 Task: Open Card Accounting Review Meeting in Board Influencer Collaboration to Workspace Database Management and add a team member Softage.4@softage.net, a label Blue, a checklist Animal Rescue, an attachment from Trello, a color Blue and finally, add a card description 'Plan and execute company team-building retreat with a focus on personal growth' and a comment 'Given the potential impact of this task on our company culture and values, let us ensure that we approach it with a sense of inclusivity and diversity.'. Add a start date 'Jan 07, 1900' with a due date 'Jan 14, 1900'. Open Card Employee Onboarding Review in Board Data Privacy Management to Workspace Database Management and add a team member Softage.4@softage.net, a label Yellow, a checklist Scuba Diving, an attachment from your onedrive, a color Yellow and finally, add a card description 'Plan and execute company team-building activity at an escape room' and a comment 'Let us approach this task with a focus on continuous learning and improvement, seeking to iterate and refine our approach over time.'. Add a start date 'Jan 08, 1900' with a due date 'Jan 15, 1900'. Open Card Career Development Performance Review in Board Customer Churn Analysis to Workspace Database Management and add a team member Softage.1@softage.net, a label Green, a checklist Search Engine Advertising, an attachment from Trello, a color Green and finally, add a card description 'Plan and execute company team-building activity at an escape room' and a comment 'We should approach this task with enthusiasm as it has the potential to generate significant value for our company.'. Add a start date 'Jan 09, 1900' with a due date 'Jan 16, 1900'
Action: Mouse moved to (456, 196)
Screenshot: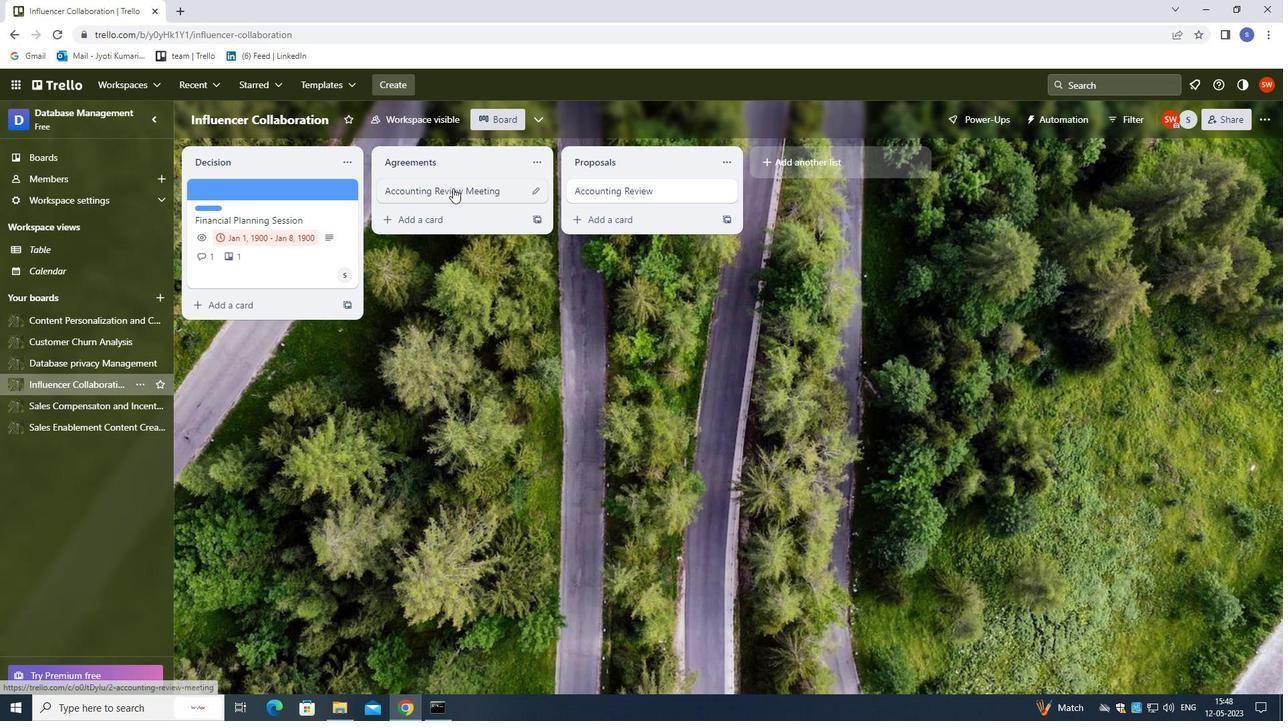 
Action: Mouse pressed left at (456, 196)
Screenshot: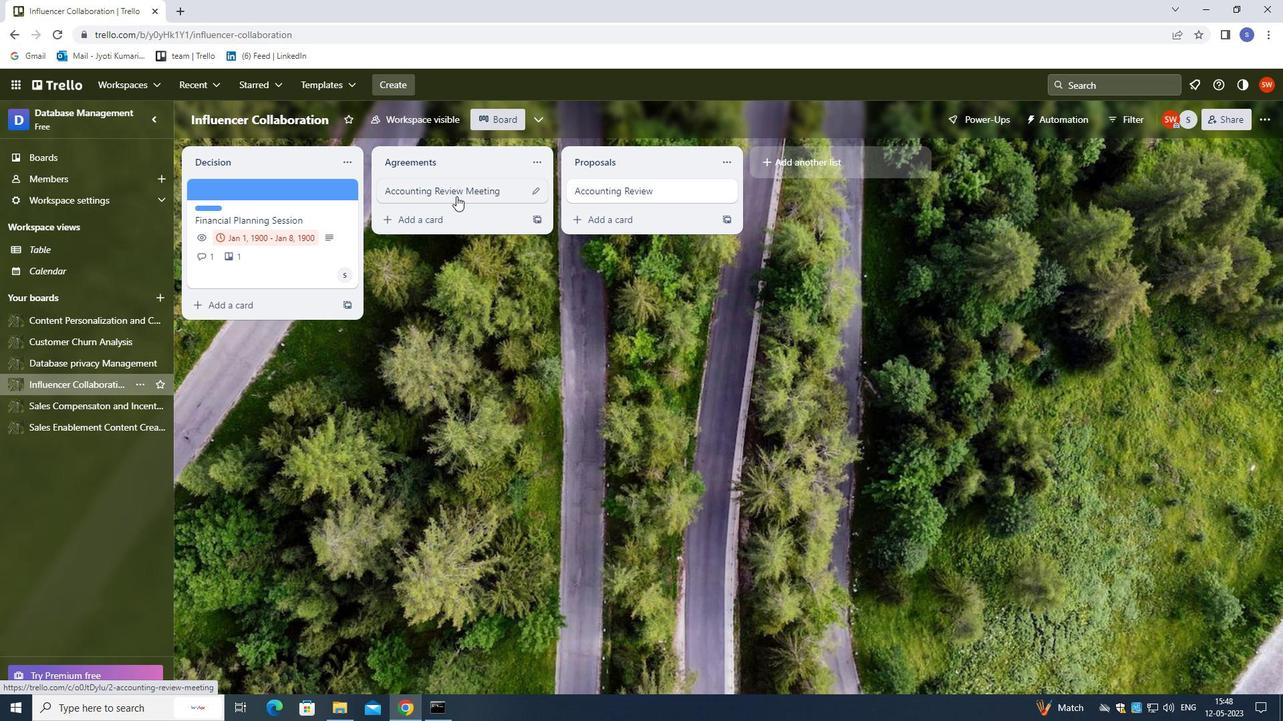 
Action: Mouse moved to (803, 241)
Screenshot: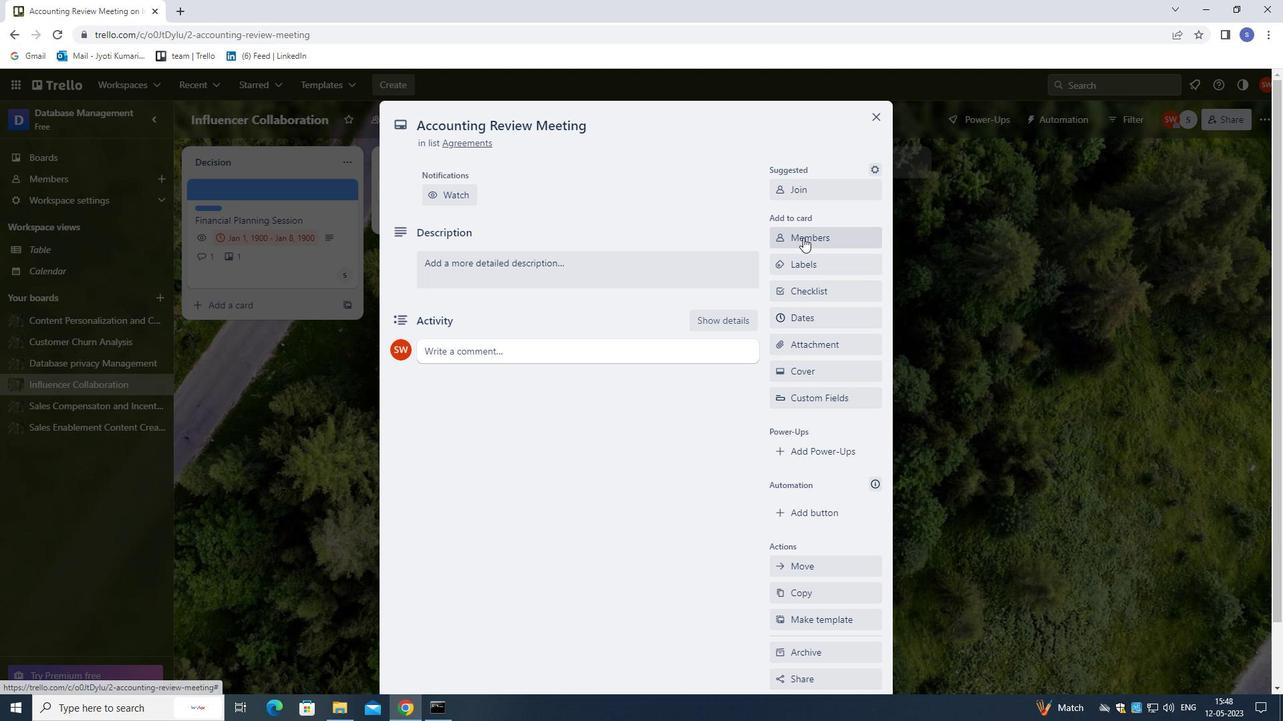
Action: Mouse pressed left at (803, 241)
Screenshot: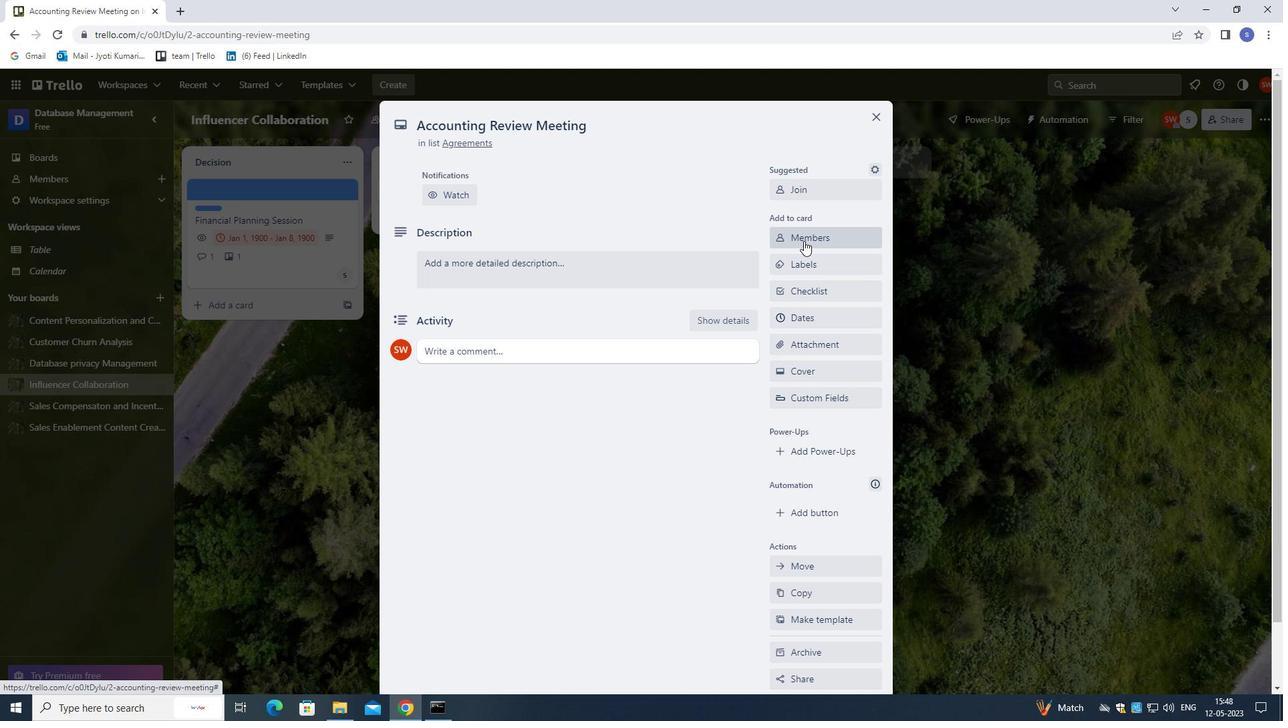 
Action: Key pressed softage.4<Key.shift>2<Key.shift><Key.backspace><Key.shift><Key.shift>@SOFTAGE.NET
Screenshot: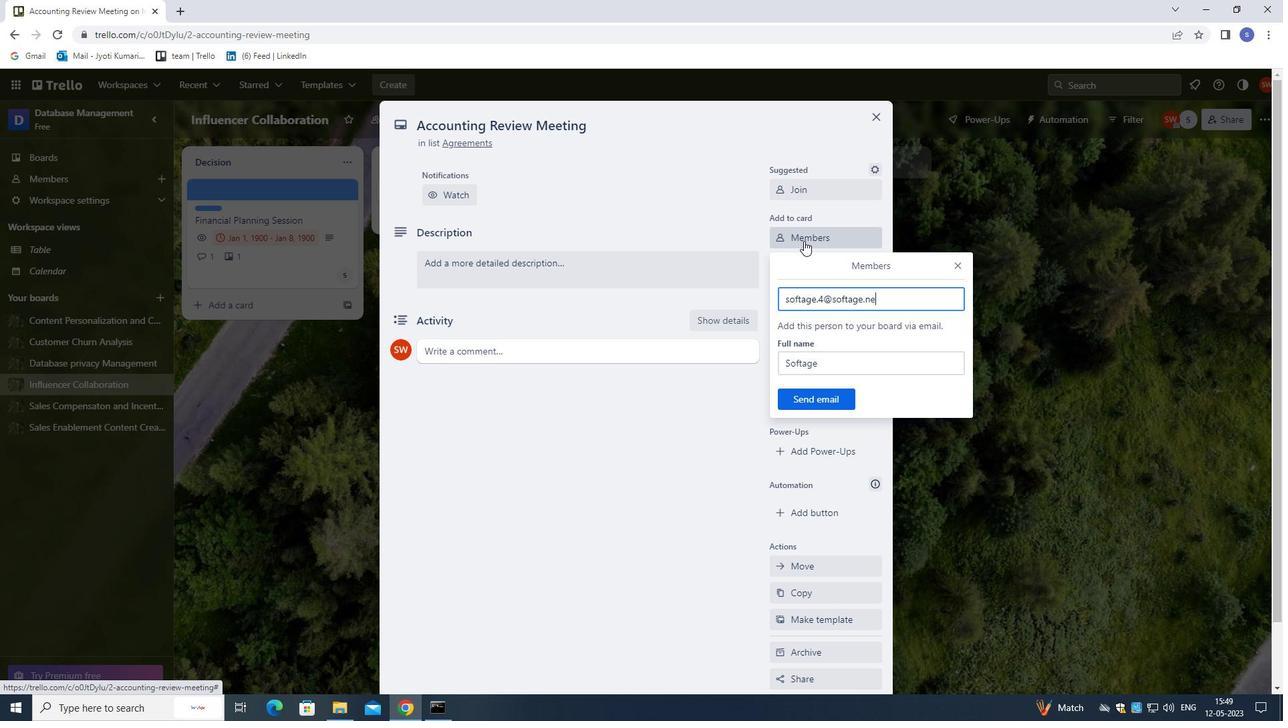 
Action: Mouse moved to (813, 400)
Screenshot: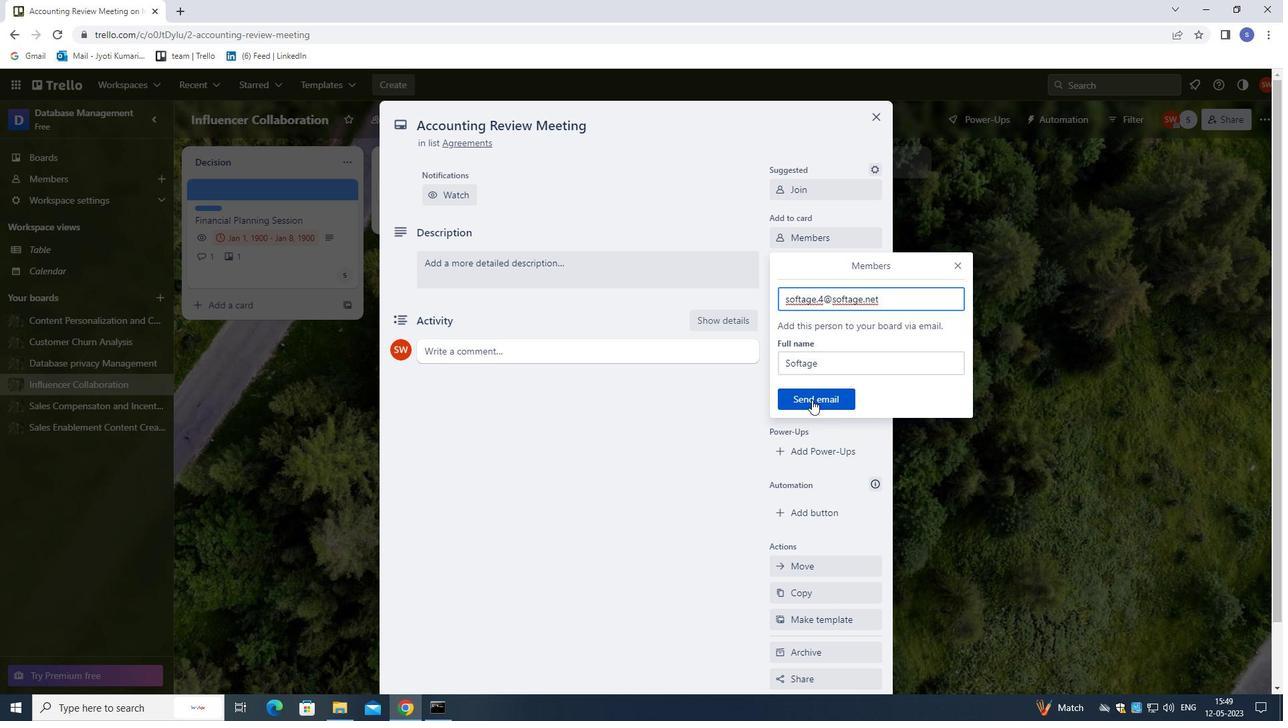 
Action: Mouse pressed left at (813, 400)
Screenshot: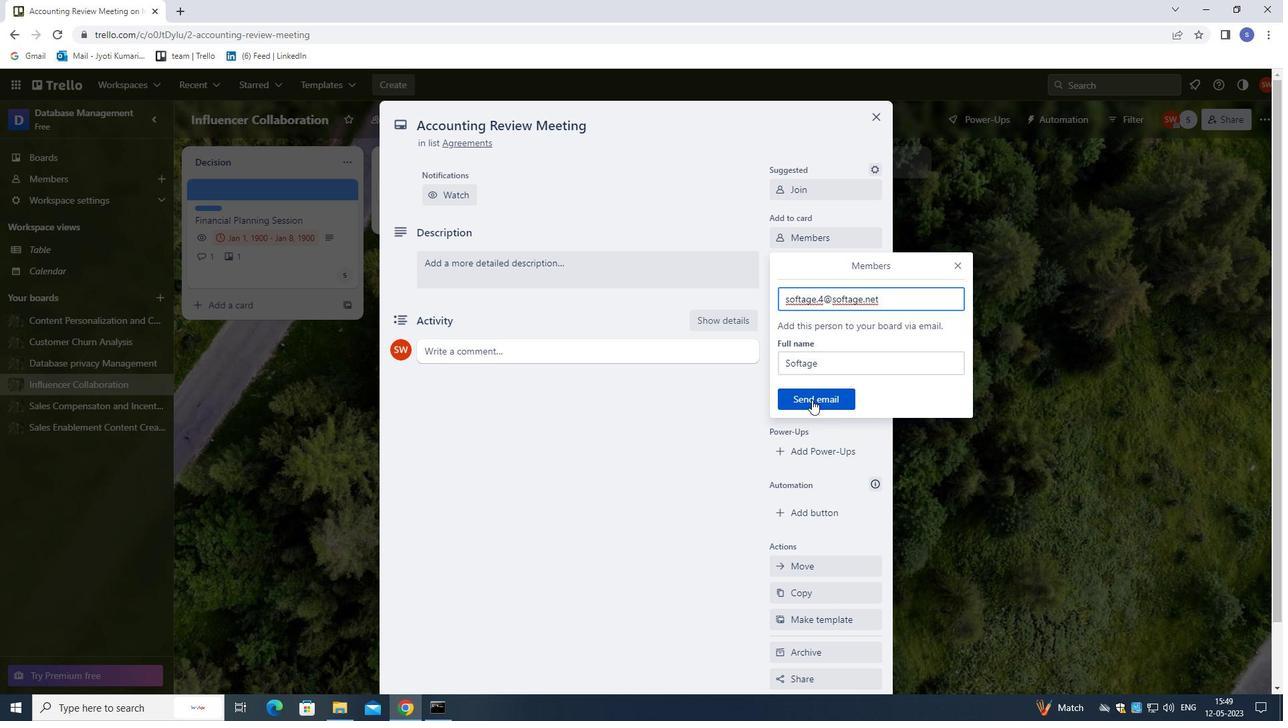 
Action: Mouse moved to (809, 269)
Screenshot: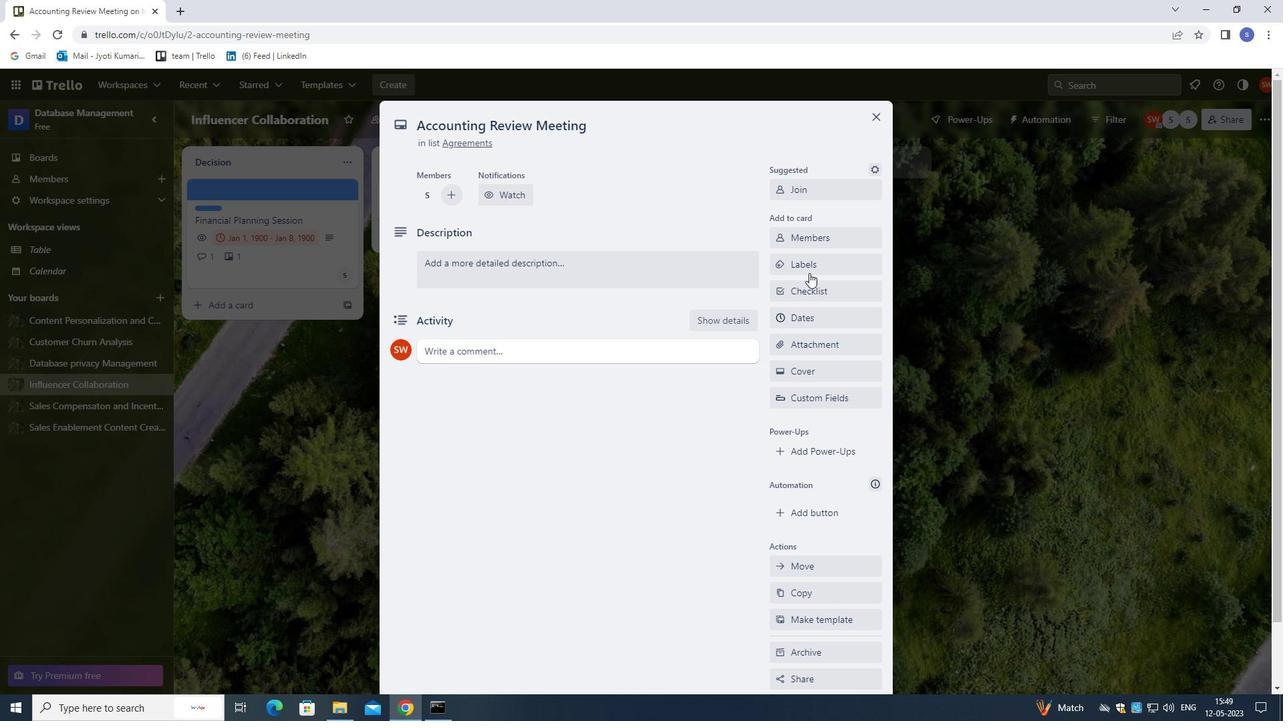 
Action: Mouse pressed left at (809, 269)
Screenshot: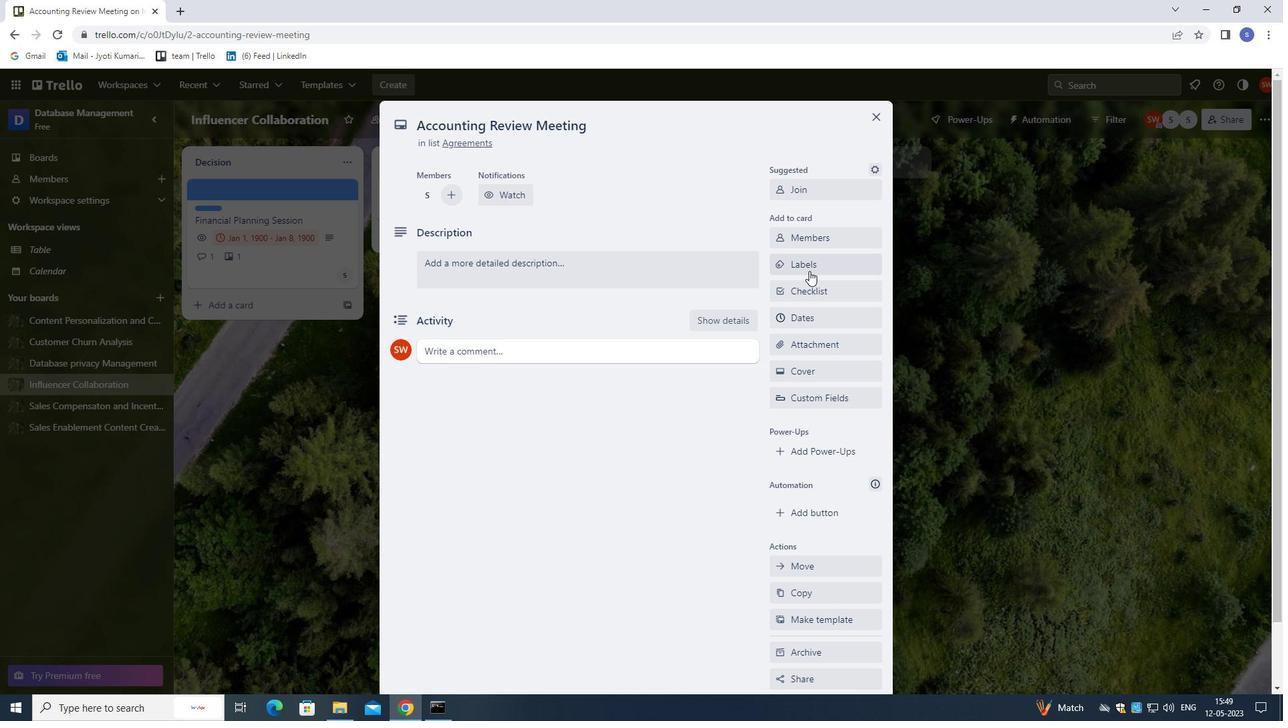 
Action: Mouse moved to (809, 277)
Screenshot: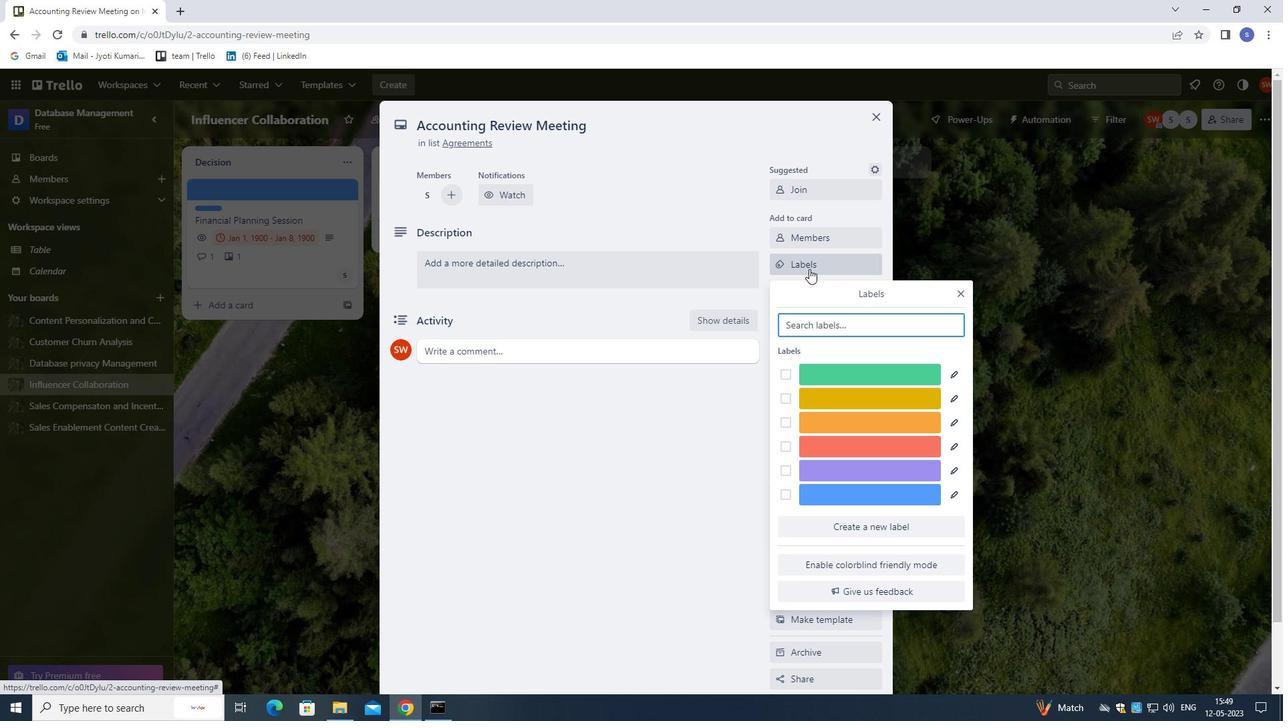 
Action: Key pressed B
Screenshot: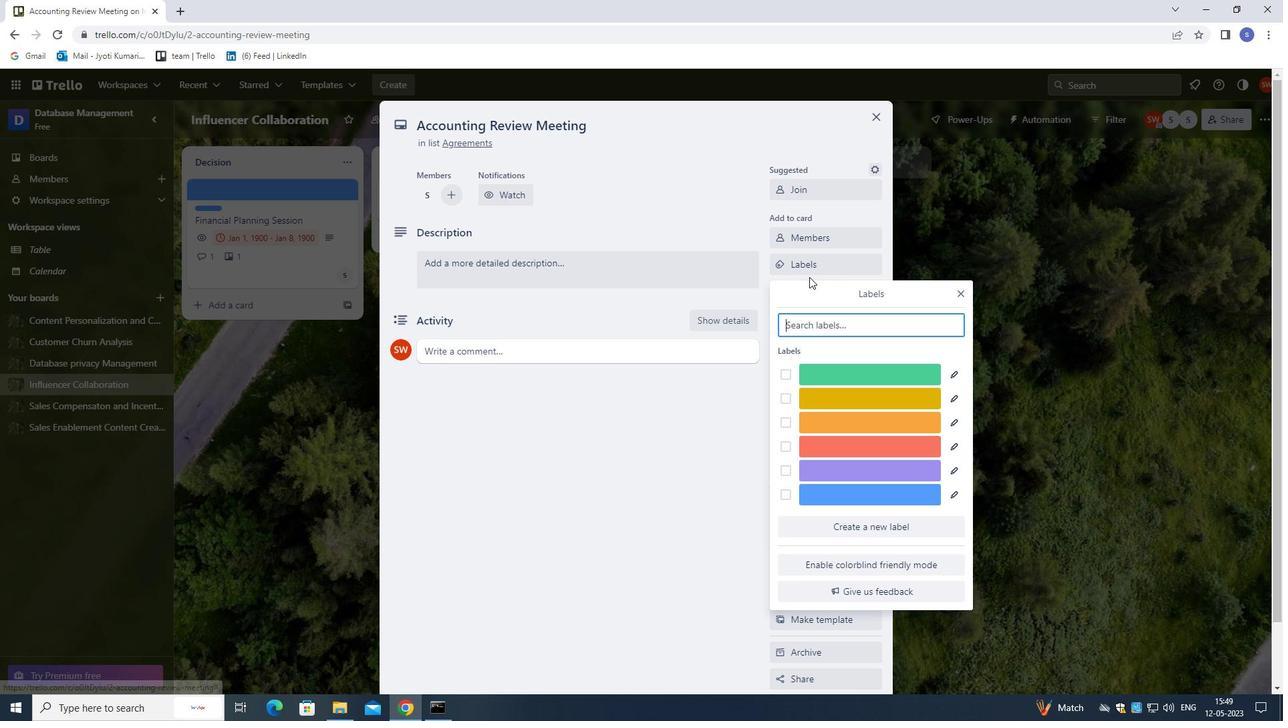 
Action: Mouse moved to (856, 371)
Screenshot: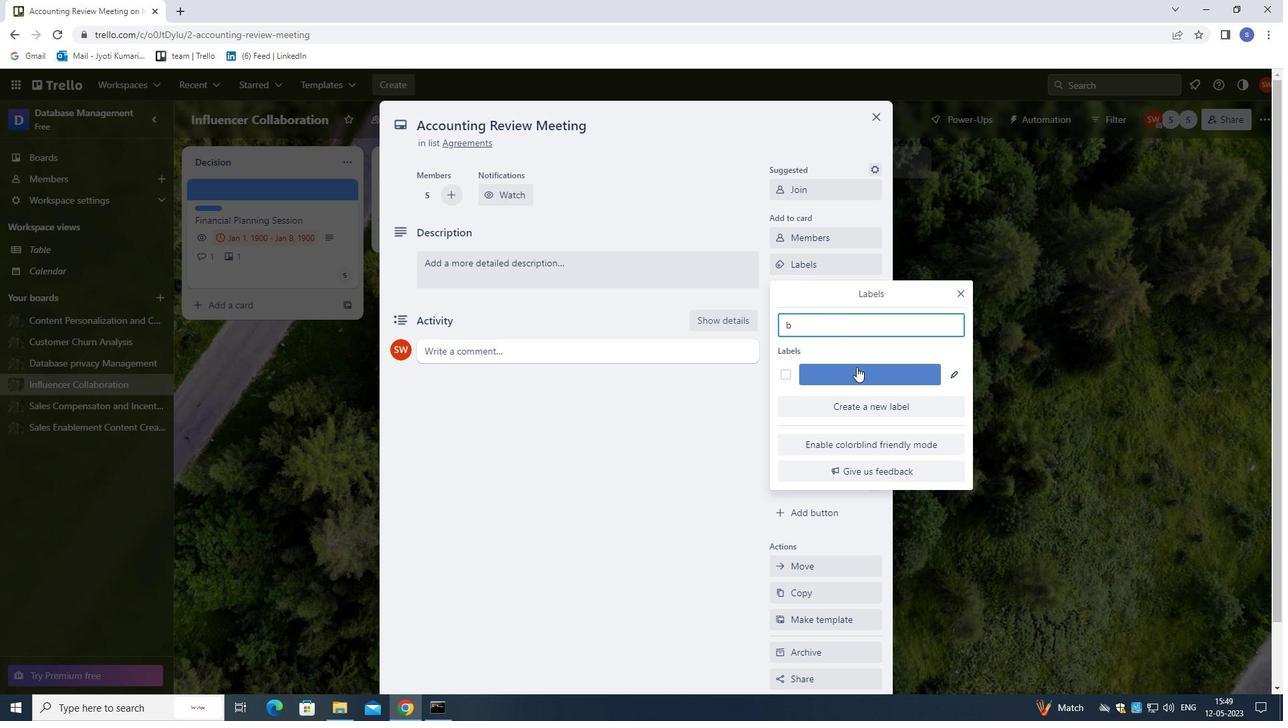 
Action: Mouse pressed left at (856, 371)
Screenshot: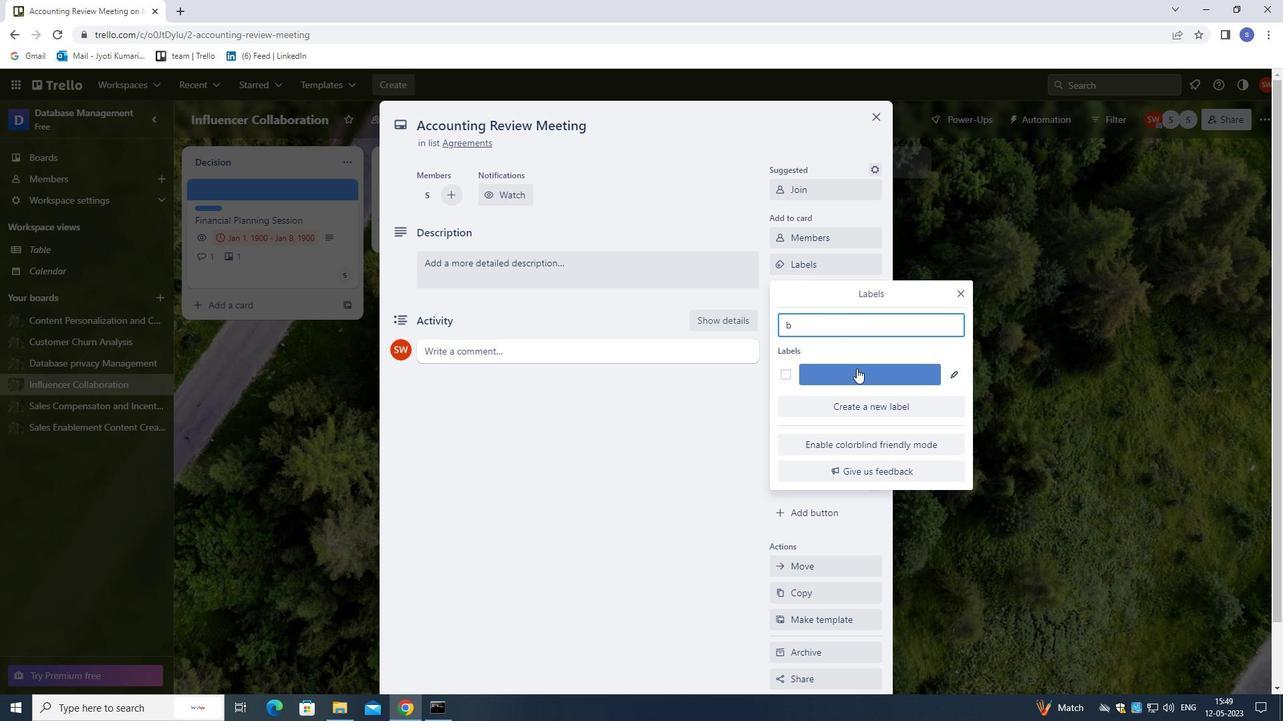 
Action: Mouse moved to (957, 290)
Screenshot: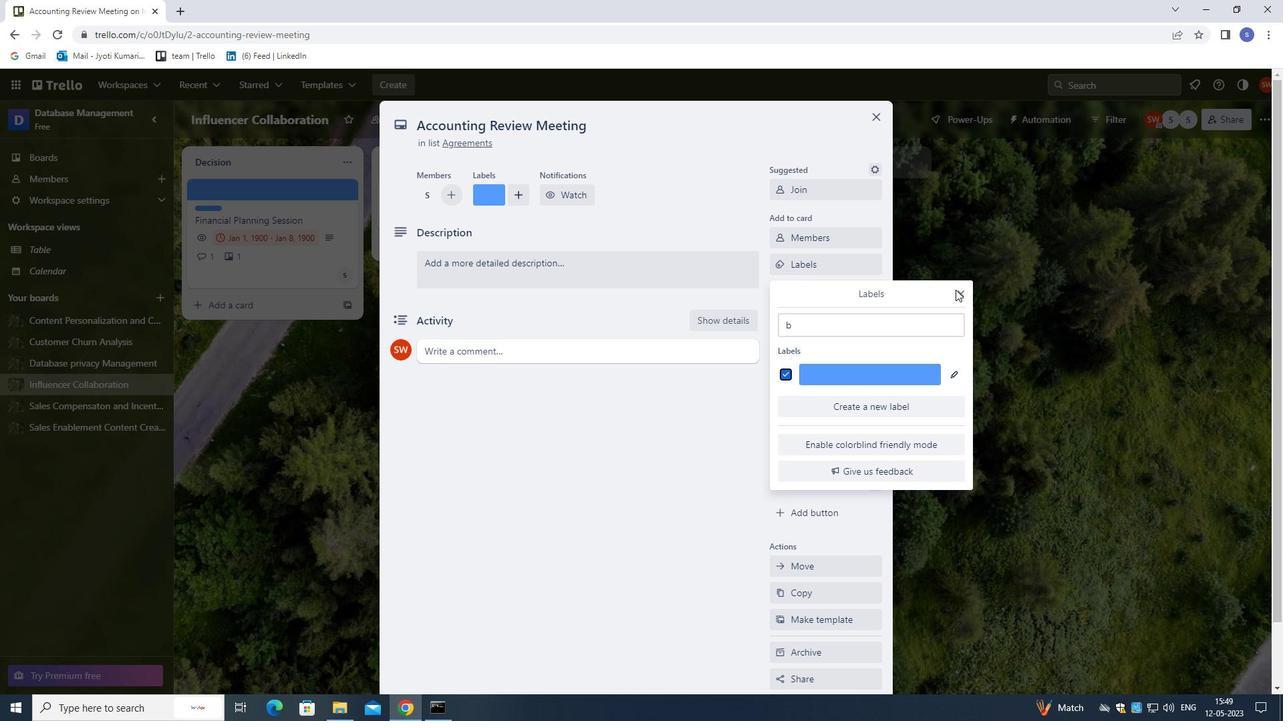 
Action: Mouse pressed left at (957, 290)
Screenshot: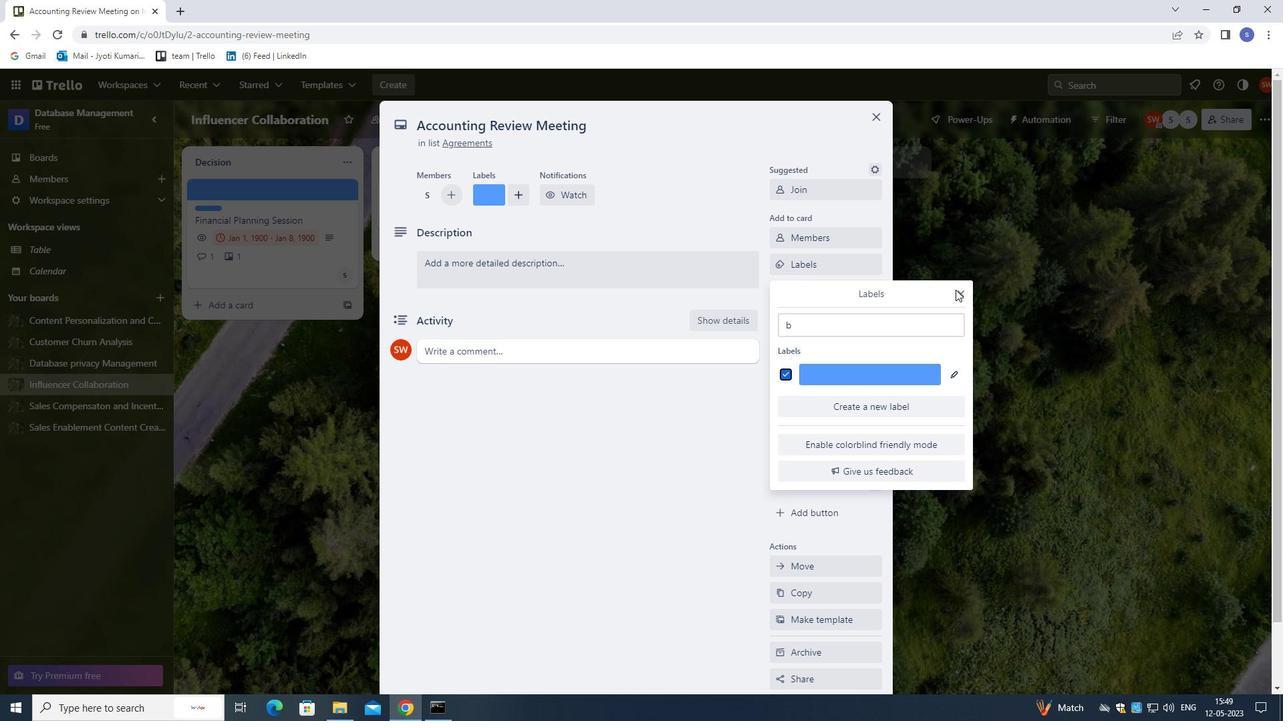 
Action: Mouse moved to (871, 288)
Screenshot: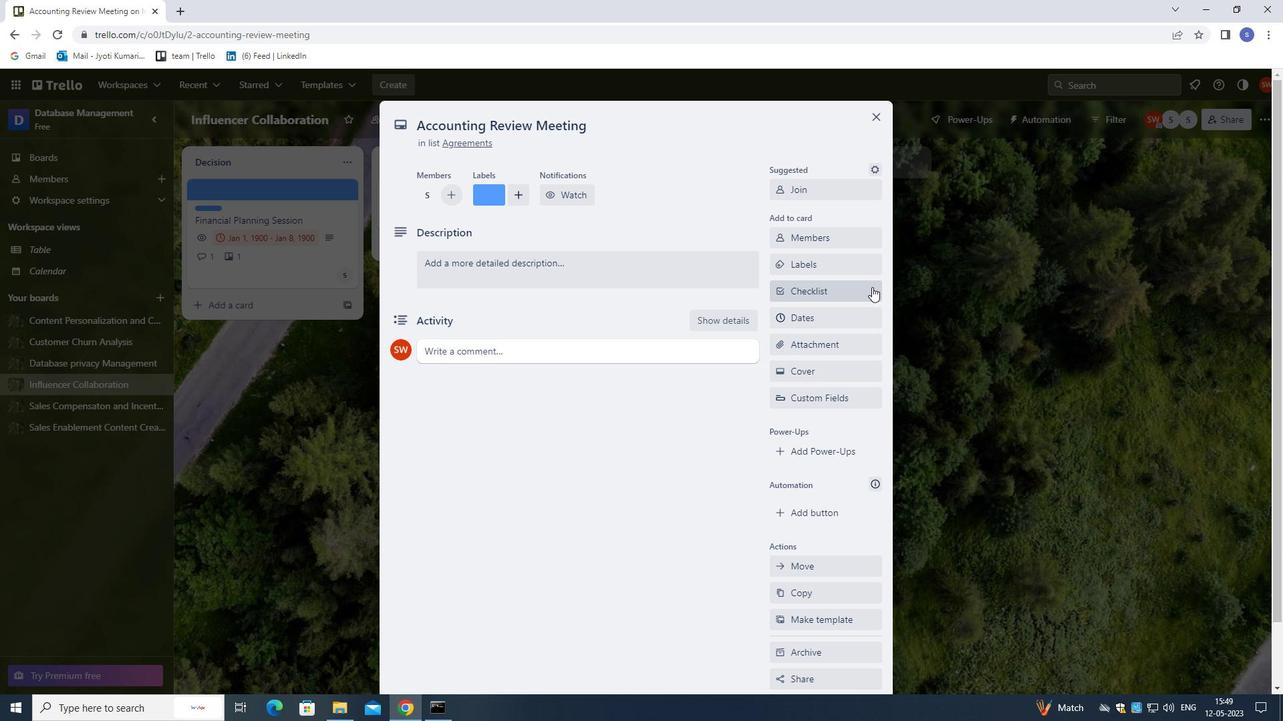 
Action: Mouse pressed left at (871, 288)
Screenshot: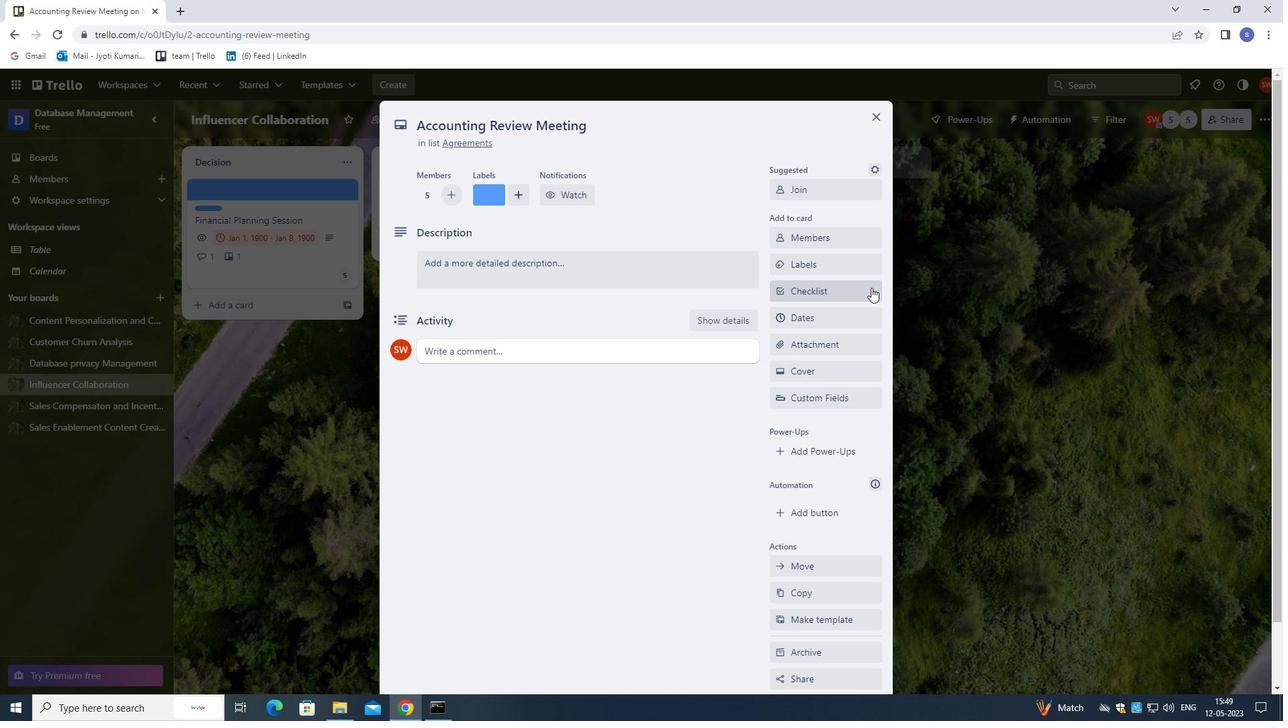
Action: Mouse moved to (874, 295)
Screenshot: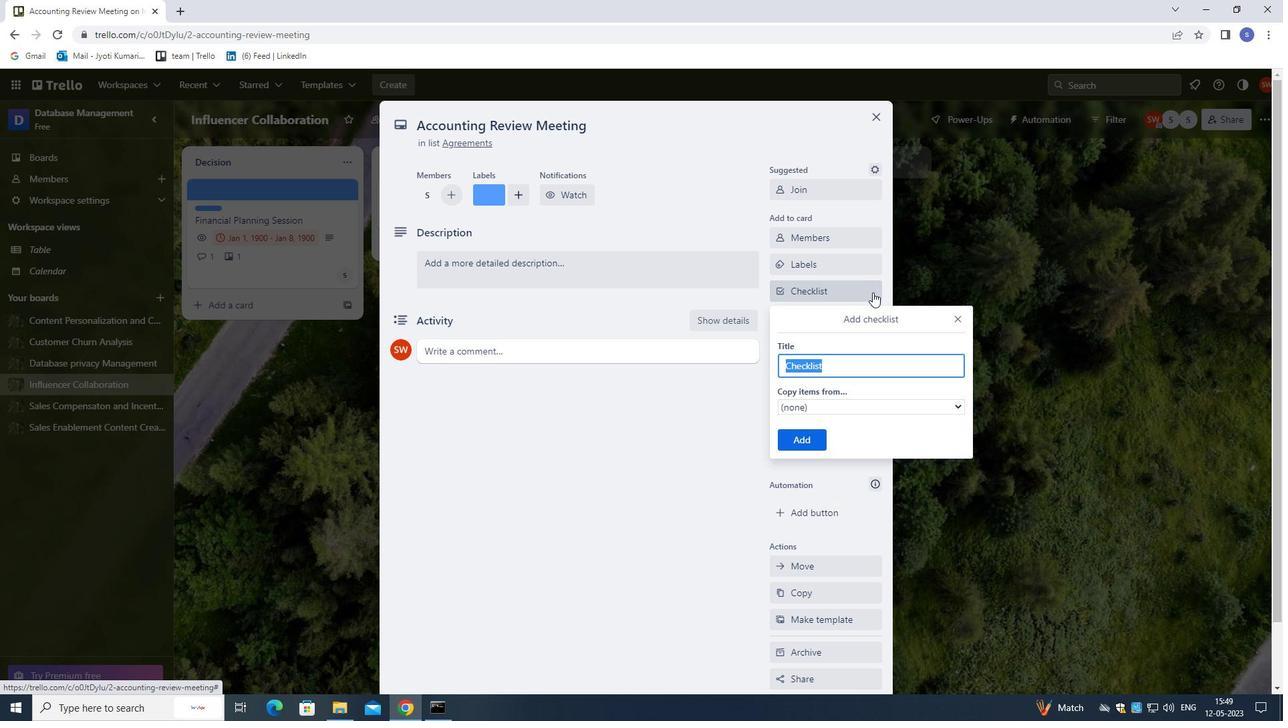 
Action: Key pressed <Key.shift>ANI
Screenshot: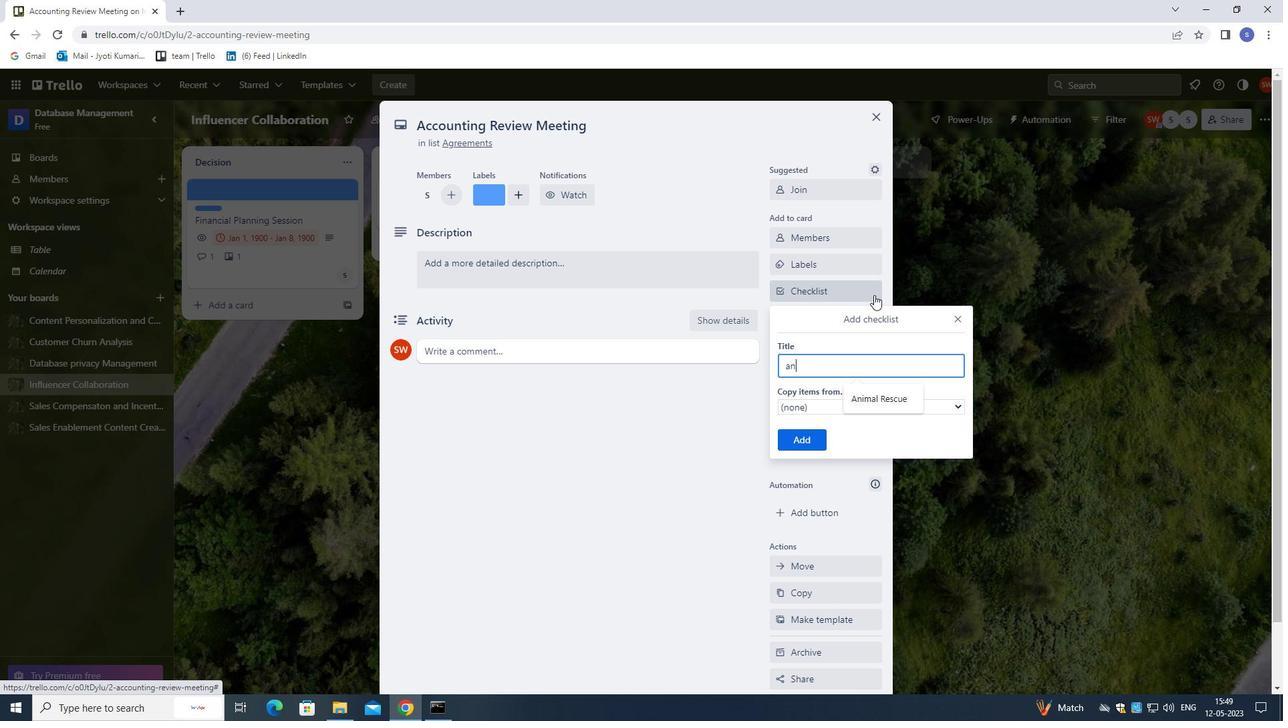 
Action: Mouse moved to (872, 413)
Screenshot: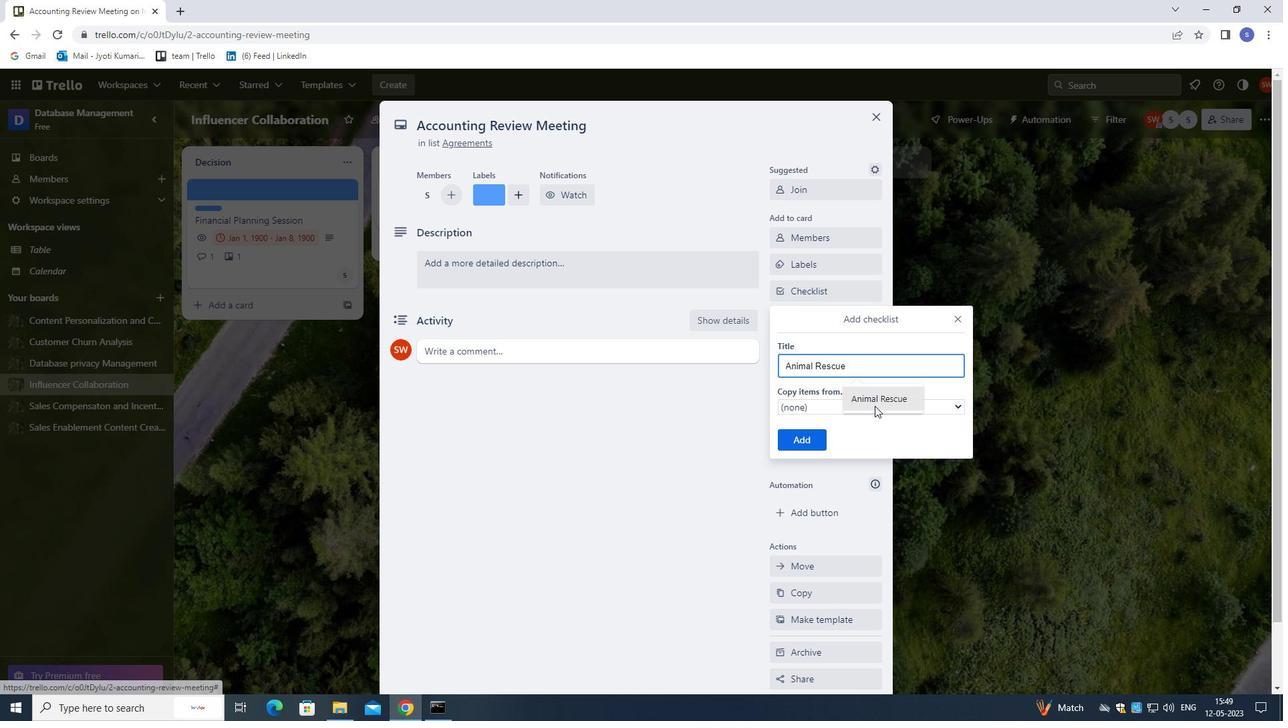
Action: Mouse pressed left at (872, 413)
Screenshot: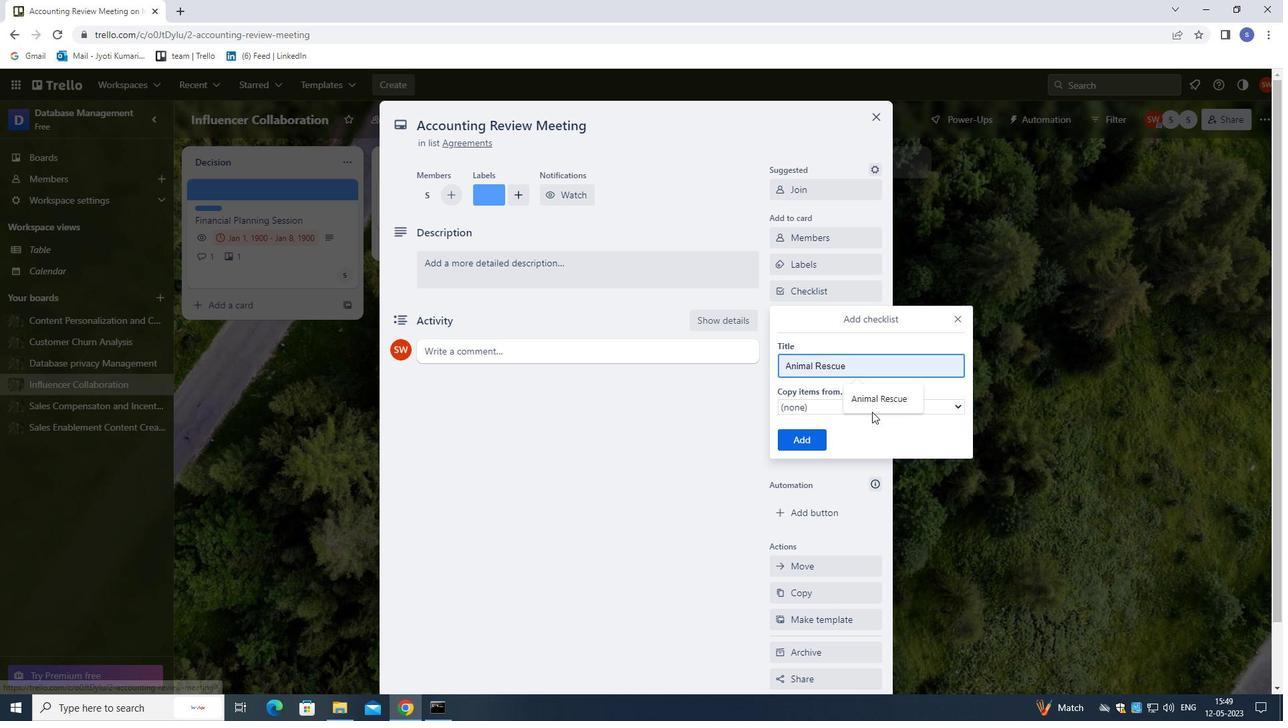 
Action: Mouse moved to (874, 402)
Screenshot: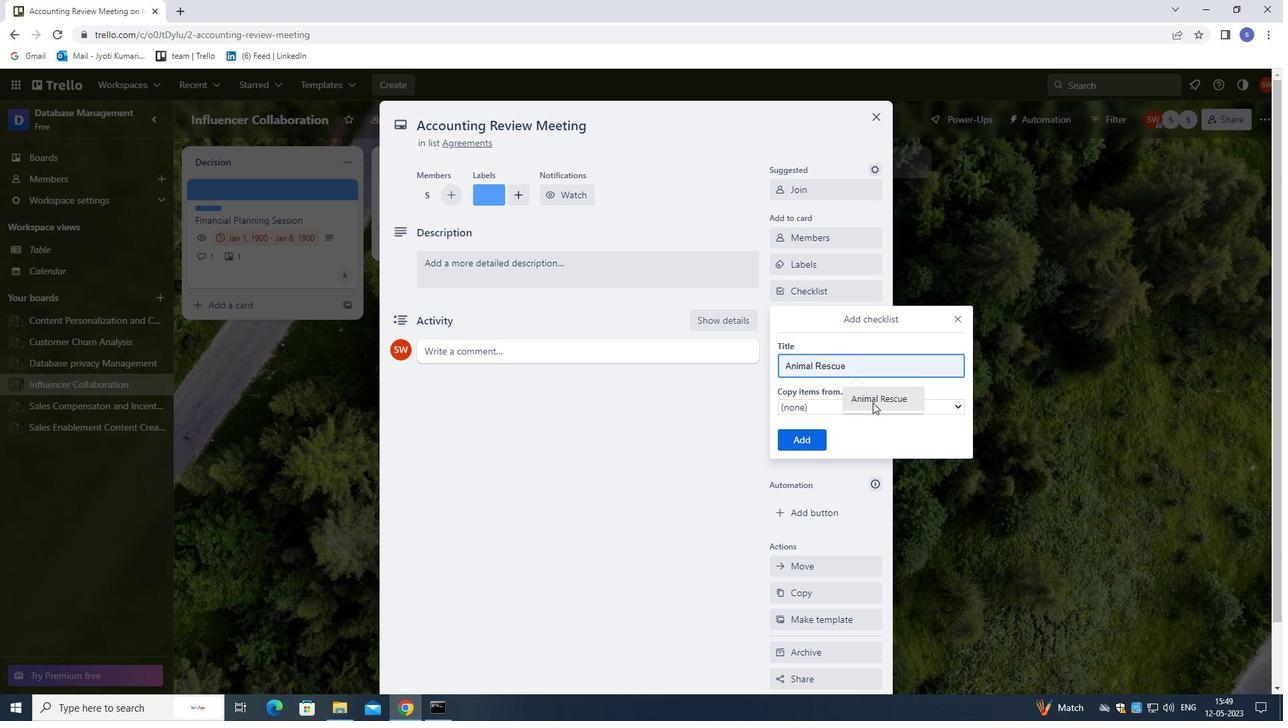 
Action: Mouse pressed left at (874, 402)
Screenshot: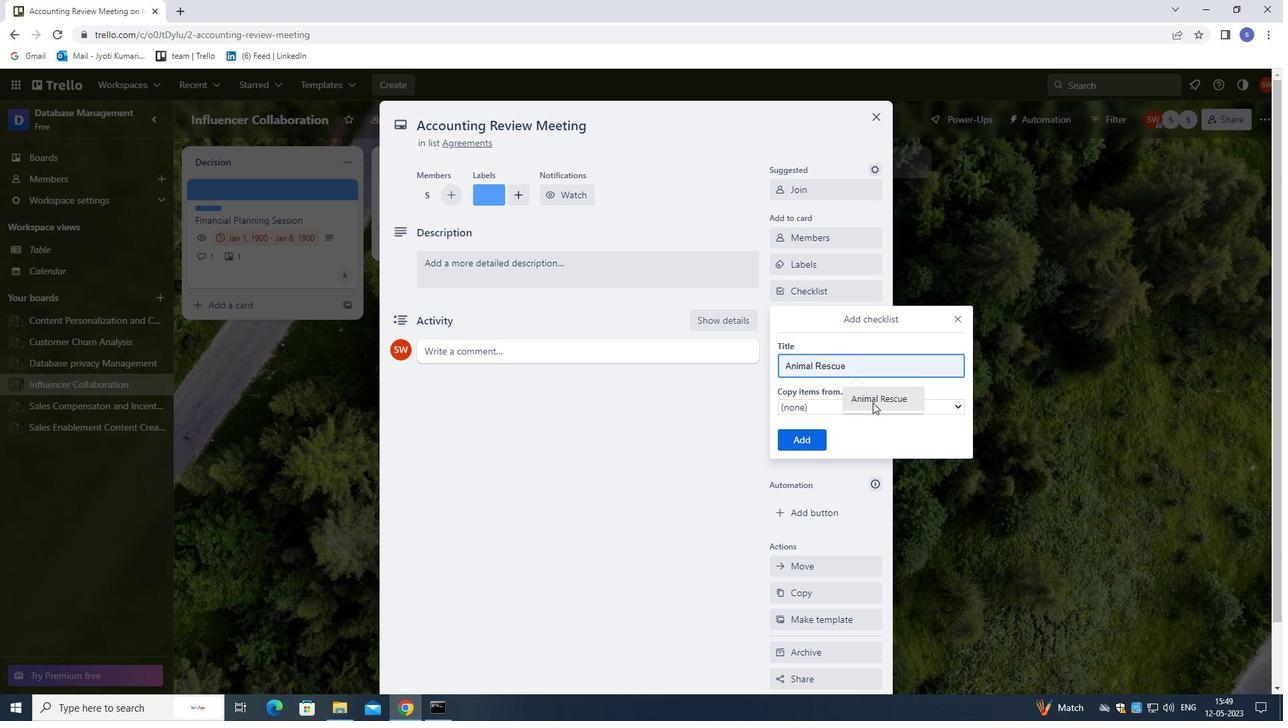 
Action: Mouse moved to (820, 439)
Screenshot: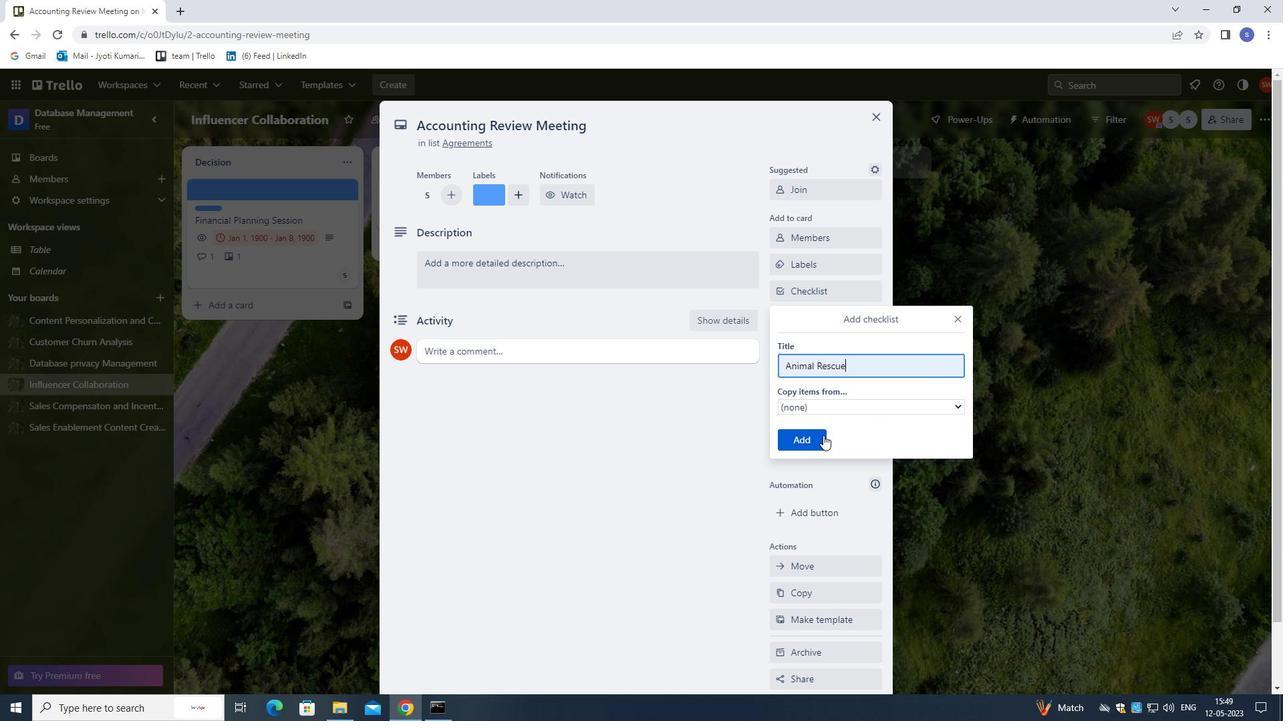 
Action: Mouse pressed left at (820, 439)
Screenshot: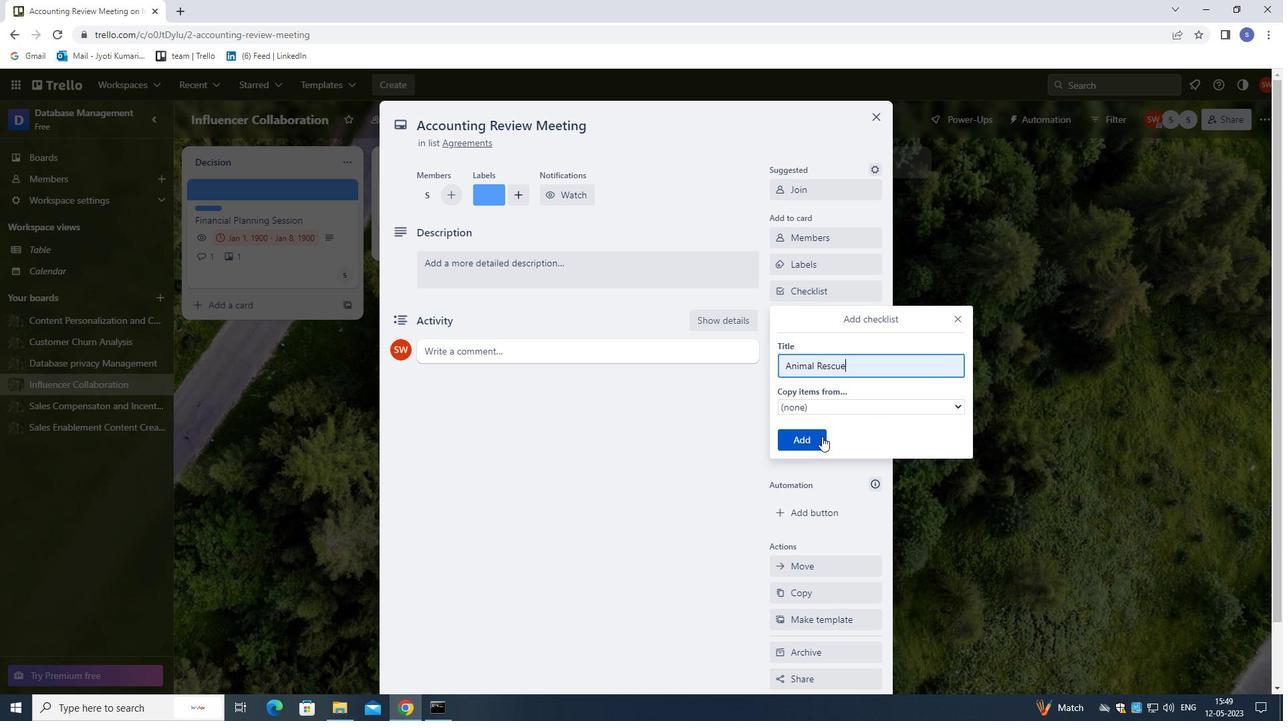 
Action: Mouse moved to (816, 319)
Screenshot: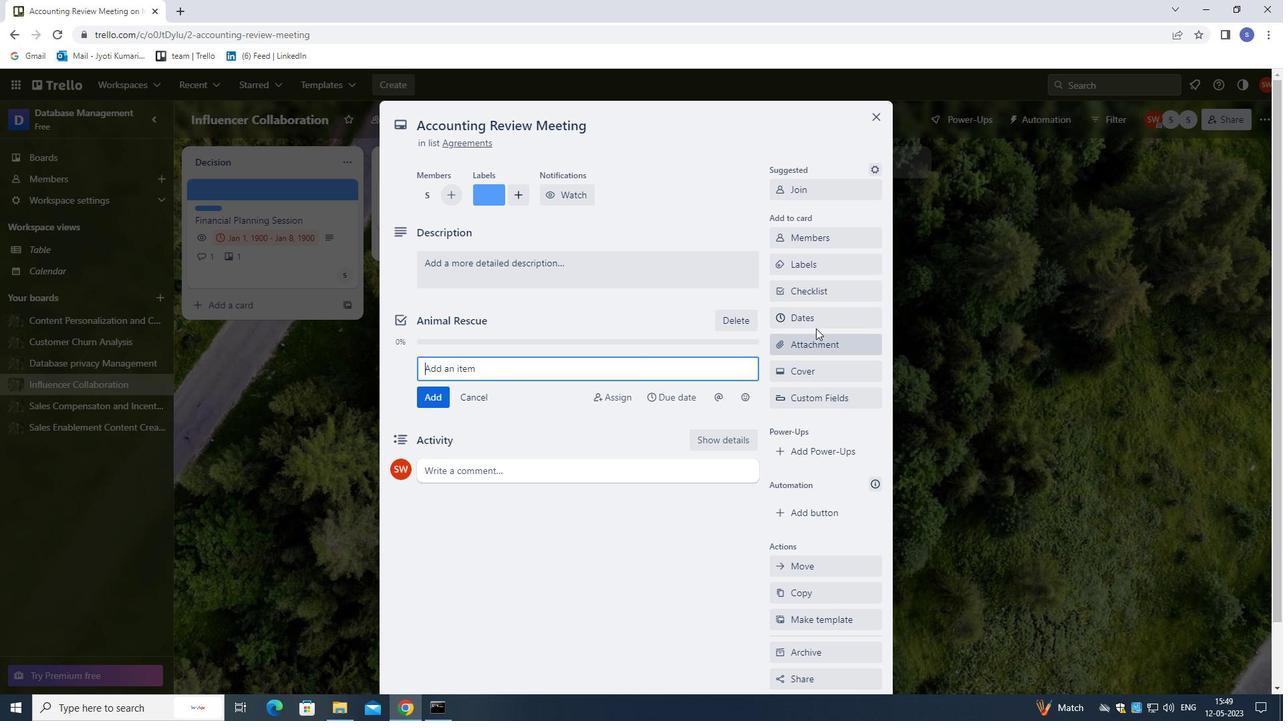 
Action: Mouse pressed left at (816, 319)
Screenshot: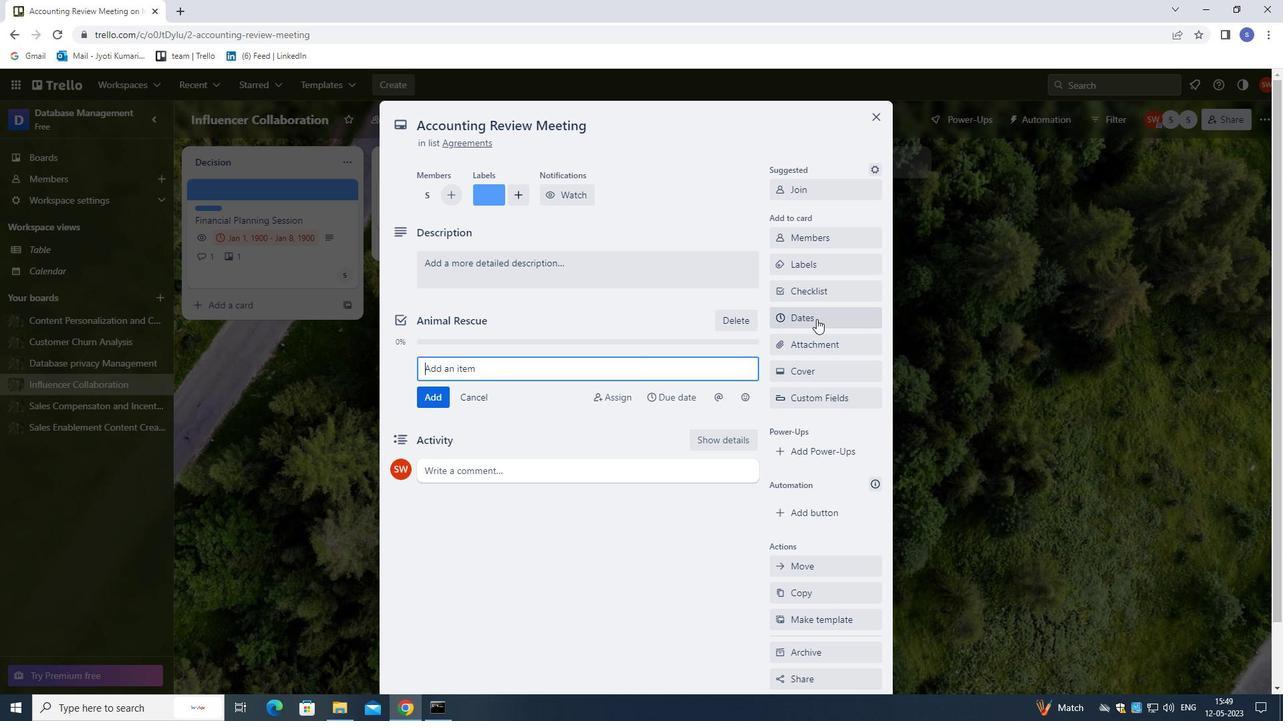 
Action: Mouse moved to (783, 362)
Screenshot: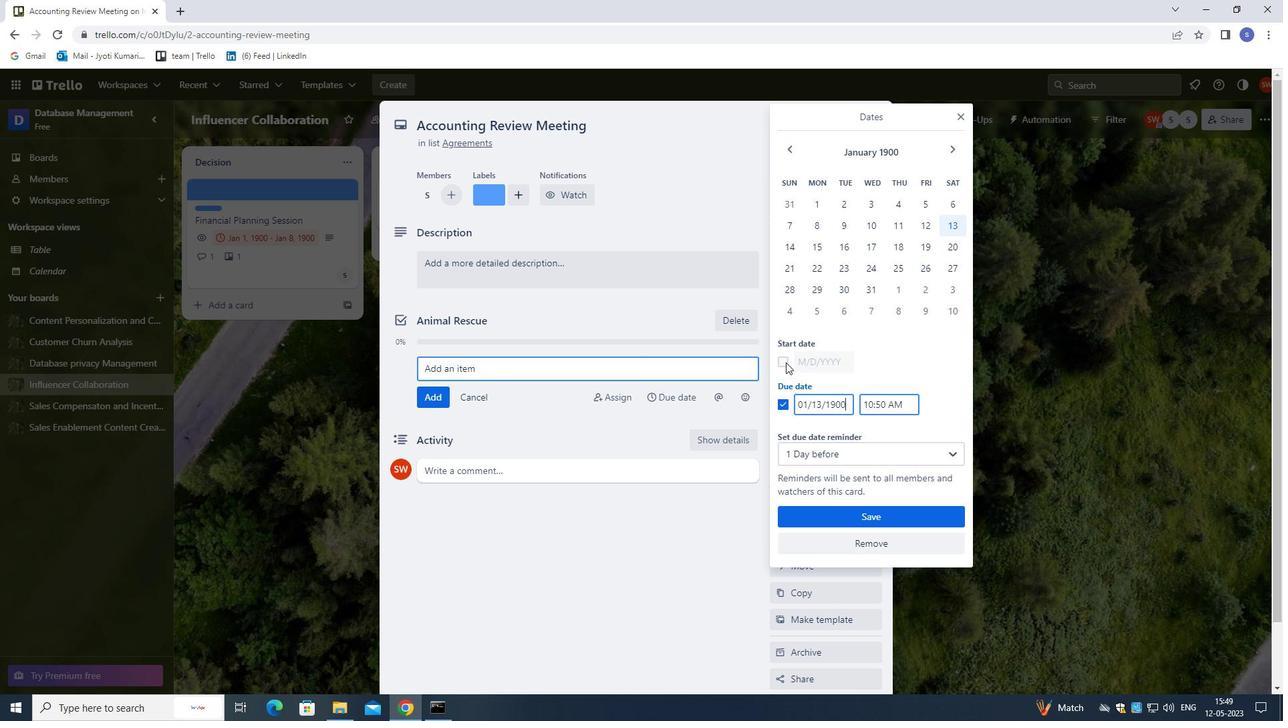 
Action: Mouse pressed left at (783, 362)
Screenshot: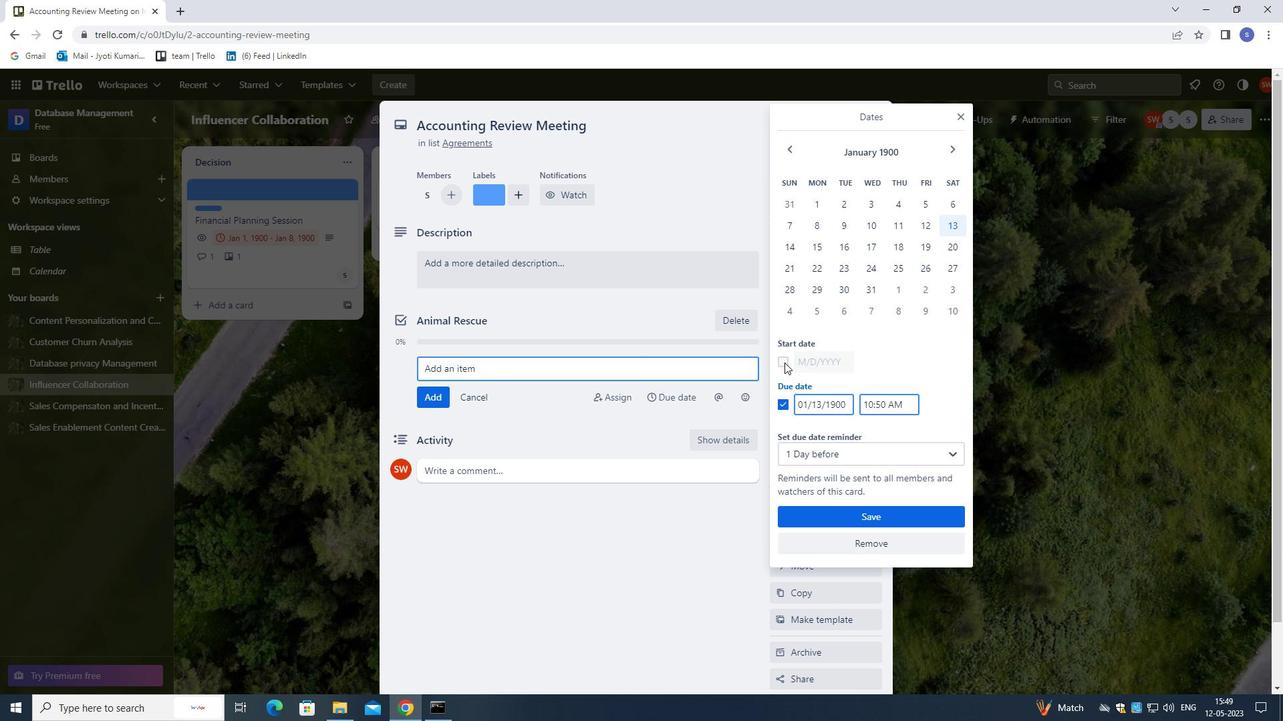 
Action: Mouse moved to (814, 357)
Screenshot: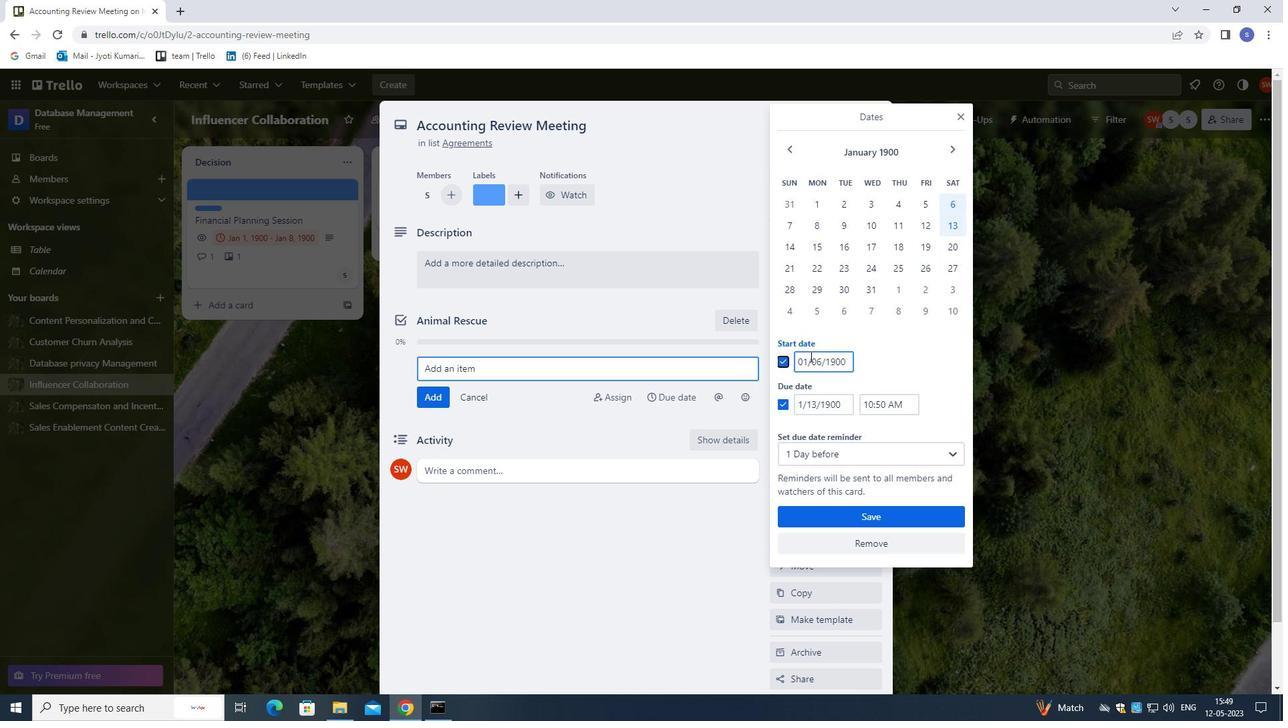 
Action: Mouse pressed left at (814, 357)
Screenshot: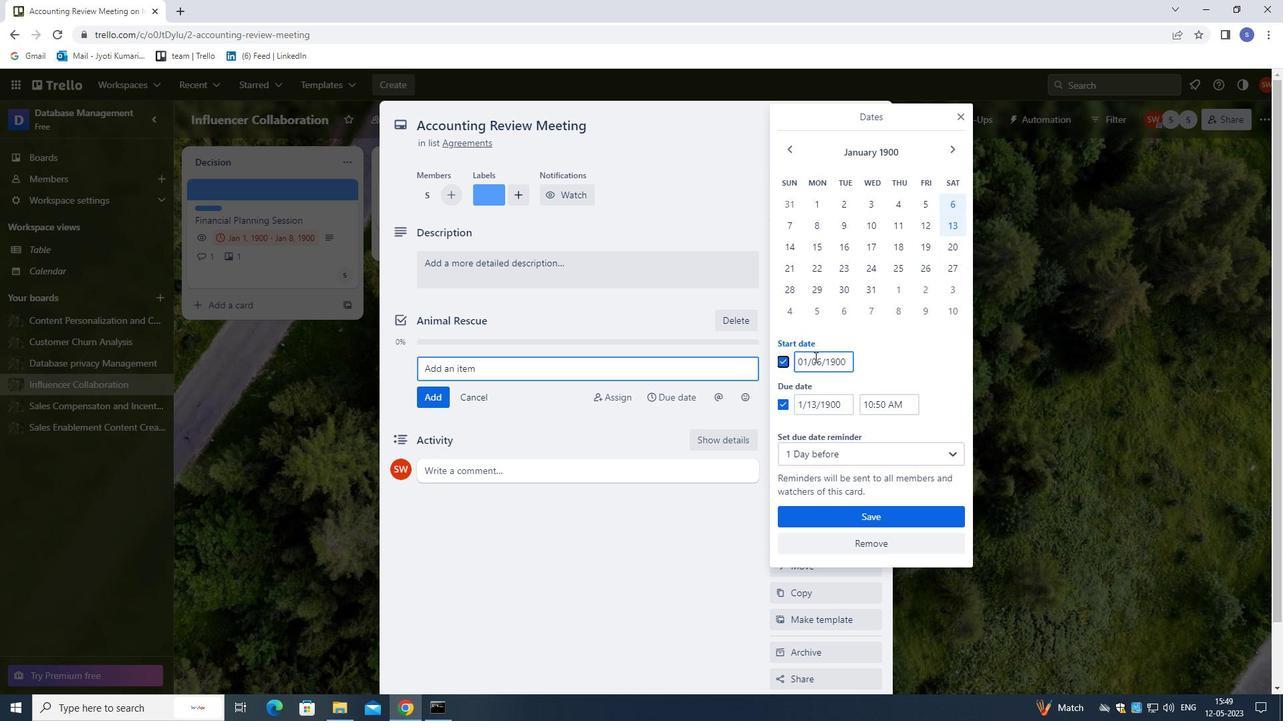 
Action: Mouse moved to (837, 396)
Screenshot: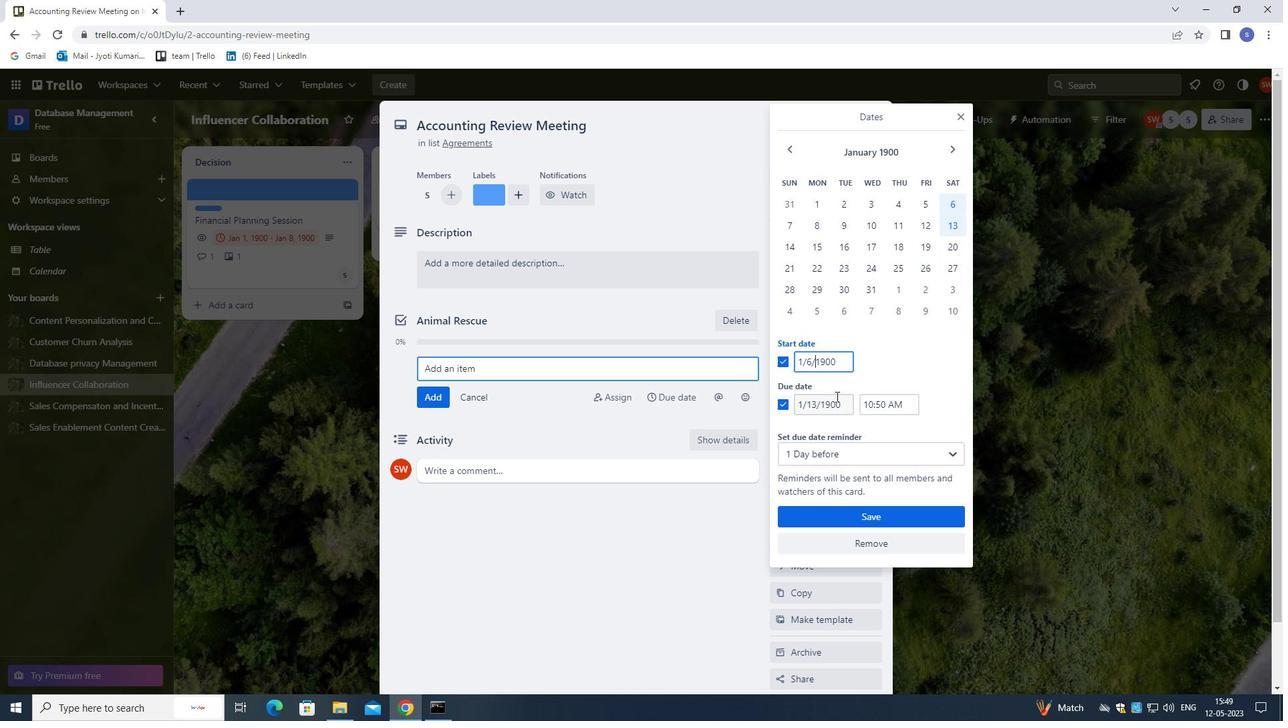 
Action: Key pressed <Key.left>
Screenshot: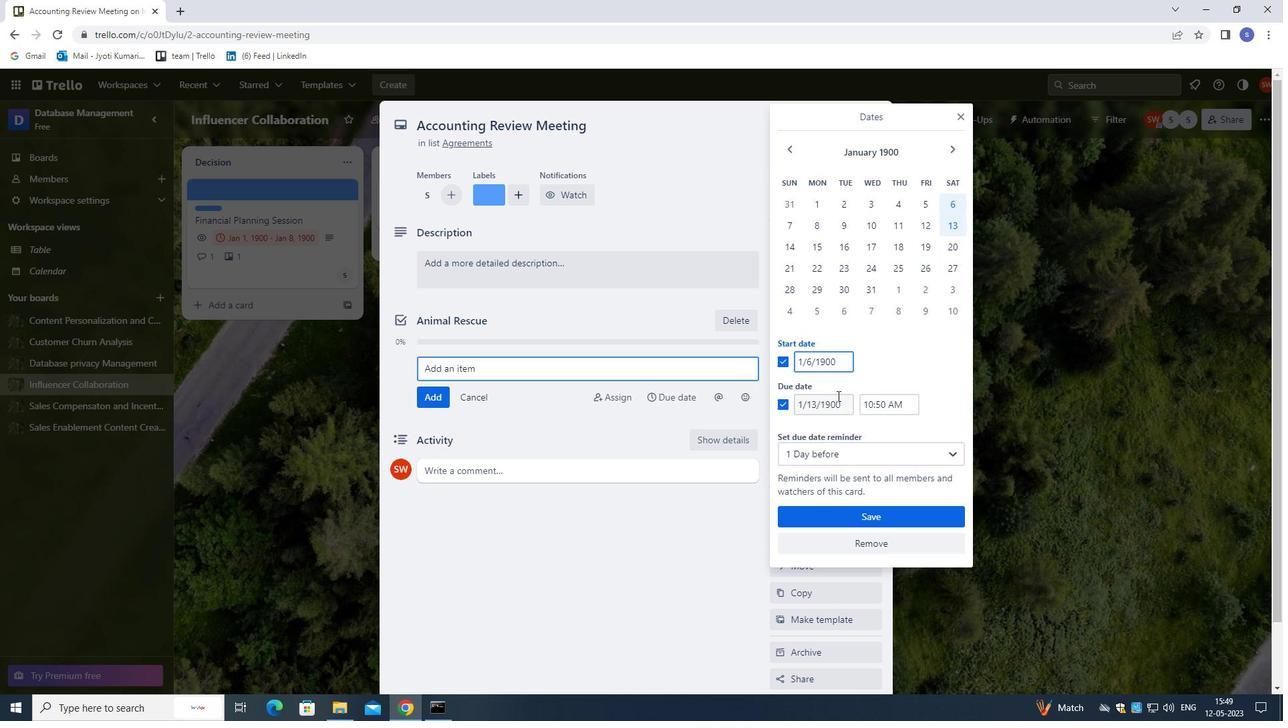
Action: Mouse moved to (837, 394)
Screenshot: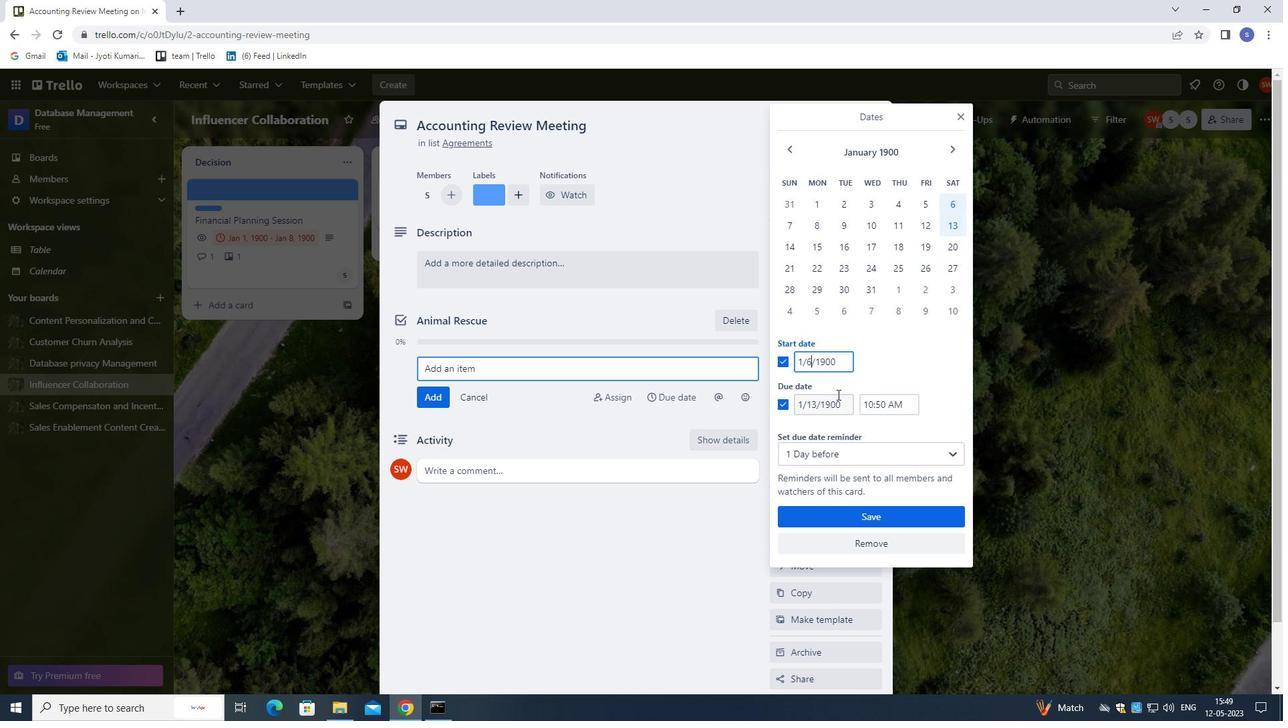 
Action: Key pressed <Key.backspace>
Screenshot: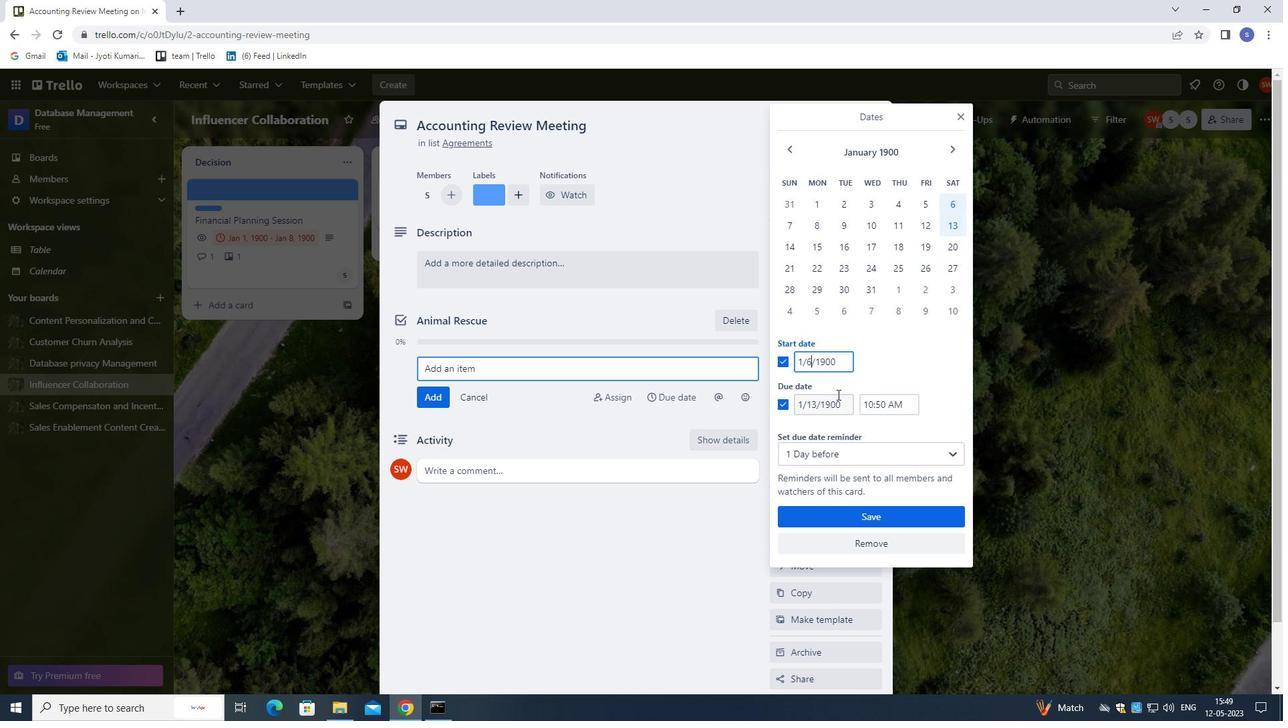 
Action: Mouse moved to (837, 392)
Screenshot: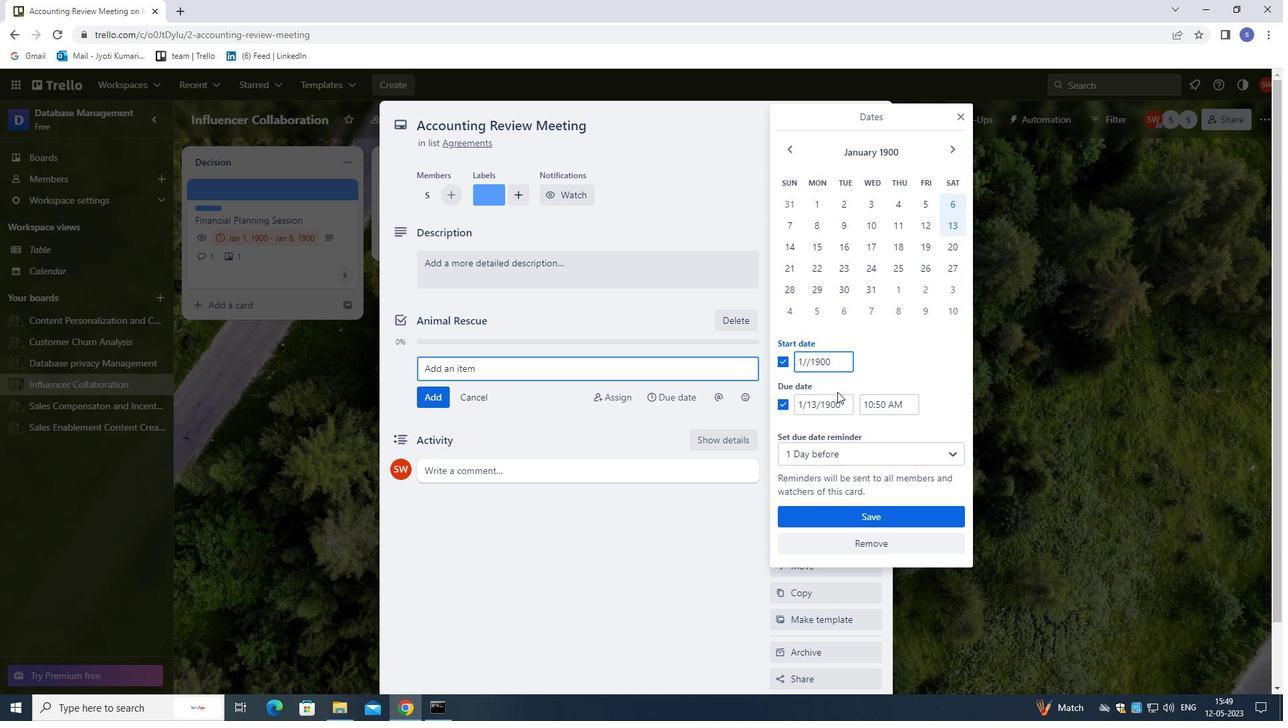 
Action: Key pressed 7
Screenshot: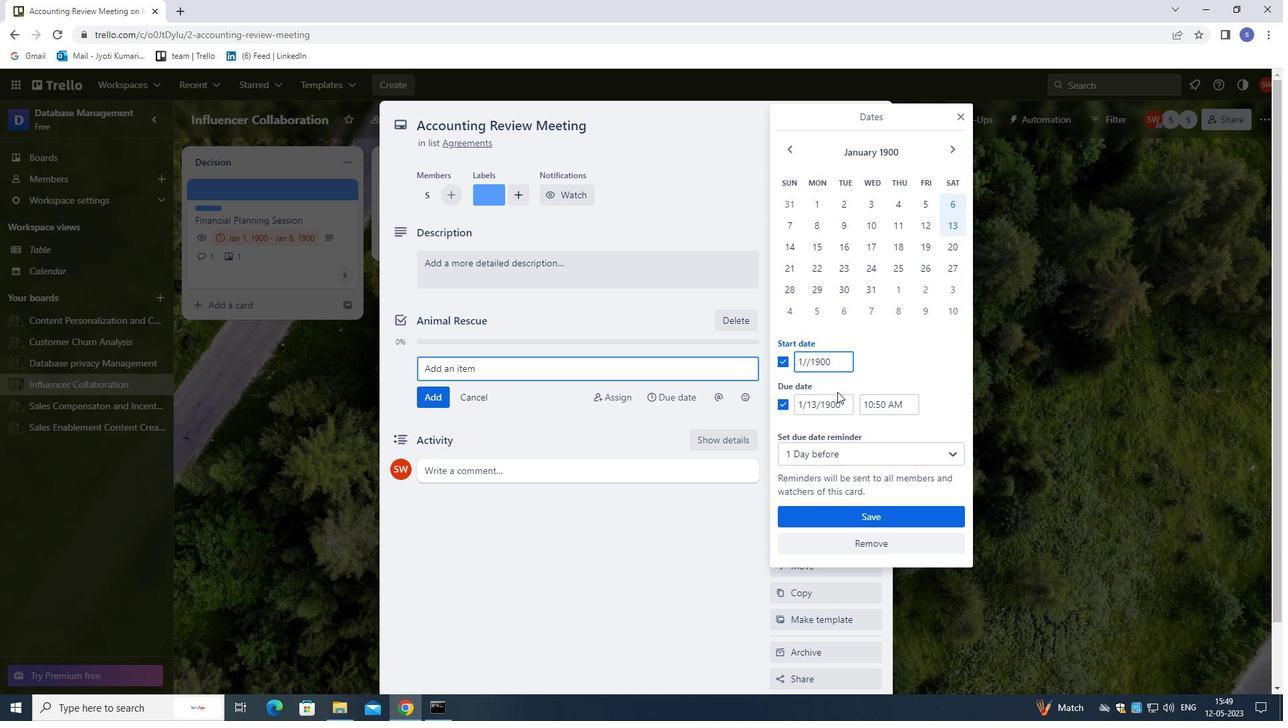 
Action: Mouse moved to (812, 406)
Screenshot: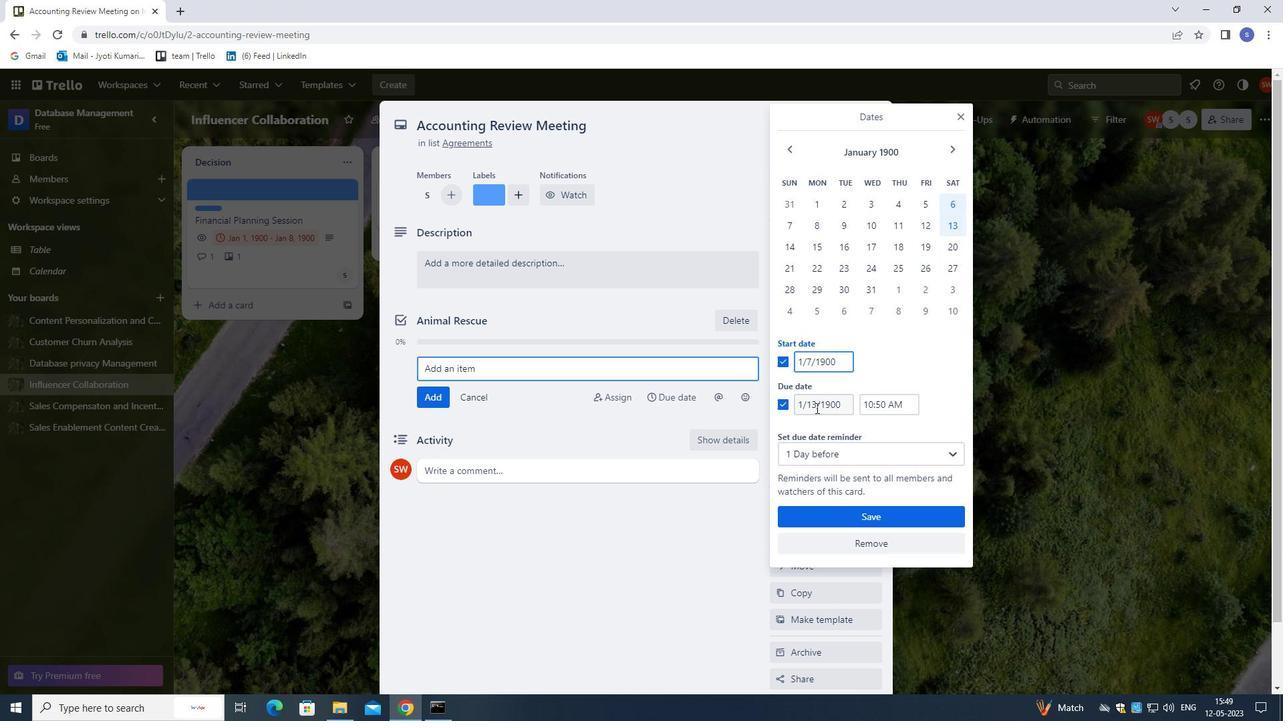 
Action: Mouse pressed left at (812, 406)
Screenshot: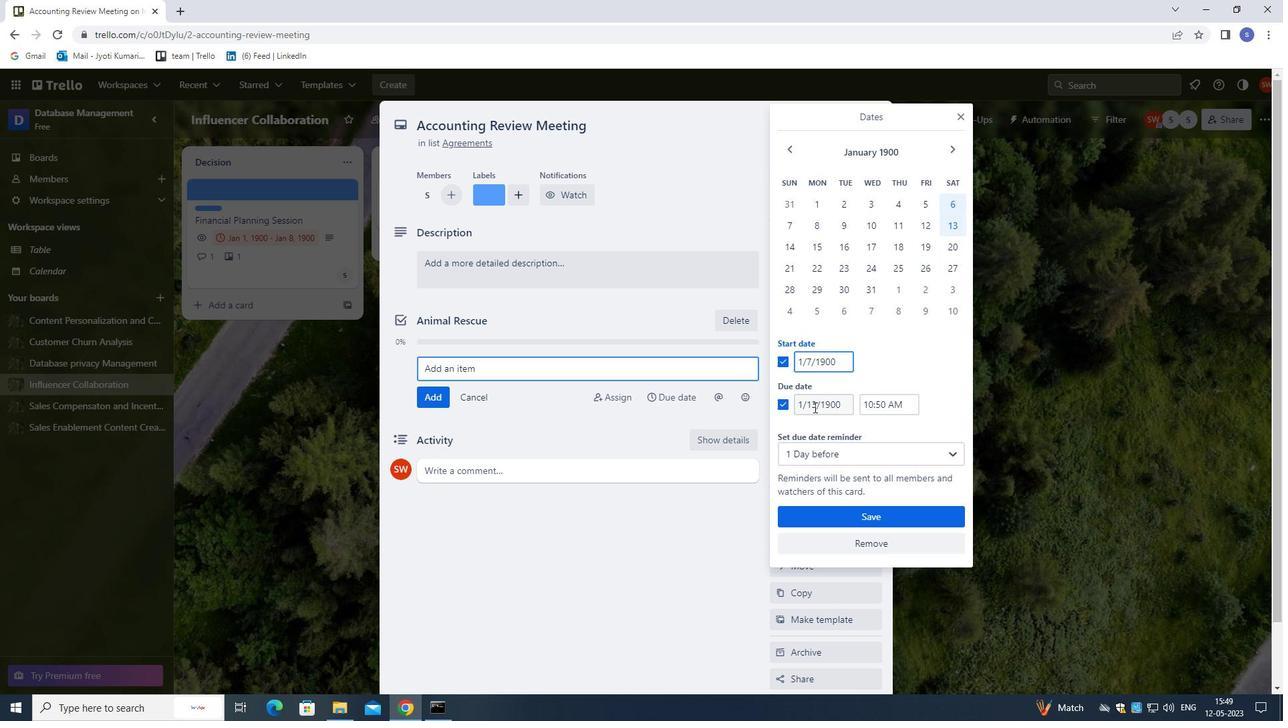 
Action: Mouse moved to (832, 431)
Screenshot: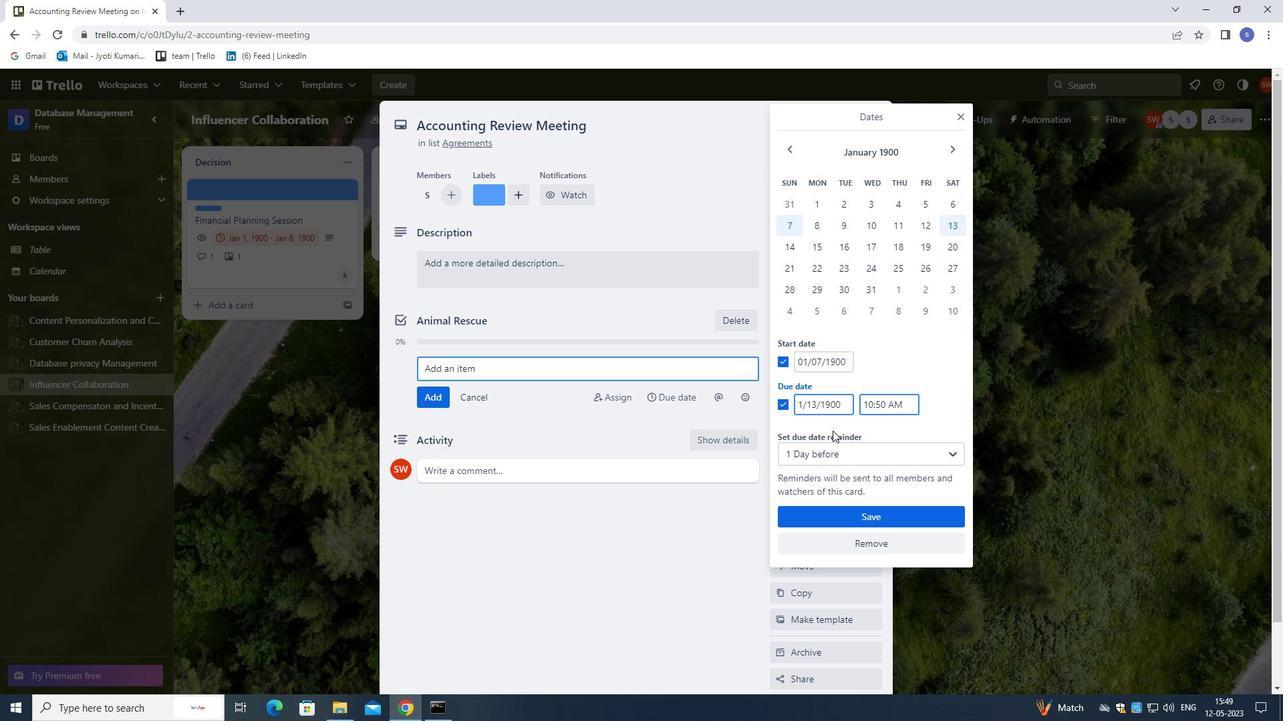 
Action: Key pressed <Key.right>
Screenshot: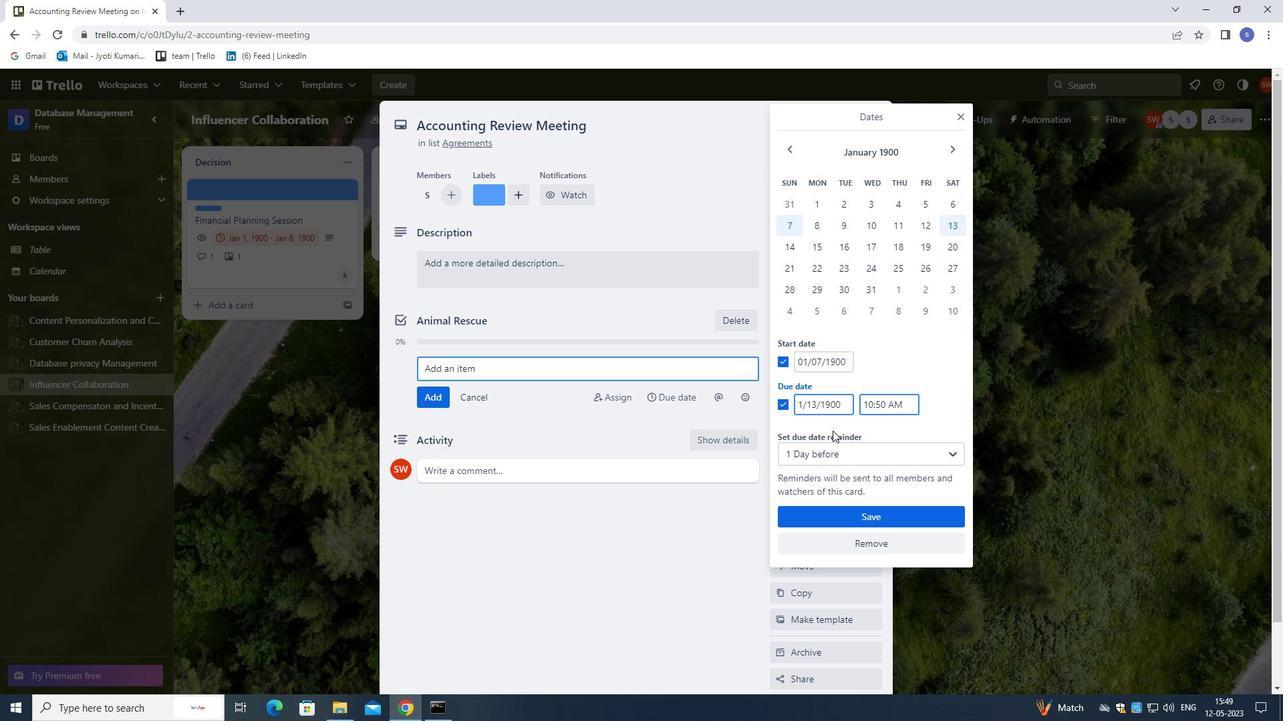 
Action: Mouse moved to (834, 429)
Screenshot: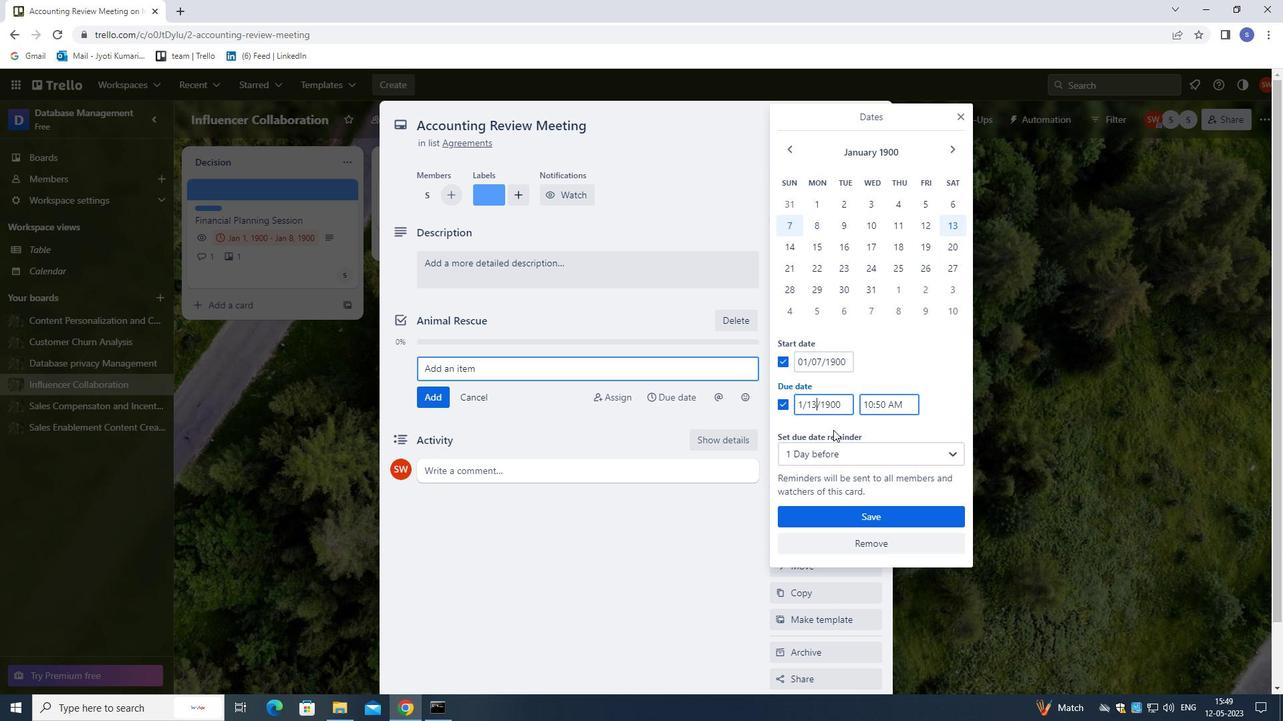 
Action: Key pressed <Key.backspace>
Screenshot: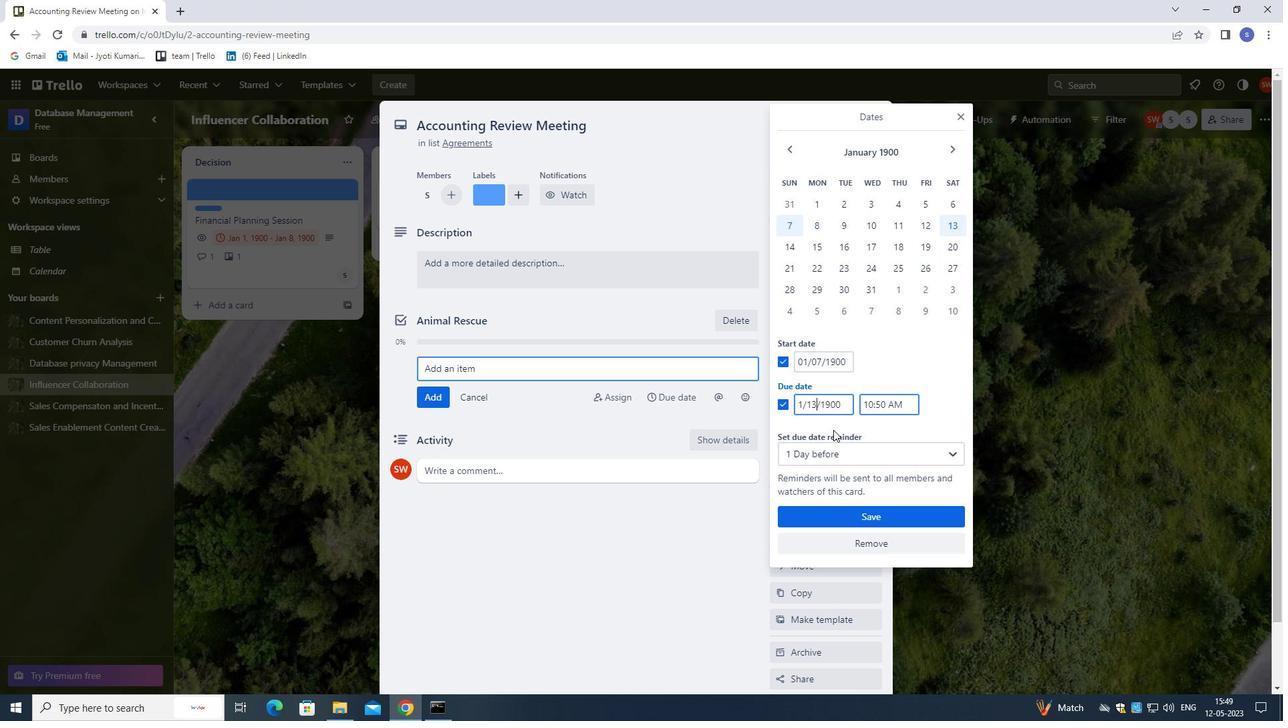 
Action: Mouse moved to (834, 429)
Screenshot: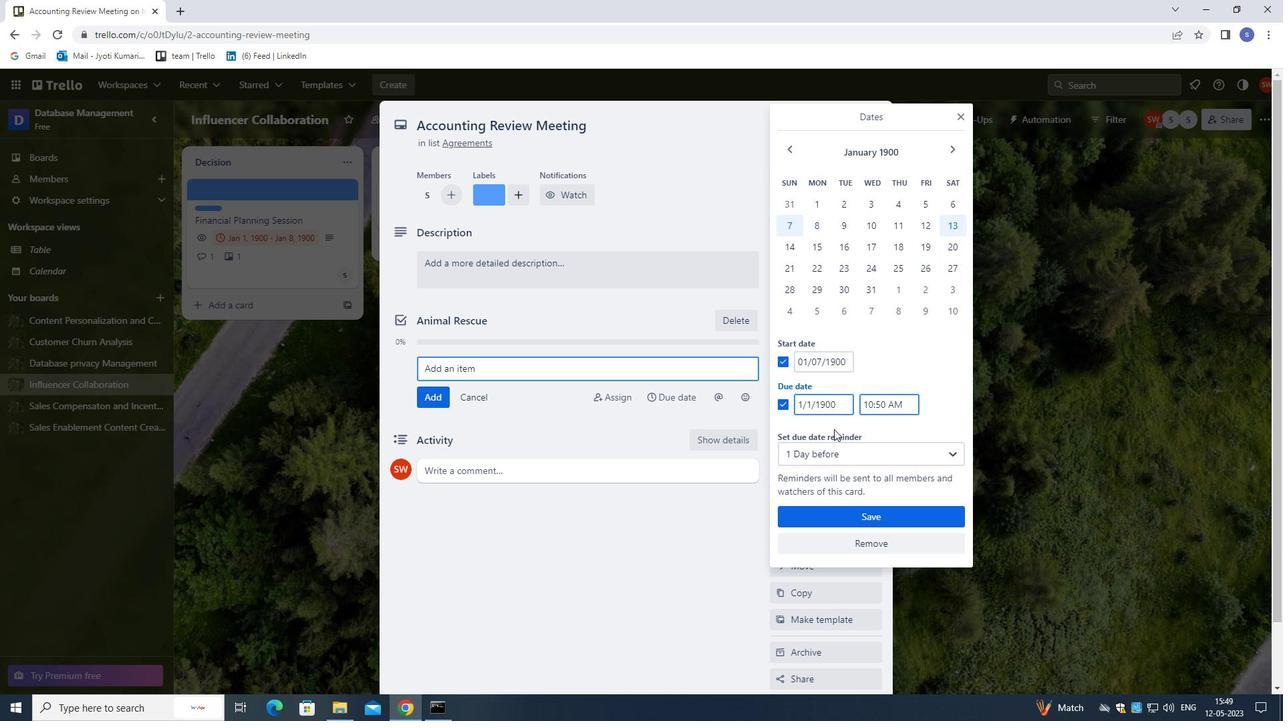 
Action: Key pressed 4
Screenshot: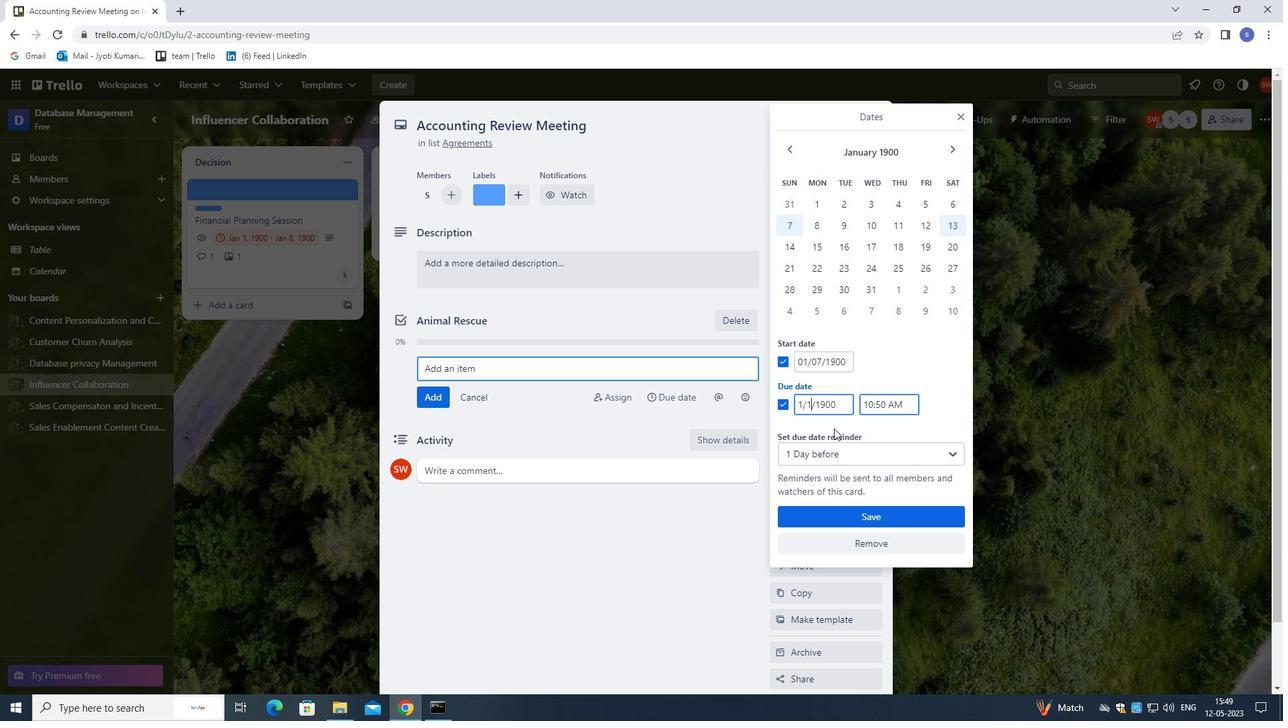 
Action: Mouse moved to (840, 523)
Screenshot: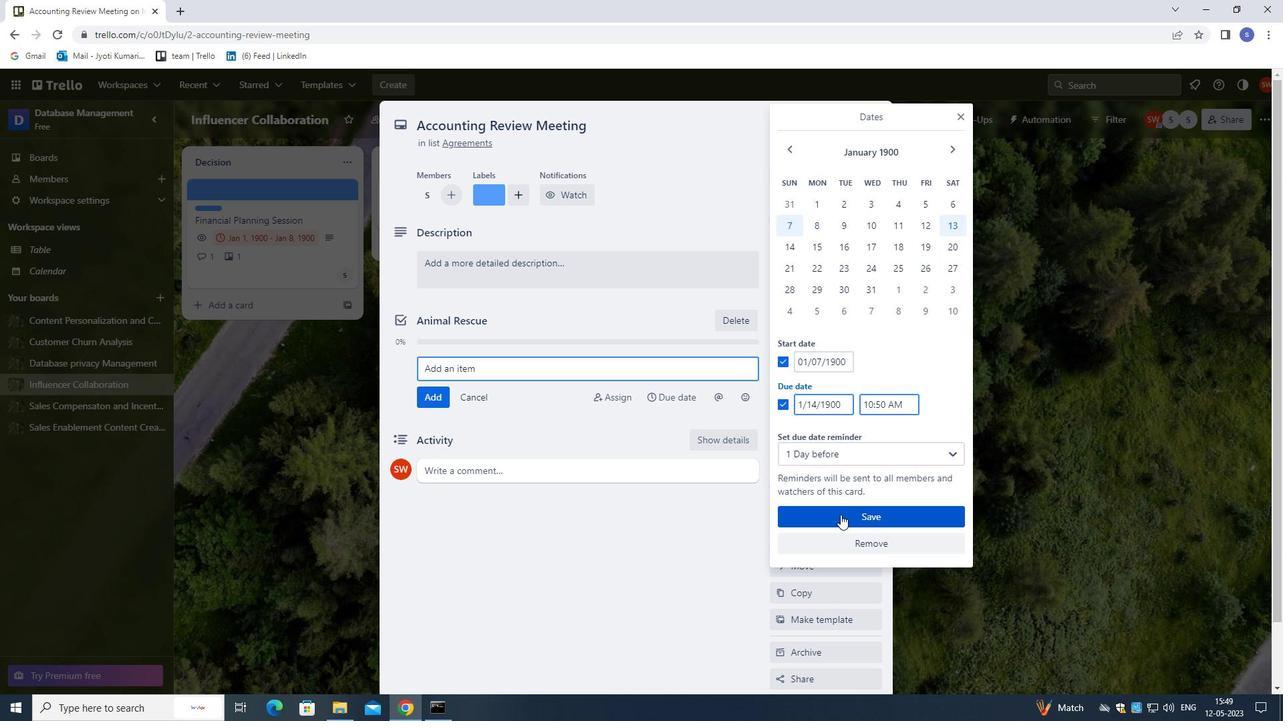 
Action: Mouse pressed left at (840, 523)
Screenshot: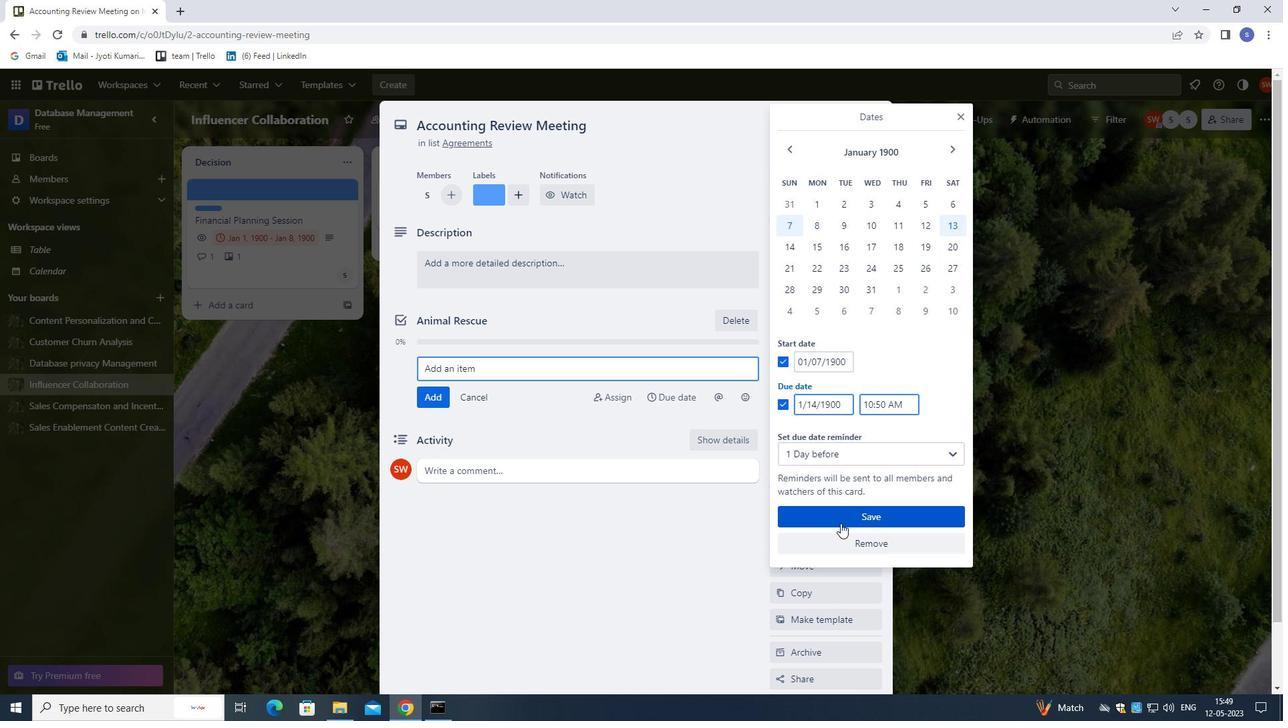 
Action: Mouse moved to (816, 349)
Screenshot: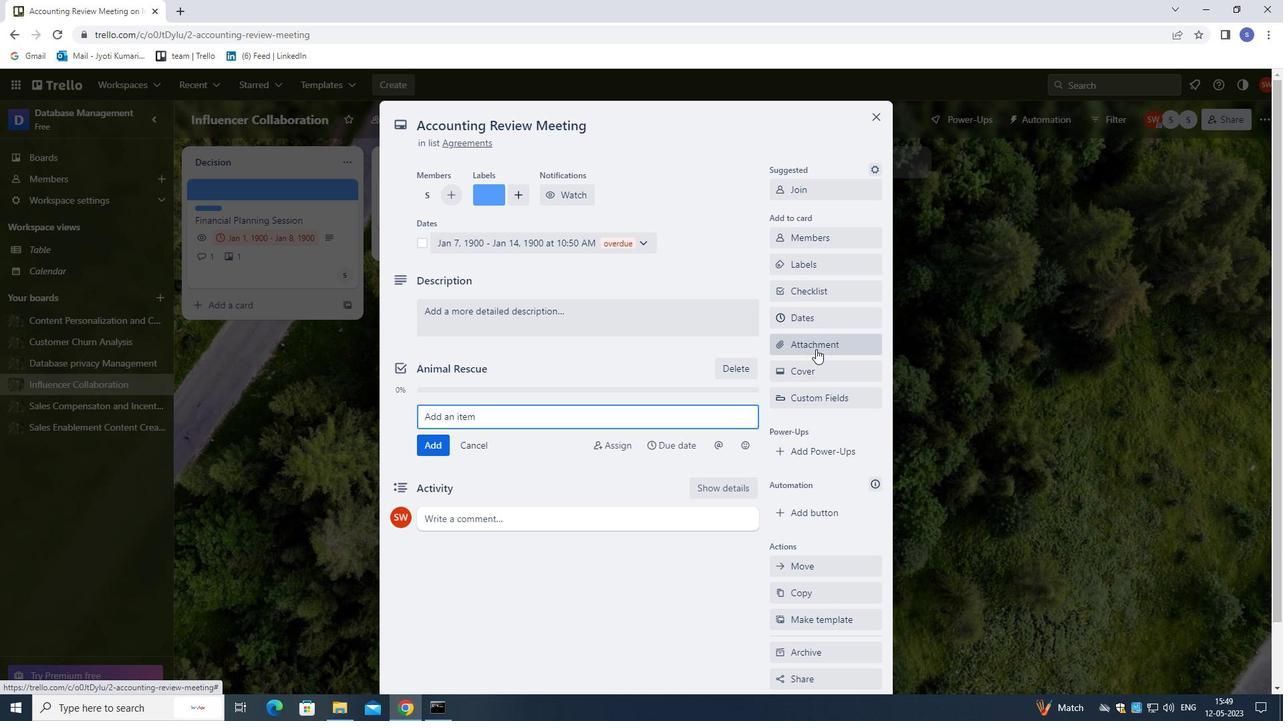 
Action: Mouse pressed left at (816, 349)
Screenshot: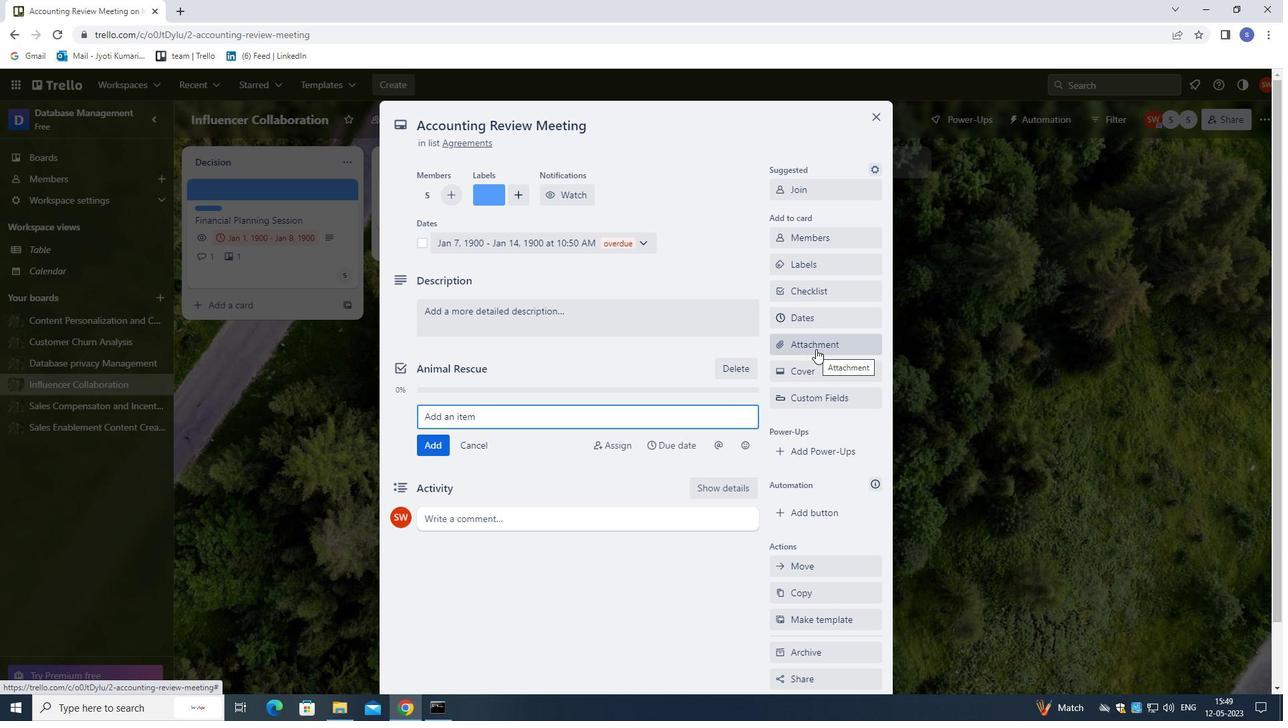 
Action: Mouse moved to (816, 429)
Screenshot: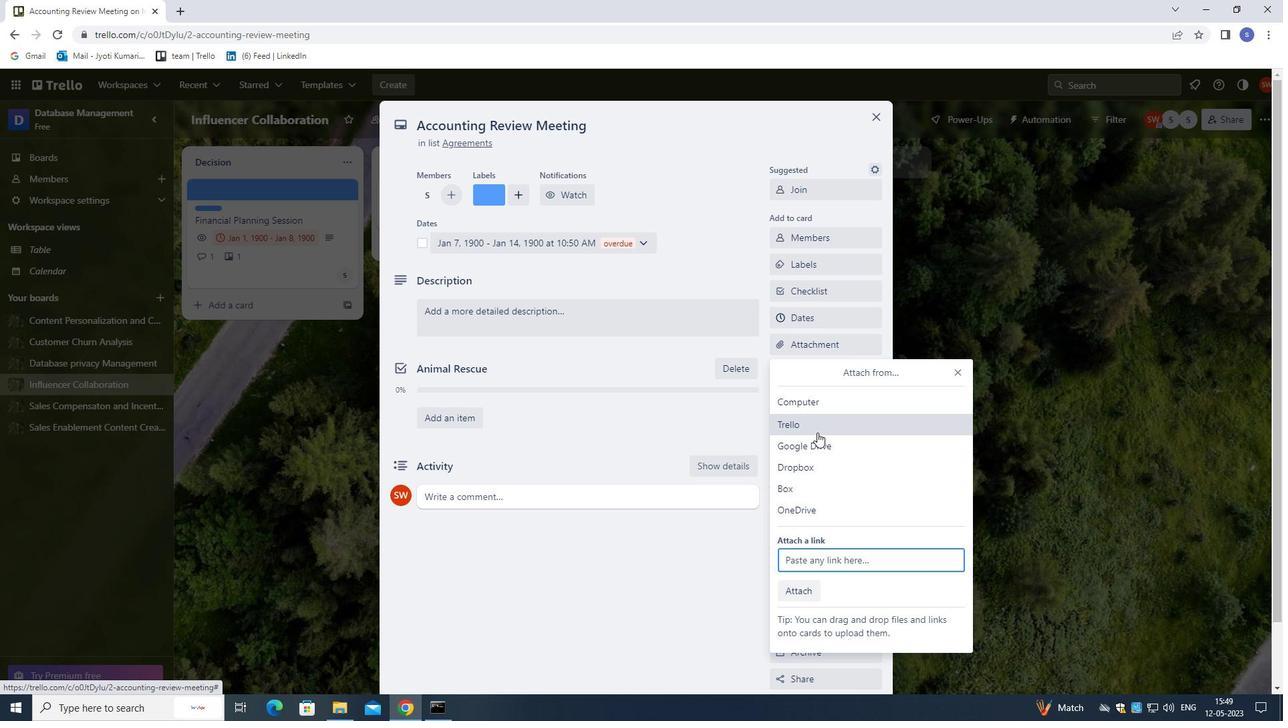 
Action: Mouse pressed left at (816, 429)
Screenshot: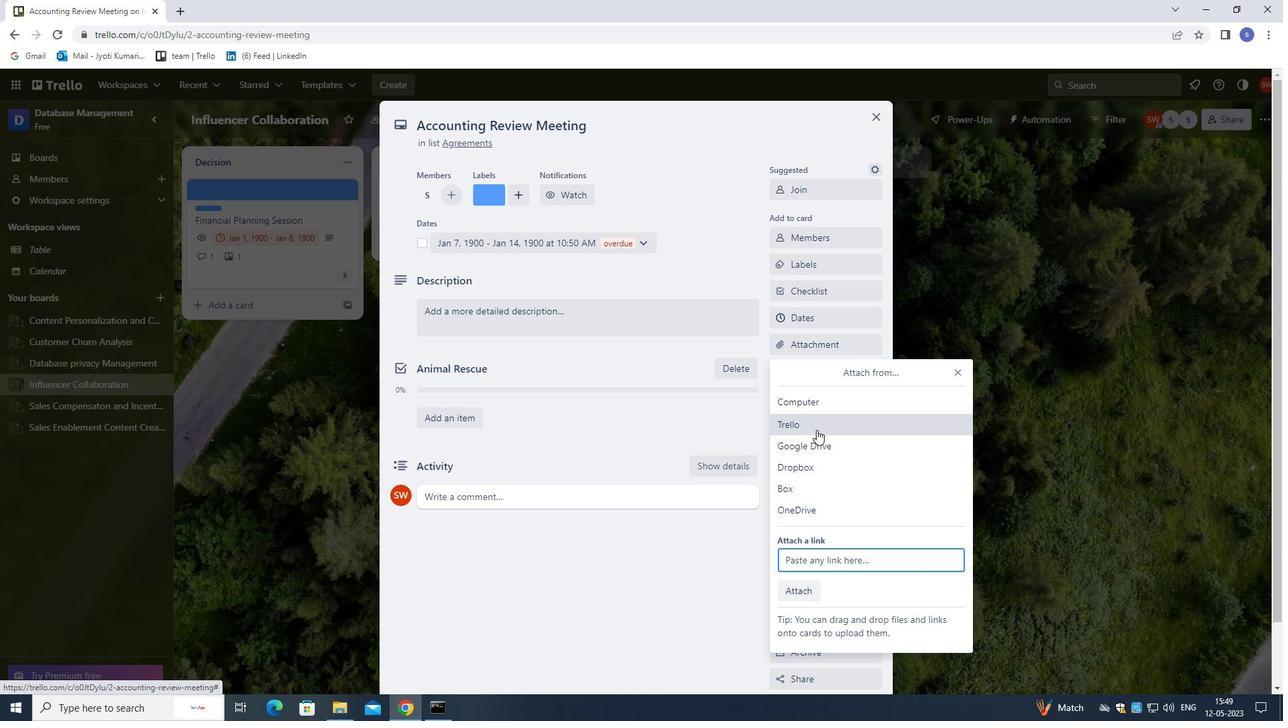 
Action: Mouse moved to (810, 347)
Screenshot: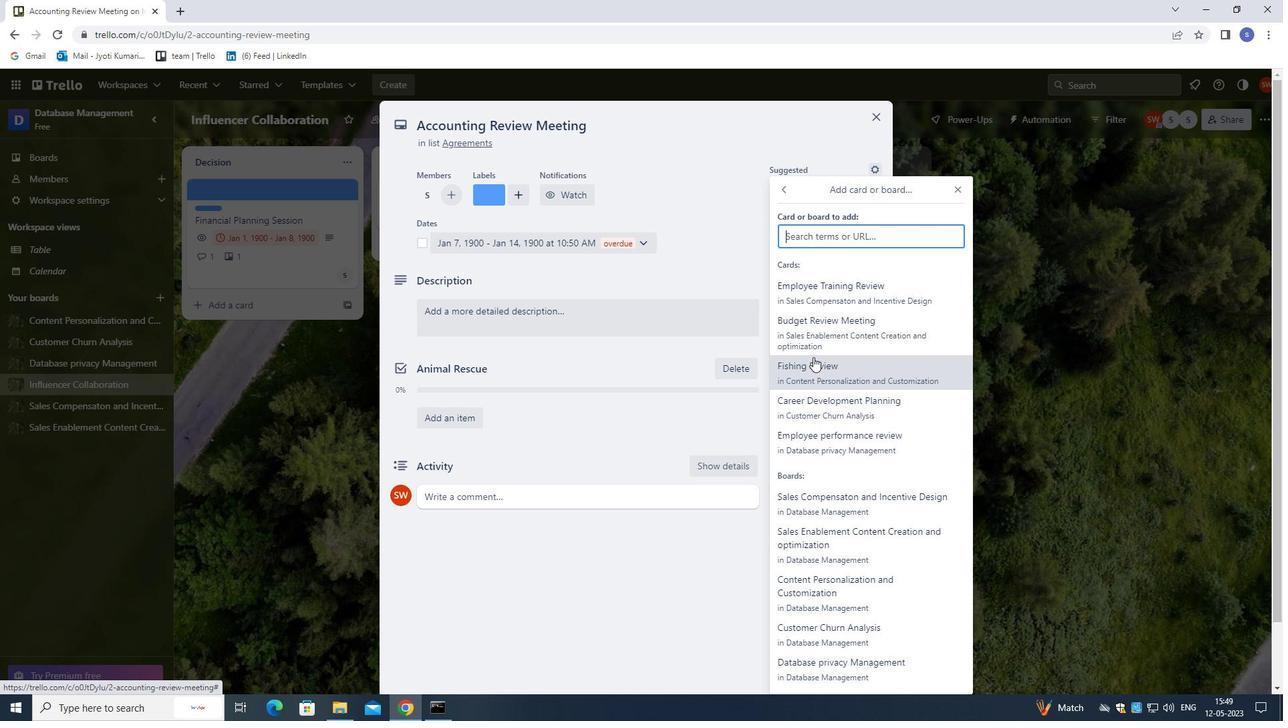 
Action: Mouse pressed left at (810, 347)
Screenshot: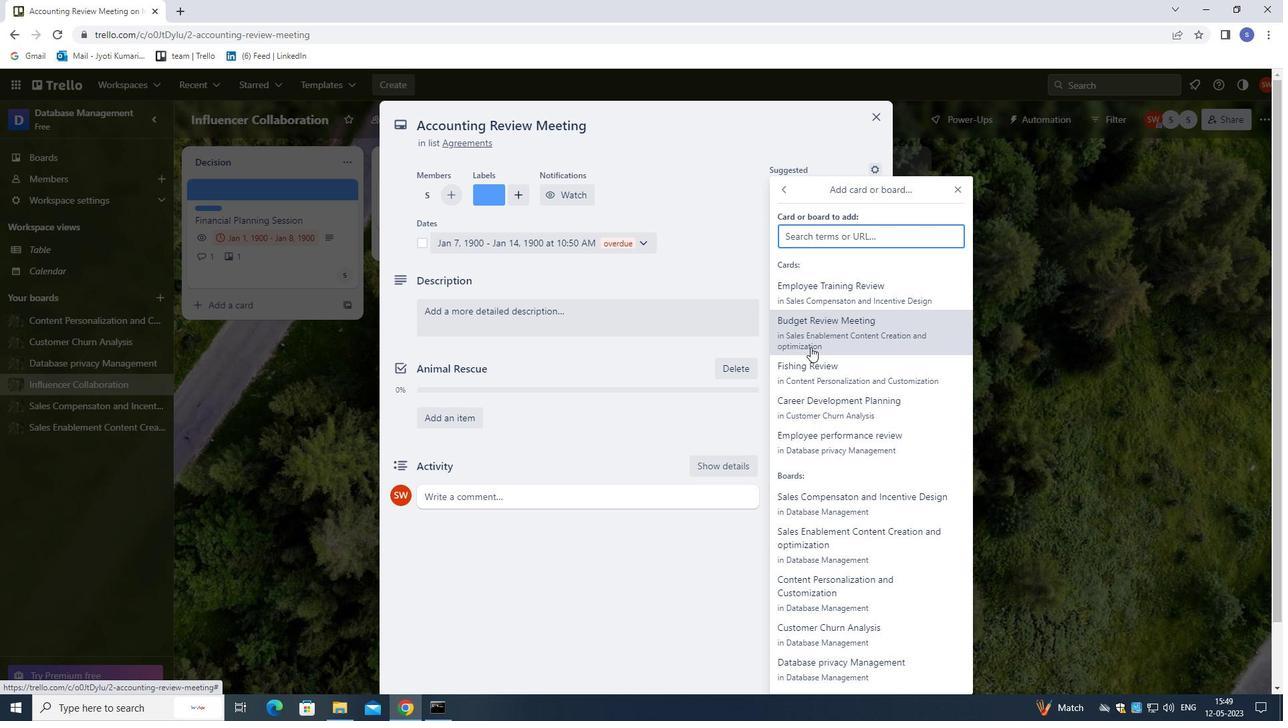 
Action: Mouse moved to (792, 374)
Screenshot: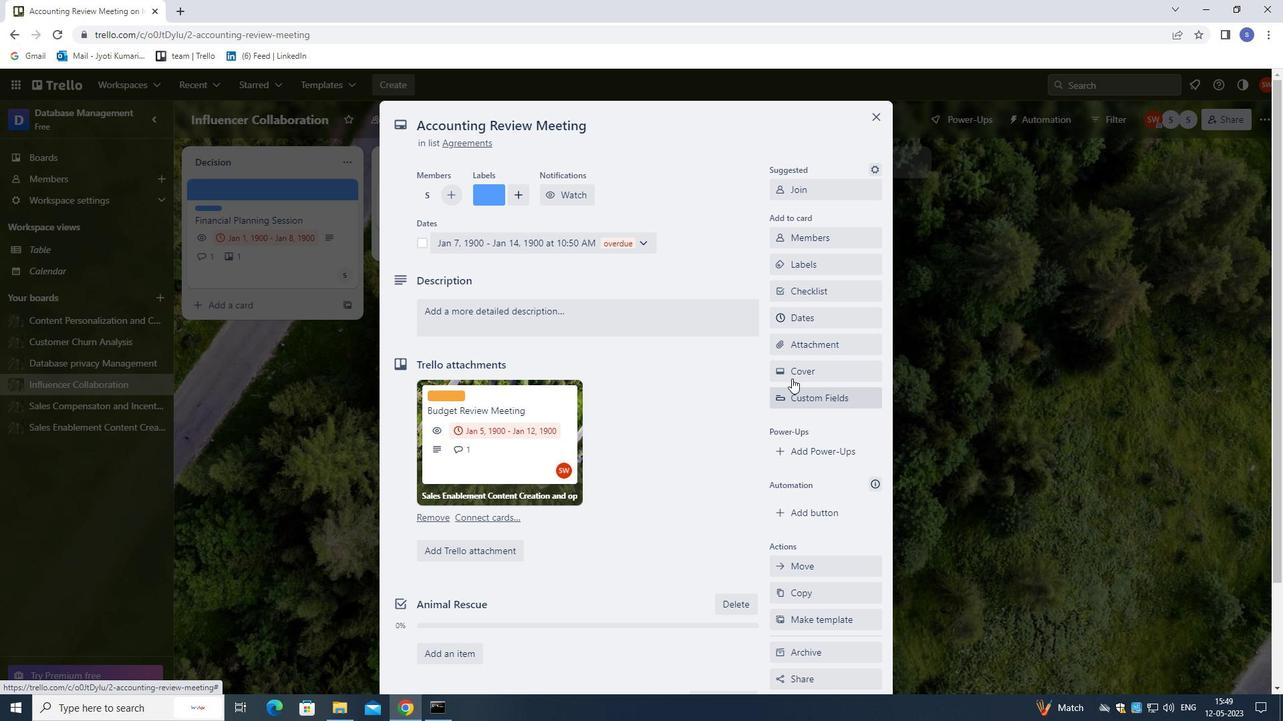 
Action: Mouse pressed left at (792, 374)
Screenshot: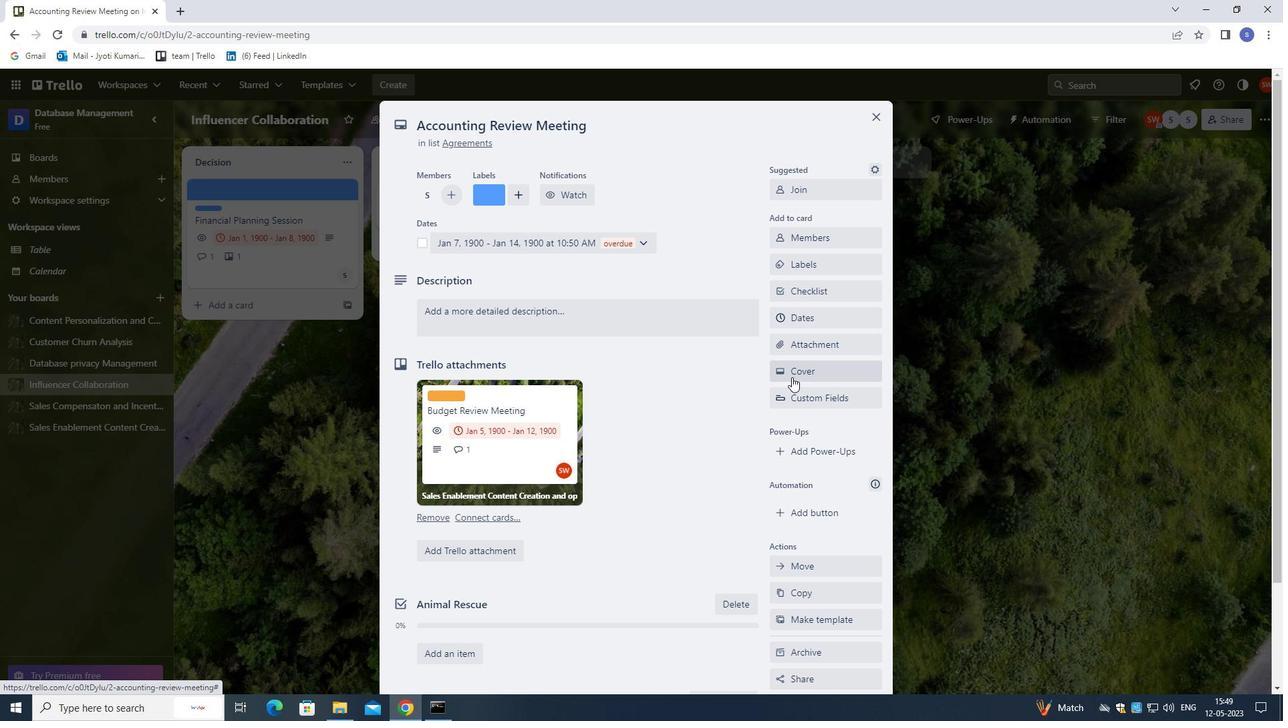 
Action: Mouse moved to (788, 257)
Screenshot: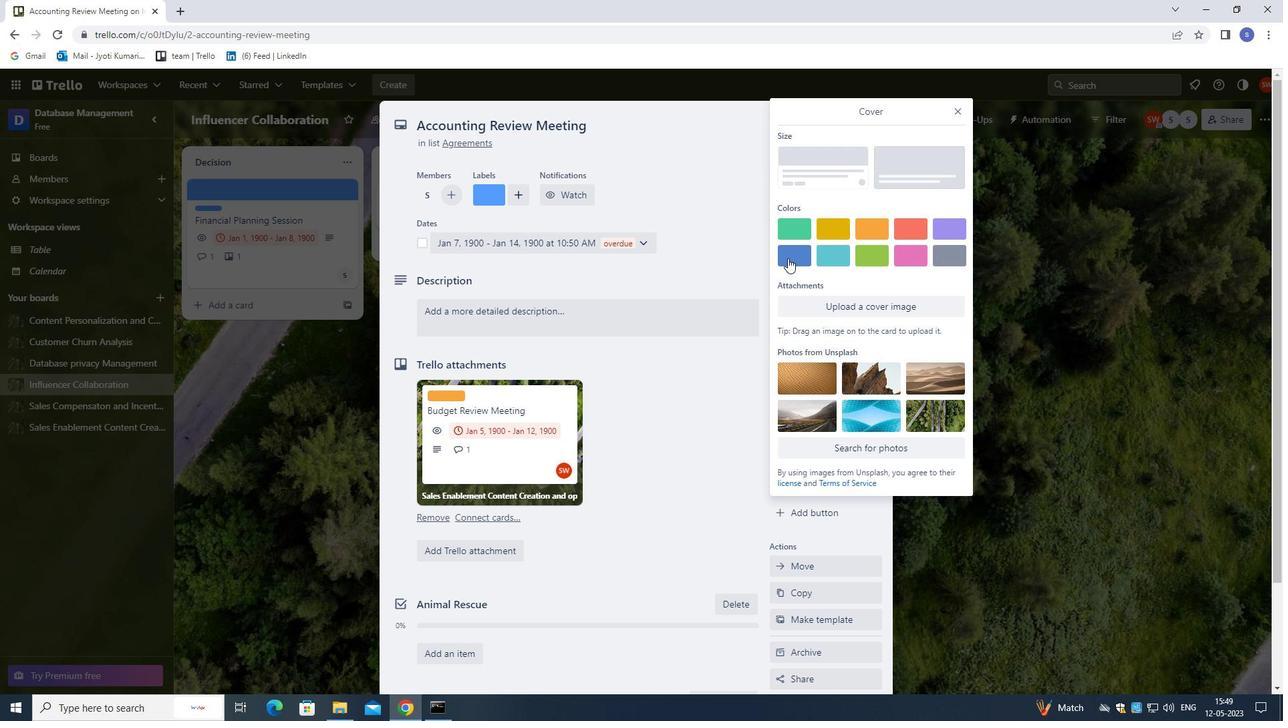 
Action: Mouse pressed left at (788, 257)
Screenshot: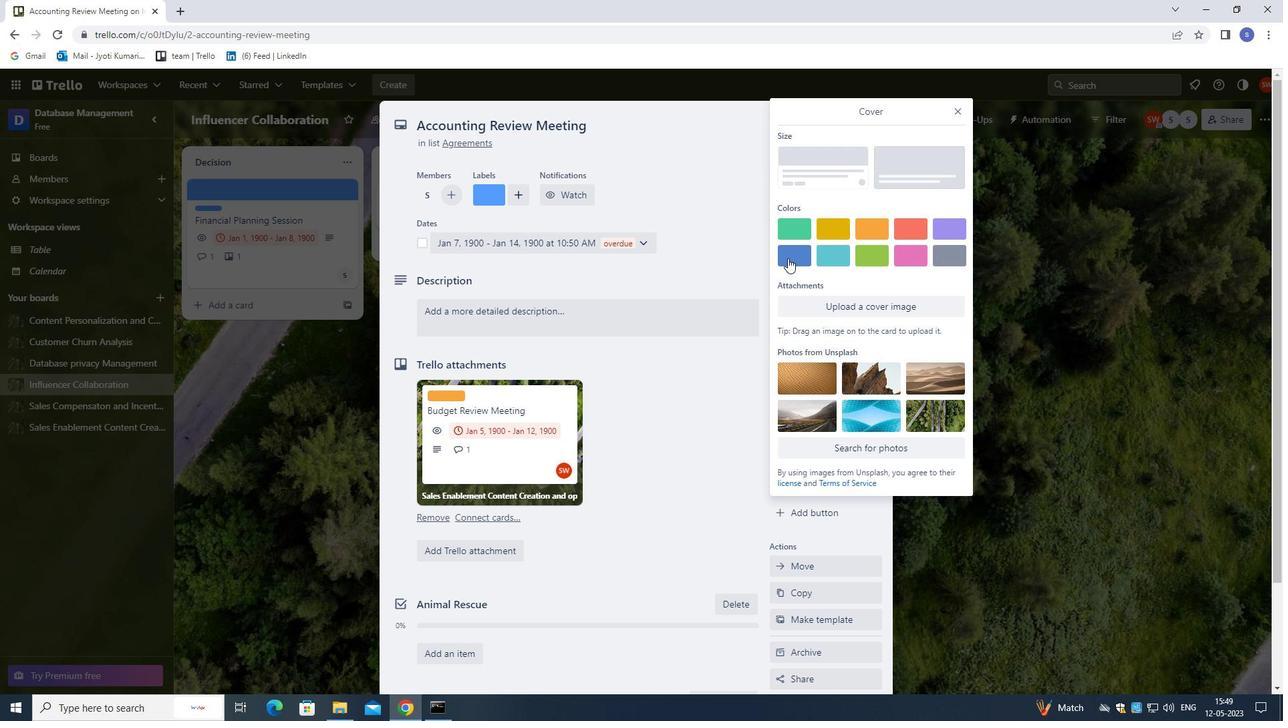 
Action: Mouse moved to (959, 114)
Screenshot: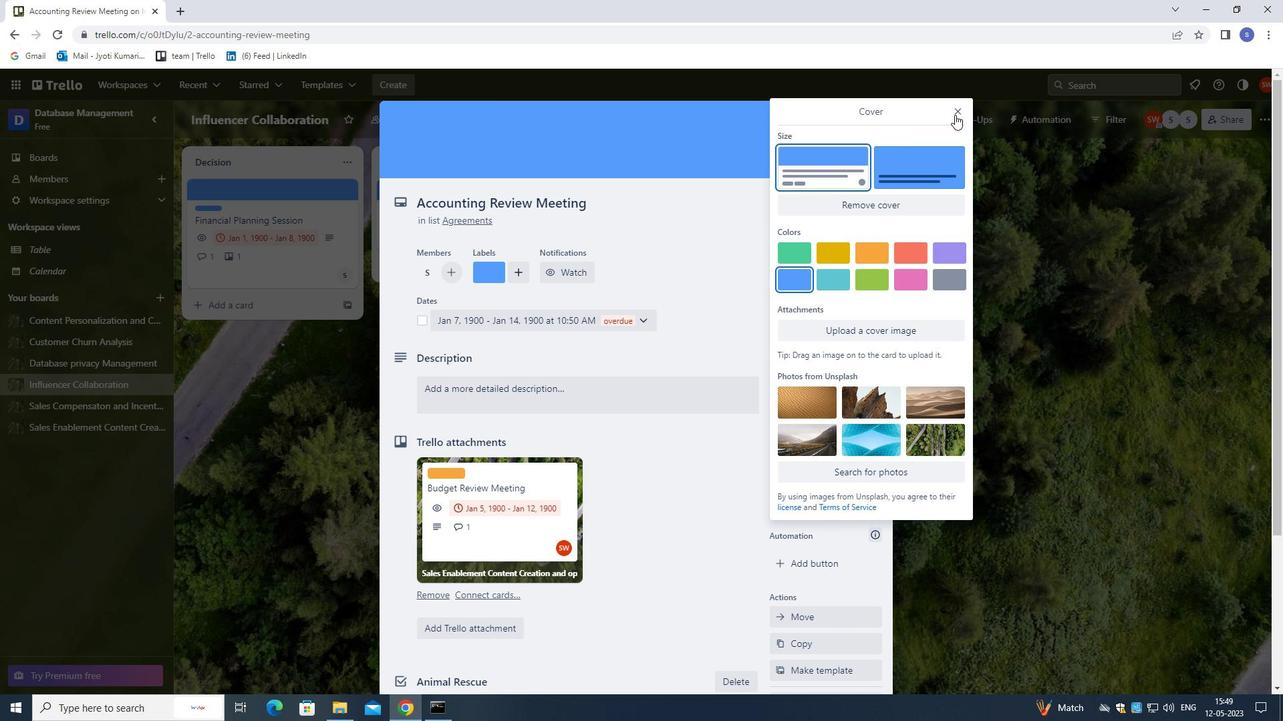 
Action: Mouse pressed left at (959, 114)
Screenshot: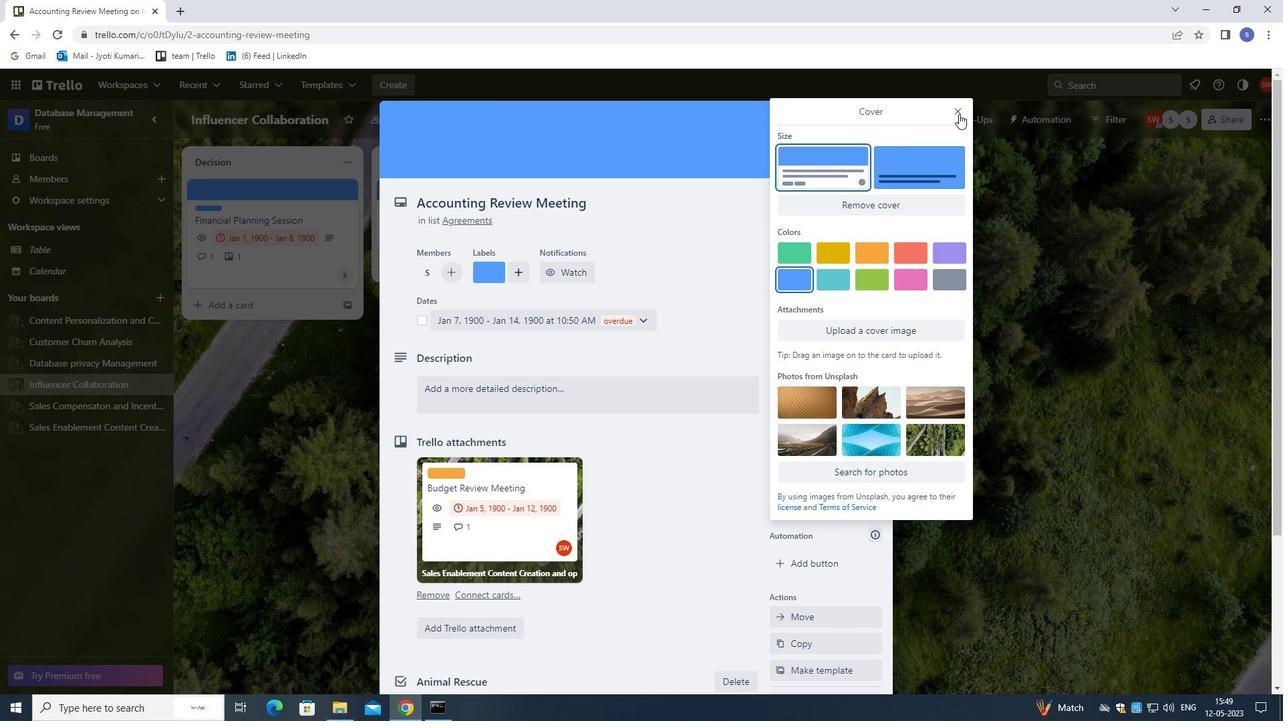 
Action: Mouse moved to (685, 390)
Screenshot: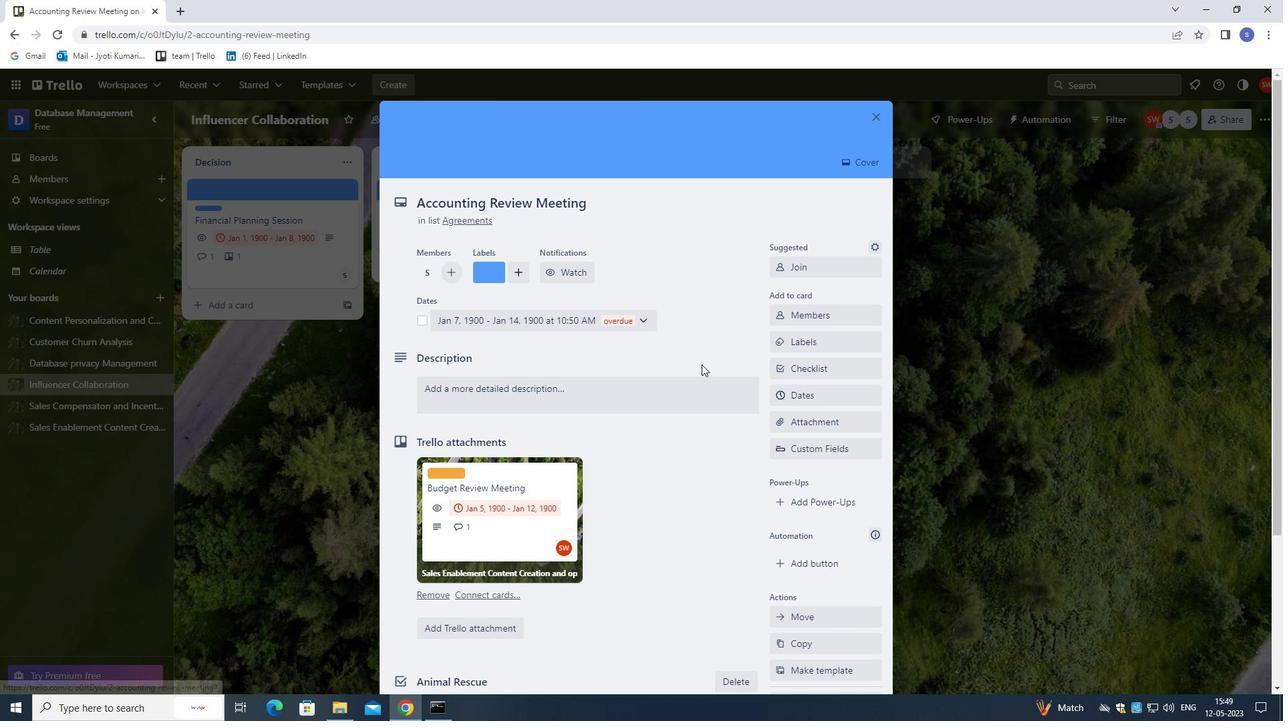 
Action: Mouse pressed left at (685, 390)
Screenshot: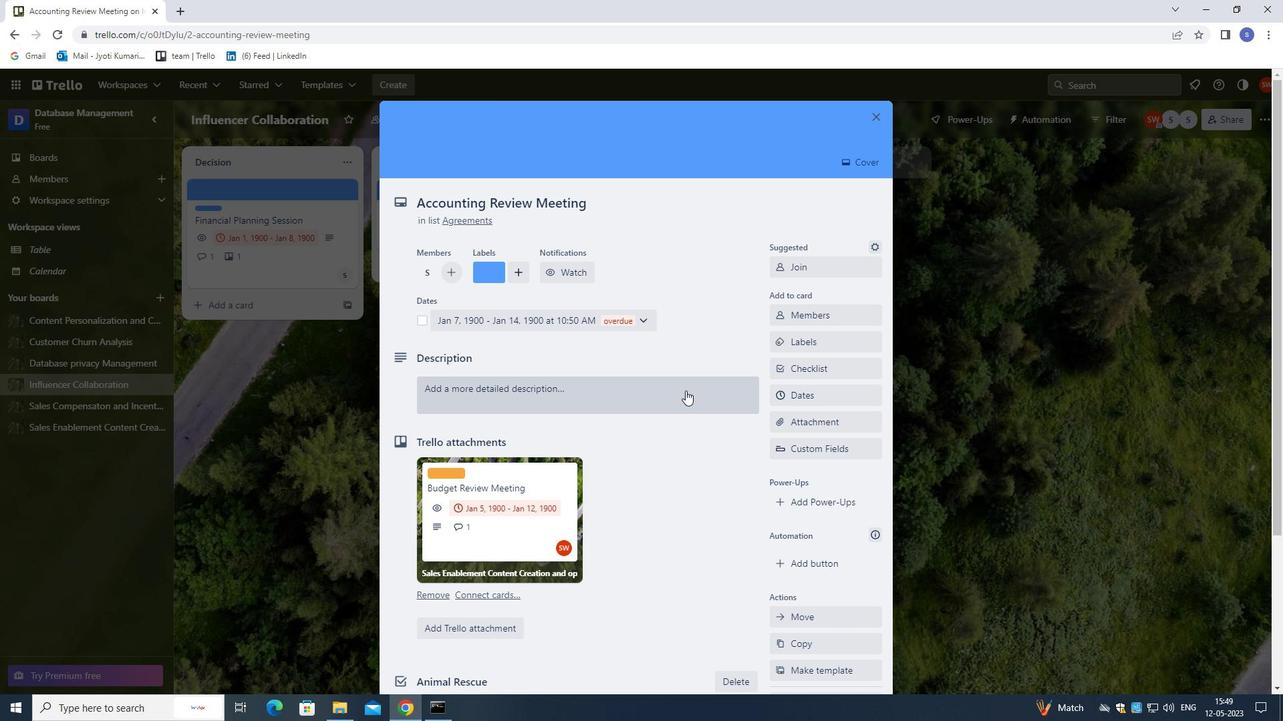 
Action: Mouse moved to (686, 395)
Screenshot: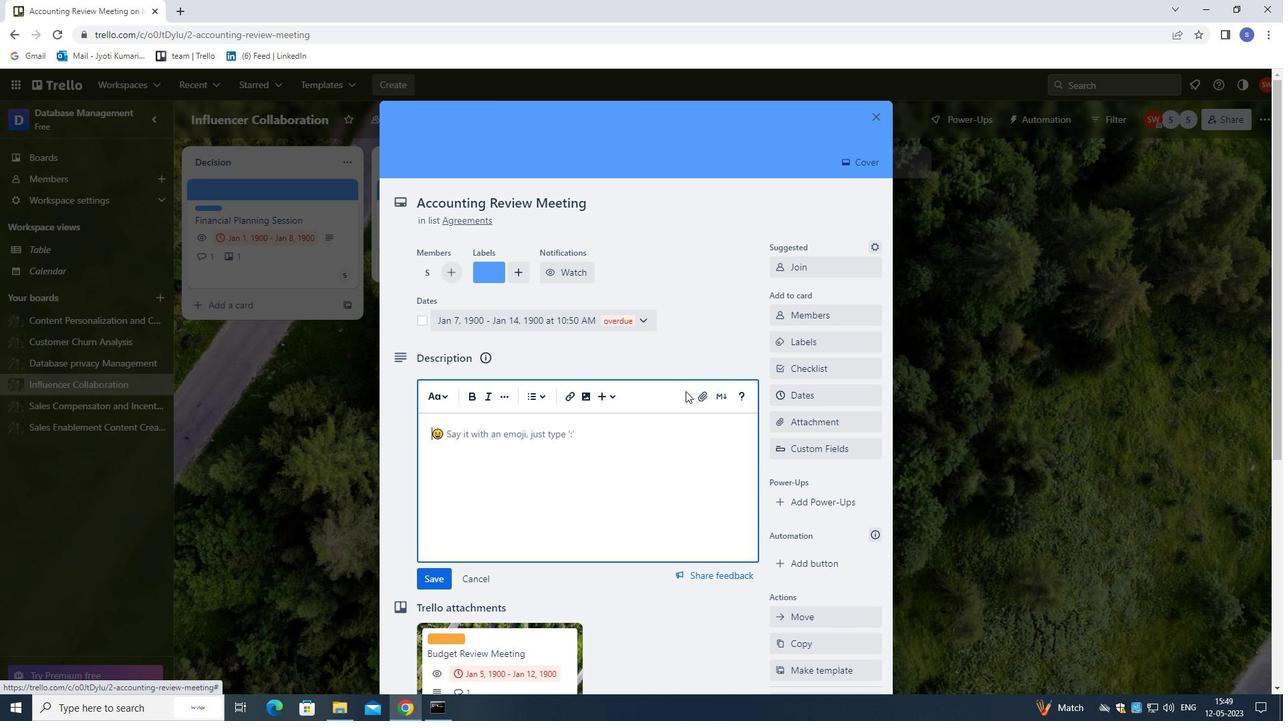 
Action: Key pressed <Key.shift>PLAN<Key.space>AND<Key.space>EXECUTE<Key.space>TEAM-BUILDING<Key.space>RETRA<Key.backspace>EAT<Key.space>WITH<Key.space>A<Key.space>C<Key.backspace>FOCUS<Key.space>ON<Key.space>PERSONAL<Key.space>GROWTH<Key.space>.
Screenshot: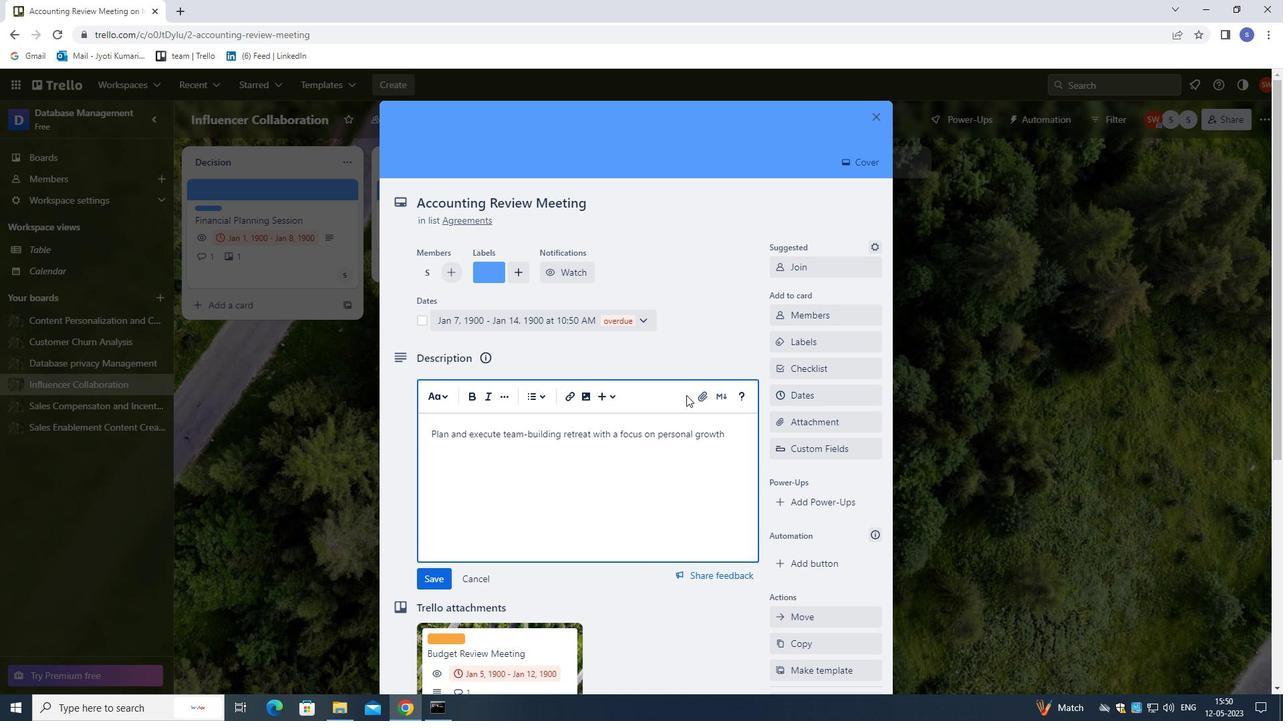 
Action: Mouse moved to (698, 485)
Screenshot: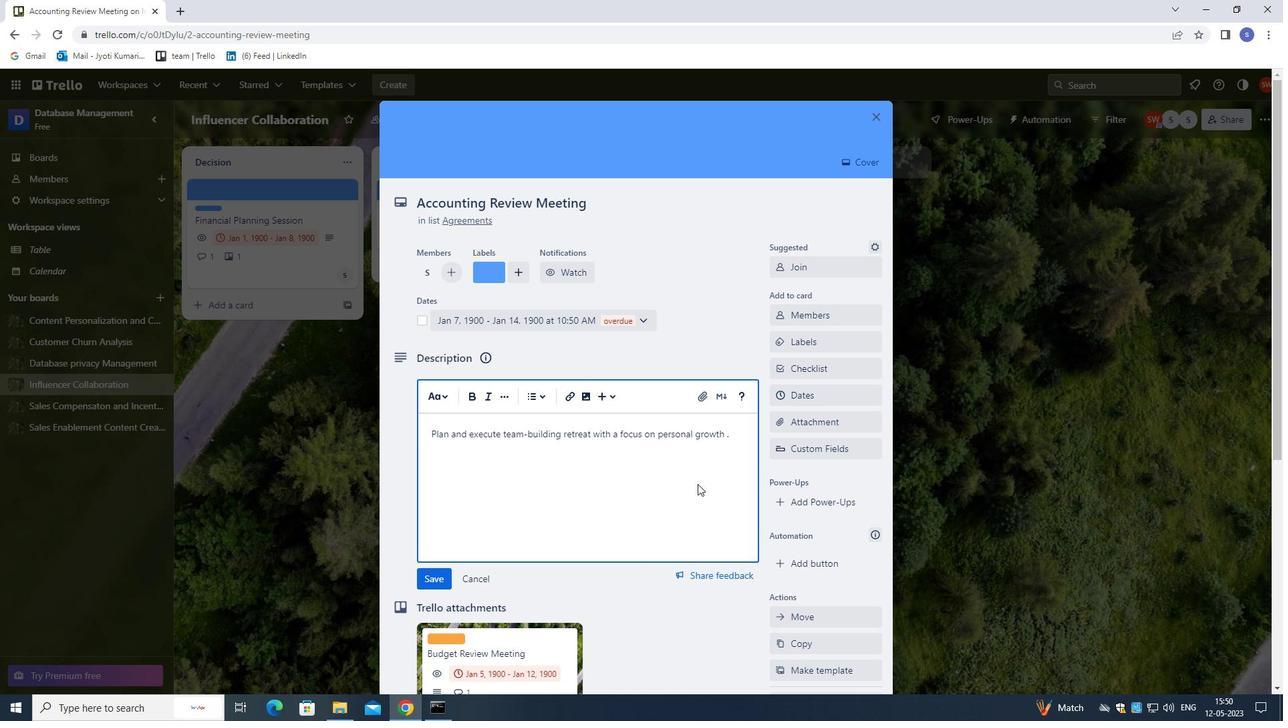 
Action: Mouse scrolled (698, 484) with delta (0, 0)
Screenshot: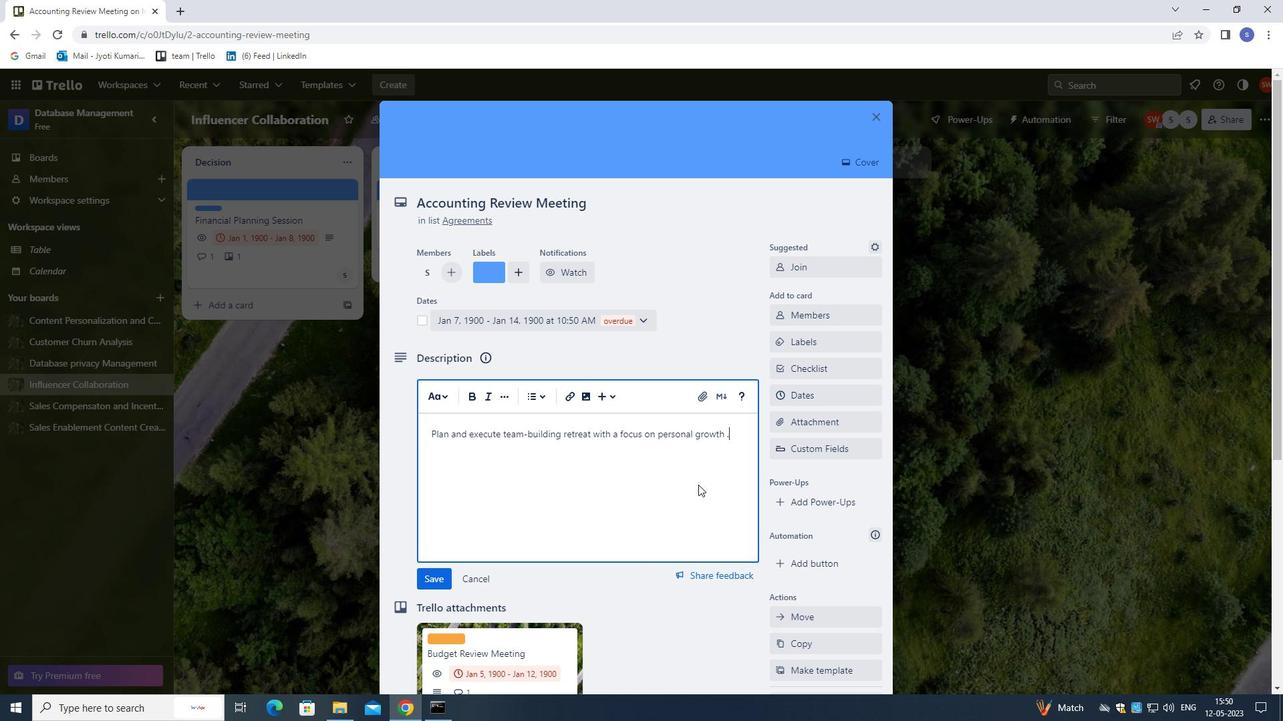 
Action: Mouse scrolled (698, 484) with delta (0, 0)
Screenshot: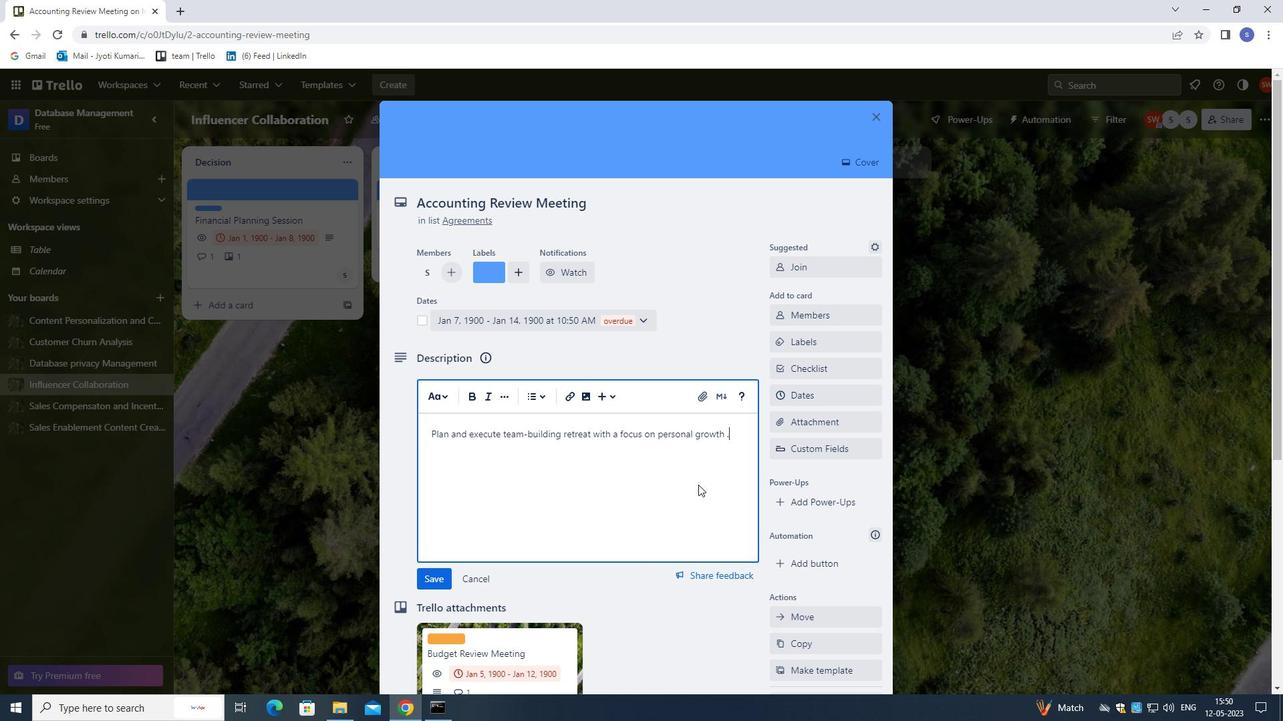 
Action: Mouse scrolled (698, 484) with delta (0, 0)
Screenshot: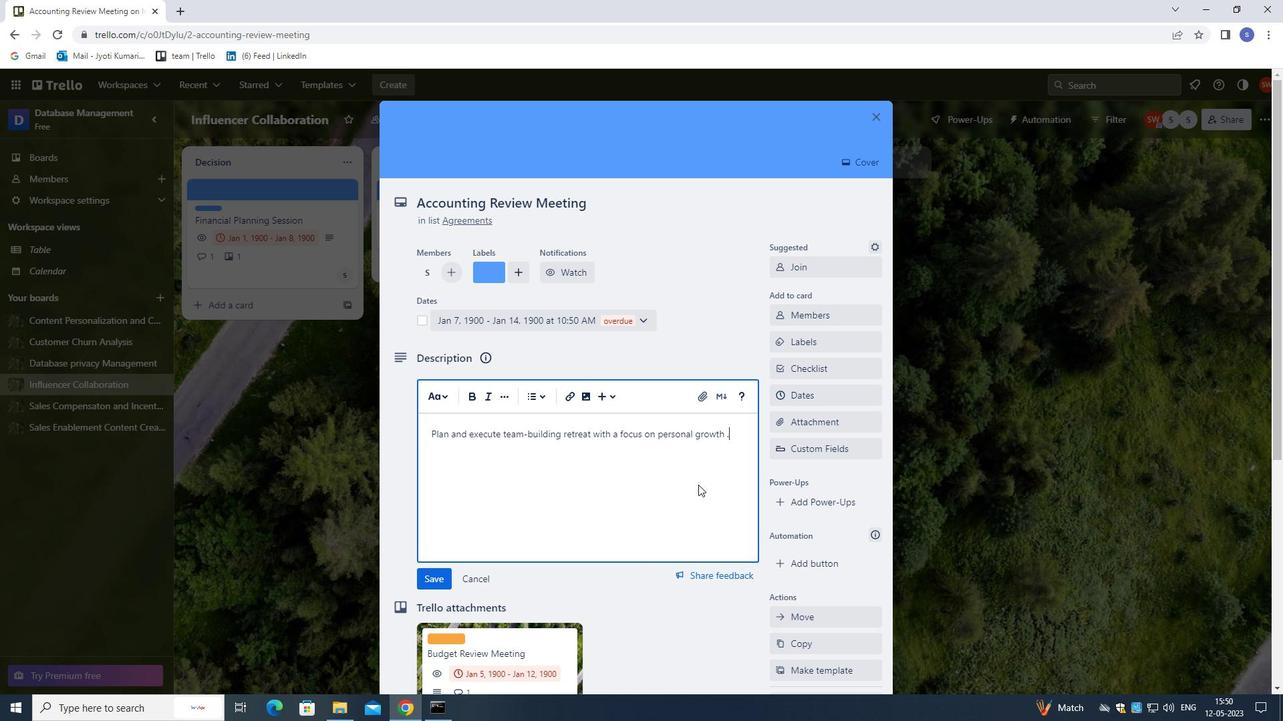
Action: Mouse scrolled (698, 484) with delta (0, 0)
Screenshot: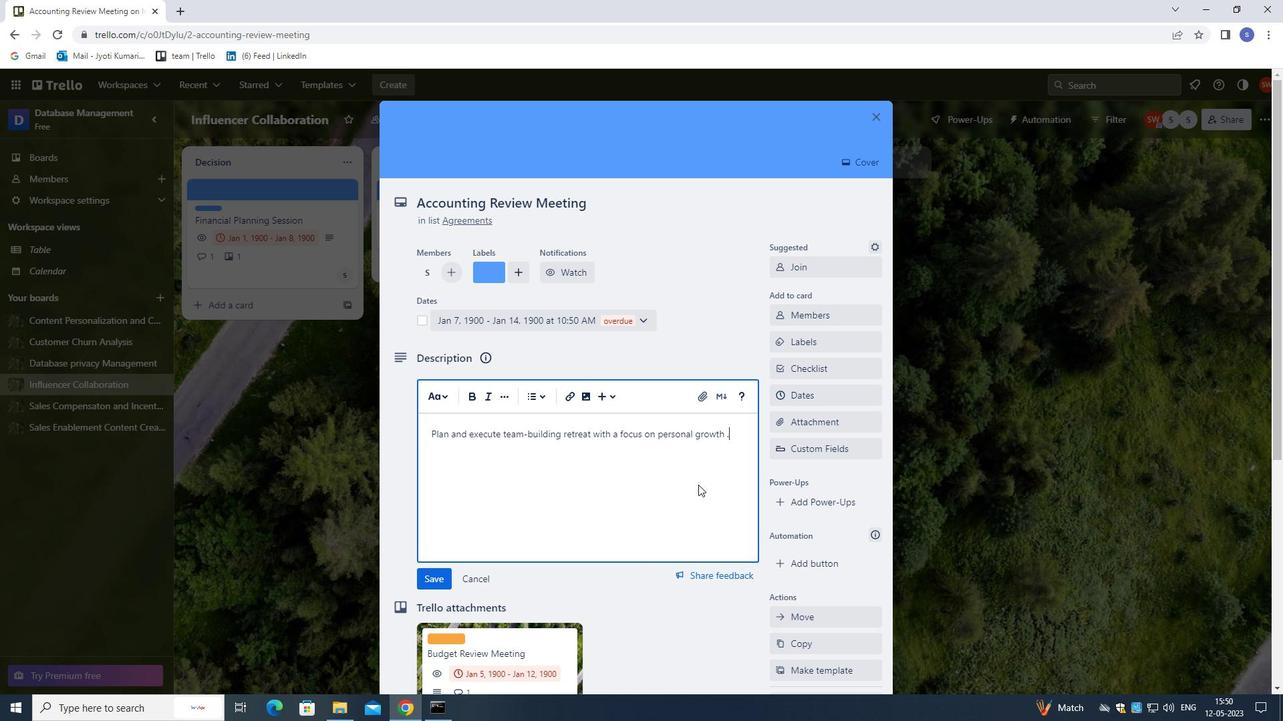 
Action: Mouse moved to (699, 477)
Screenshot: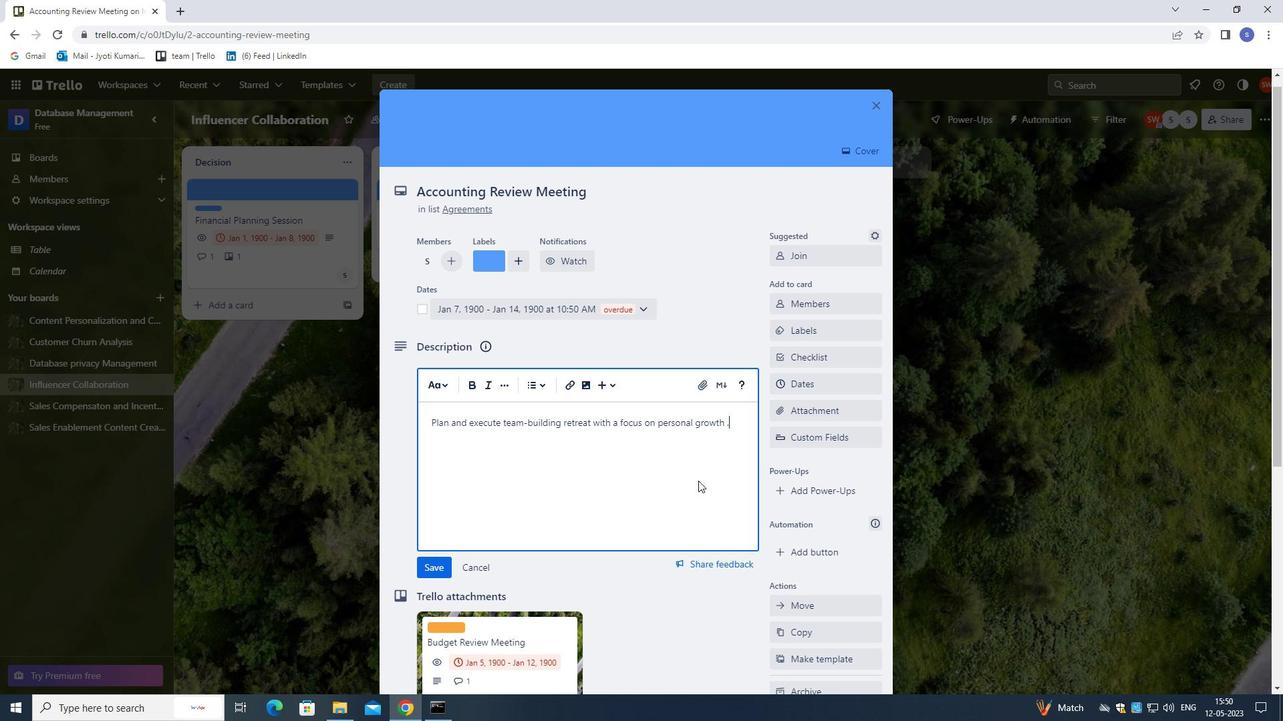 
Action: Mouse scrolled (699, 477) with delta (0, 0)
Screenshot: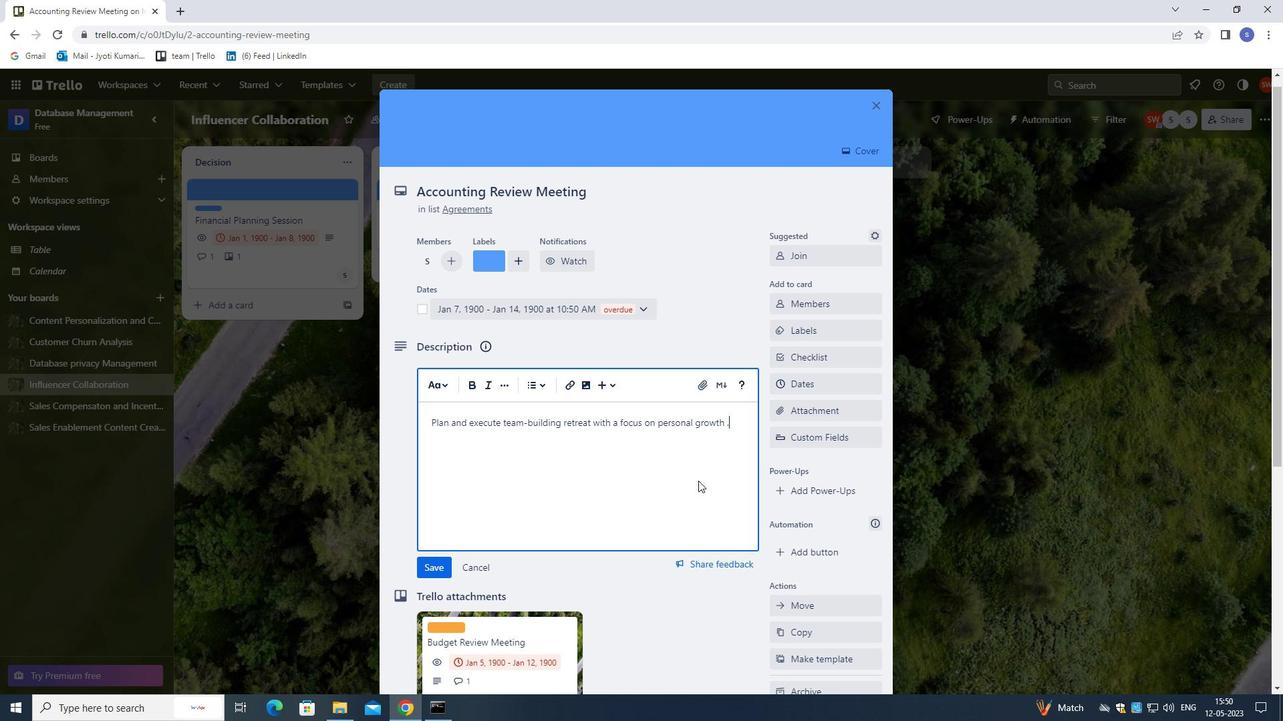 
Action: Mouse scrolled (699, 477) with delta (0, 0)
Screenshot: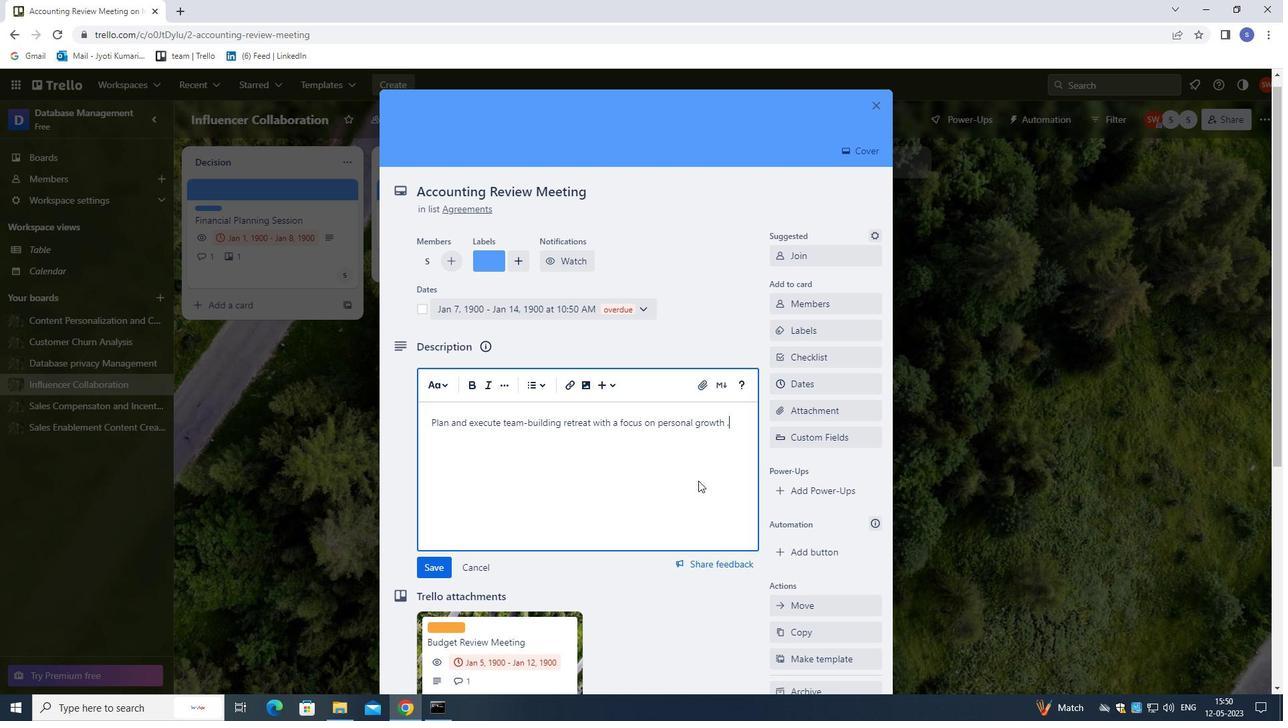 
Action: Mouse scrolled (699, 477) with delta (0, 0)
Screenshot: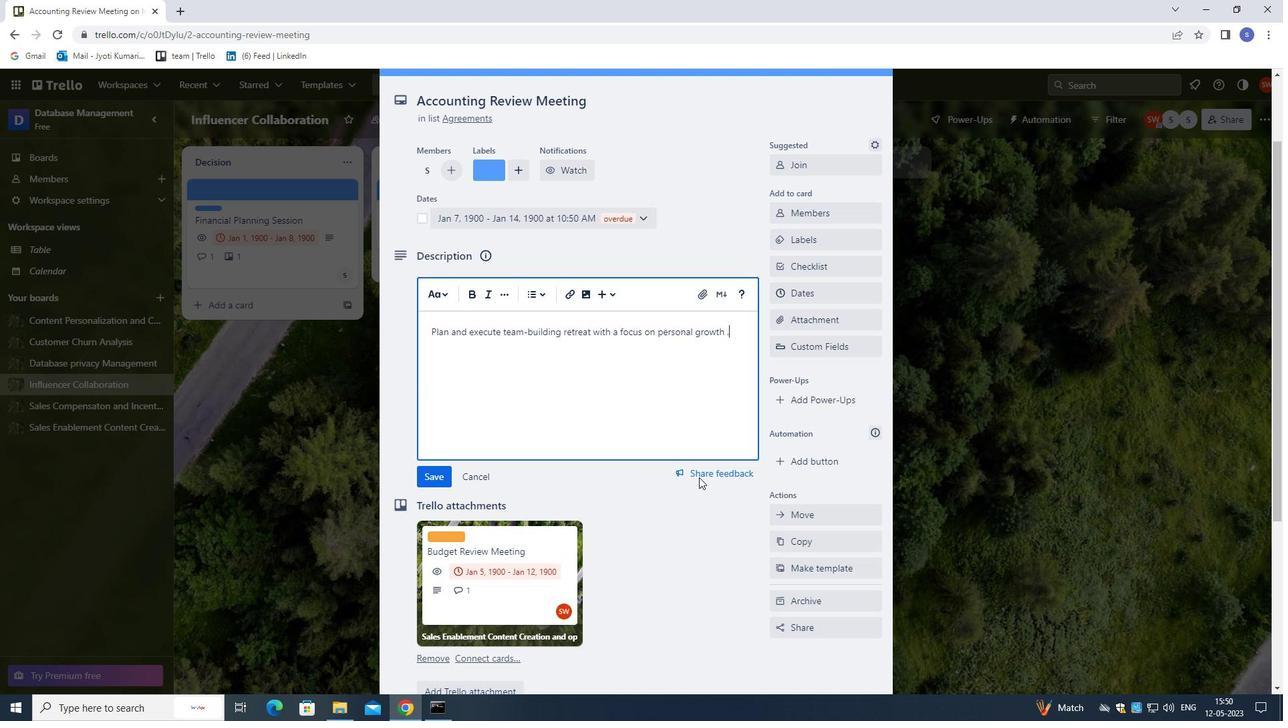 
Action: Mouse moved to (610, 601)
Screenshot: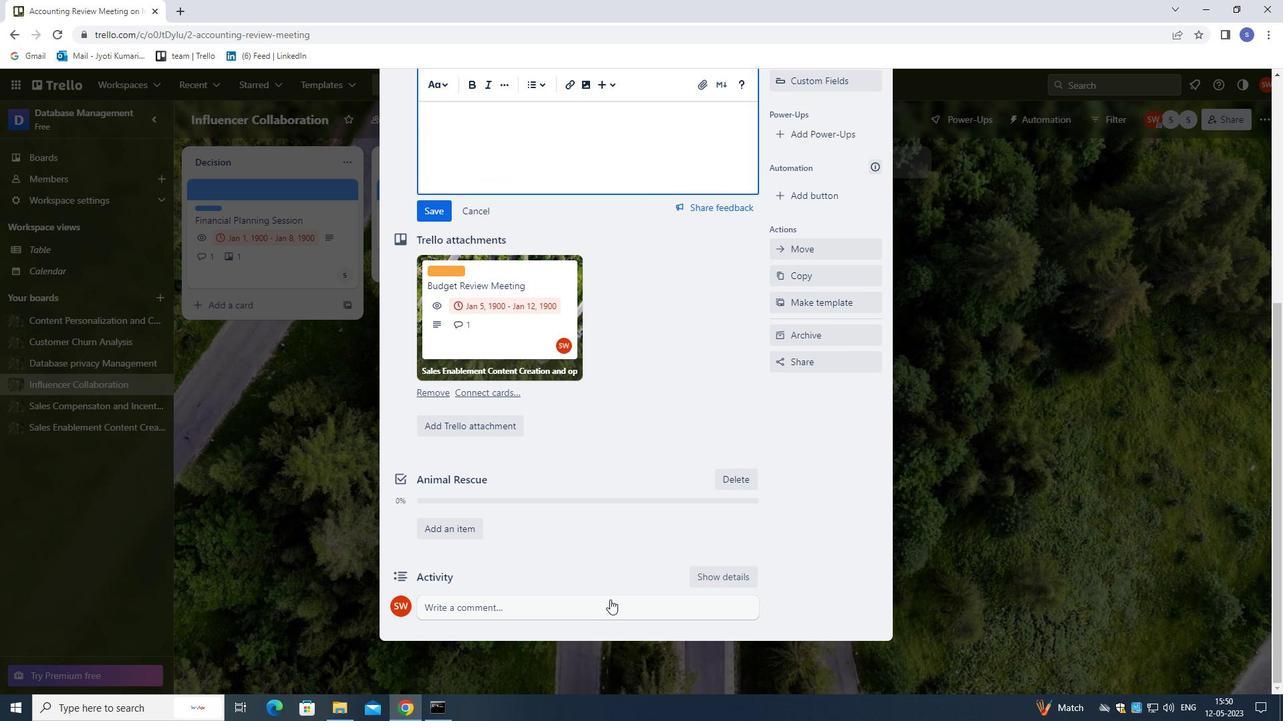 
Action: Mouse pressed left at (610, 601)
Screenshot: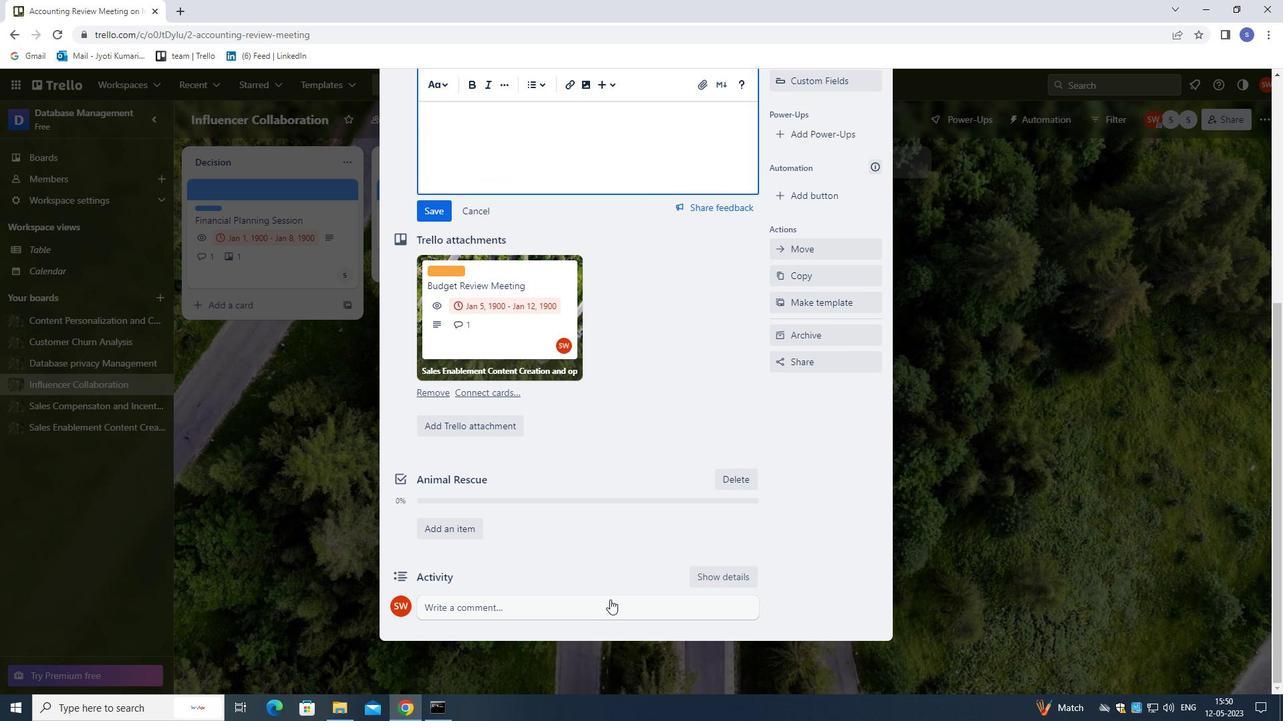 
Action: Mouse moved to (610, 601)
Screenshot: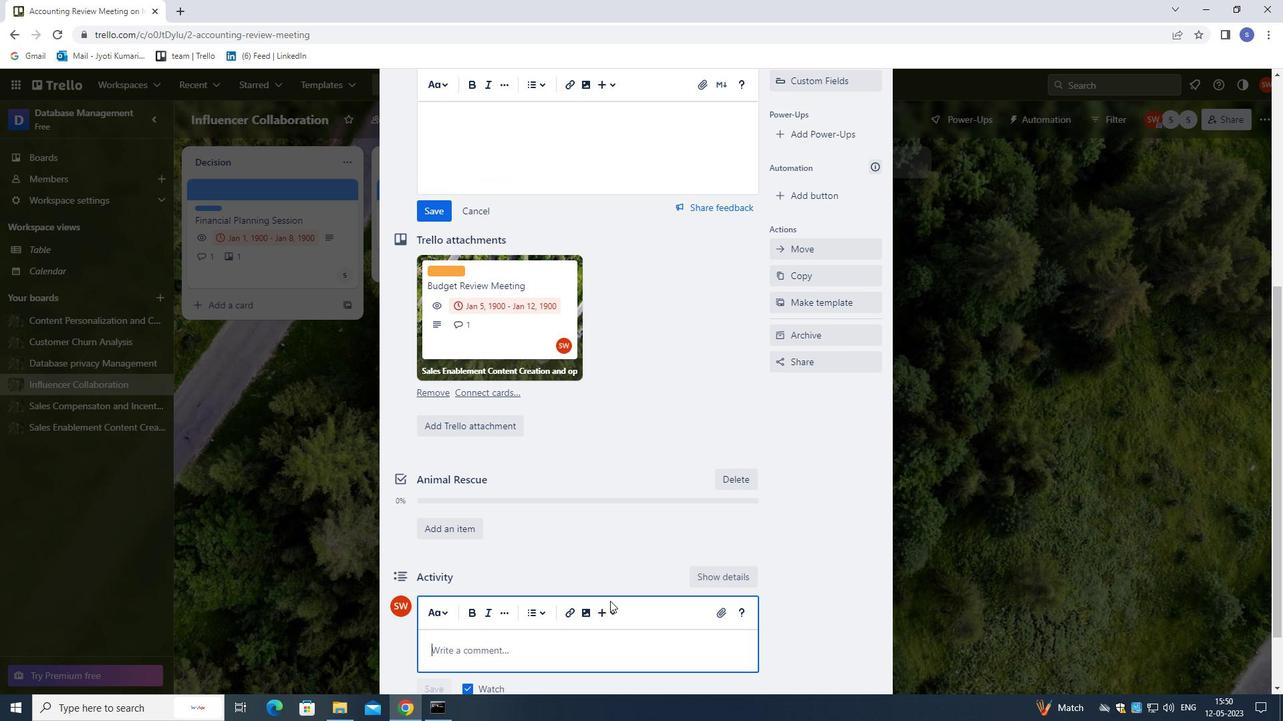 
Action: Key pressed <Key.shift>GIVEN<Key.space>TH<Key.space>E<Key.backspace><Key.backspace>E<Key.space>POTENTIAL<Key.space>IMPACT<Key.space>OF<Key.space>THIS<Key.space>TASK<Key.space>ON<Key.space>OUR<Key.space>COMPANY<Key.space>CULU<Key.backspace>TURE<Key.space>AND<Key.space>VALUES,LET<Key.space>S<Key.space><Key.backspace><Key.backspace>US<Key.space>ENSURE<Key.space>THAT<Key.space>WE<Key.space>APPROACH<Key.space>IT<Key.space>WITH<Key.space>A<Key.space>SENSE<Key.space>OF<Key.space>FOCUS<Key.space>ON<Key.space>PERSONAL<Key.space>GROWTH<Key.space>
Screenshot: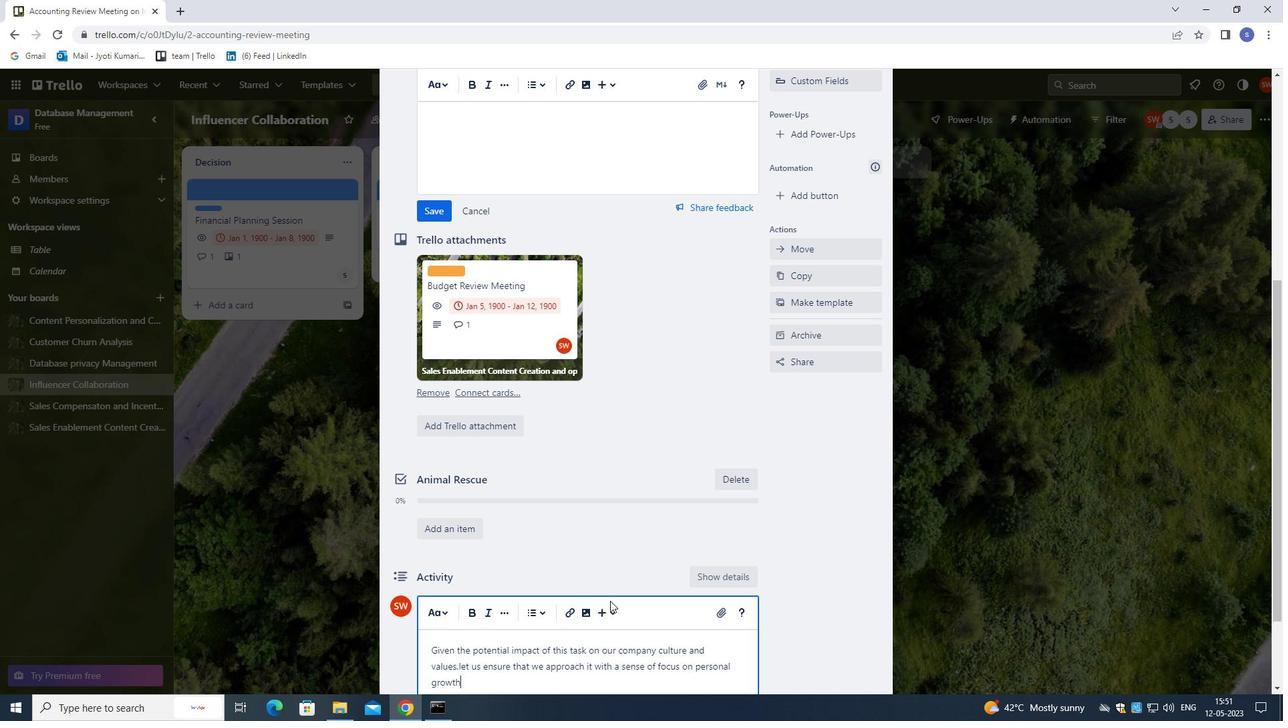 
Action: Mouse moved to (656, 664)
Screenshot: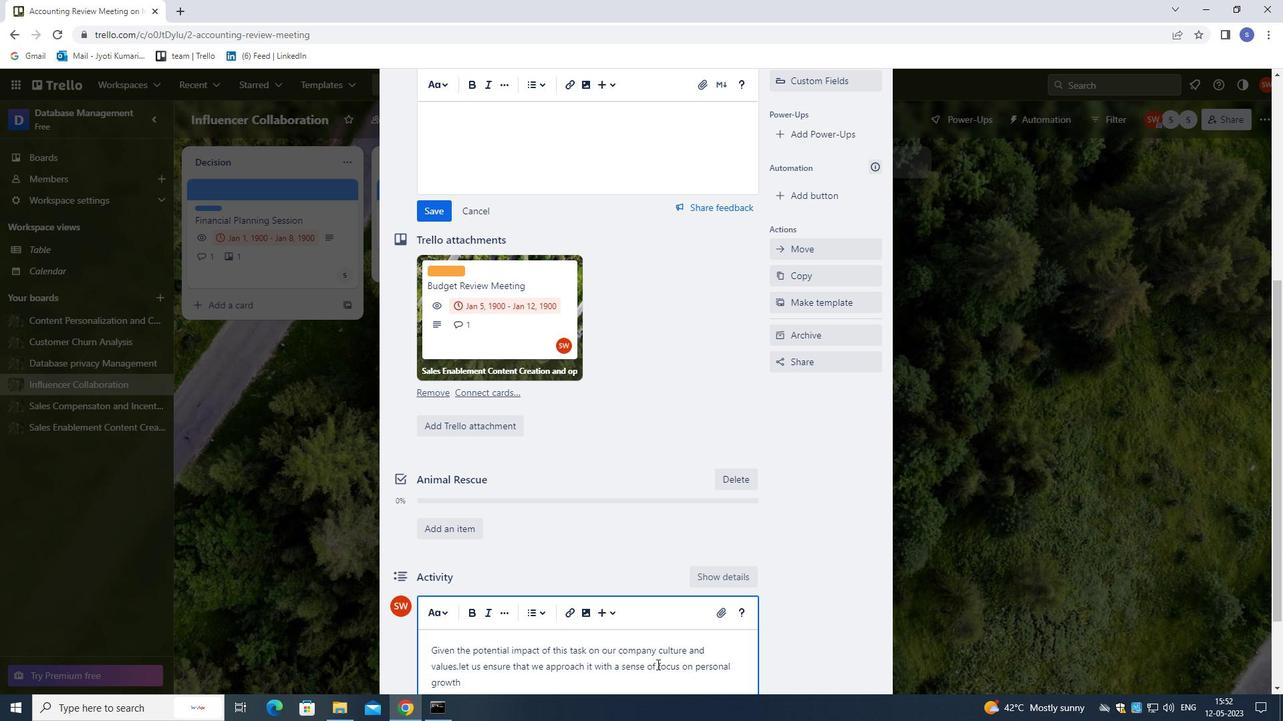 
Action: Mouse pressed left at (656, 664)
Screenshot: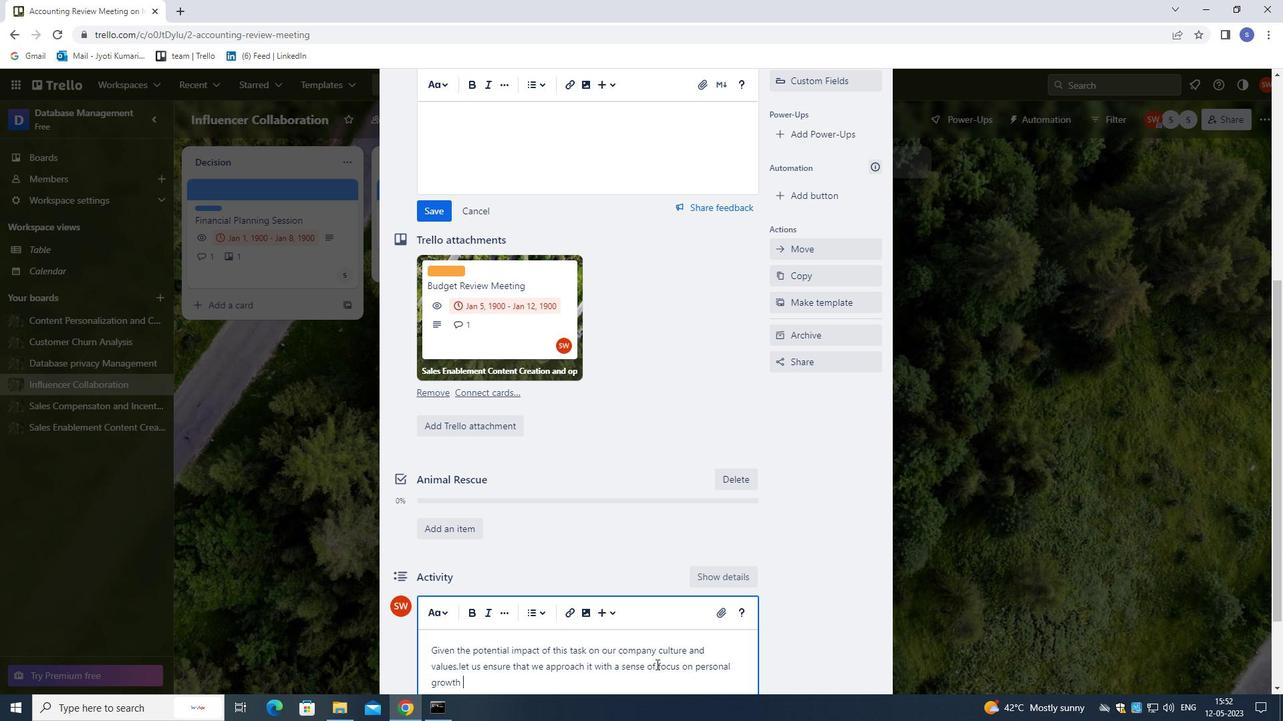 
Action: Mouse moved to (665, 693)
Screenshot: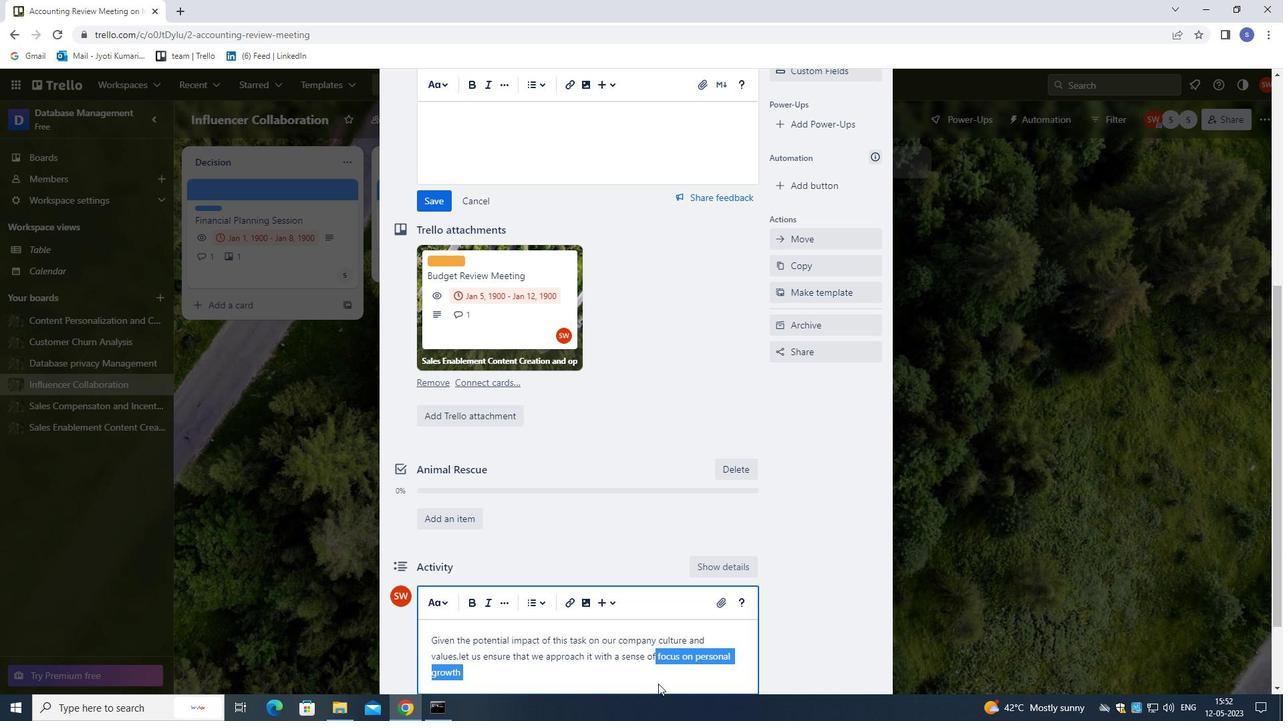 
Action: Key pressed <Key.backspace><Key.space>INCLUSIVITY<Key.space>AND<Key.space>DIVERSITY
Screenshot: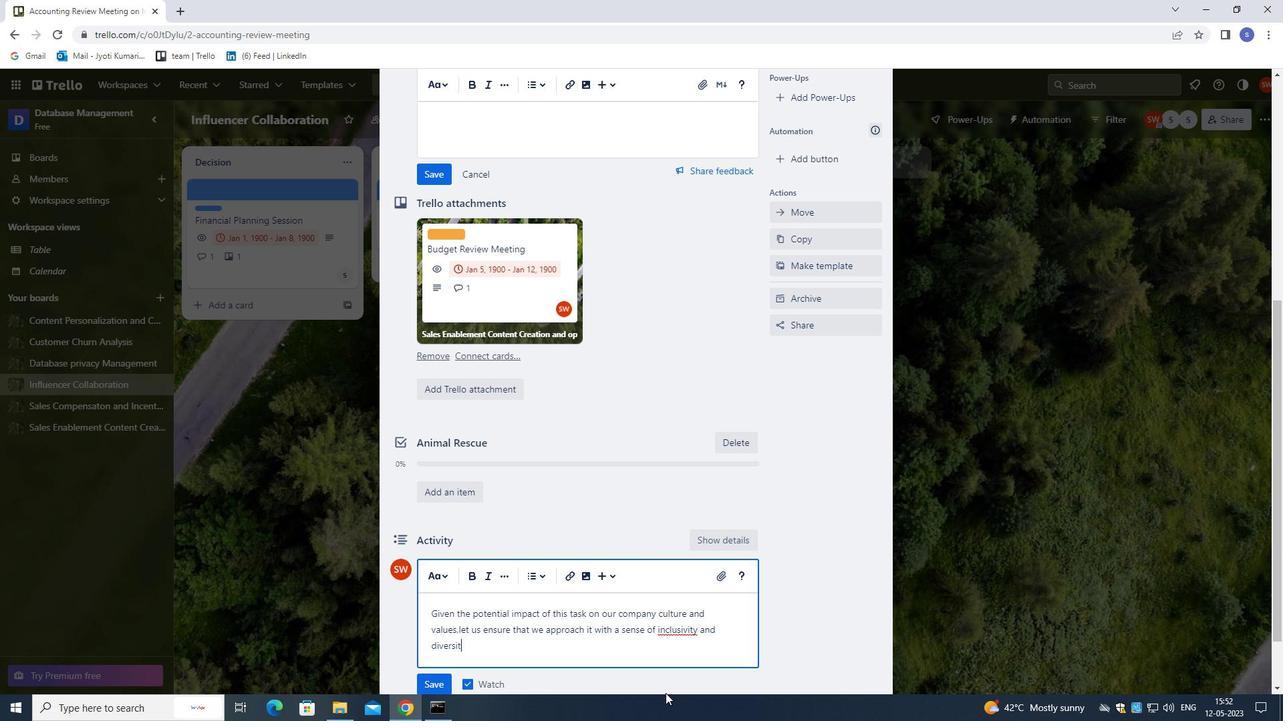 
Action: Mouse moved to (689, 631)
Screenshot: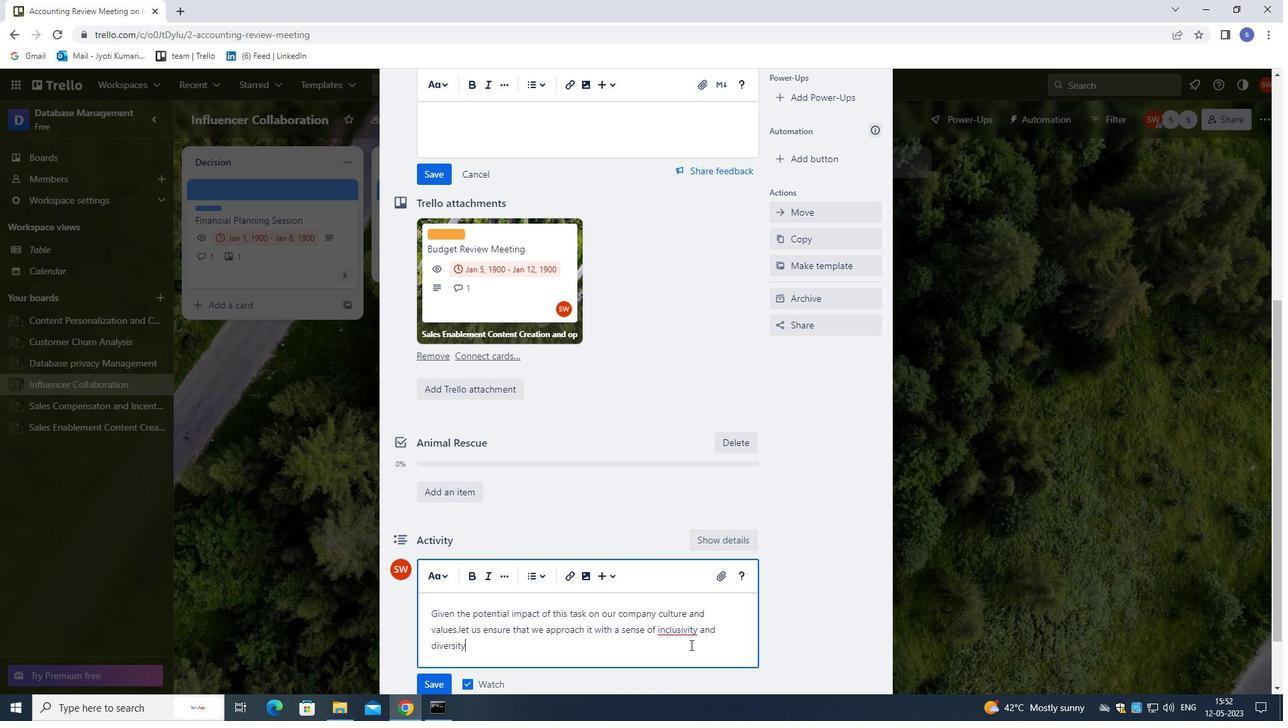 
Action: Mouse pressed left at (689, 631)
Screenshot: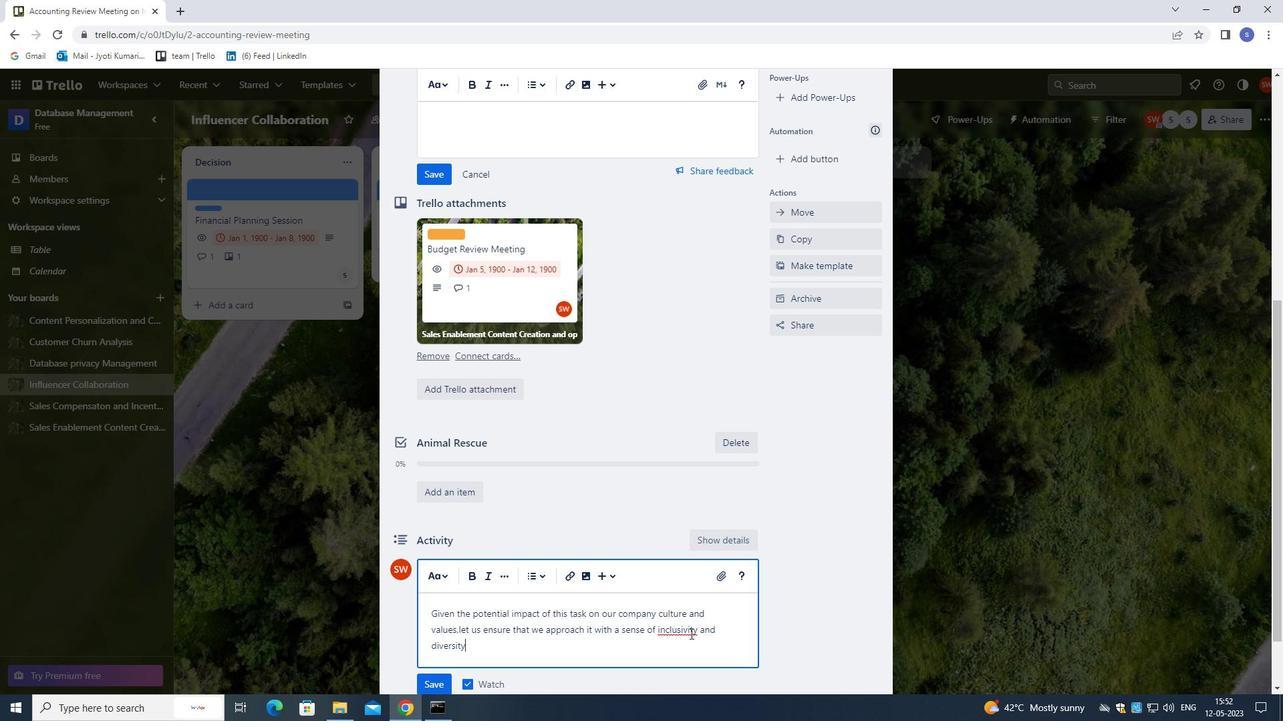 
Action: Mouse moved to (435, 179)
Screenshot: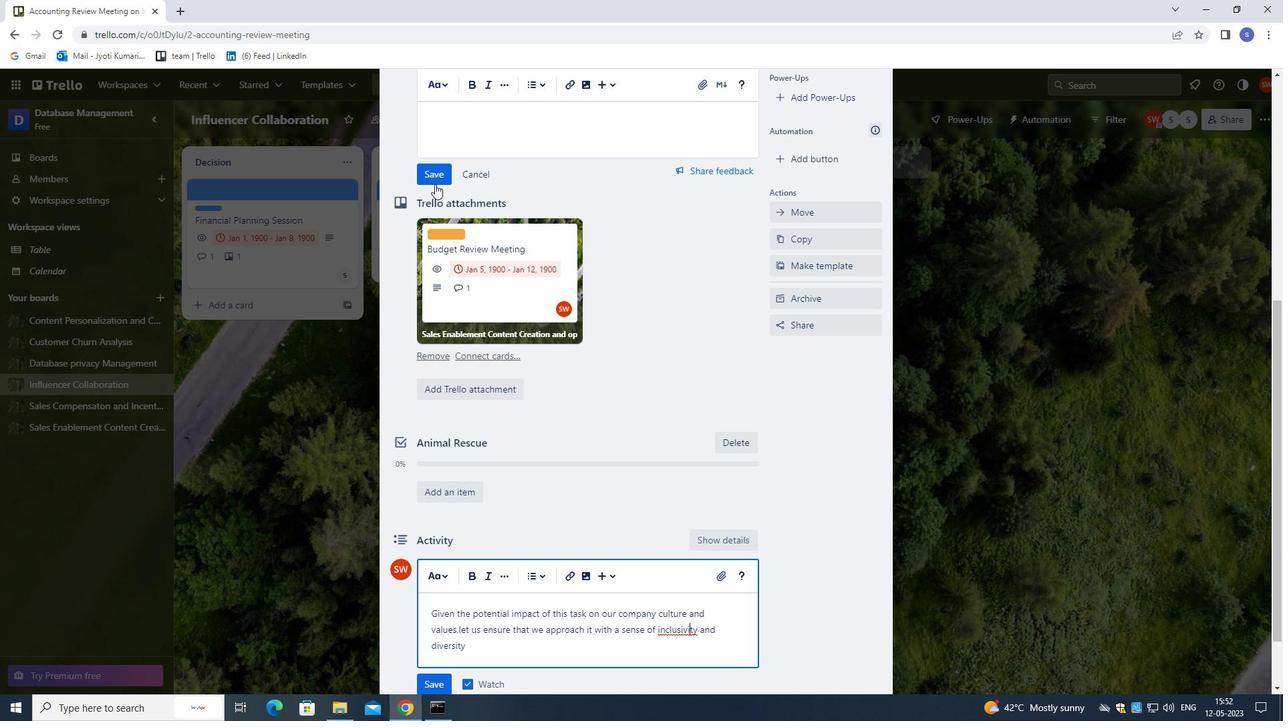 
Action: Mouse pressed left at (435, 179)
Screenshot: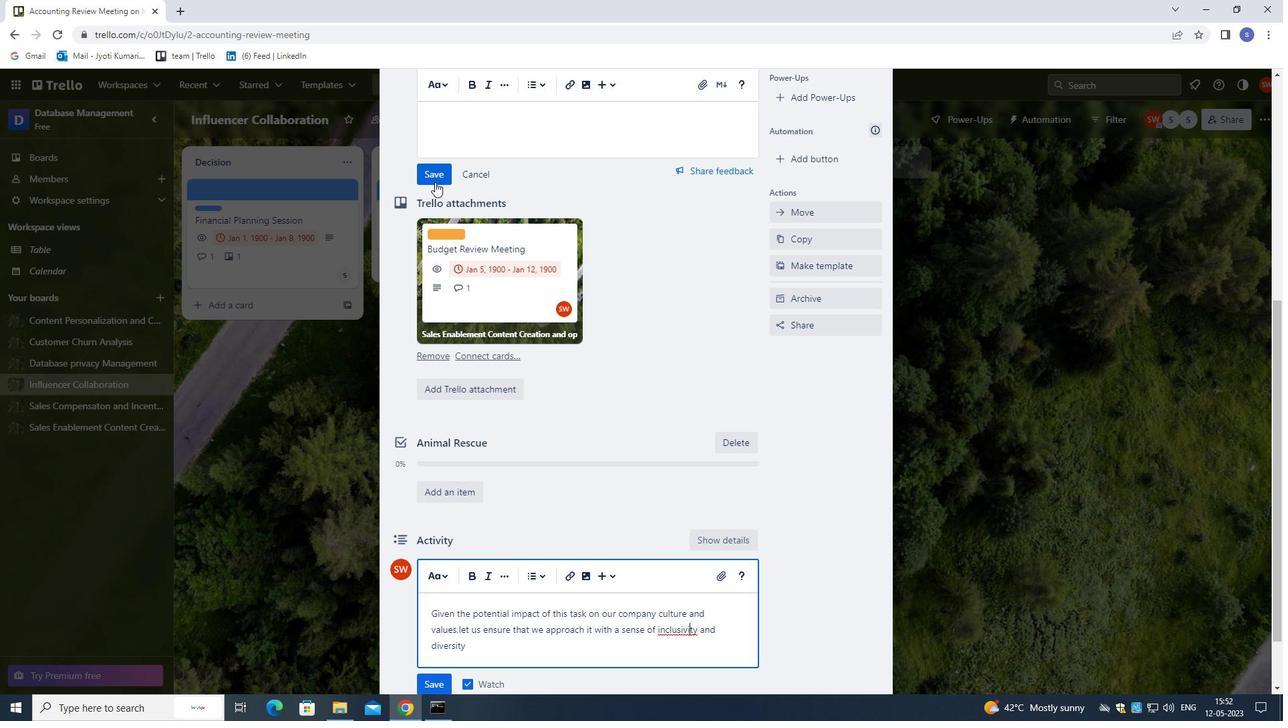 
Action: Mouse moved to (444, 611)
Screenshot: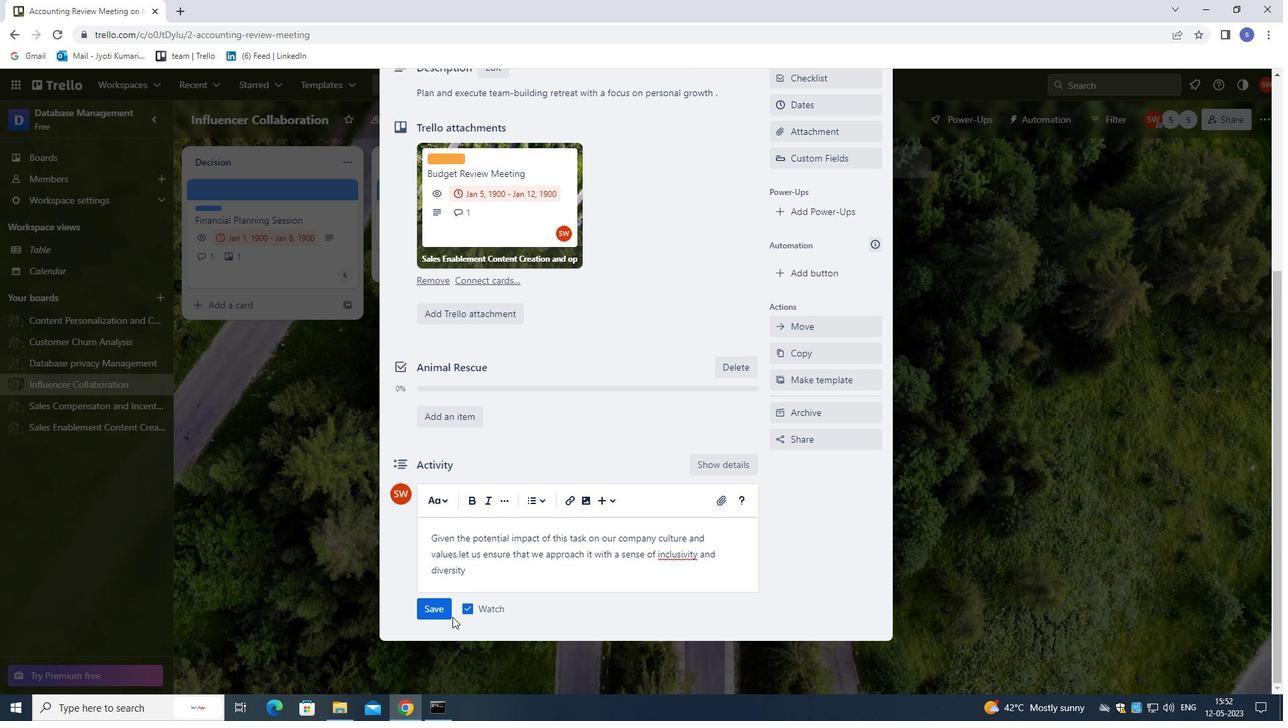 
Action: Mouse pressed left at (444, 611)
Screenshot: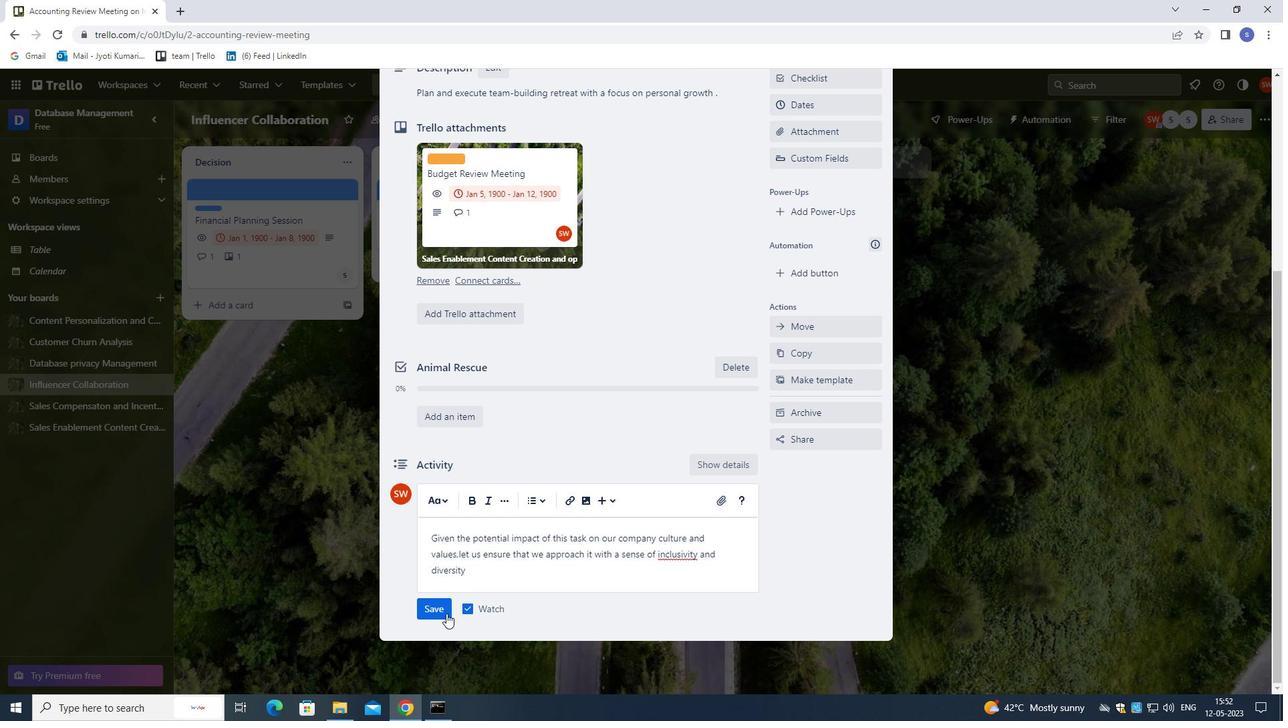 
Action: Mouse moved to (674, 562)
Screenshot: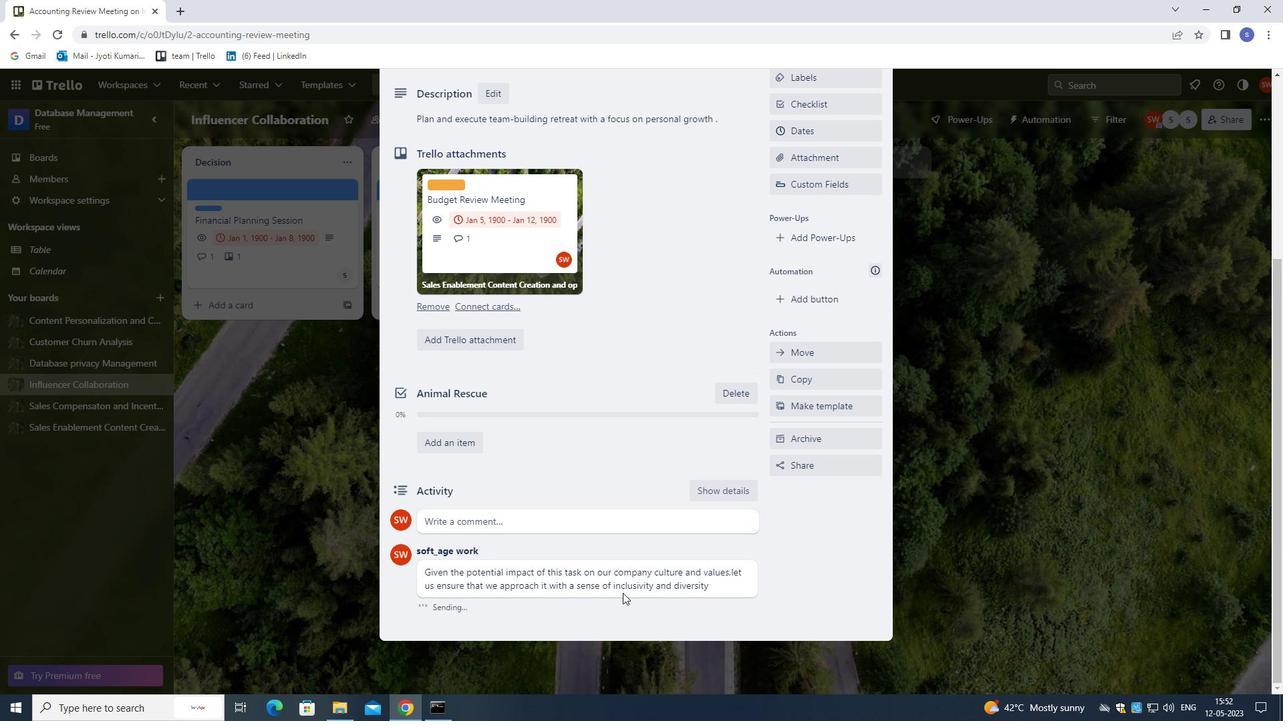 
Action: Mouse scrolled (674, 562) with delta (0, 0)
Screenshot: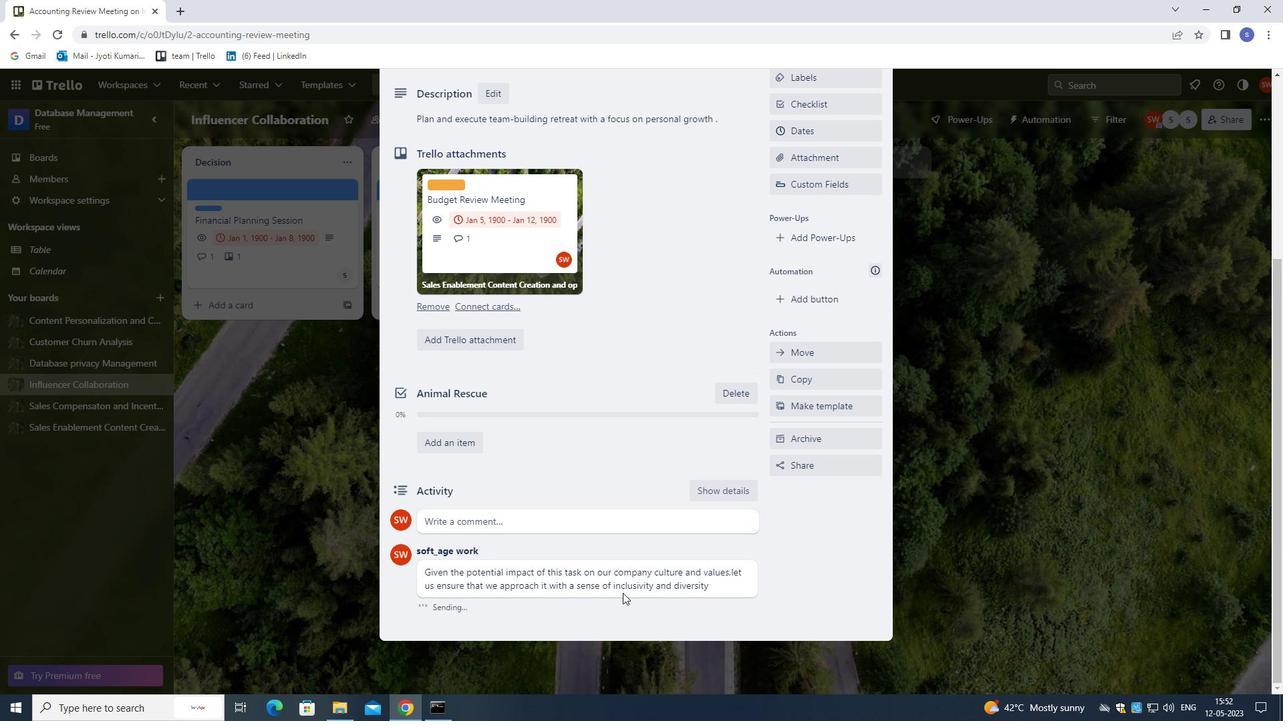 
Action: Mouse moved to (677, 558)
Screenshot: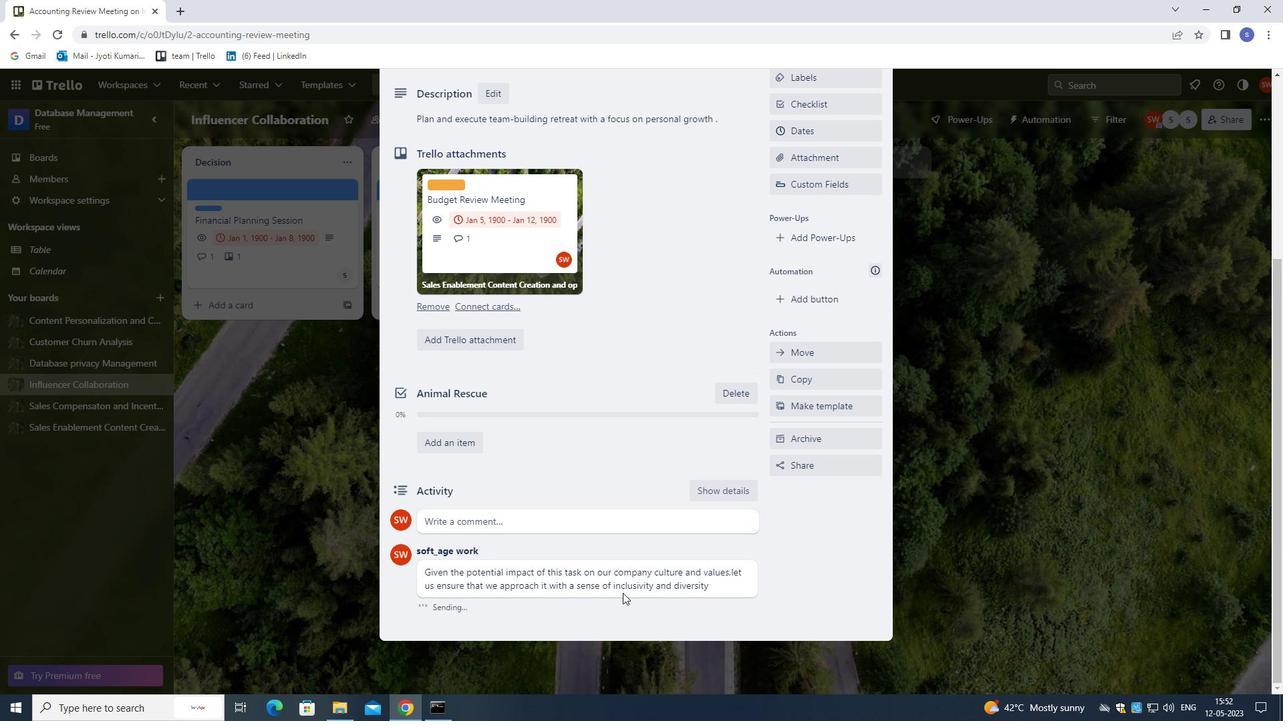 
Action: Mouse scrolled (677, 558) with delta (0, 0)
Screenshot: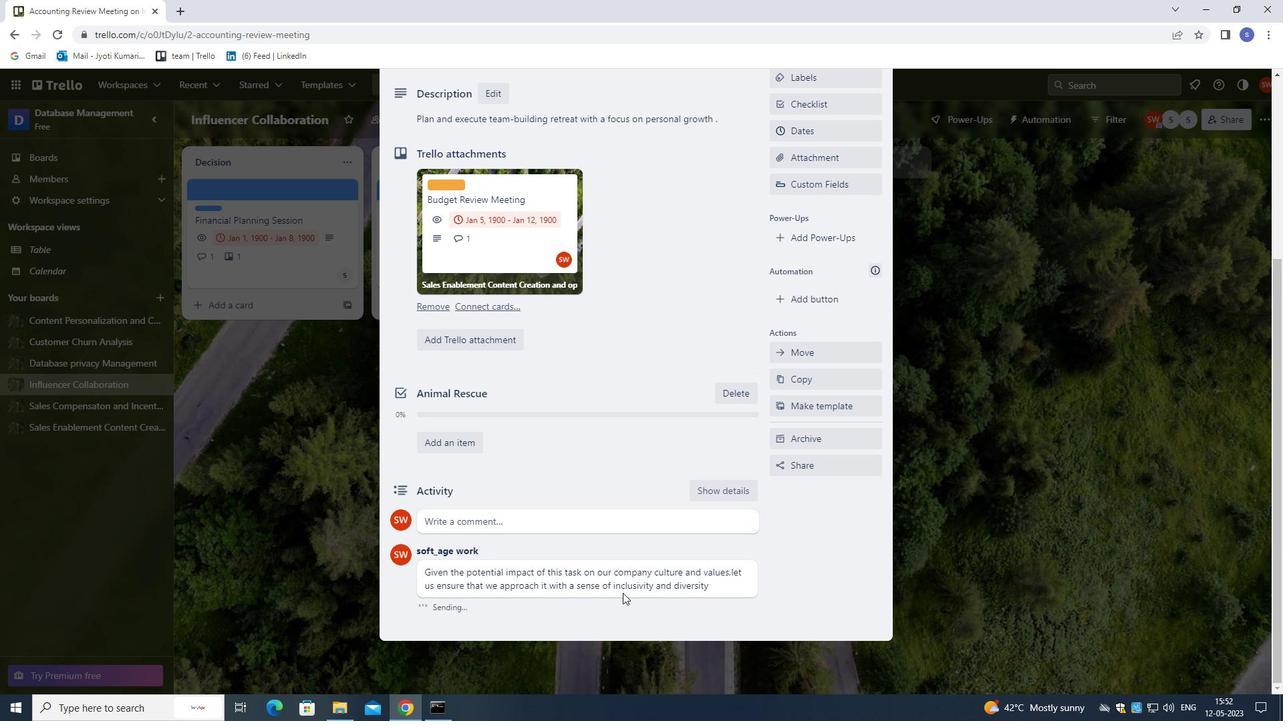 
Action: Mouse moved to (682, 552)
Screenshot: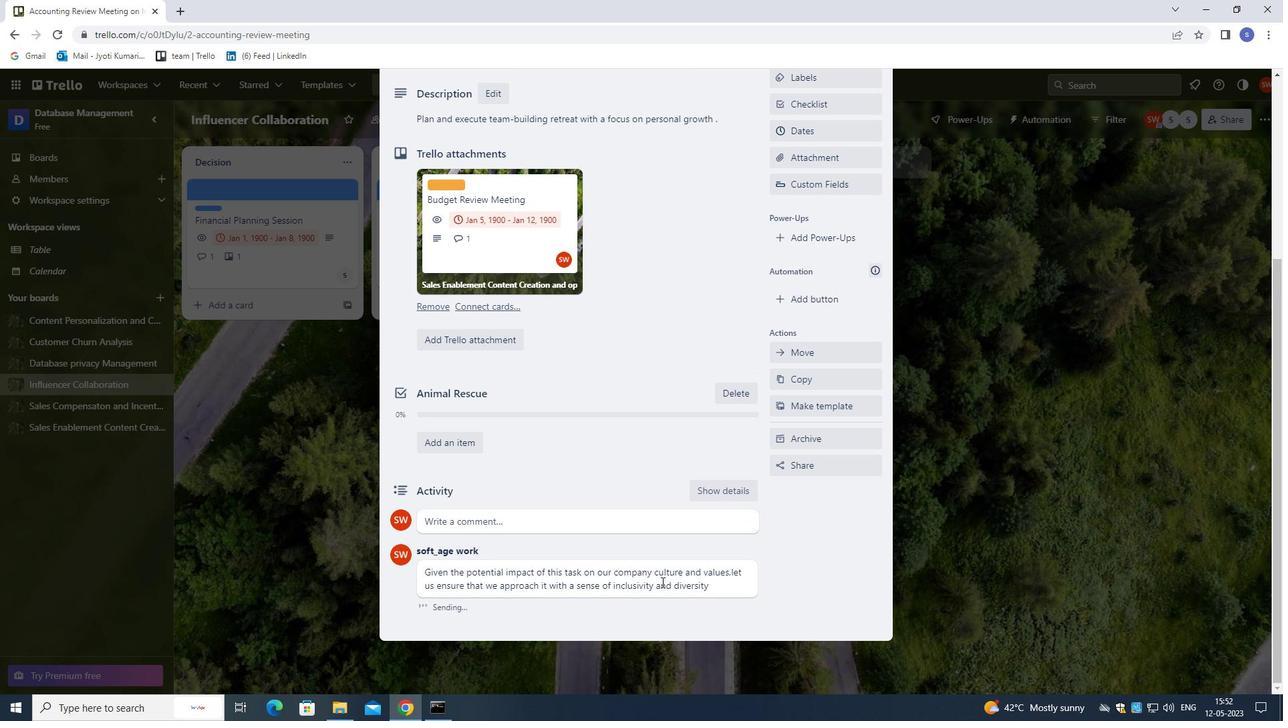 
Action: Mouse scrolled (682, 552) with delta (0, 0)
Screenshot: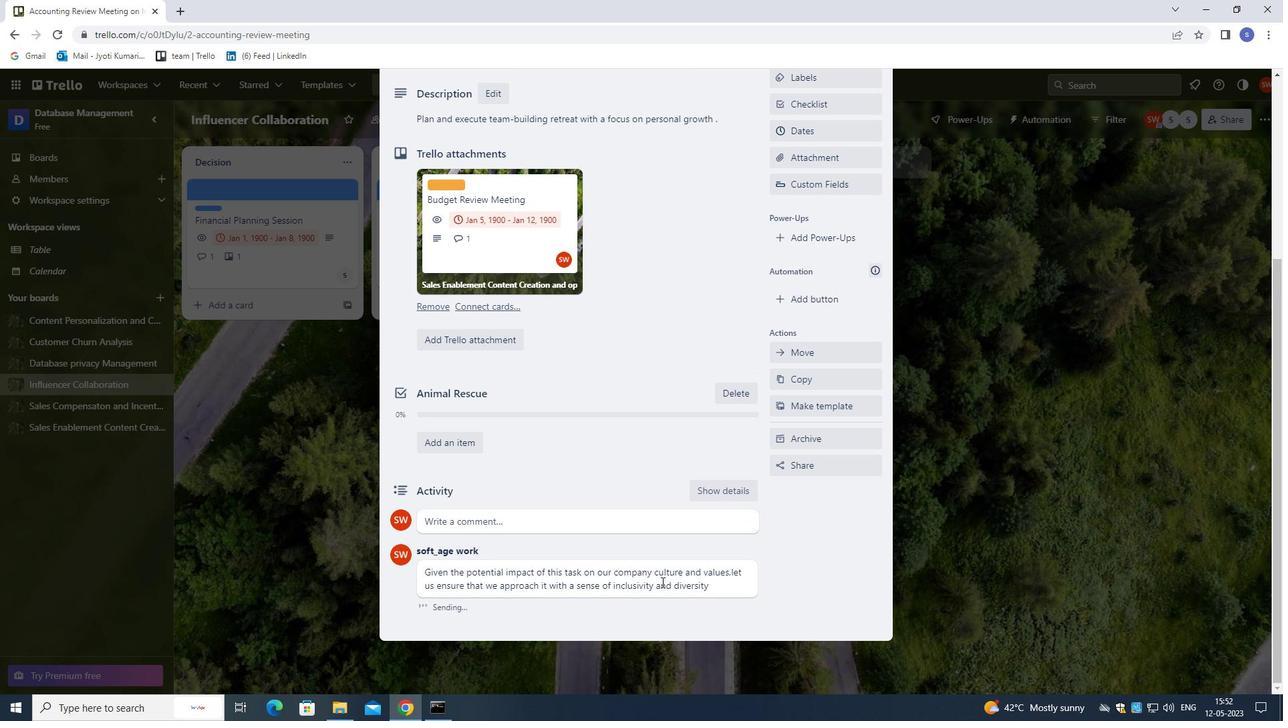 
Action: Mouse moved to (688, 543)
Screenshot: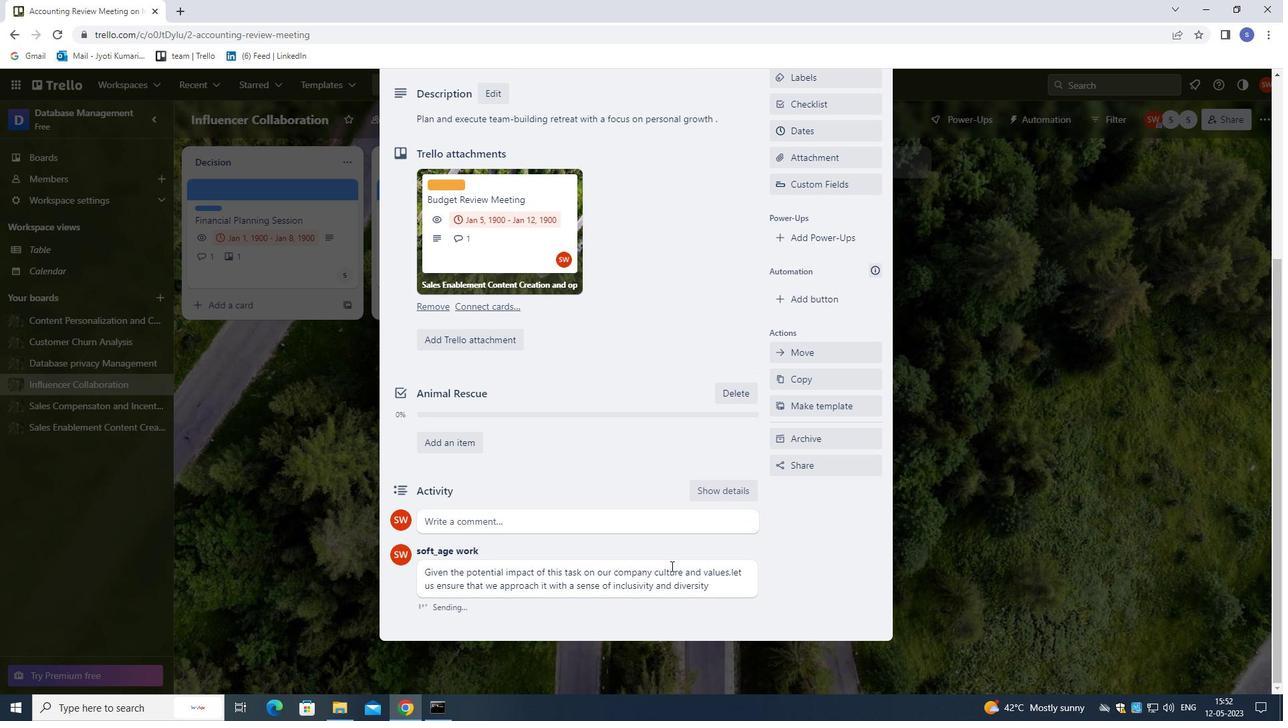 
Action: Mouse scrolled (688, 544) with delta (0, 0)
Screenshot: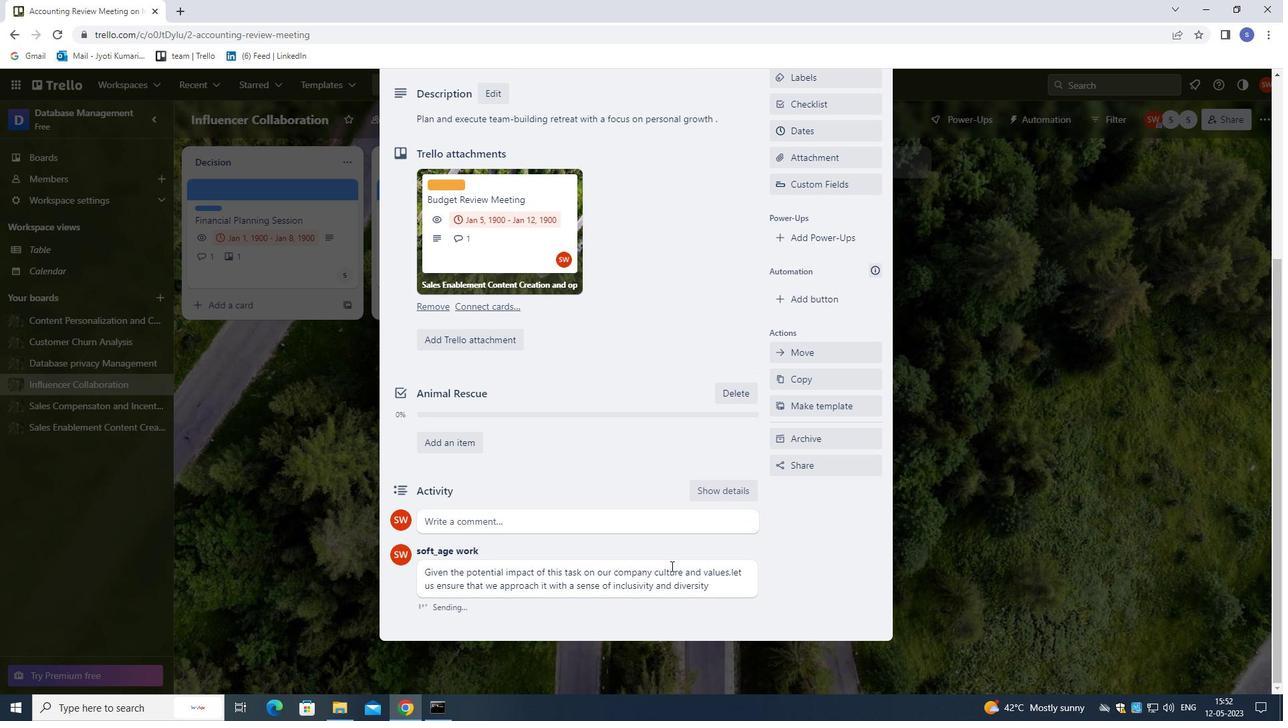 
Action: Mouse moved to (704, 521)
Screenshot: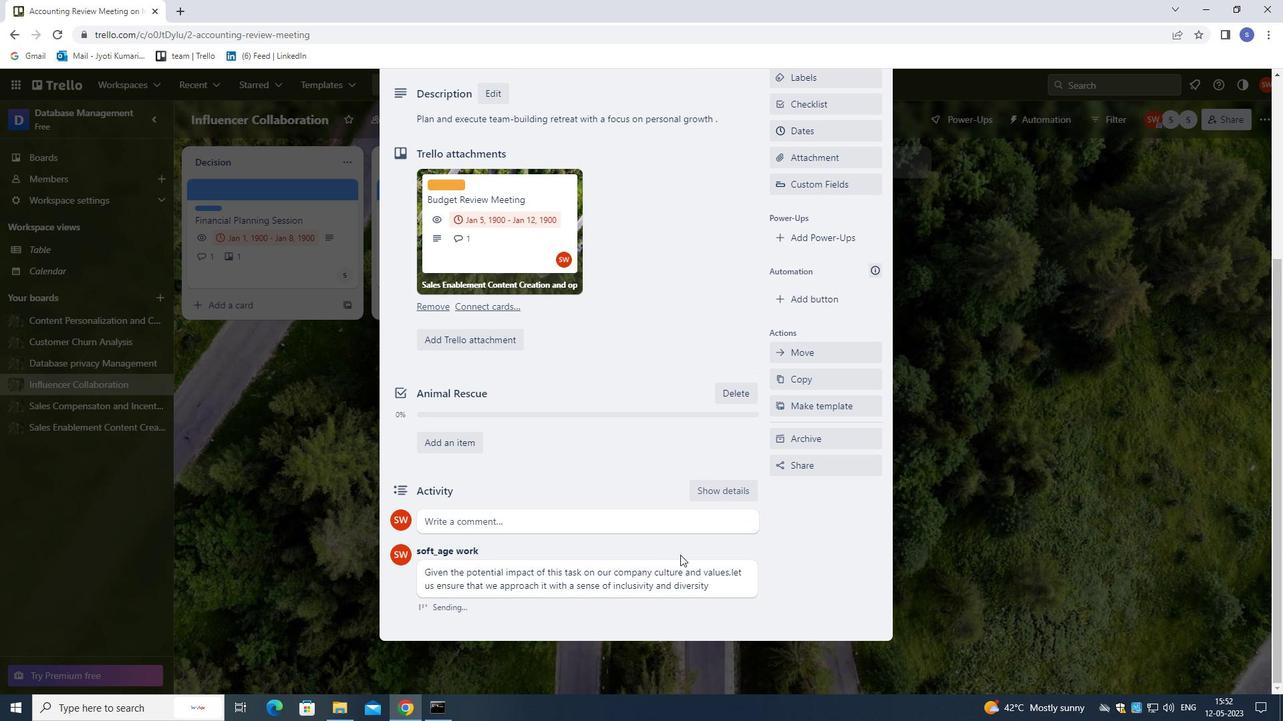 
Action: Mouse scrolled (704, 522) with delta (0, 0)
Screenshot: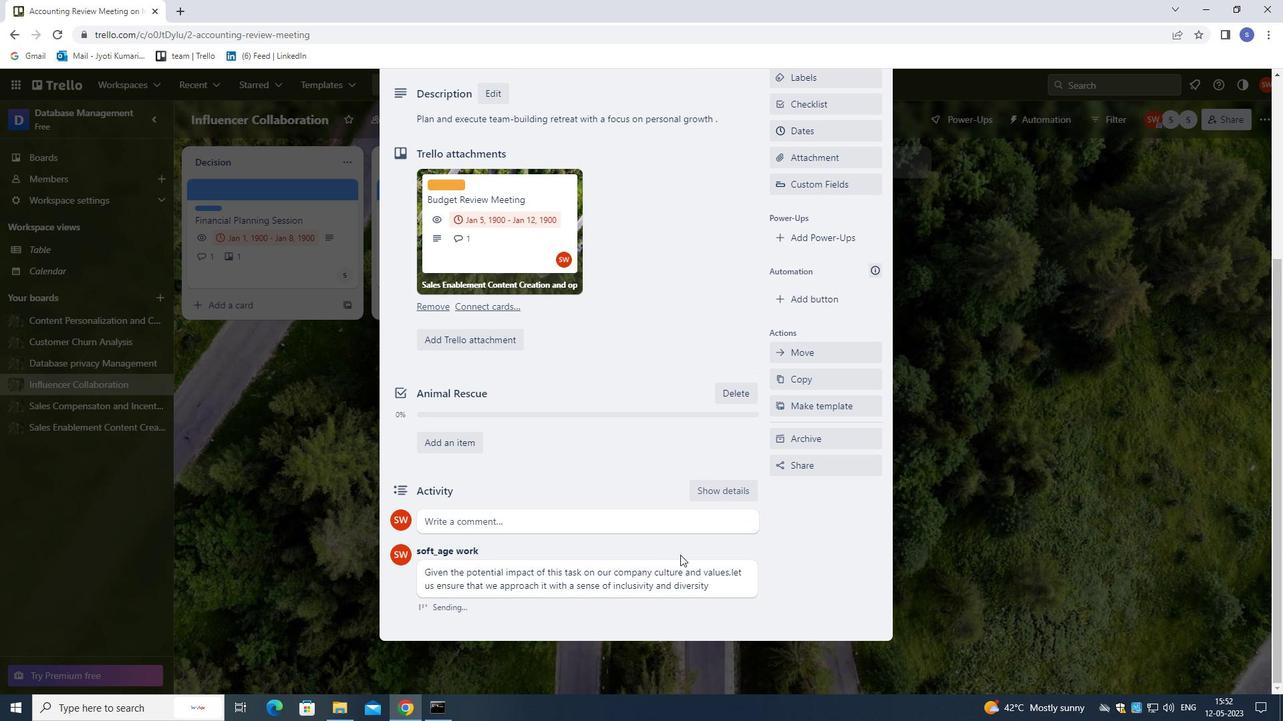 
Action: Mouse moved to (874, 113)
Screenshot: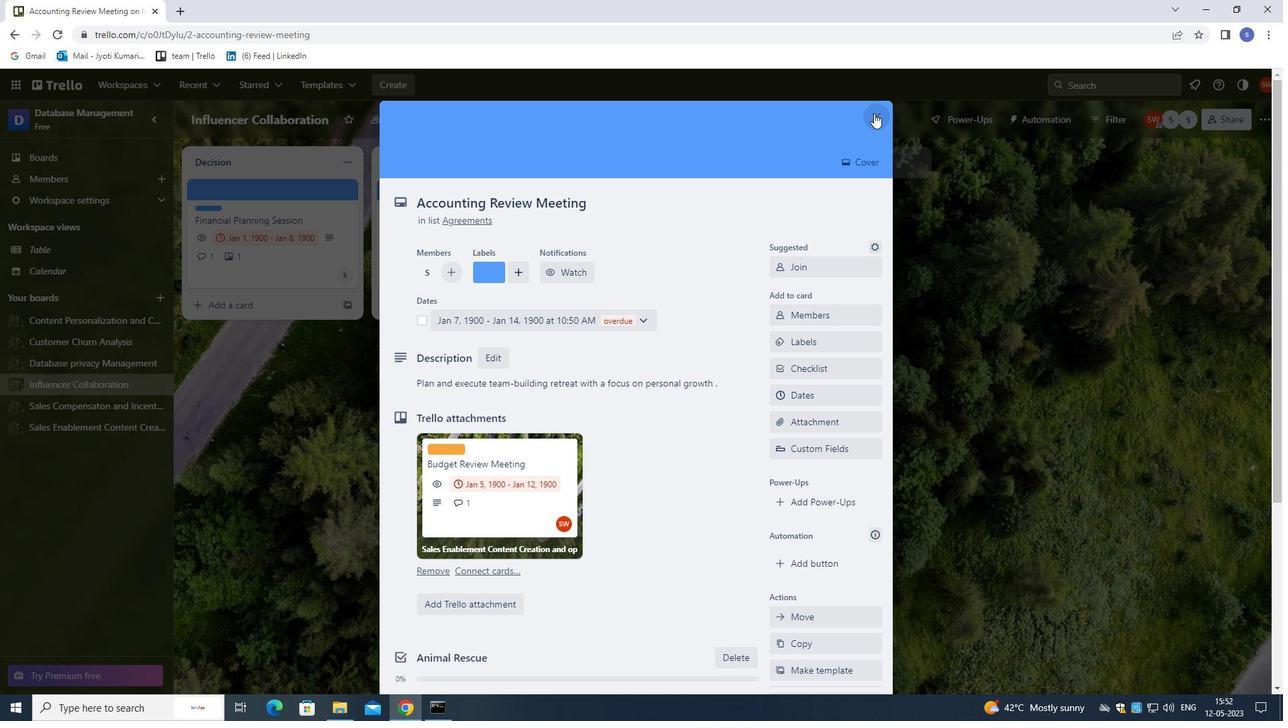 
Action: Mouse pressed left at (874, 113)
Screenshot: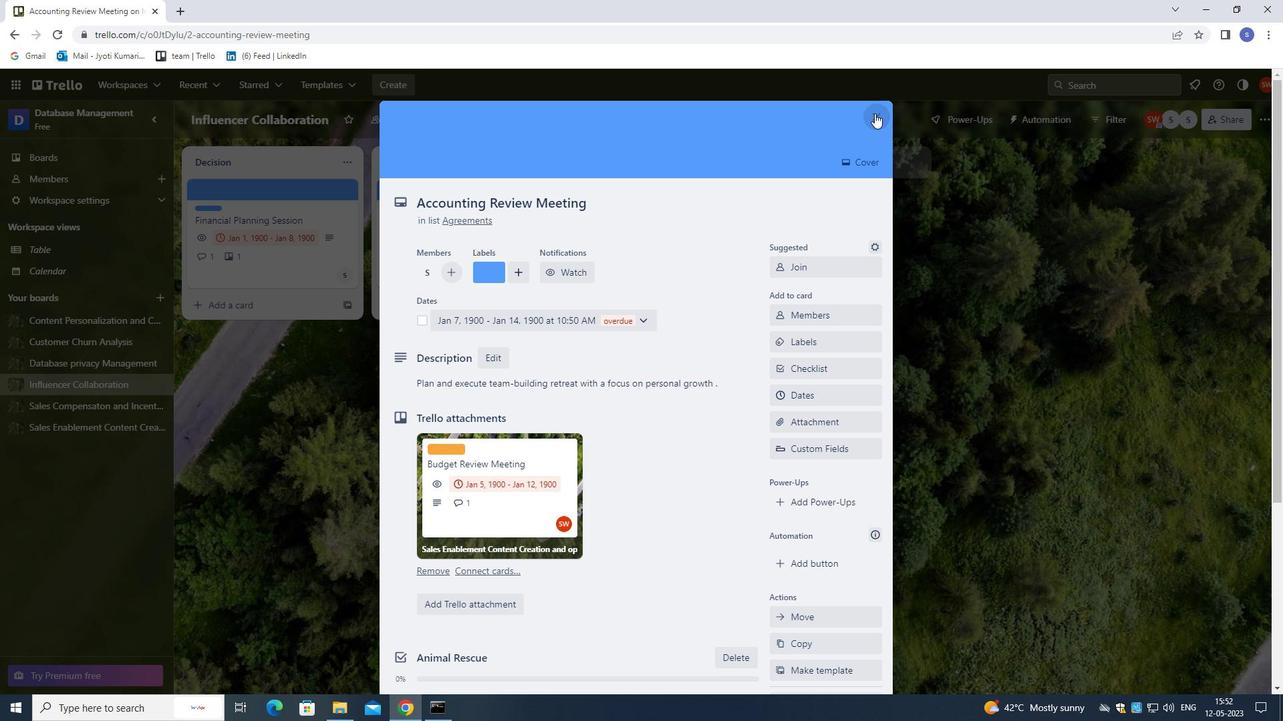 
Action: Mouse moved to (81, 363)
Screenshot: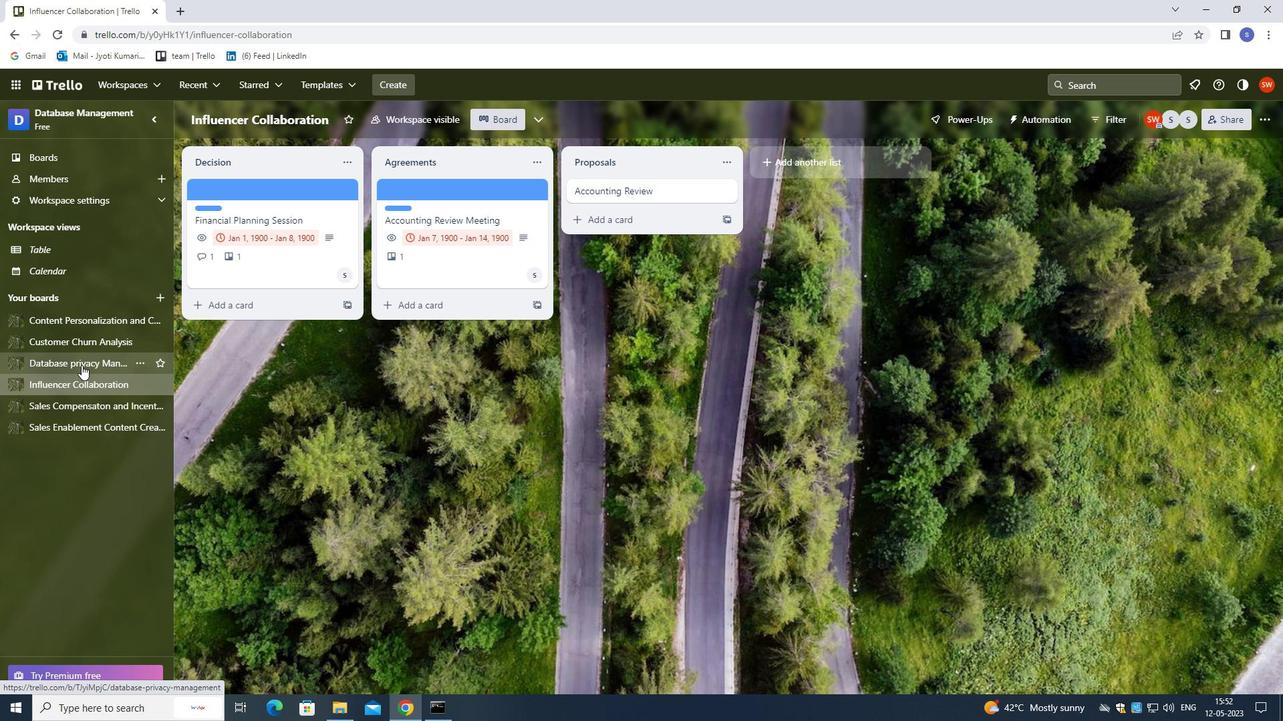 
Action: Mouse pressed left at (81, 363)
Screenshot: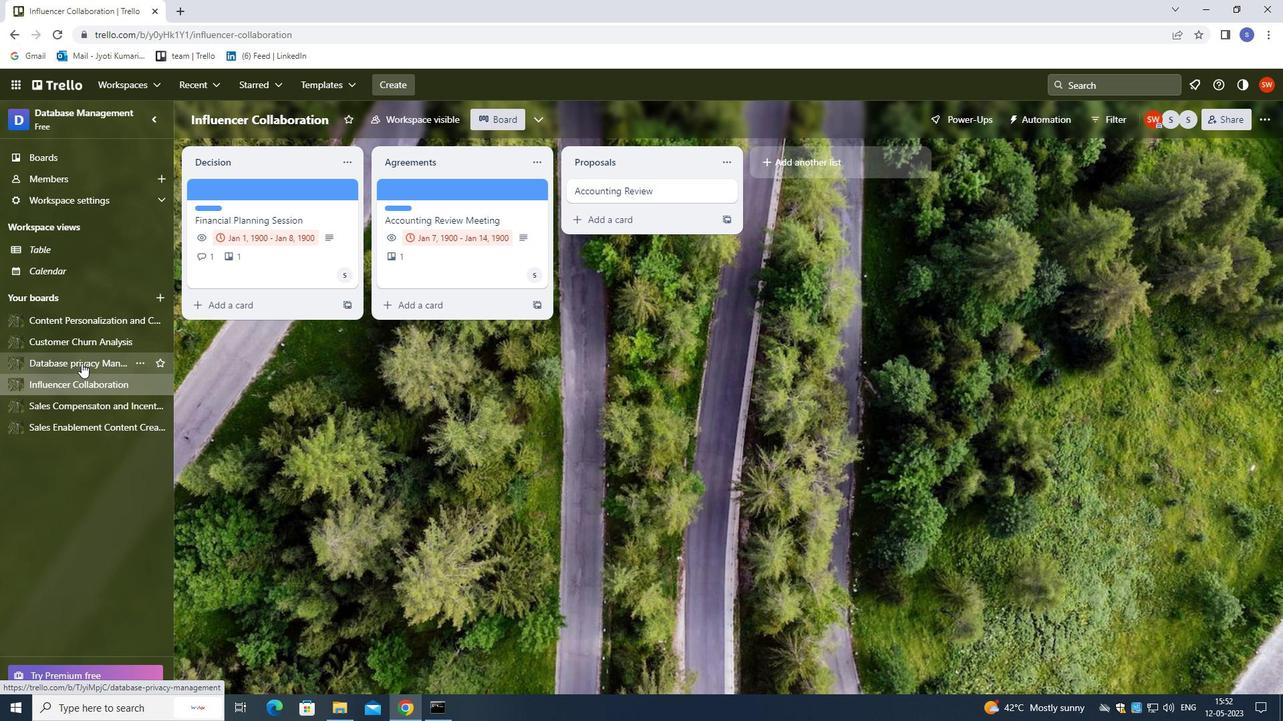 
Action: Mouse moved to (456, 191)
Screenshot: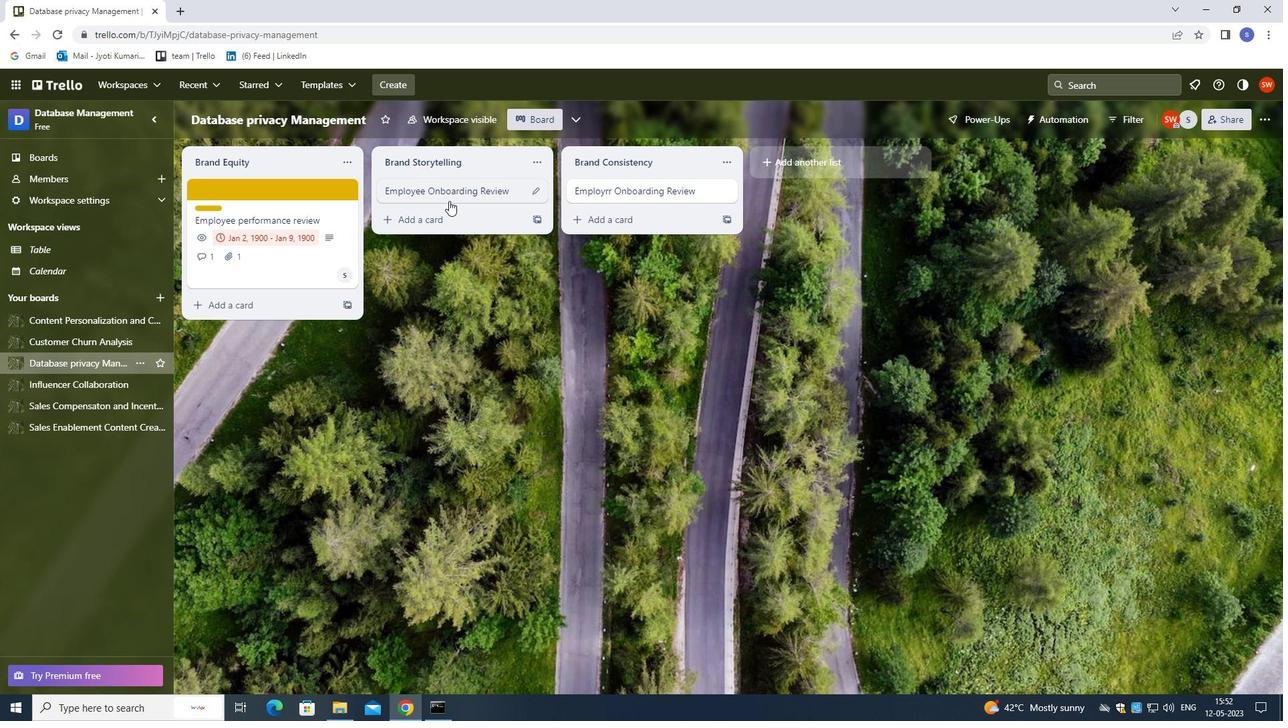 
Action: Mouse pressed left at (456, 191)
Screenshot: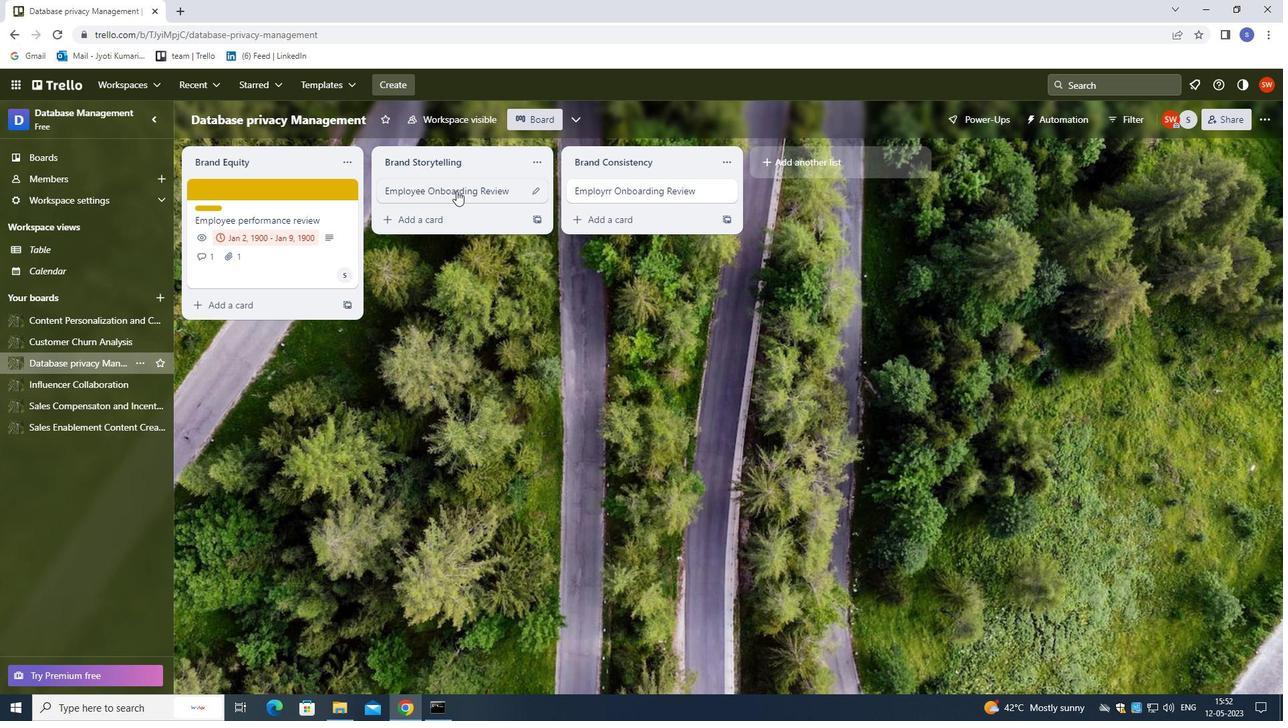 
Action: Mouse moved to (842, 233)
Screenshot: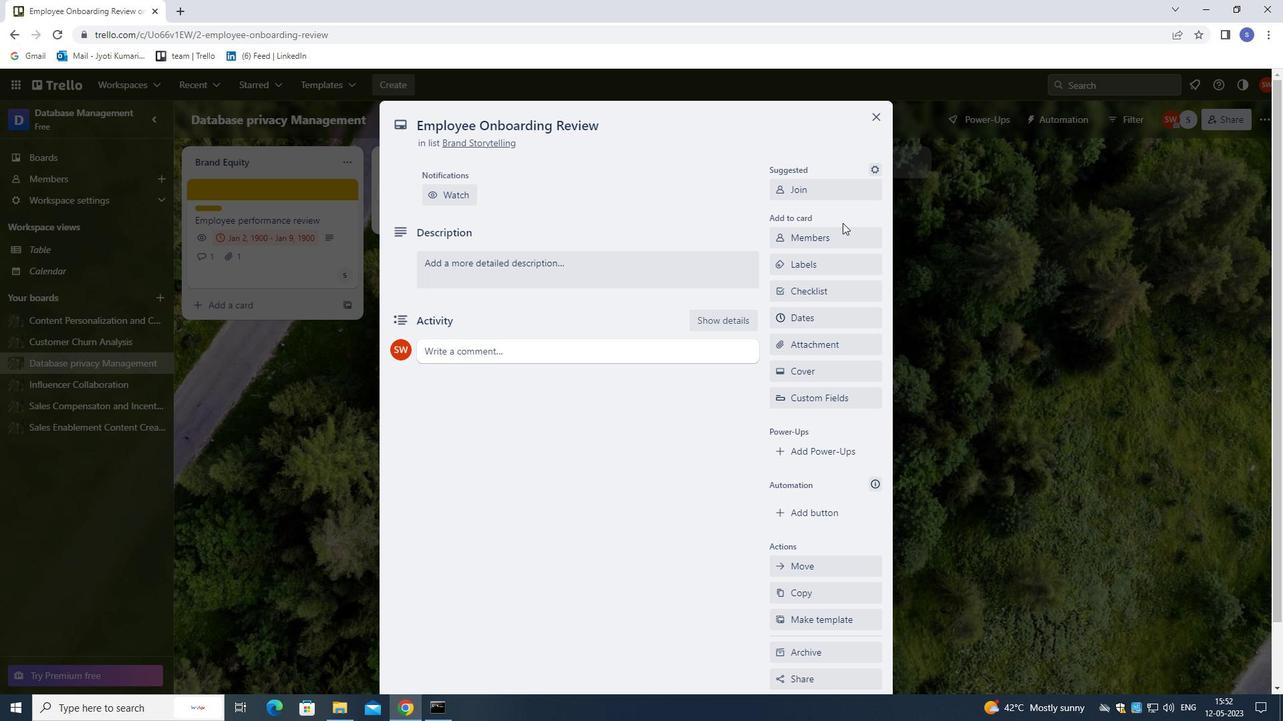
Action: Mouse pressed left at (842, 233)
Screenshot: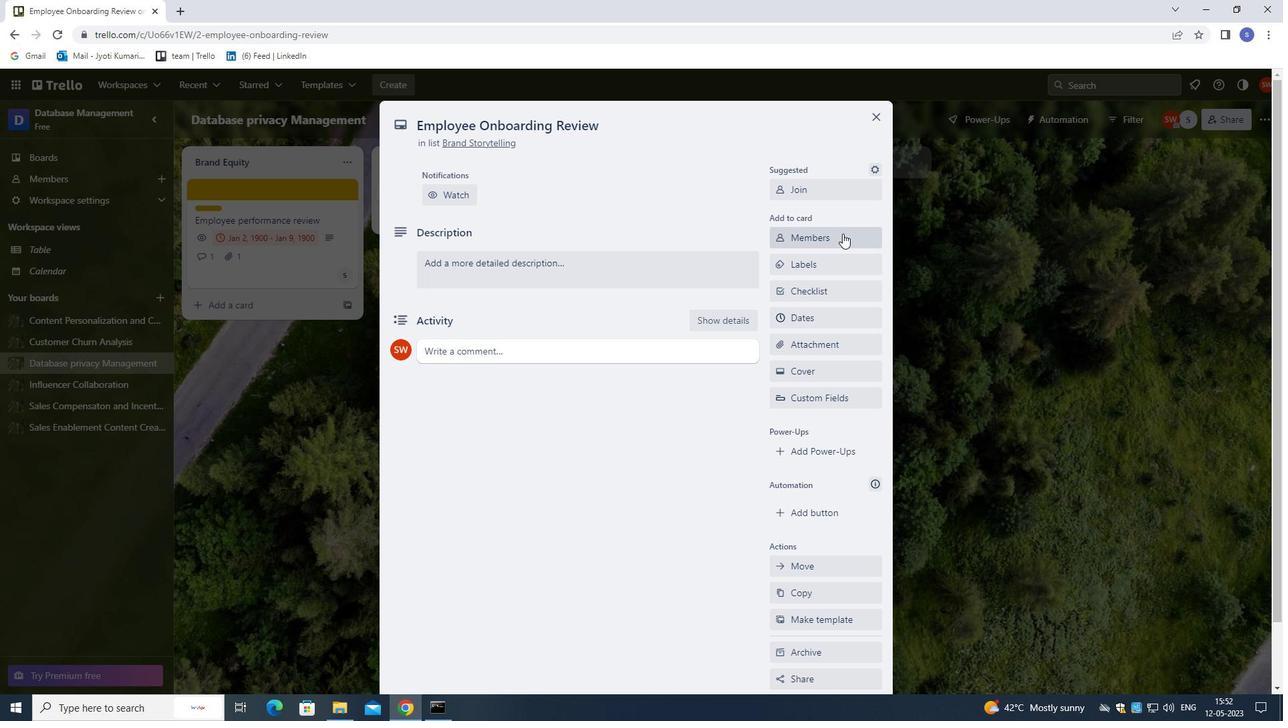 
Action: Mouse moved to (842, 234)
Screenshot: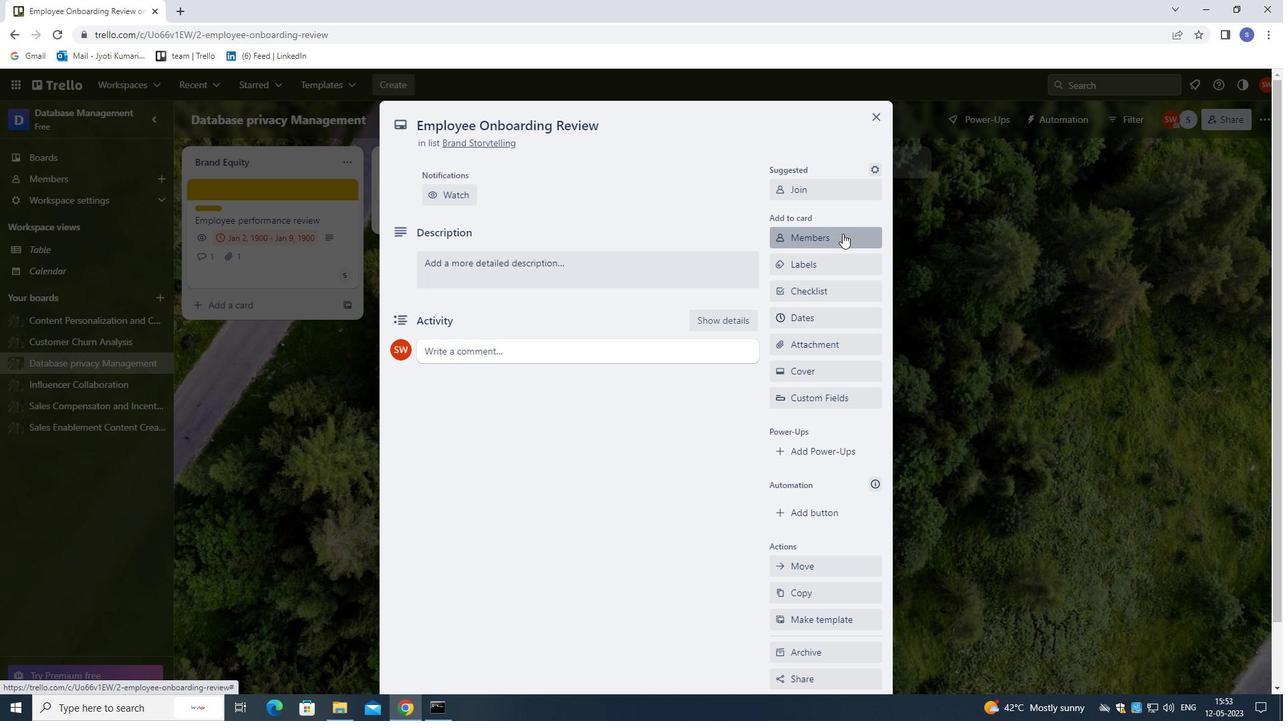 
Action: Key pressed SOFTAGE.4<Key.shift>@SOFTAGE.NEY<Key.backspace>T
Screenshot: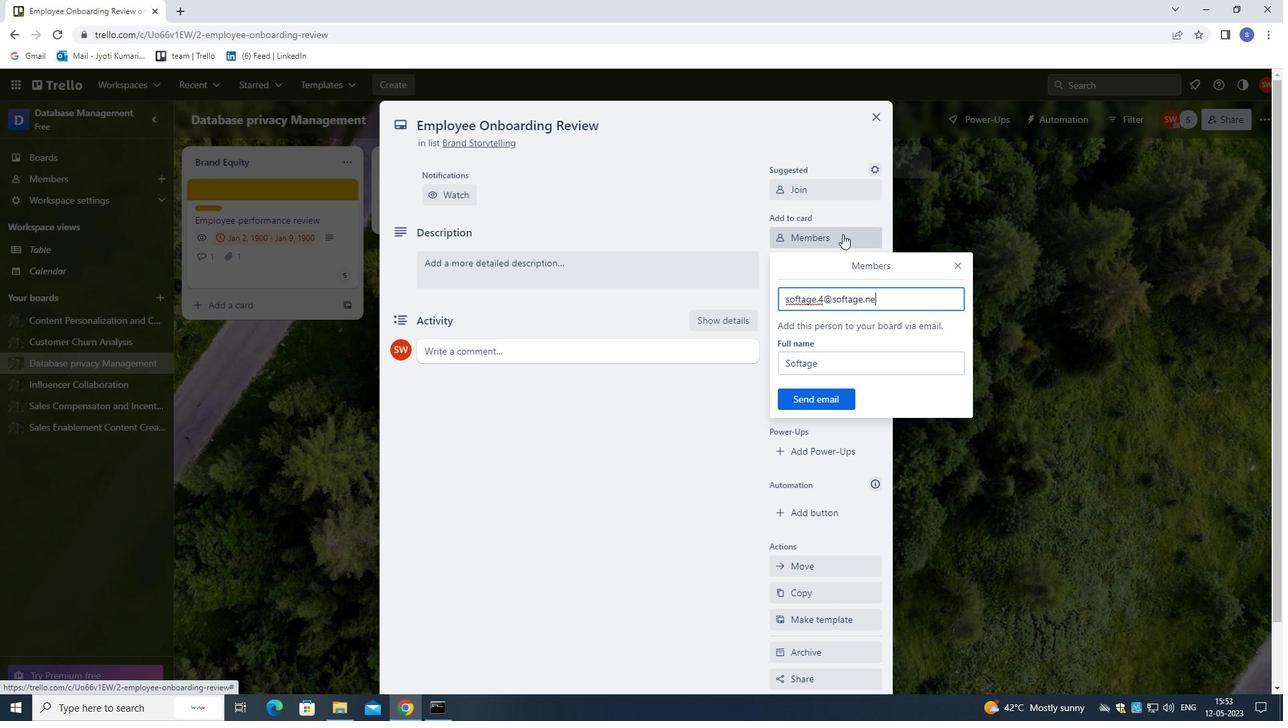 
Action: Mouse moved to (828, 397)
Screenshot: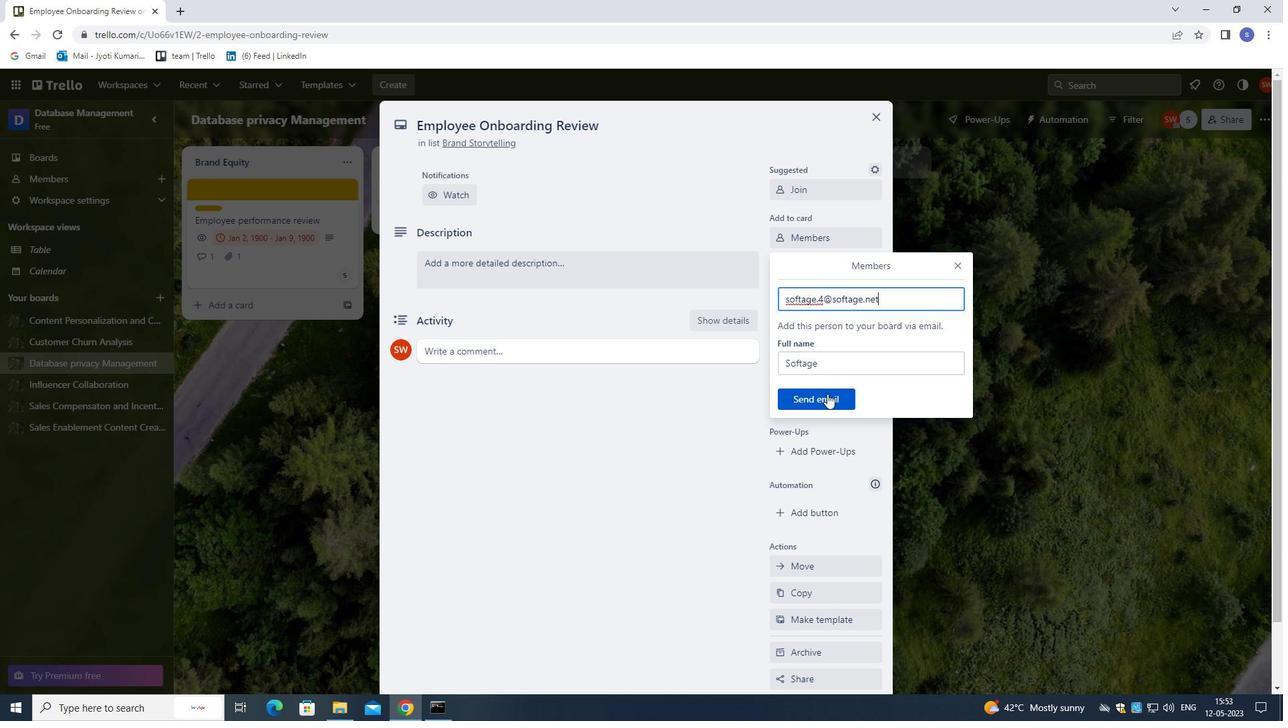 
Action: Mouse pressed left at (828, 397)
Screenshot: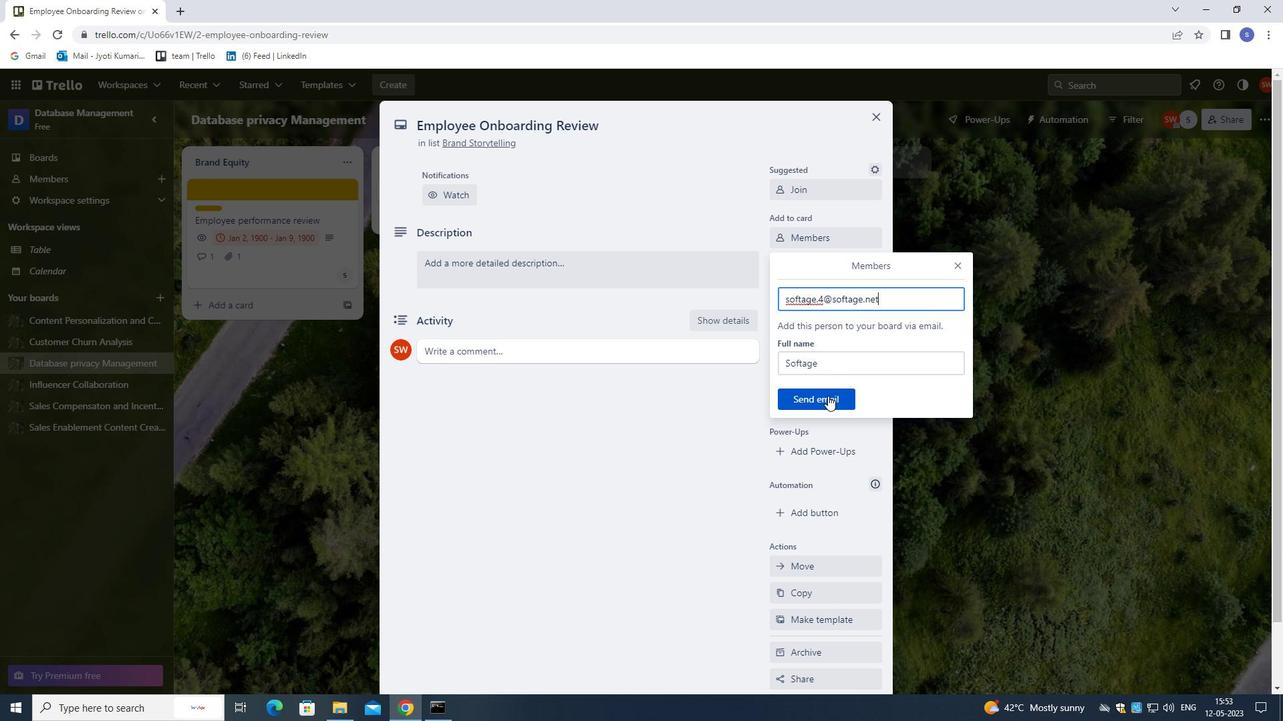 
Action: Mouse moved to (814, 261)
Screenshot: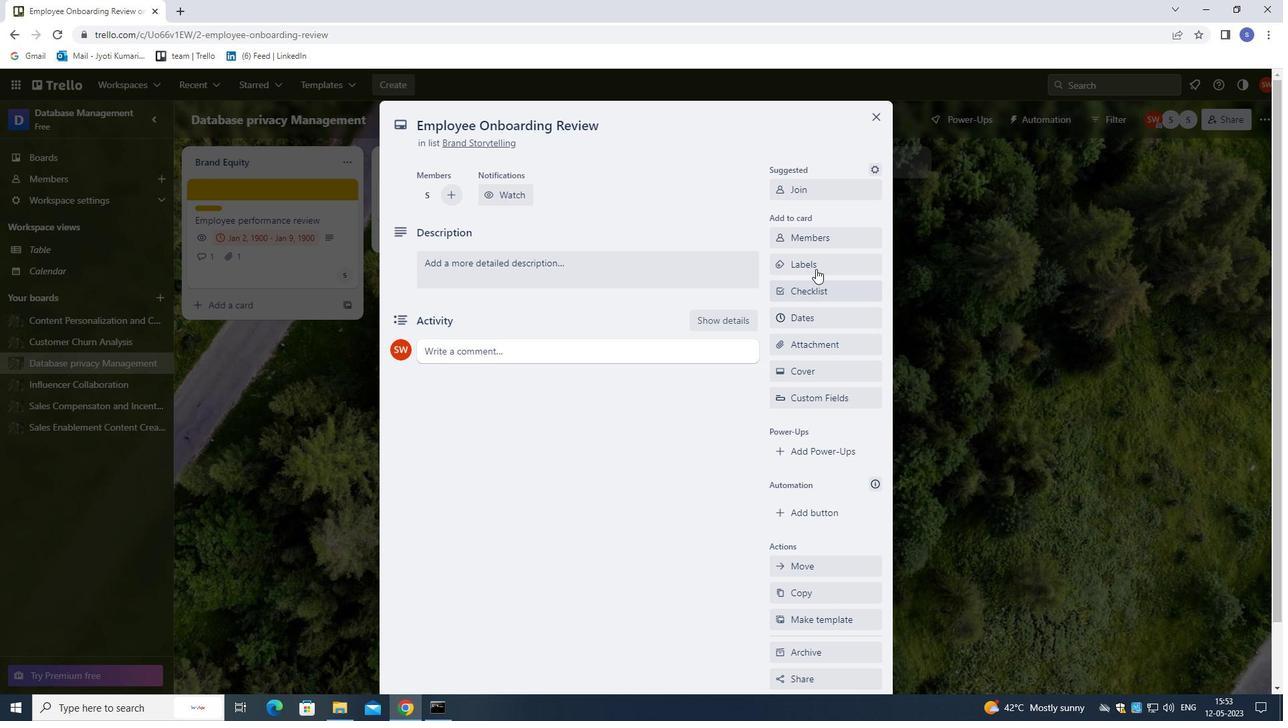 
Action: Mouse pressed left at (814, 261)
Screenshot: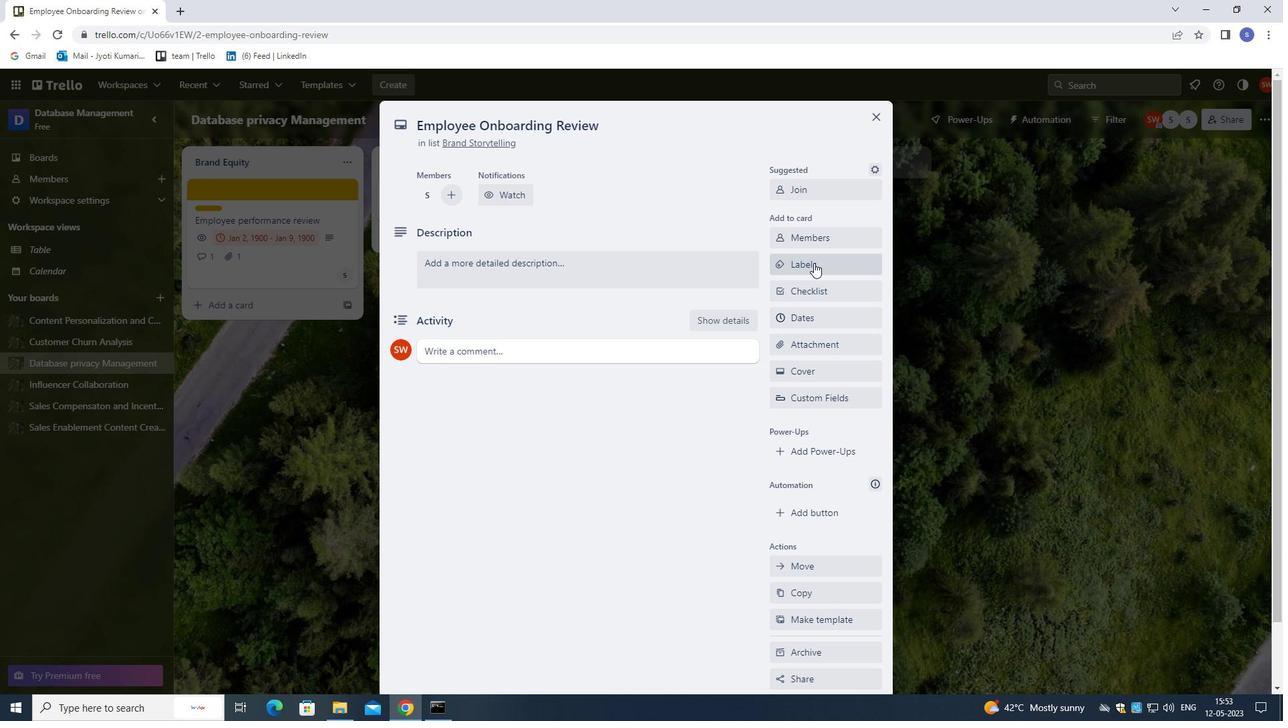 
Action: Mouse moved to (813, 260)
Screenshot: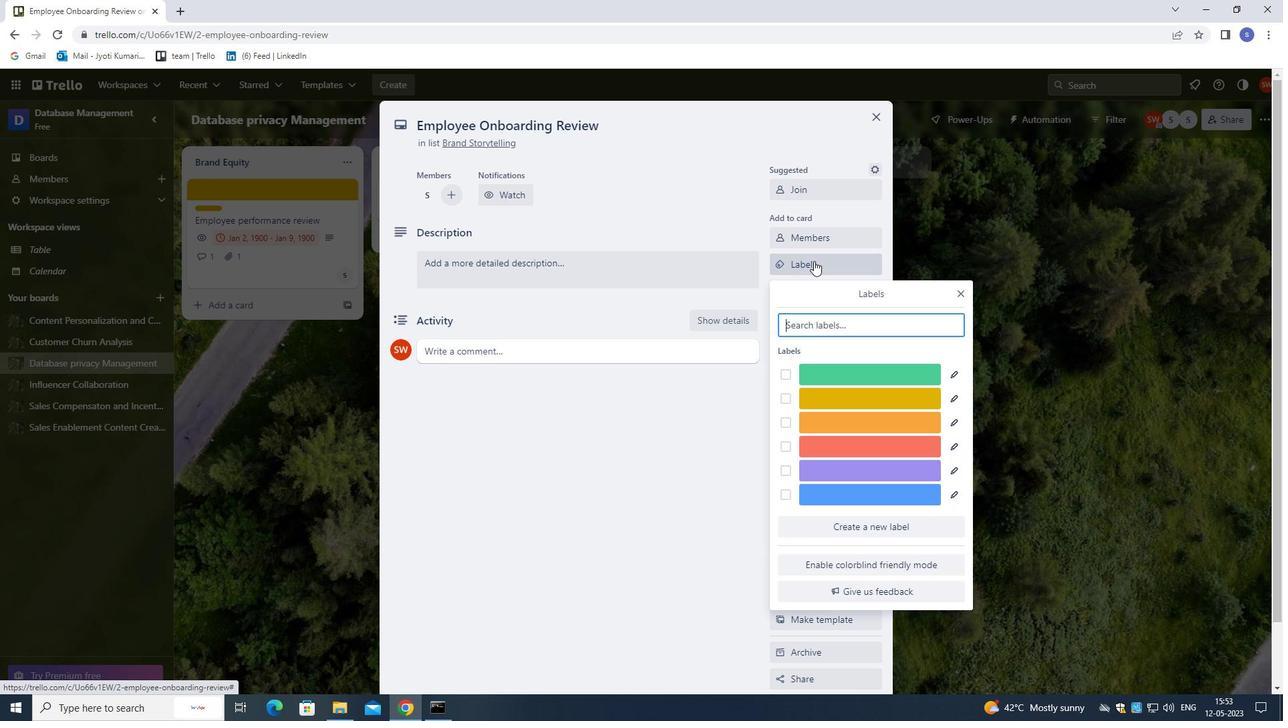 
Action: Key pressed Y
Screenshot: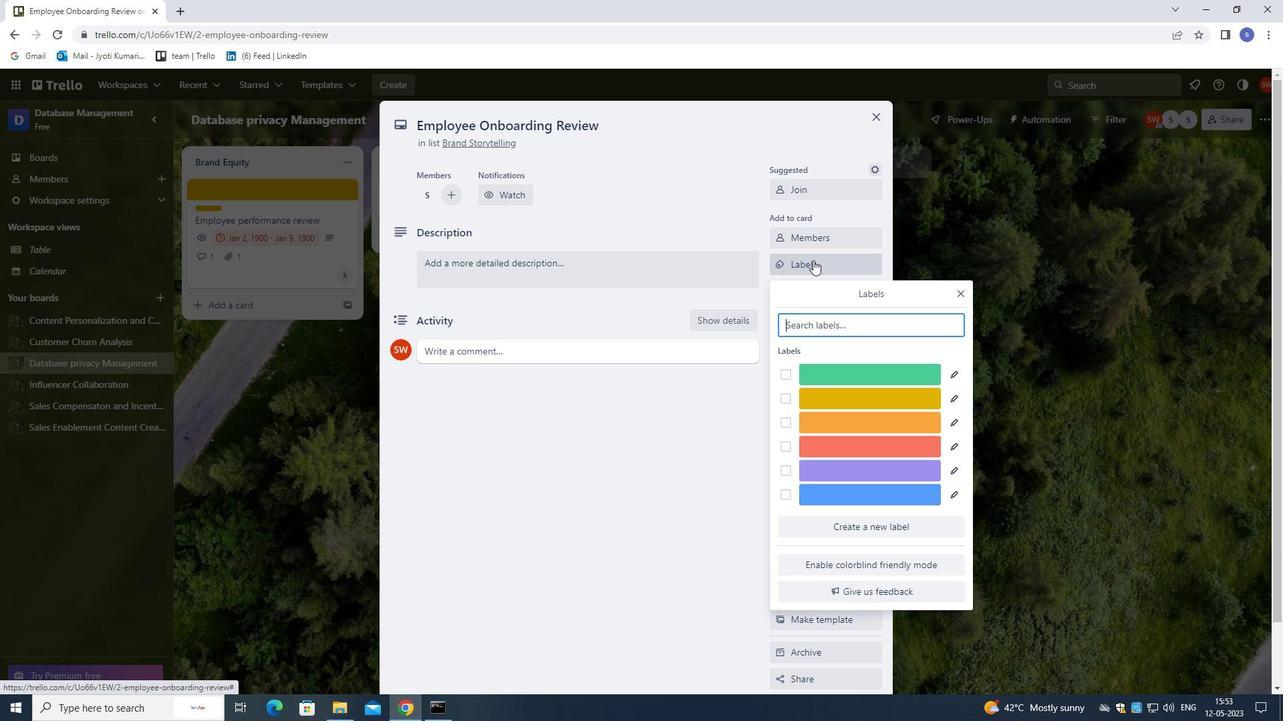 
Action: Mouse moved to (849, 374)
Screenshot: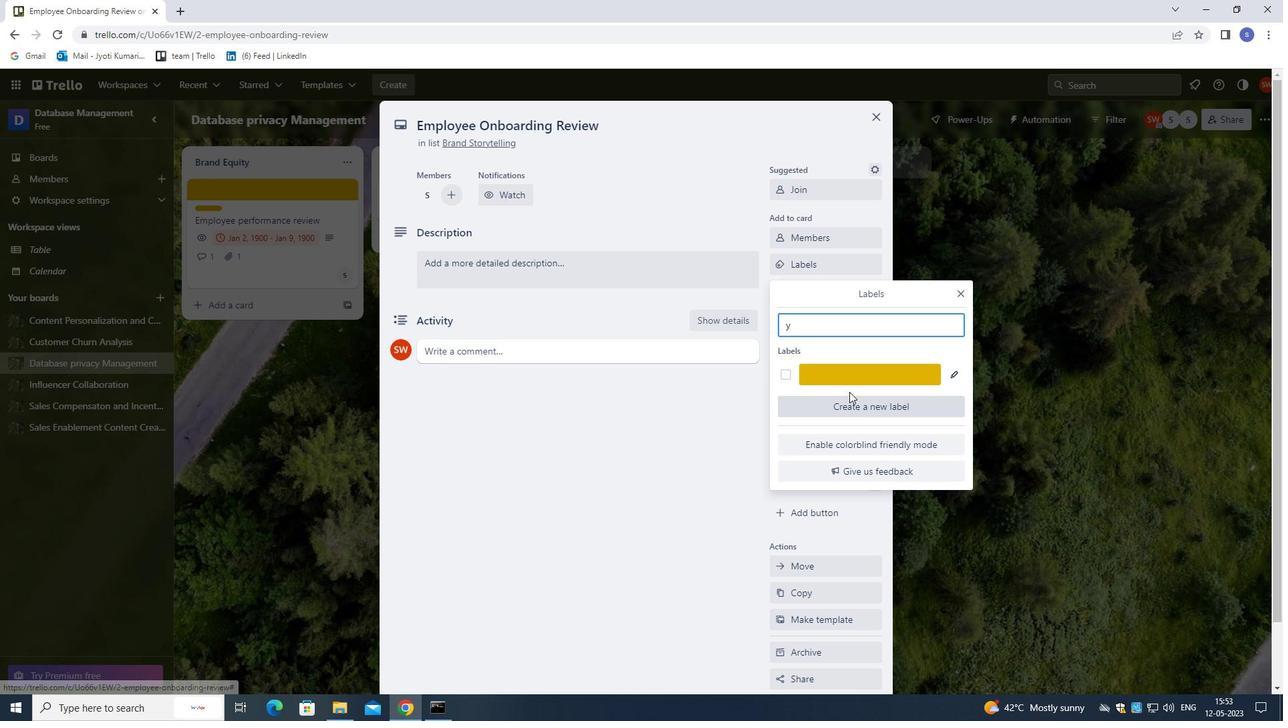 
Action: Mouse pressed left at (849, 374)
Screenshot: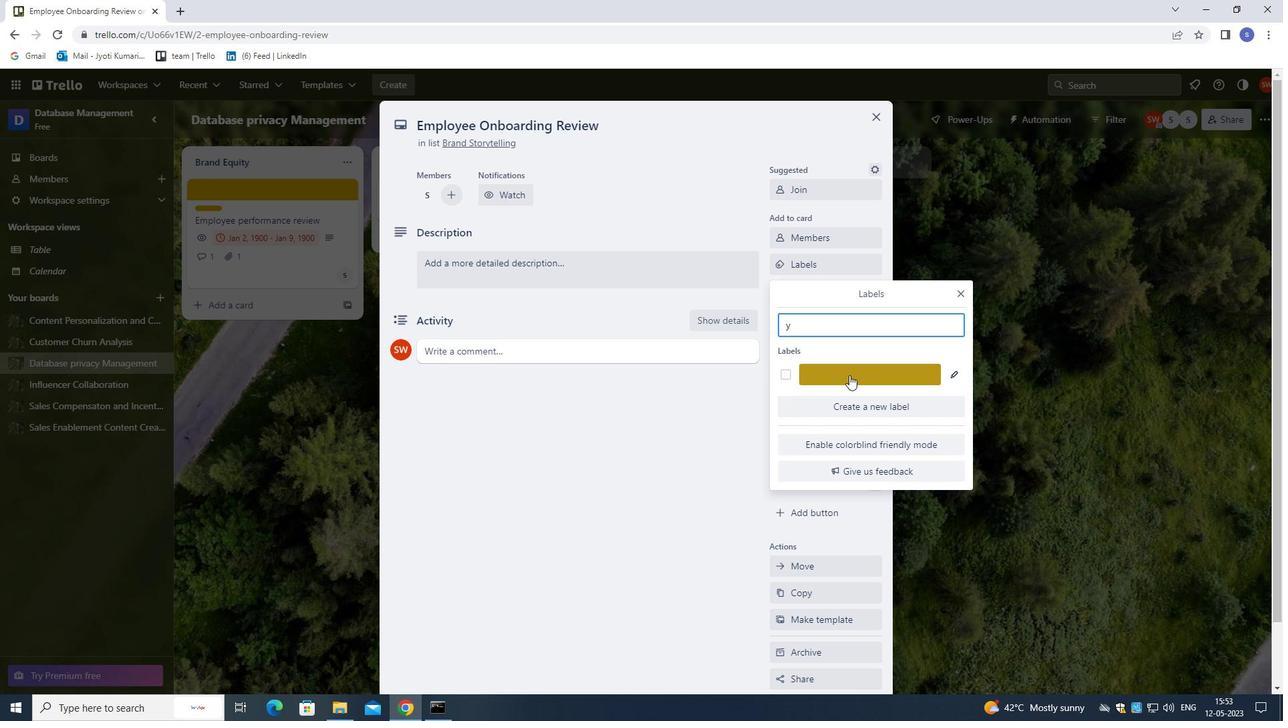 
Action: Mouse moved to (959, 287)
Screenshot: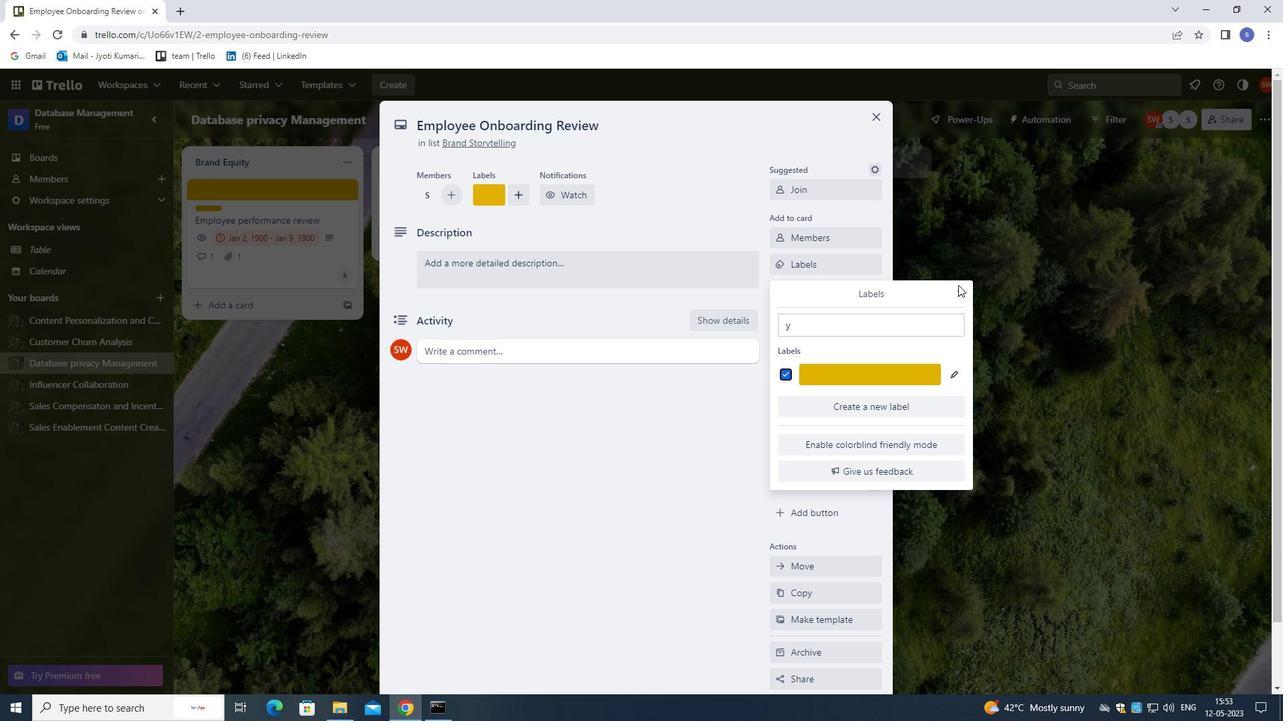 
Action: Mouse pressed left at (959, 287)
Screenshot: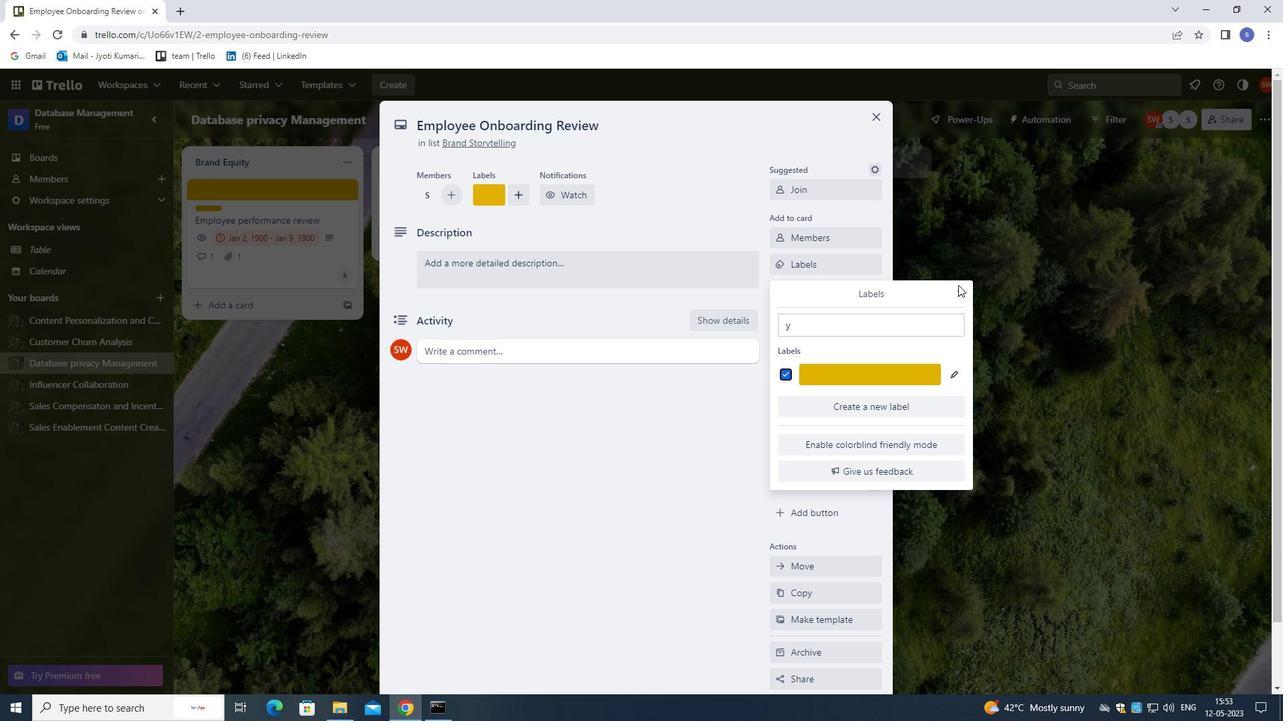 
Action: Mouse moved to (797, 296)
Screenshot: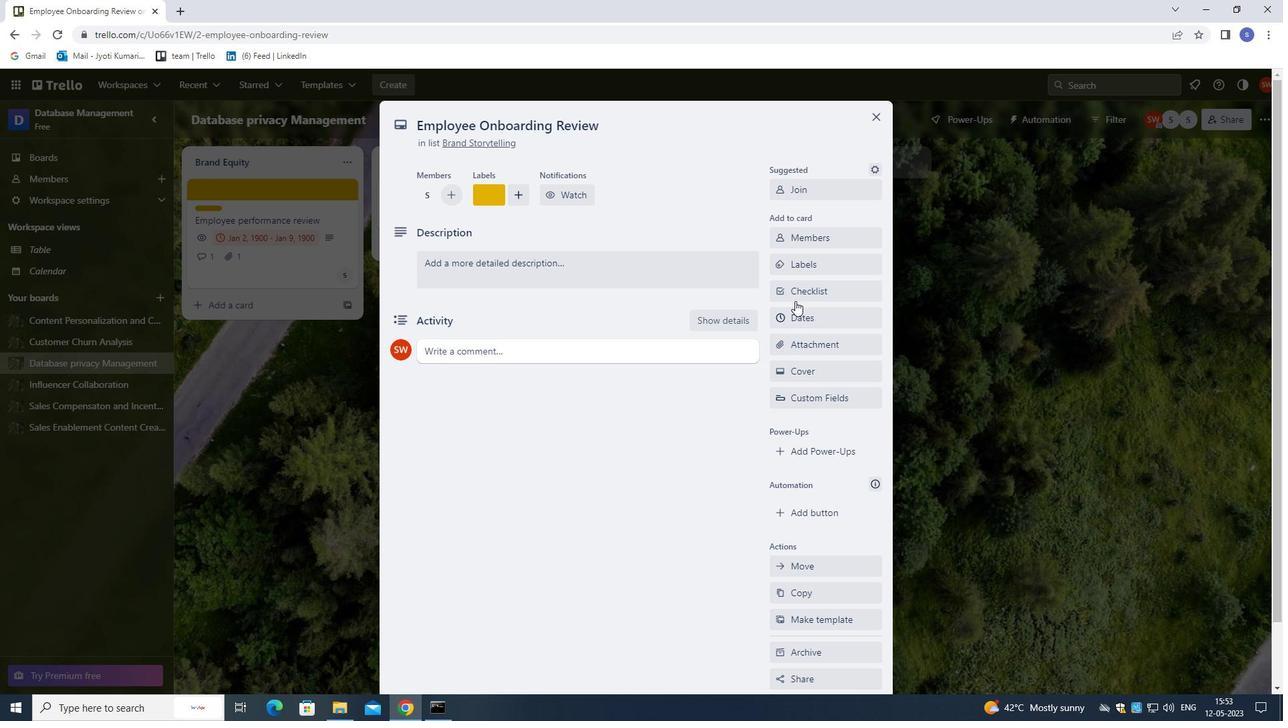 
Action: Mouse pressed left at (797, 296)
Screenshot: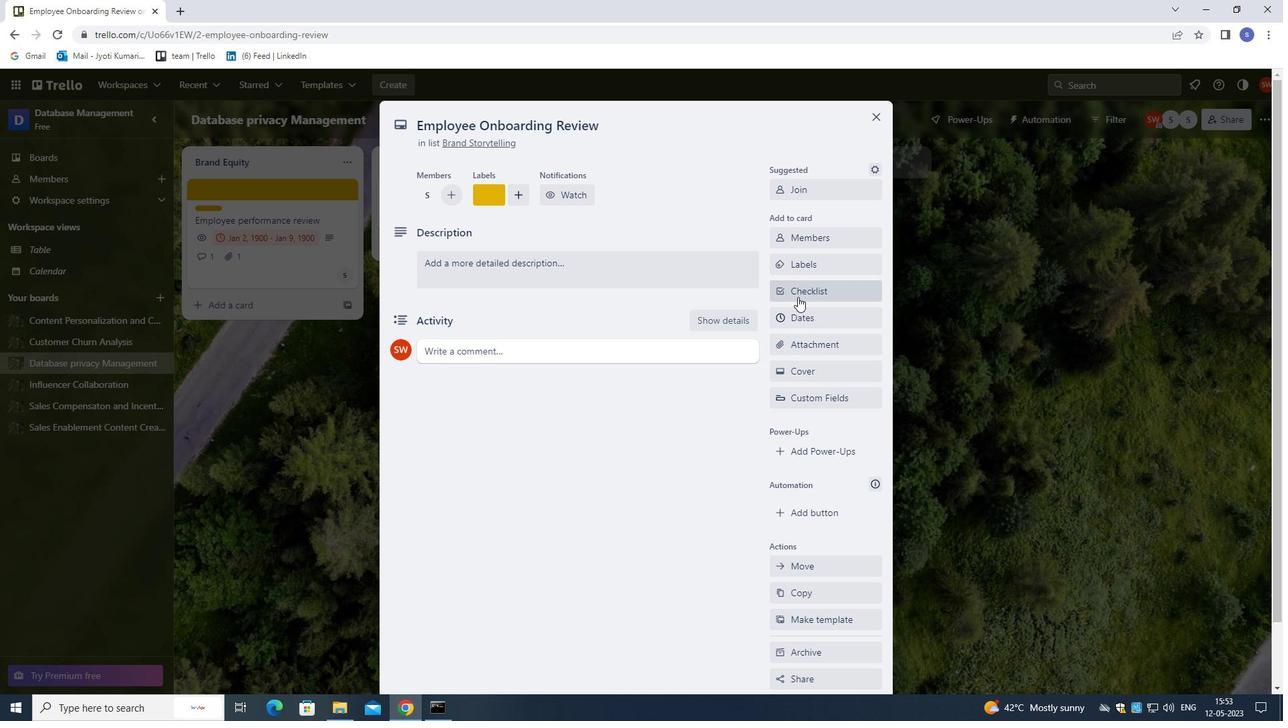
Action: Mouse moved to (803, 296)
Screenshot: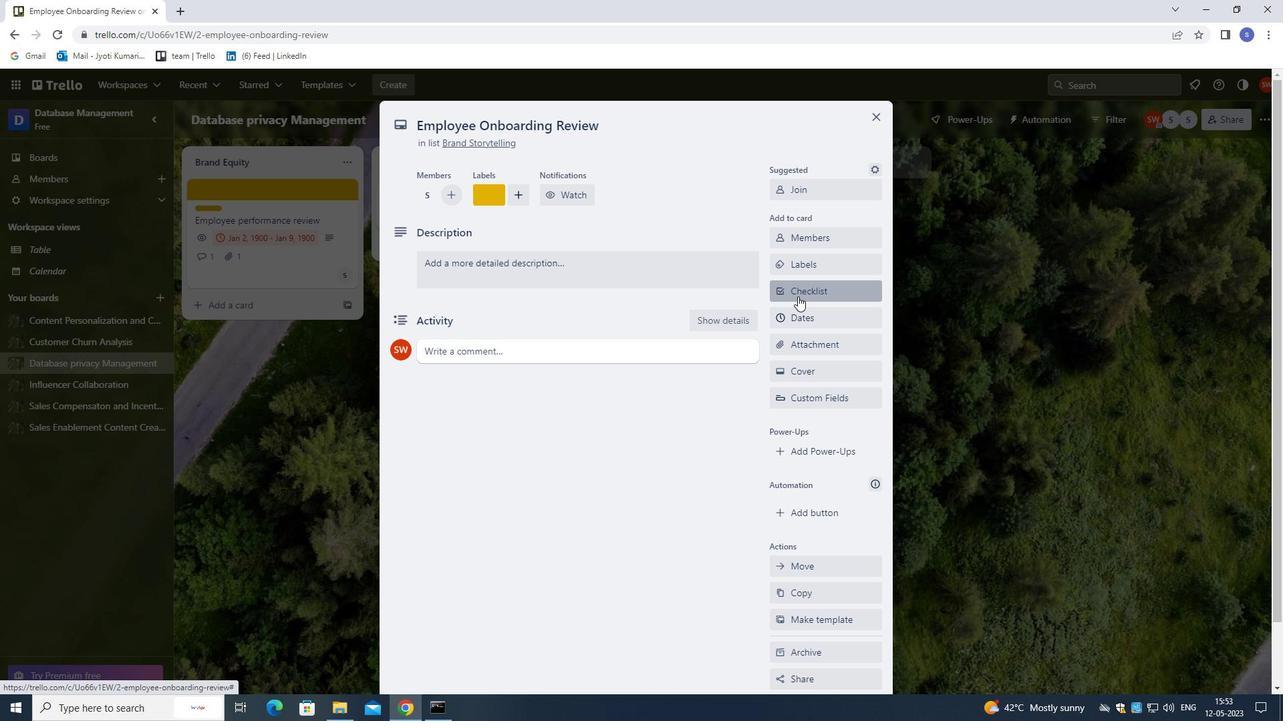 
Action: Key pressed <Key.shift>SCUBA
Screenshot: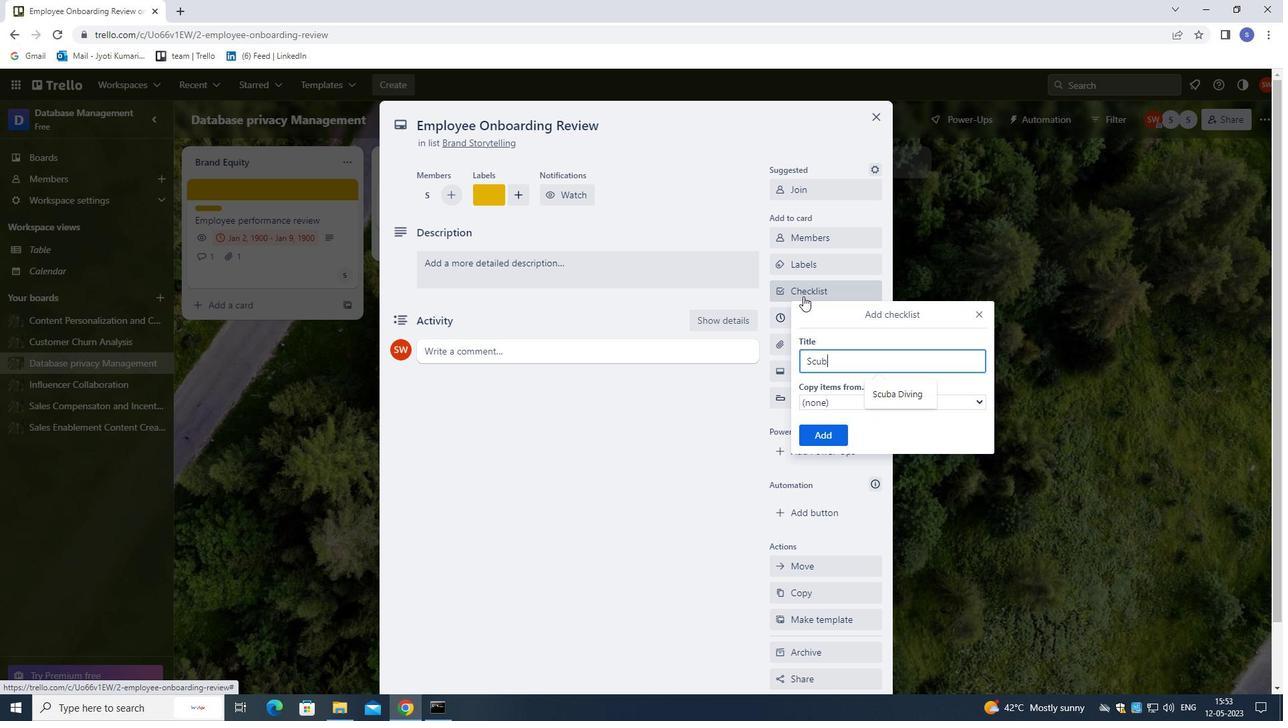 
Action: Mouse moved to (915, 394)
Screenshot: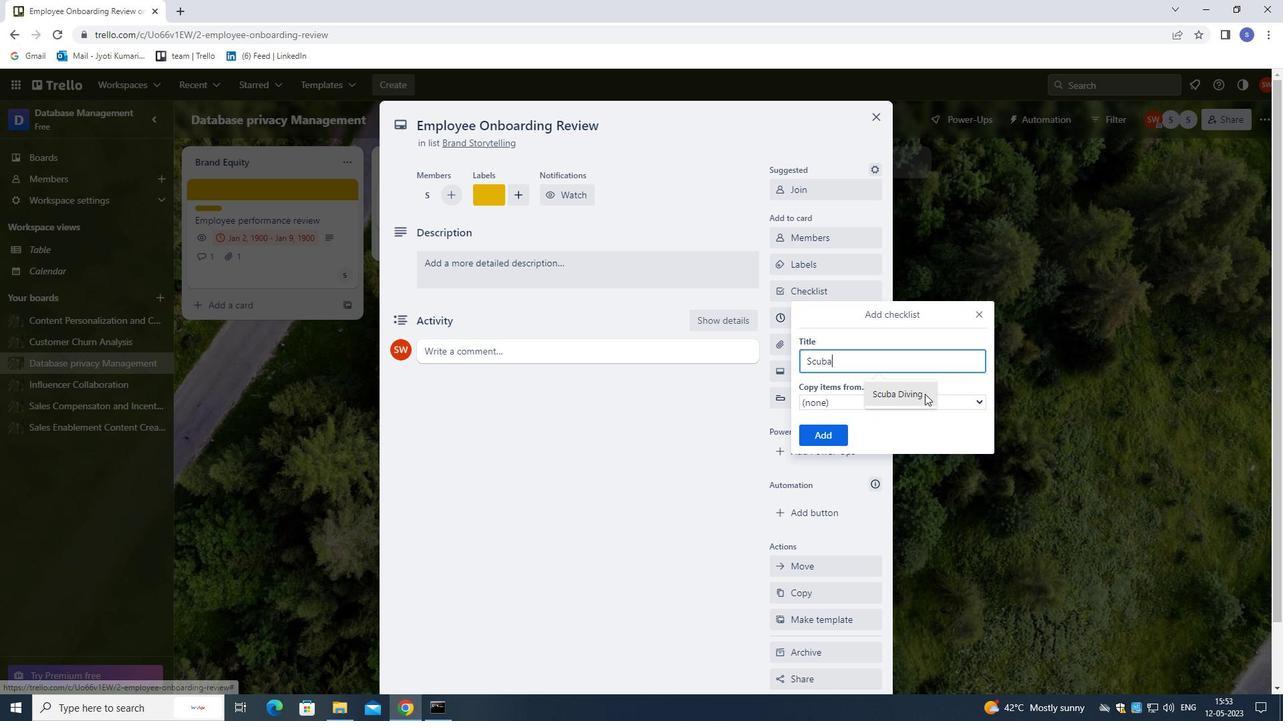 
Action: Mouse pressed left at (915, 394)
Screenshot: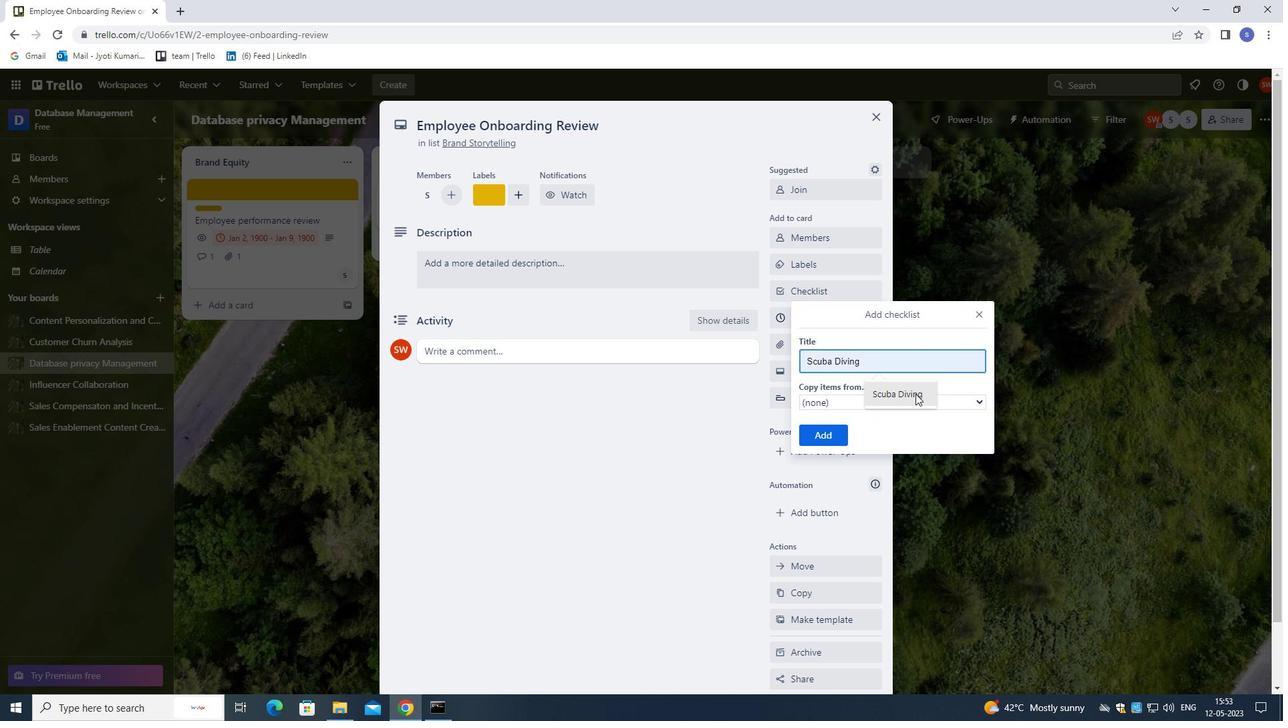 
Action: Mouse moved to (816, 436)
Screenshot: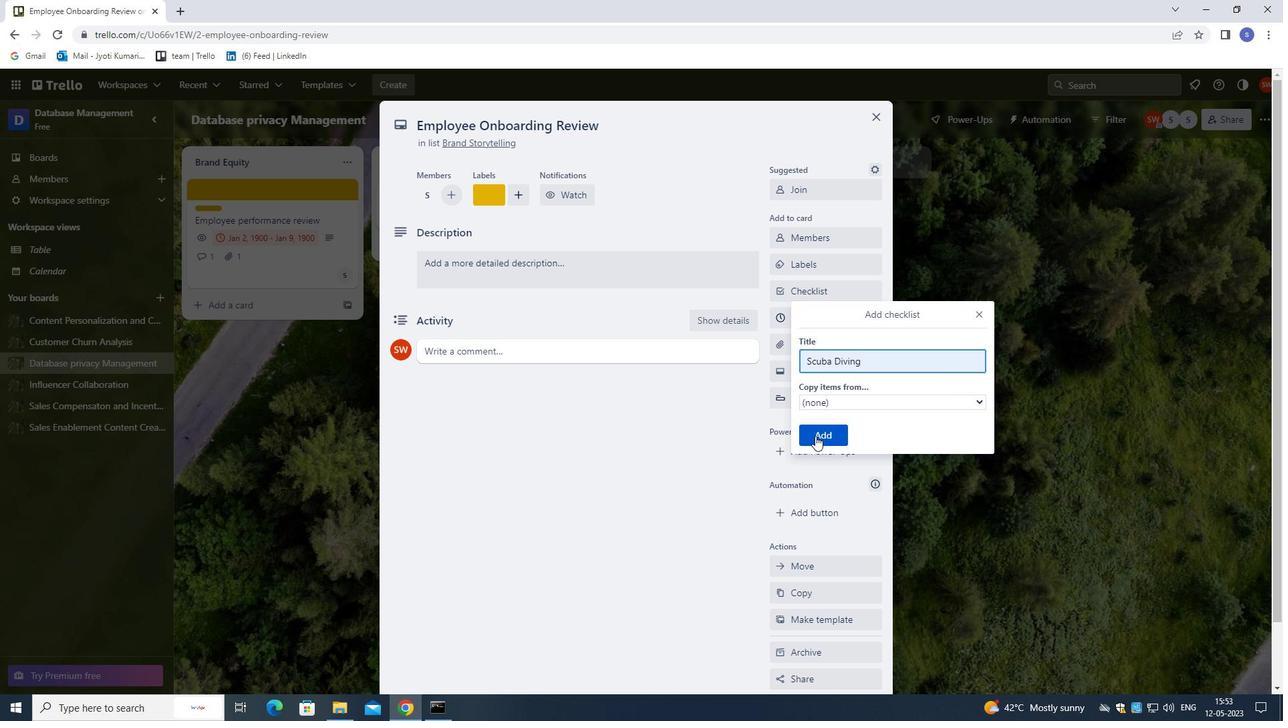 
Action: Mouse pressed left at (816, 436)
Screenshot: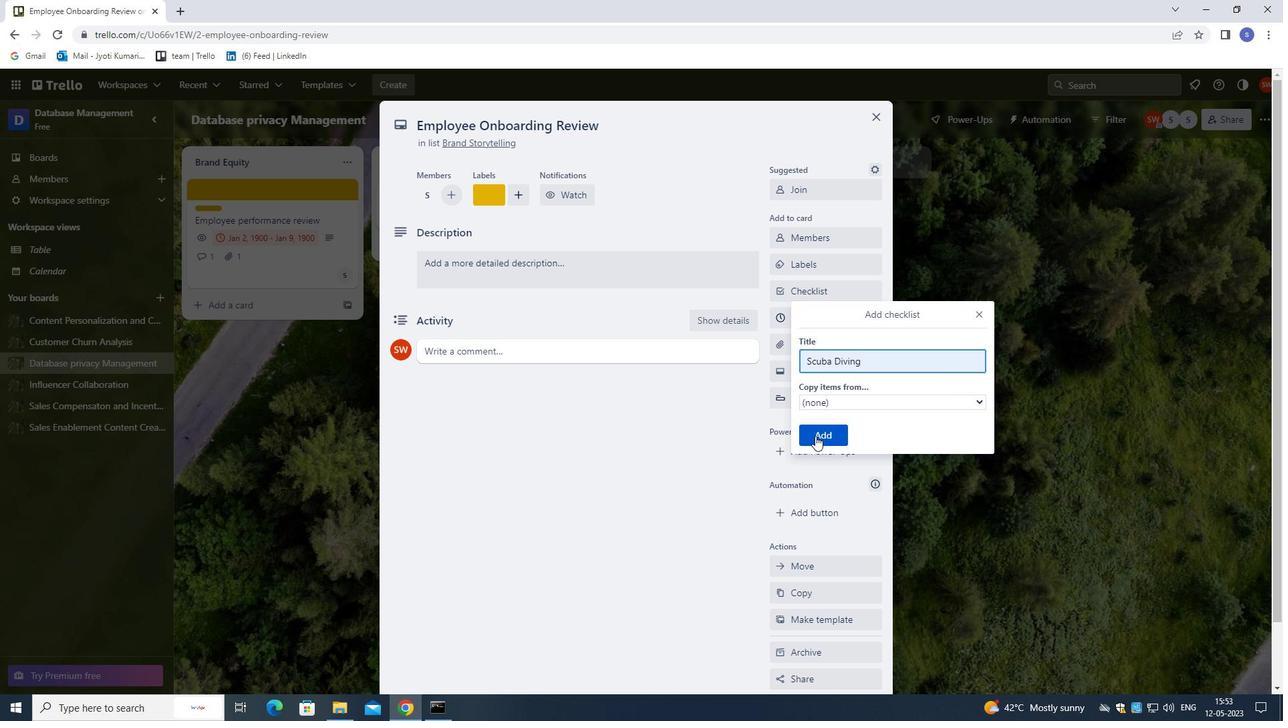 
Action: Mouse moved to (842, 338)
Screenshot: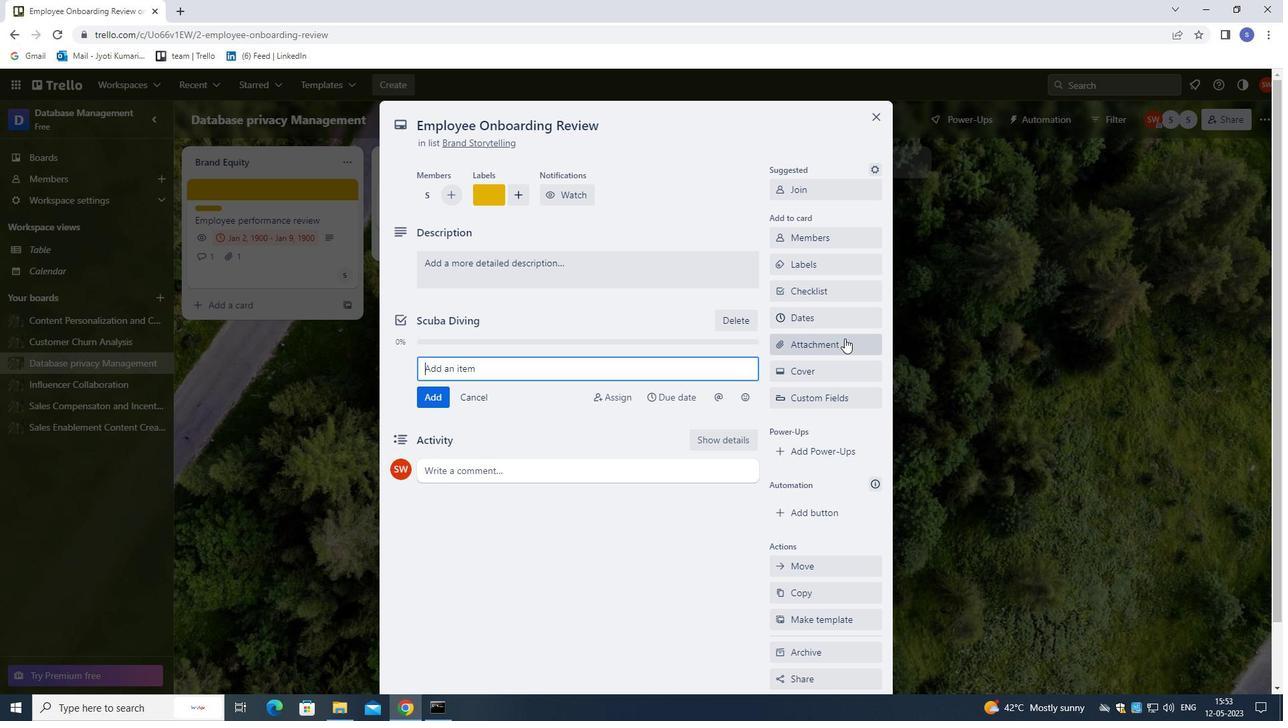 
Action: Mouse pressed left at (842, 338)
Screenshot: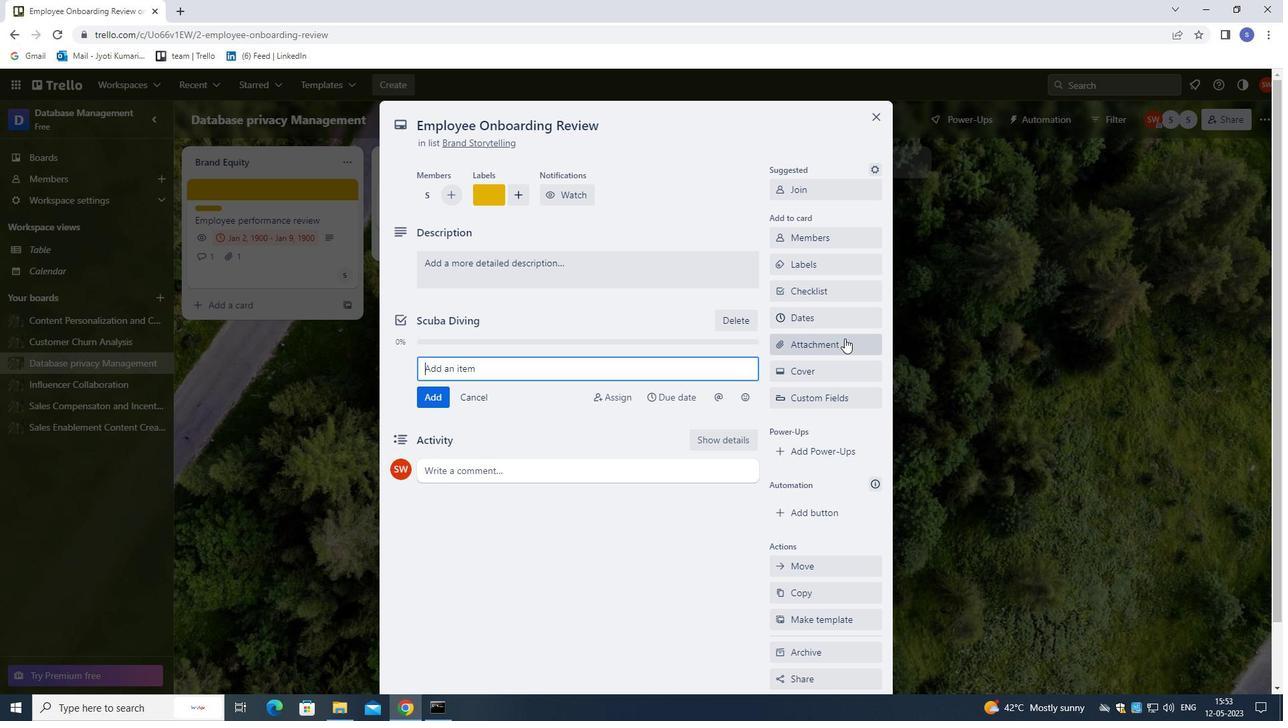 
Action: Mouse moved to (815, 509)
Screenshot: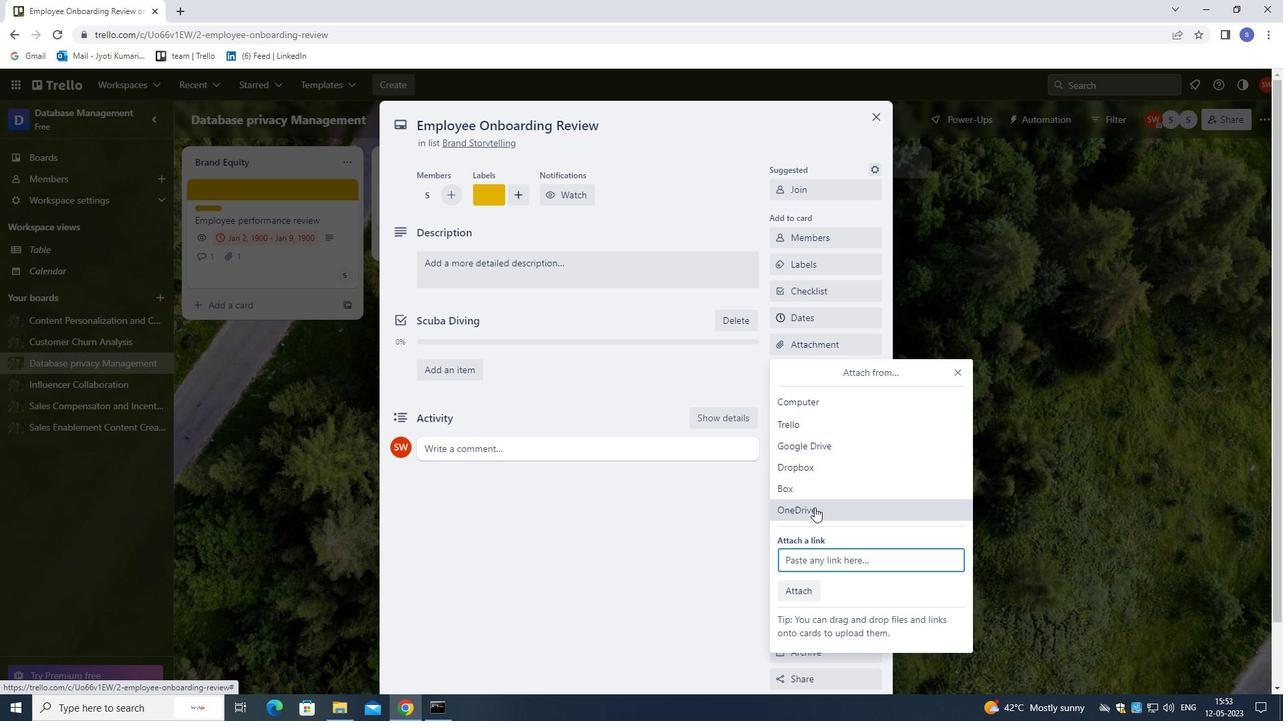 
Action: Mouse pressed left at (815, 509)
Screenshot: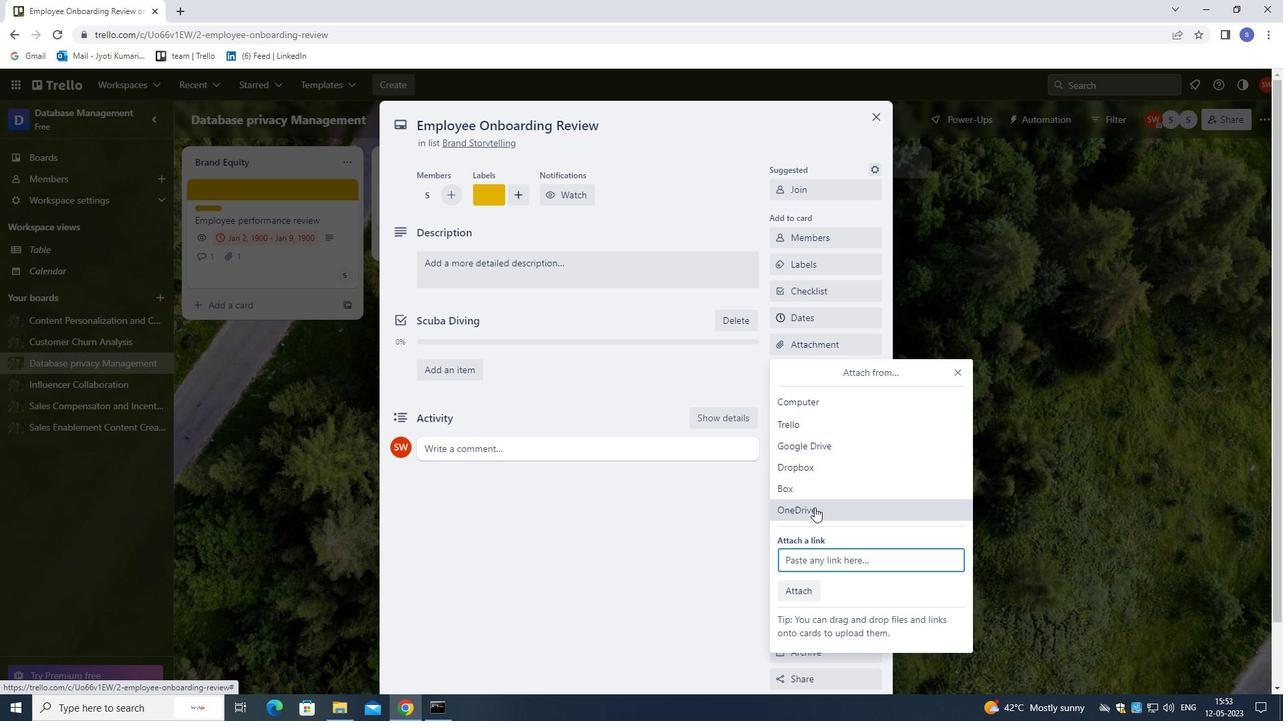 
Action: Mouse moved to (491, 257)
Screenshot: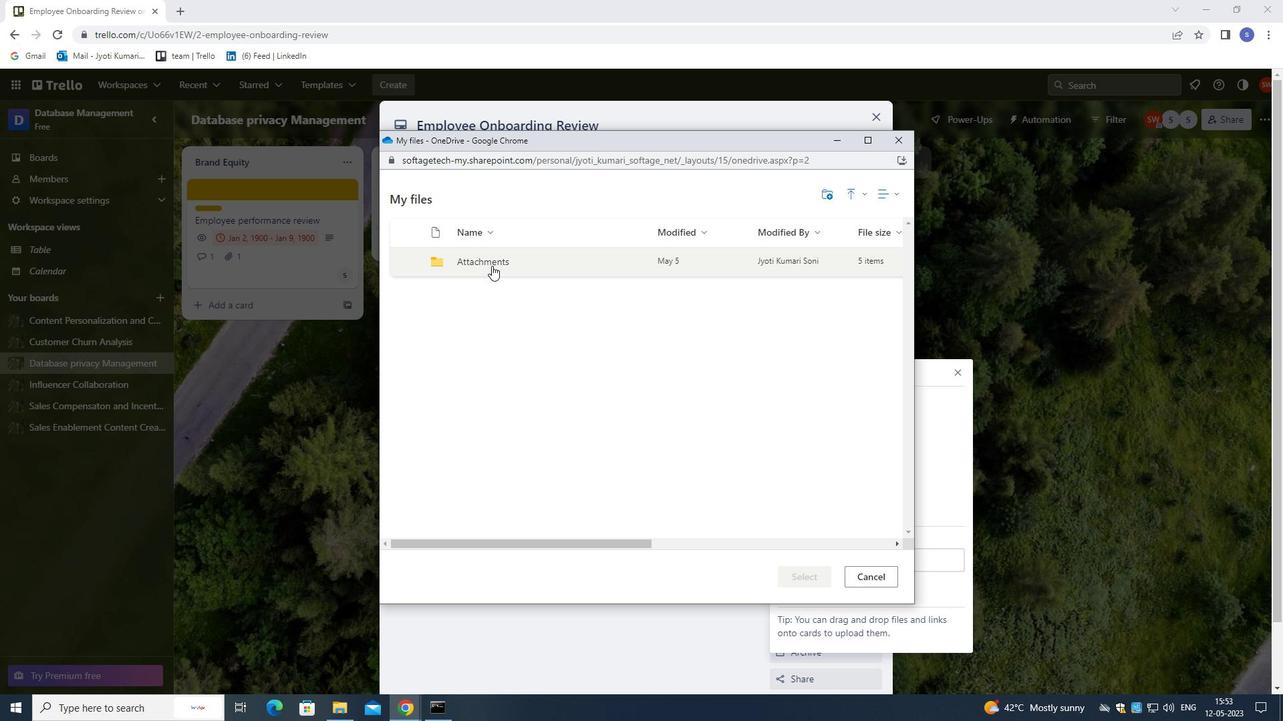
Action: Mouse pressed left at (491, 257)
Screenshot: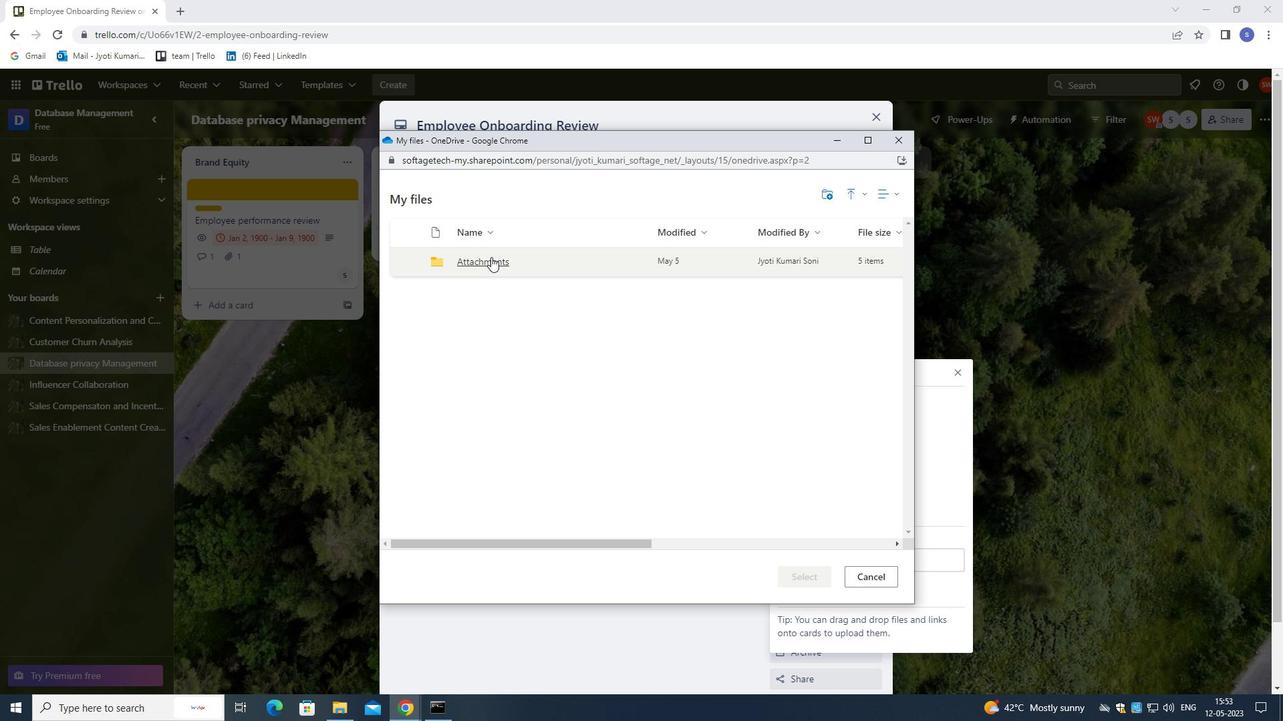 
Action: Mouse moved to (558, 380)
Screenshot: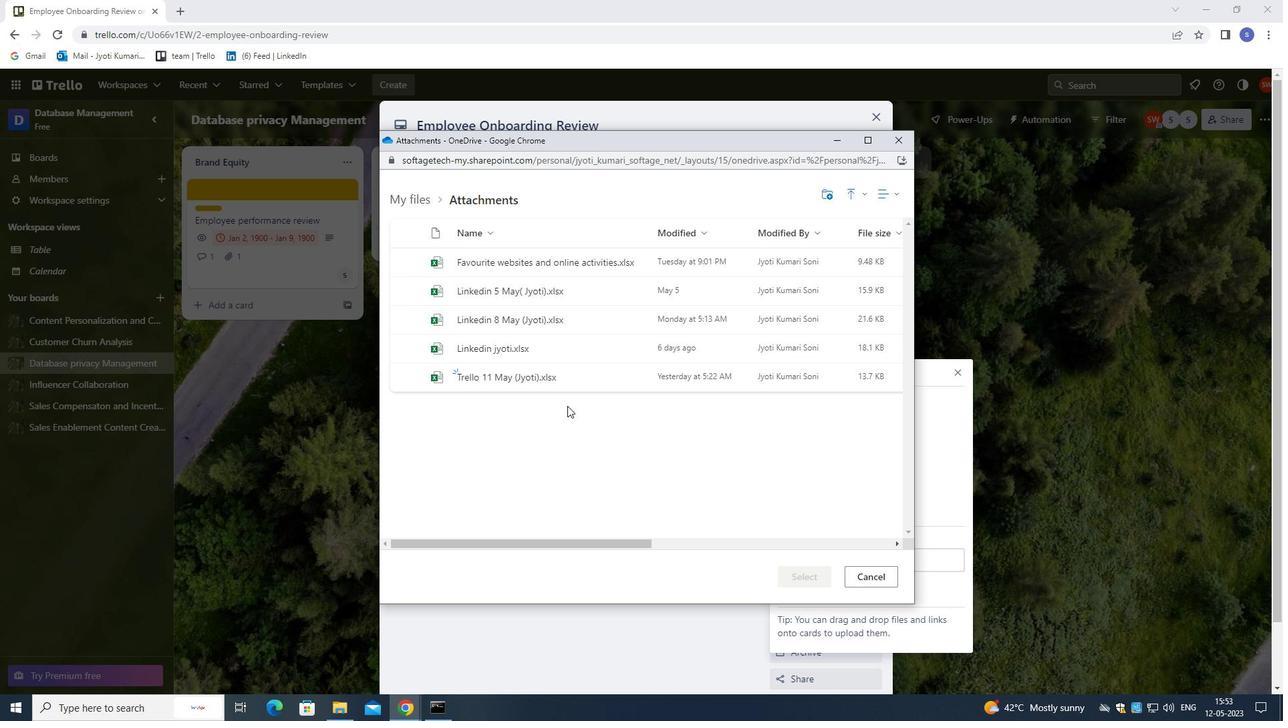 
Action: Mouse pressed left at (558, 380)
Screenshot: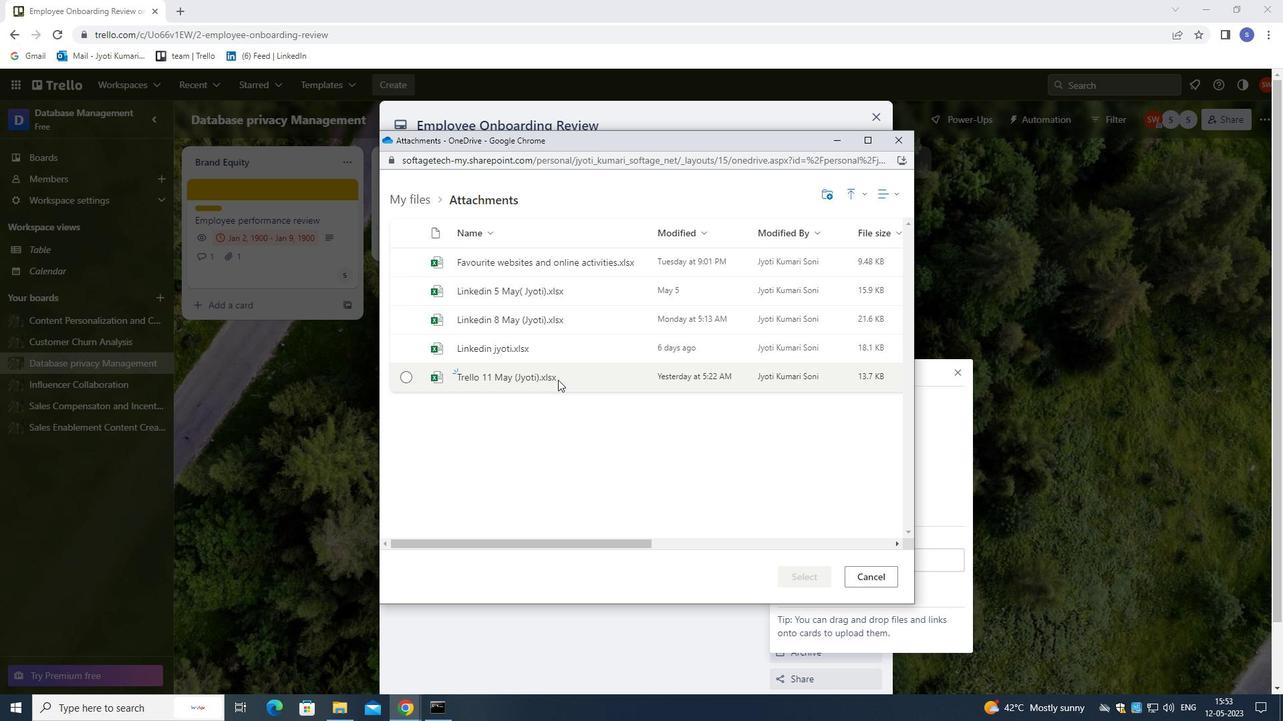 
Action: Mouse moved to (812, 576)
Screenshot: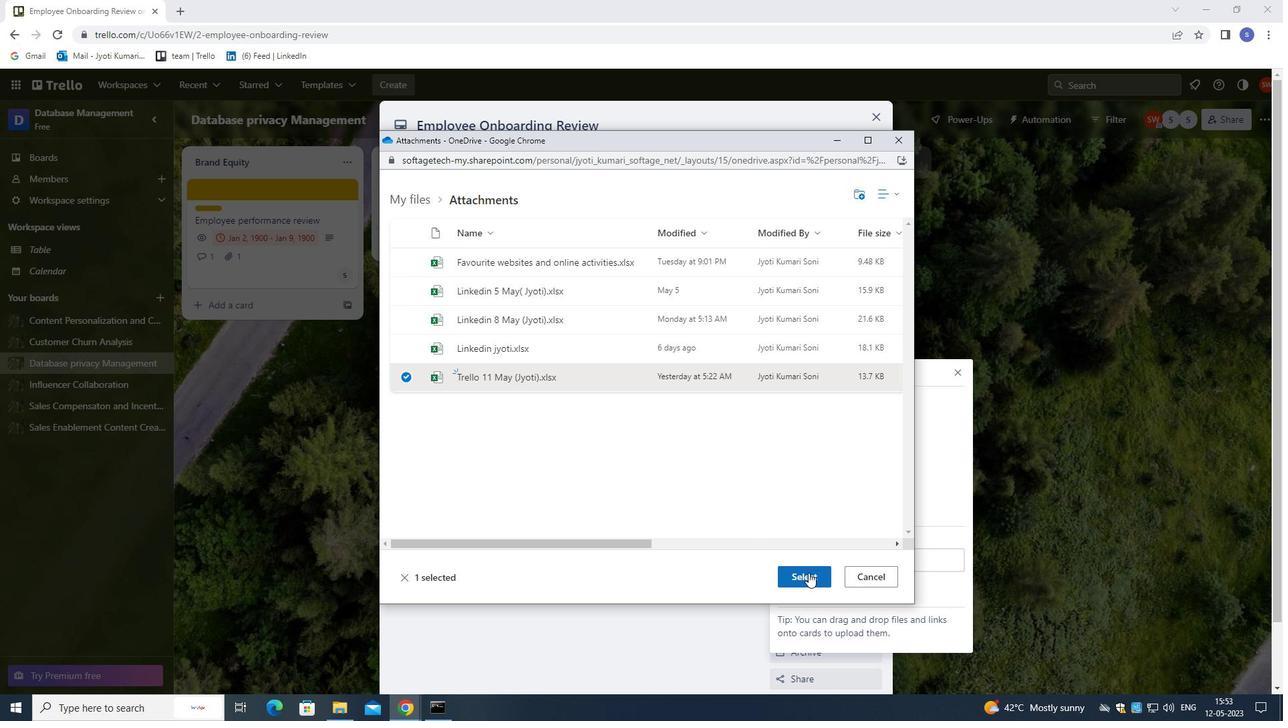 
Action: Mouse pressed left at (812, 576)
Screenshot: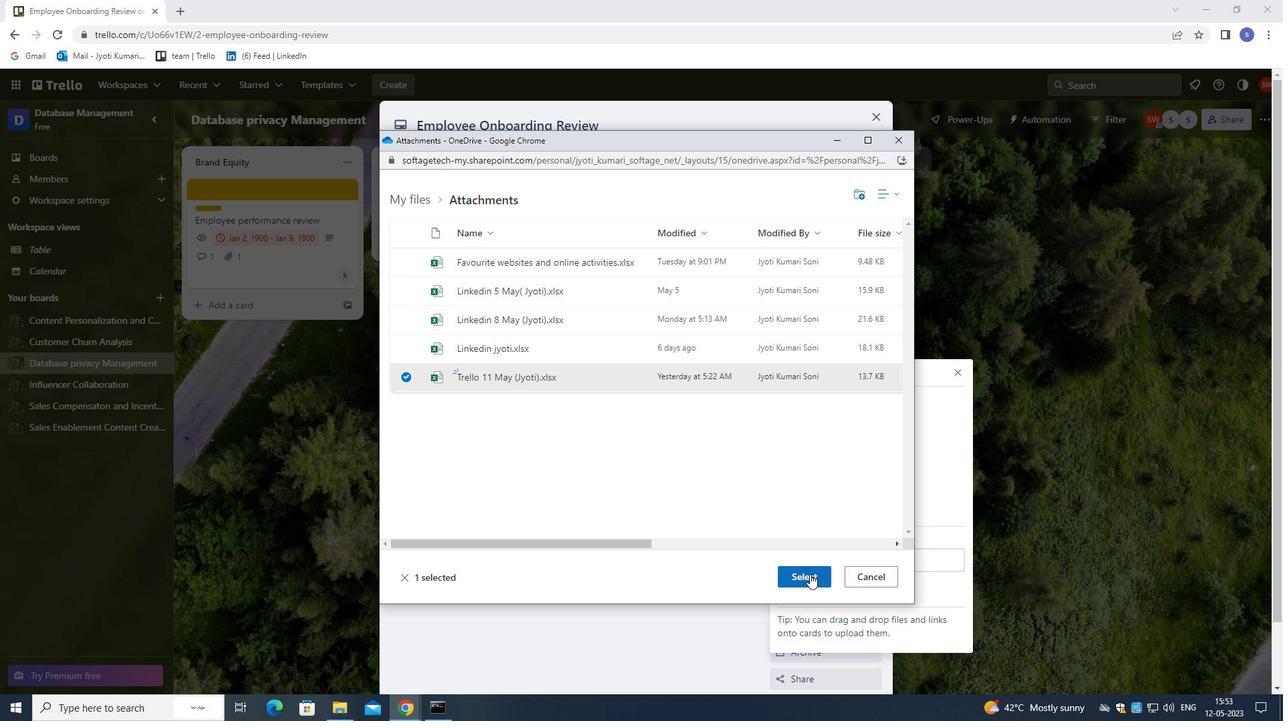
Action: Mouse moved to (791, 371)
Screenshot: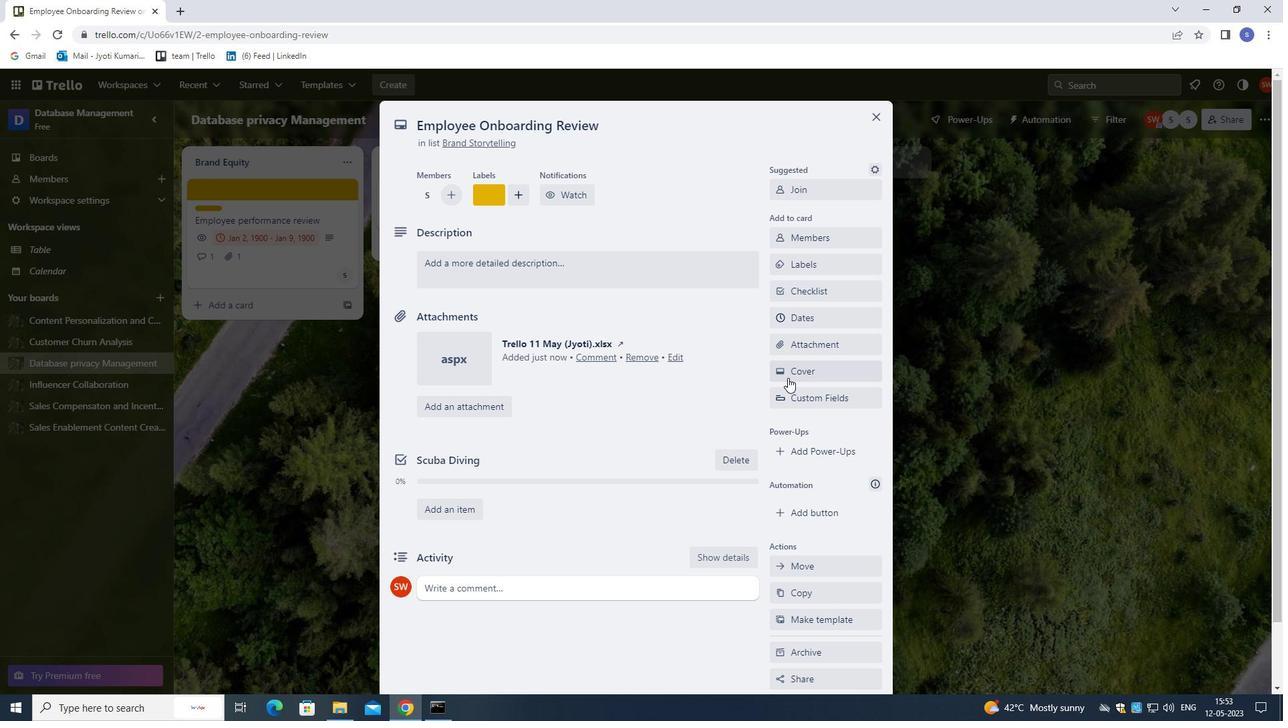 
Action: Mouse pressed left at (791, 371)
Screenshot: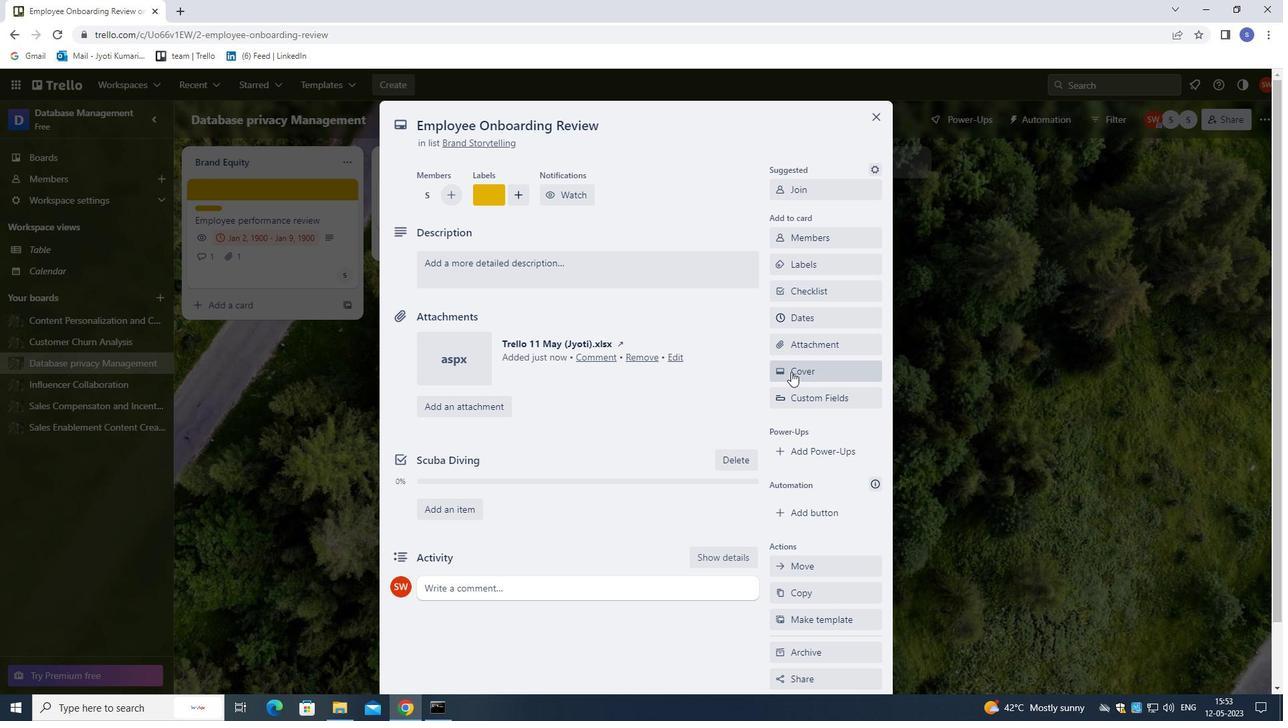 
Action: Mouse moved to (836, 224)
Screenshot: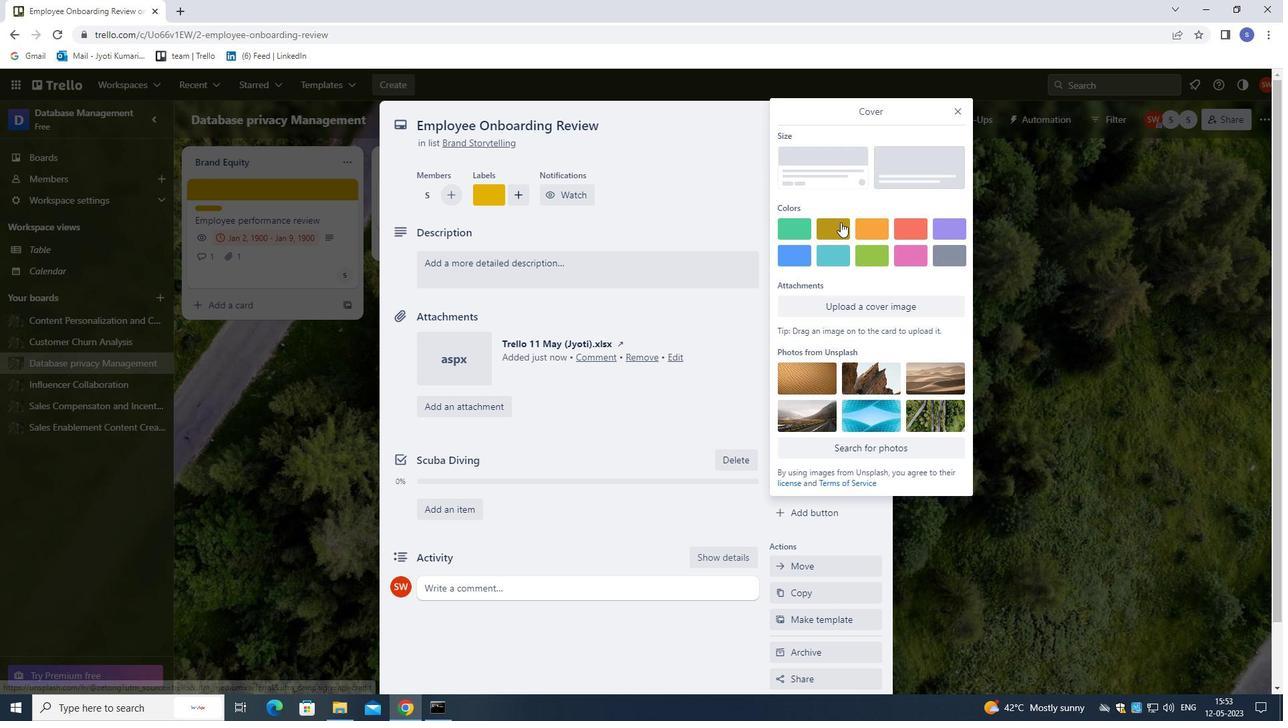 
Action: Mouse pressed left at (836, 224)
Screenshot: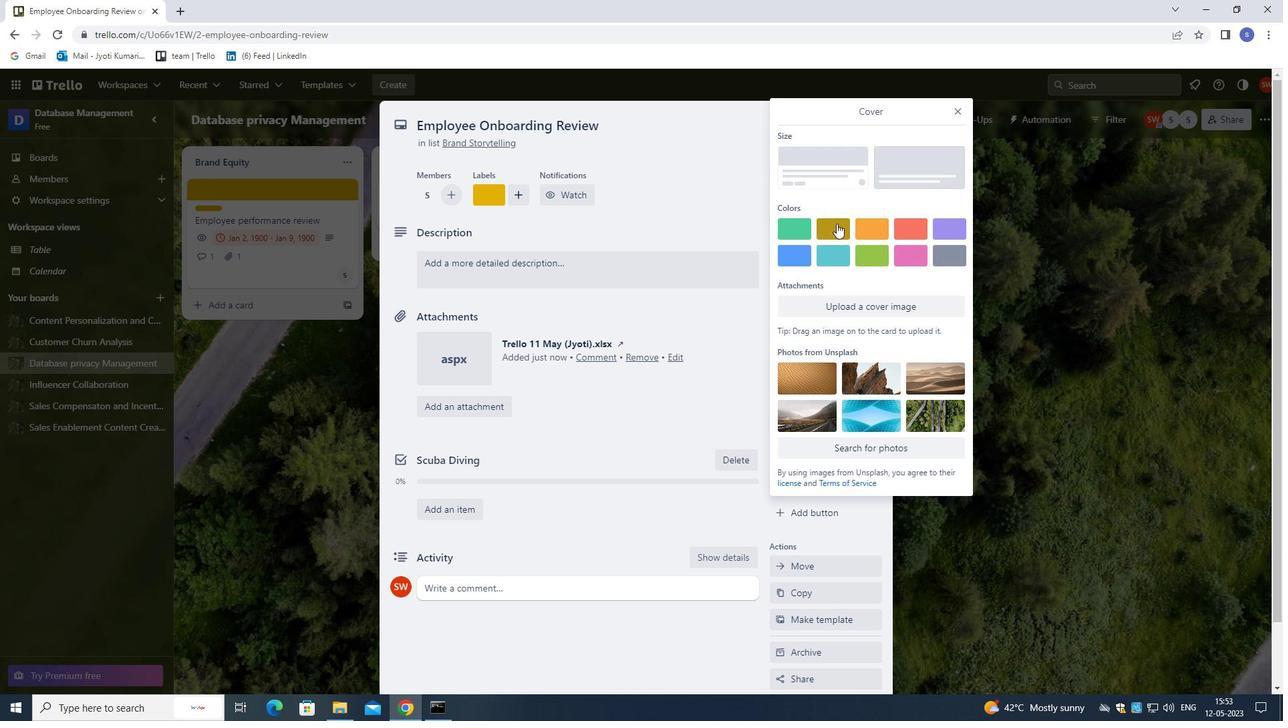 
Action: Mouse moved to (963, 109)
Screenshot: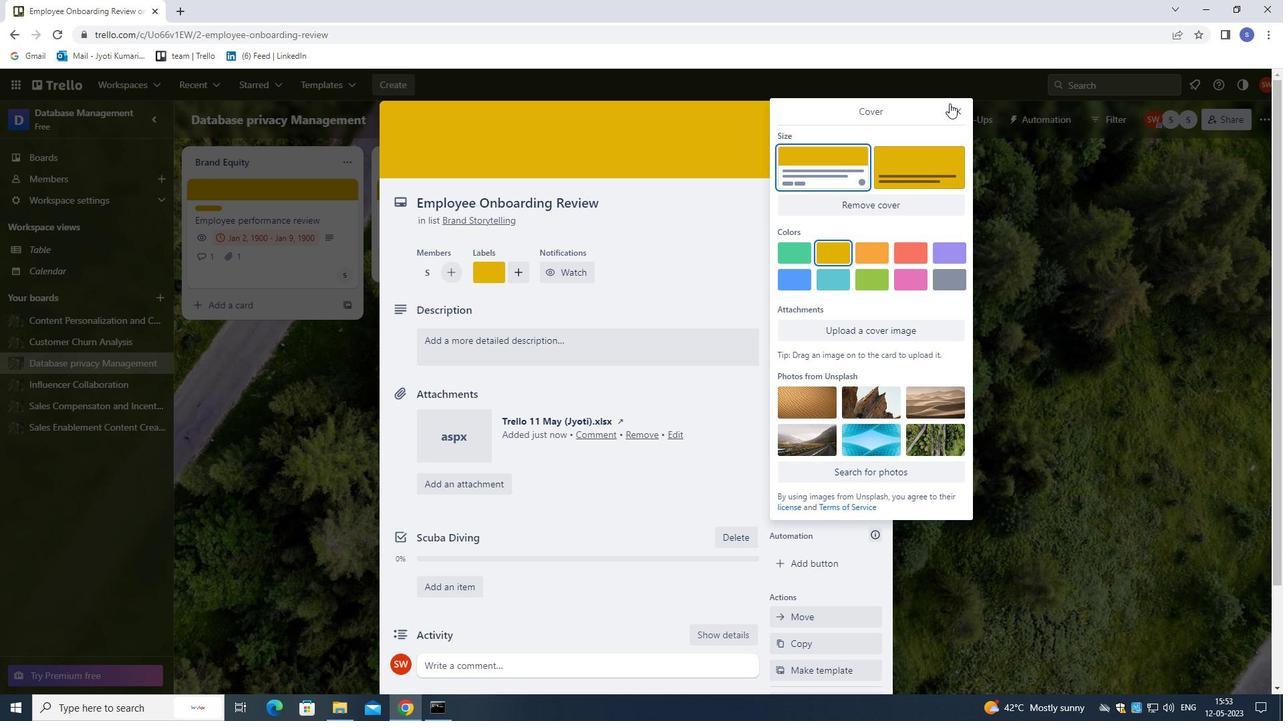 
Action: Mouse pressed left at (963, 109)
Screenshot: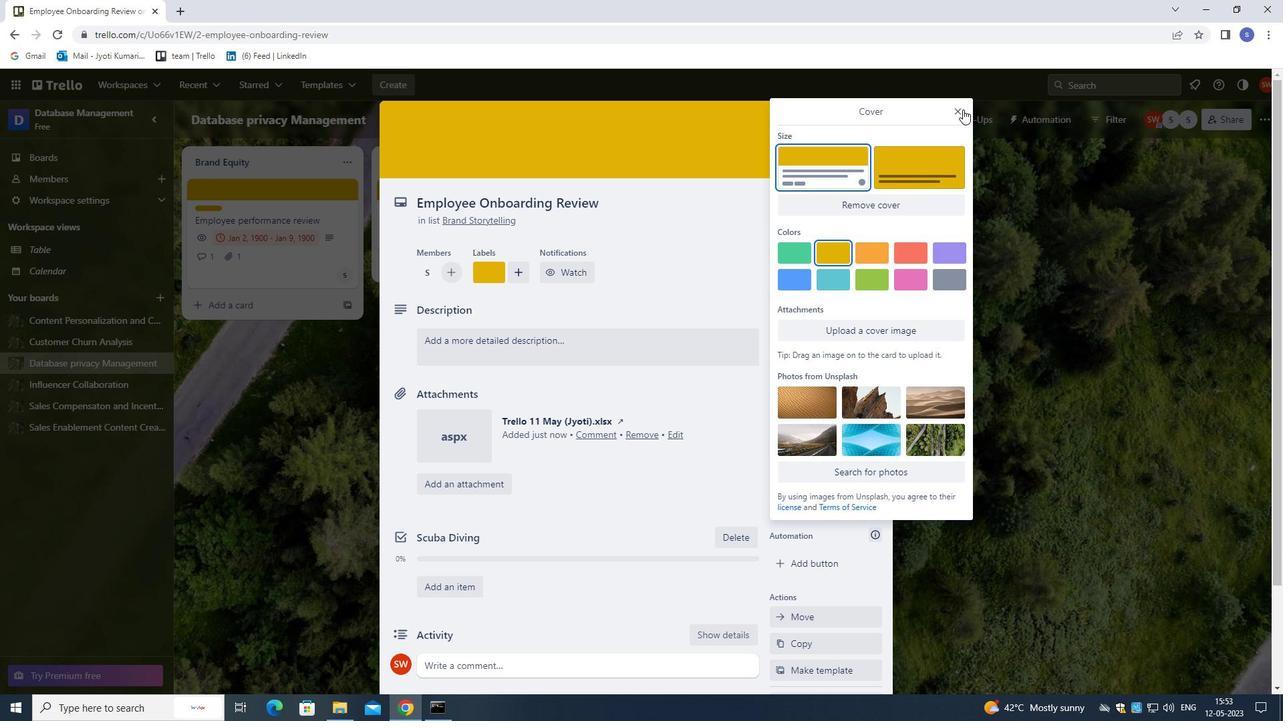 
Action: Mouse moved to (782, 394)
Screenshot: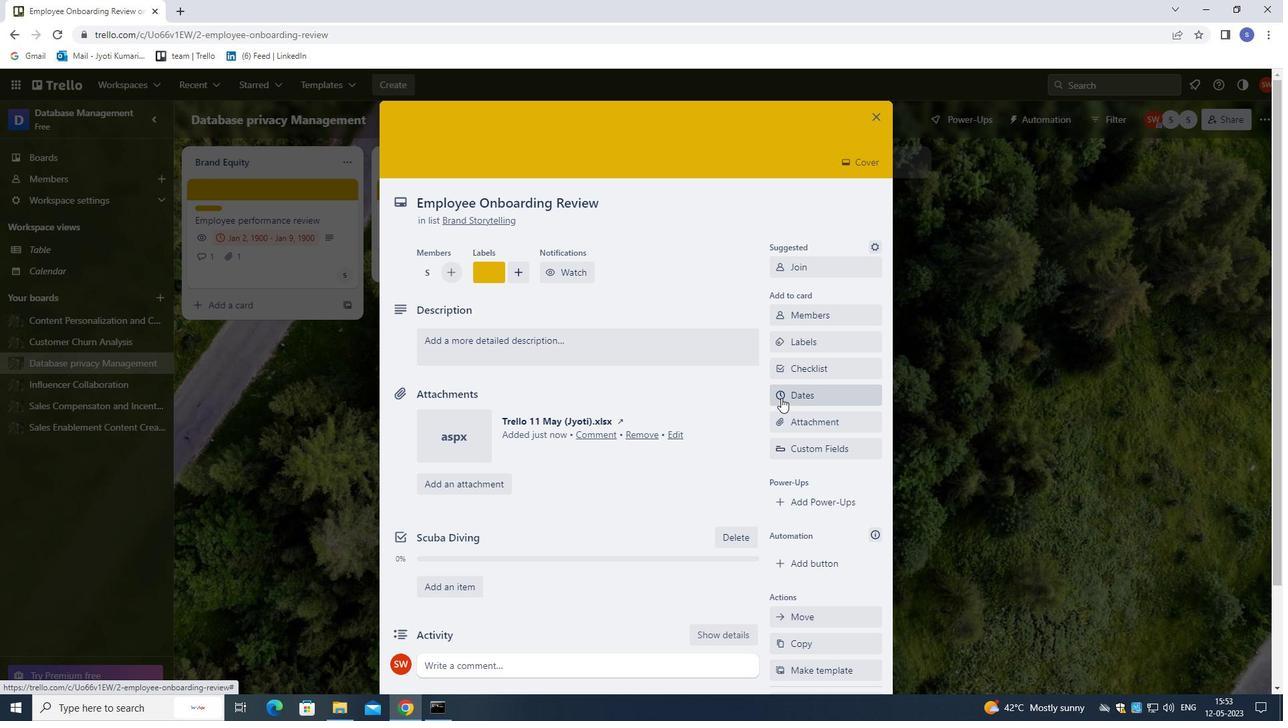 
Action: Mouse pressed left at (782, 394)
Screenshot: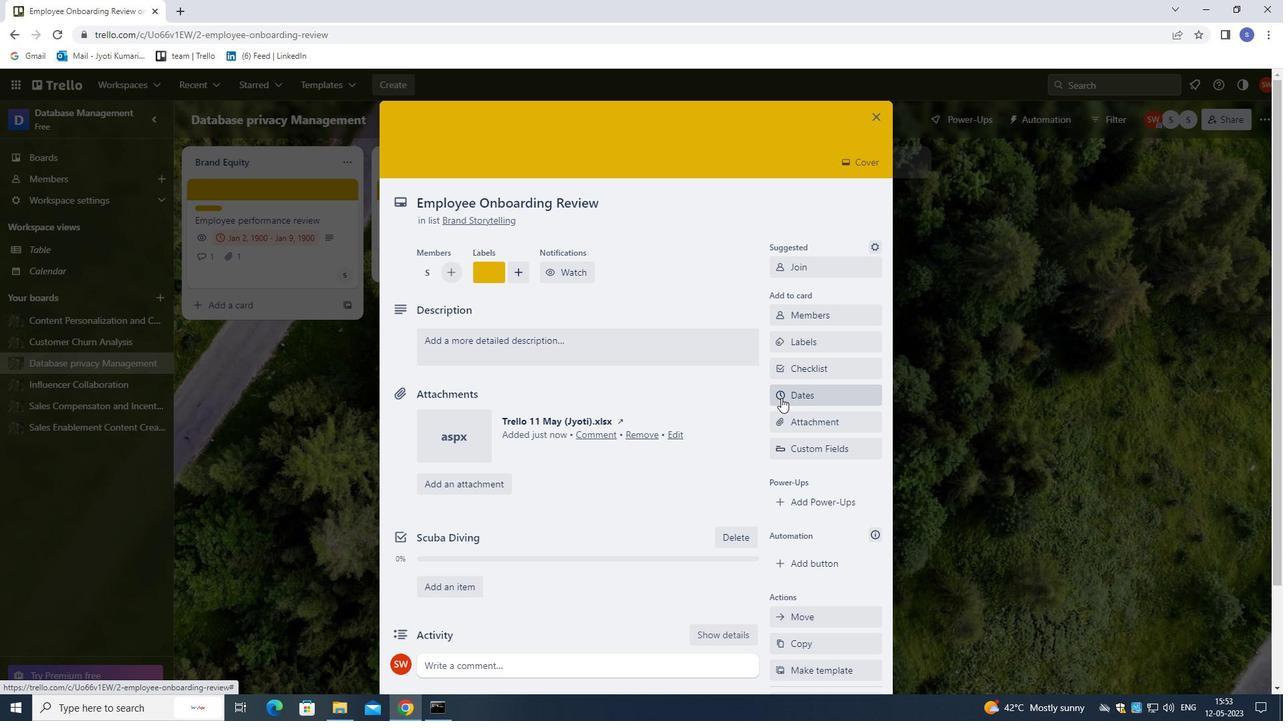 
Action: Mouse moved to (784, 360)
Screenshot: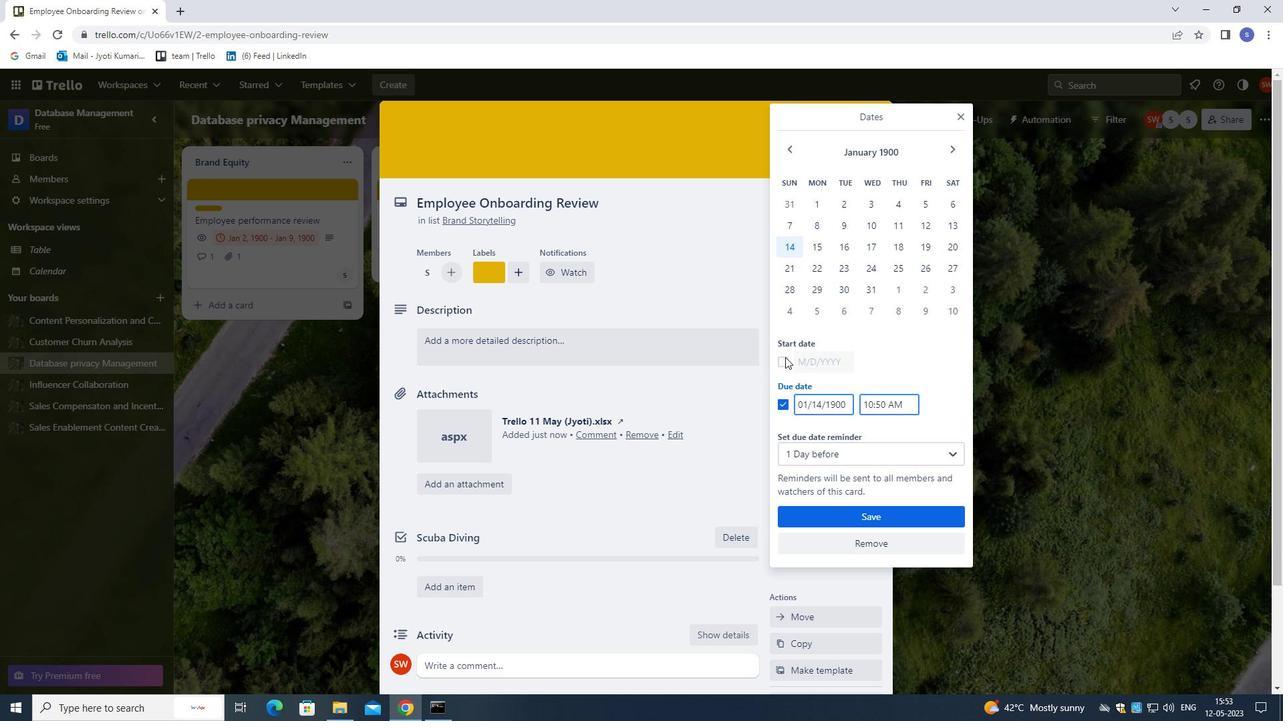 
Action: Mouse pressed left at (784, 360)
Screenshot: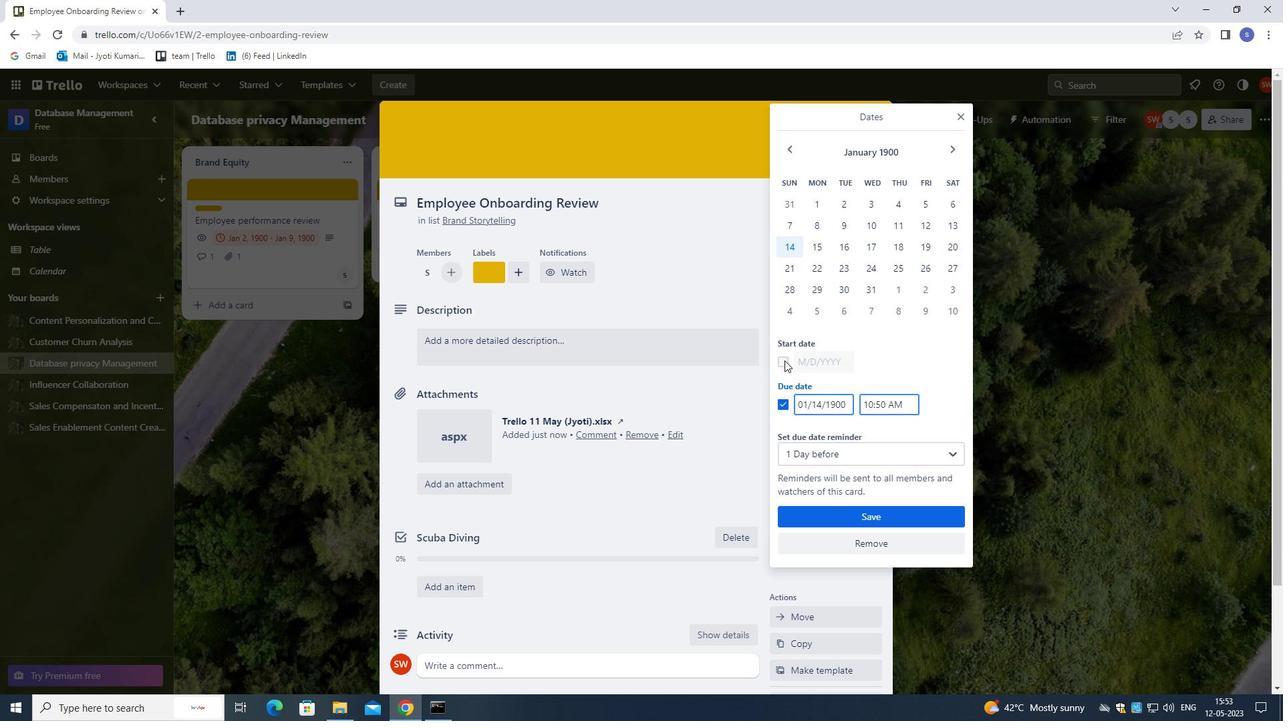 
Action: Mouse moved to (815, 360)
Screenshot: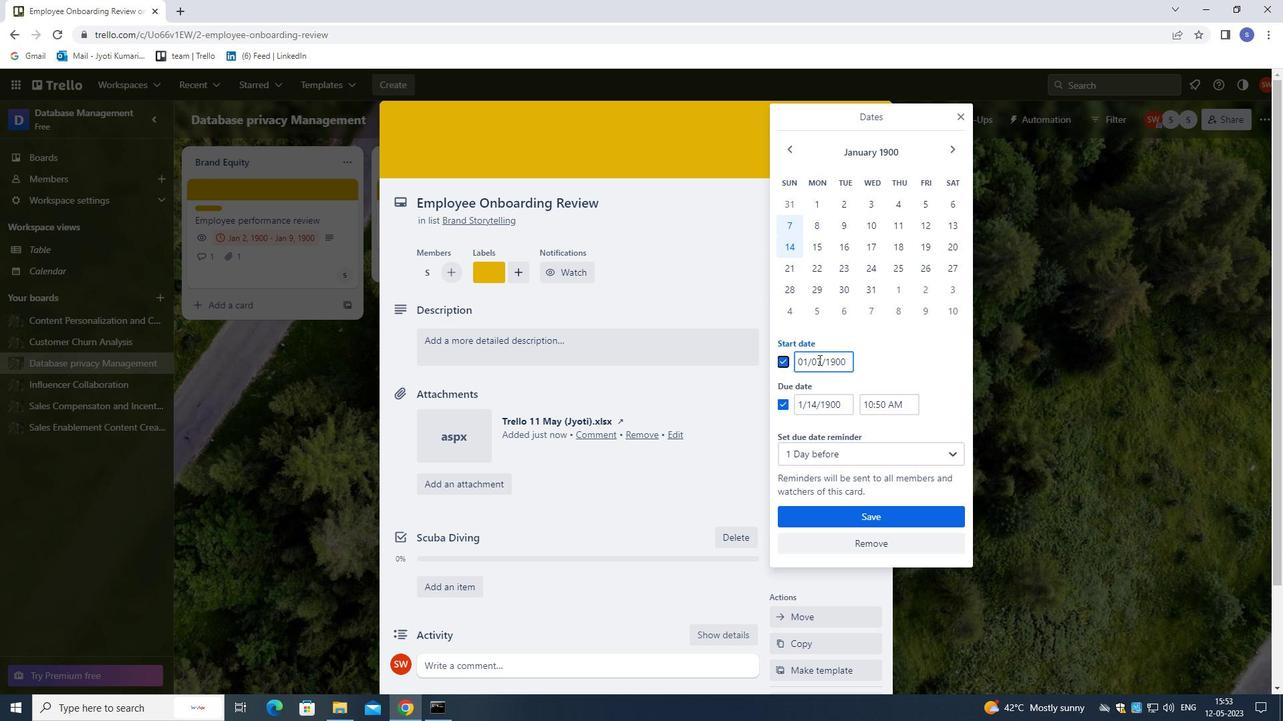 
Action: Mouse pressed left at (815, 360)
Screenshot: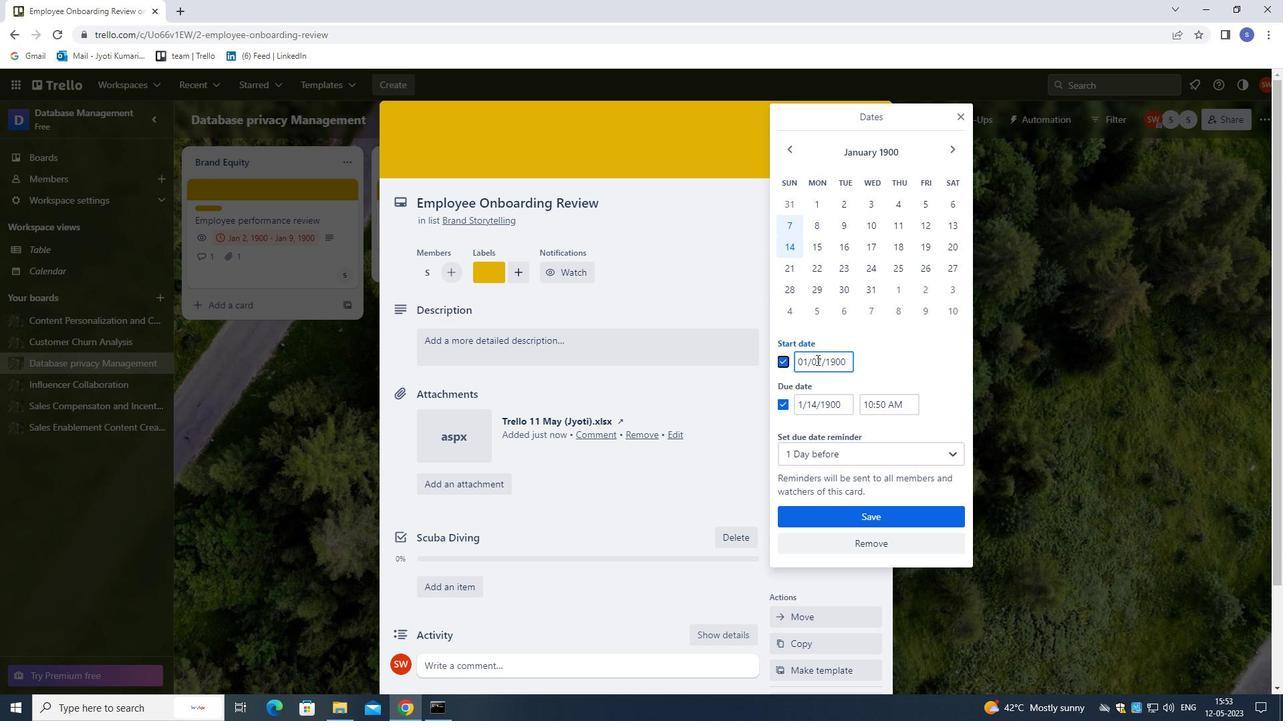 
Action: Mouse moved to (845, 415)
Screenshot: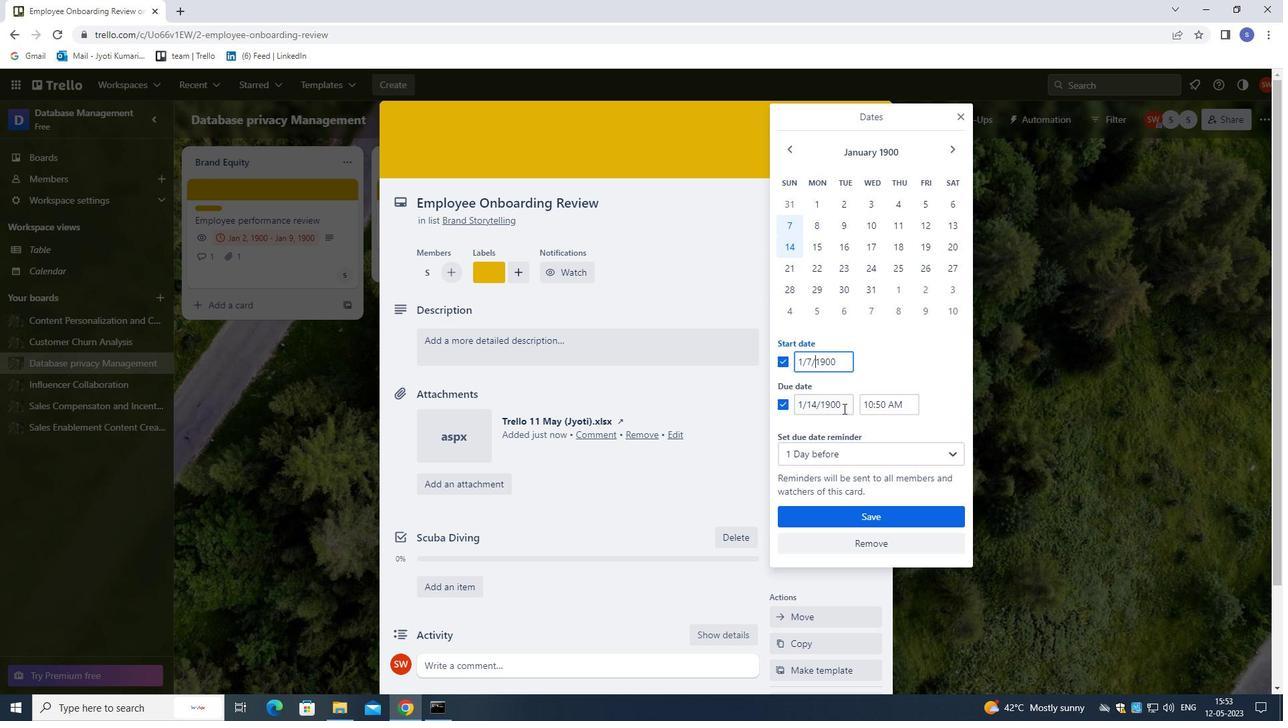 
Action: Key pressed <Key.left><Key.backspace>8
Screenshot: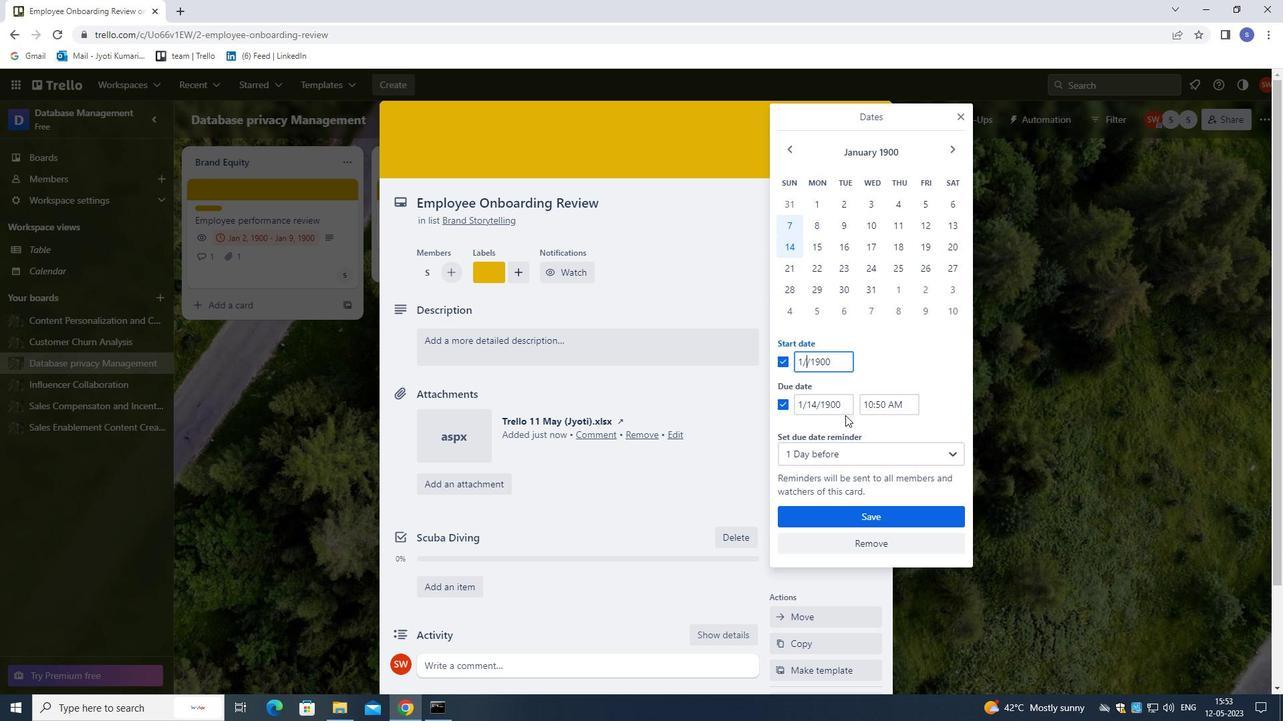 
Action: Mouse moved to (810, 405)
Screenshot: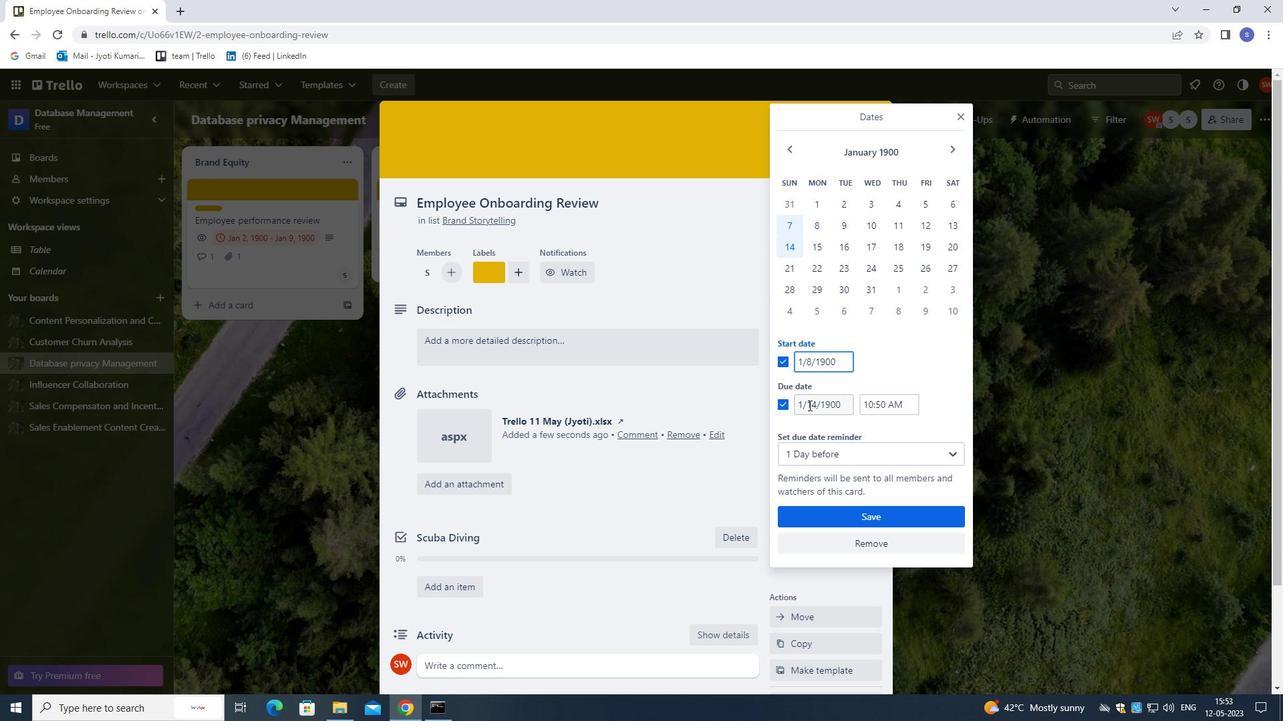
Action: Mouse pressed left at (810, 405)
Screenshot: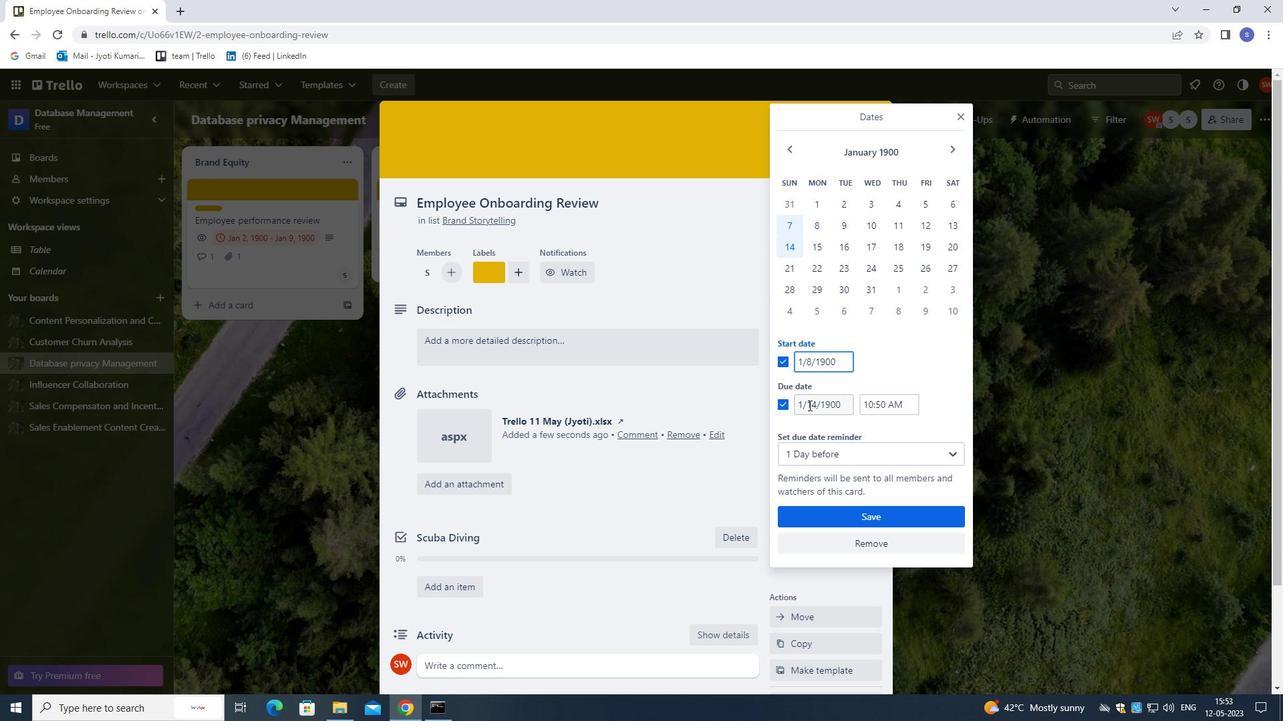 
Action: Mouse moved to (823, 450)
Screenshot: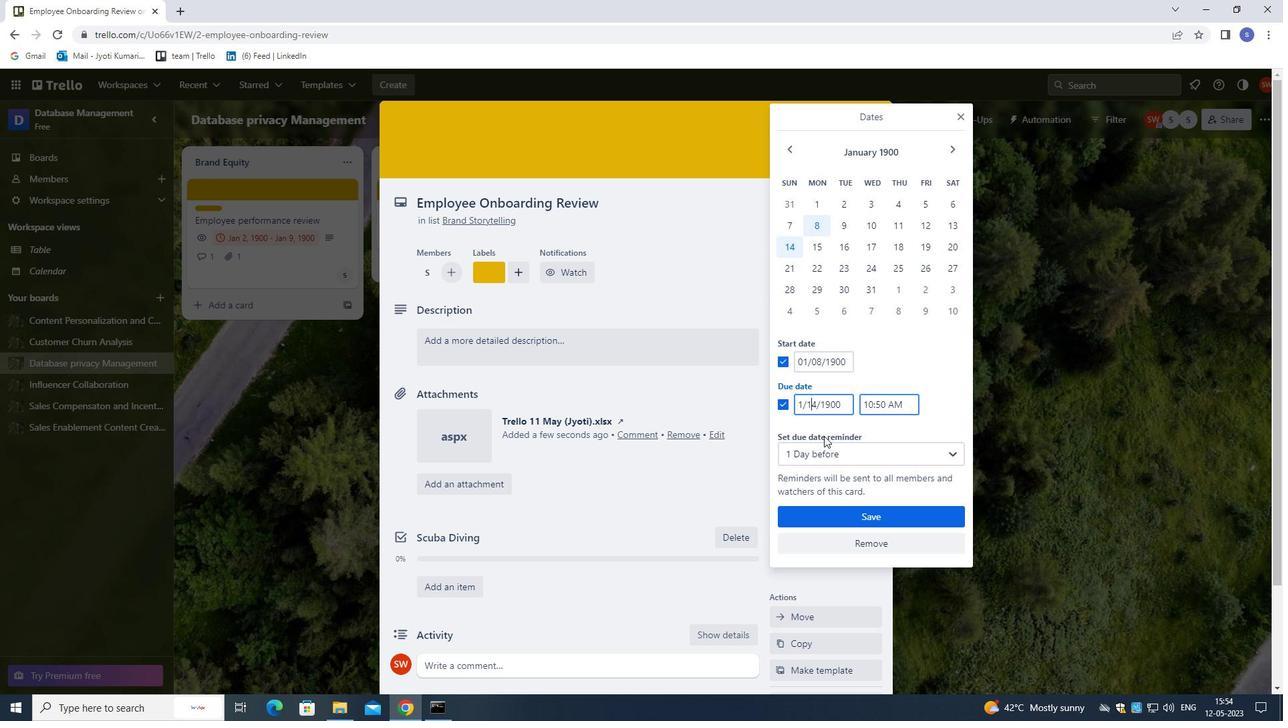
Action: Key pressed <Key.right><Key.backspace>5
Screenshot: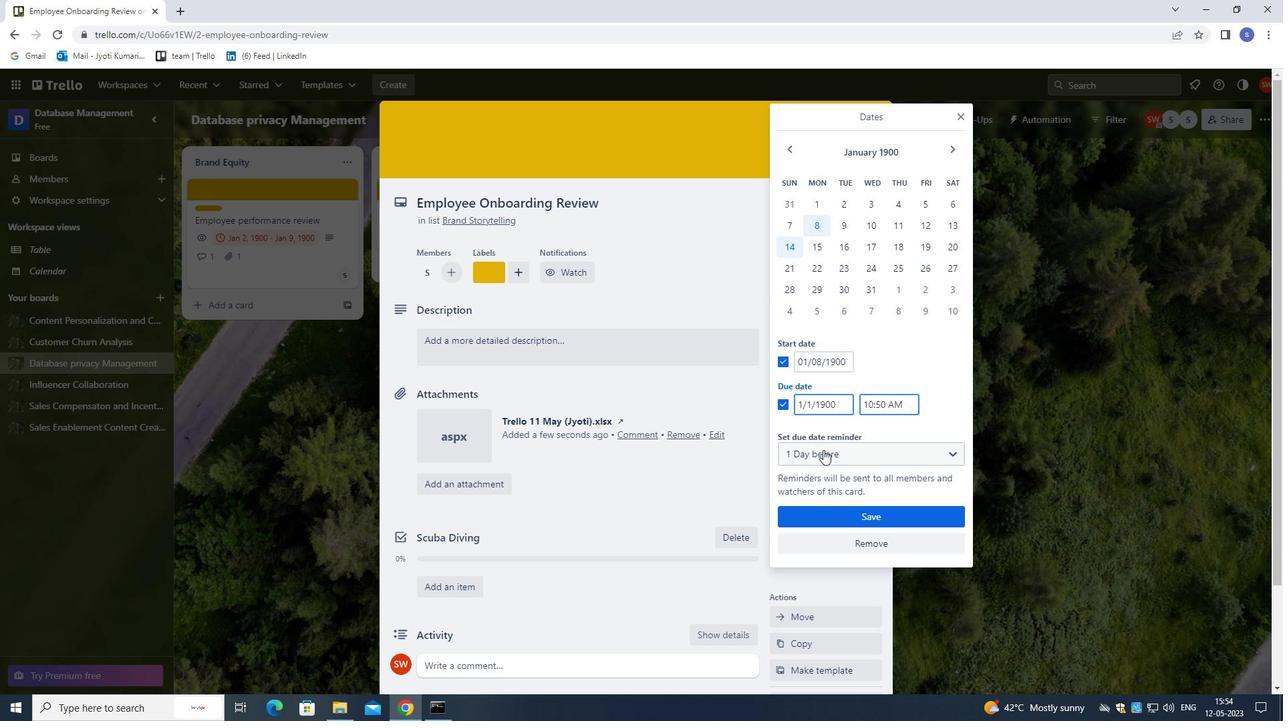 
Action: Mouse moved to (829, 514)
Screenshot: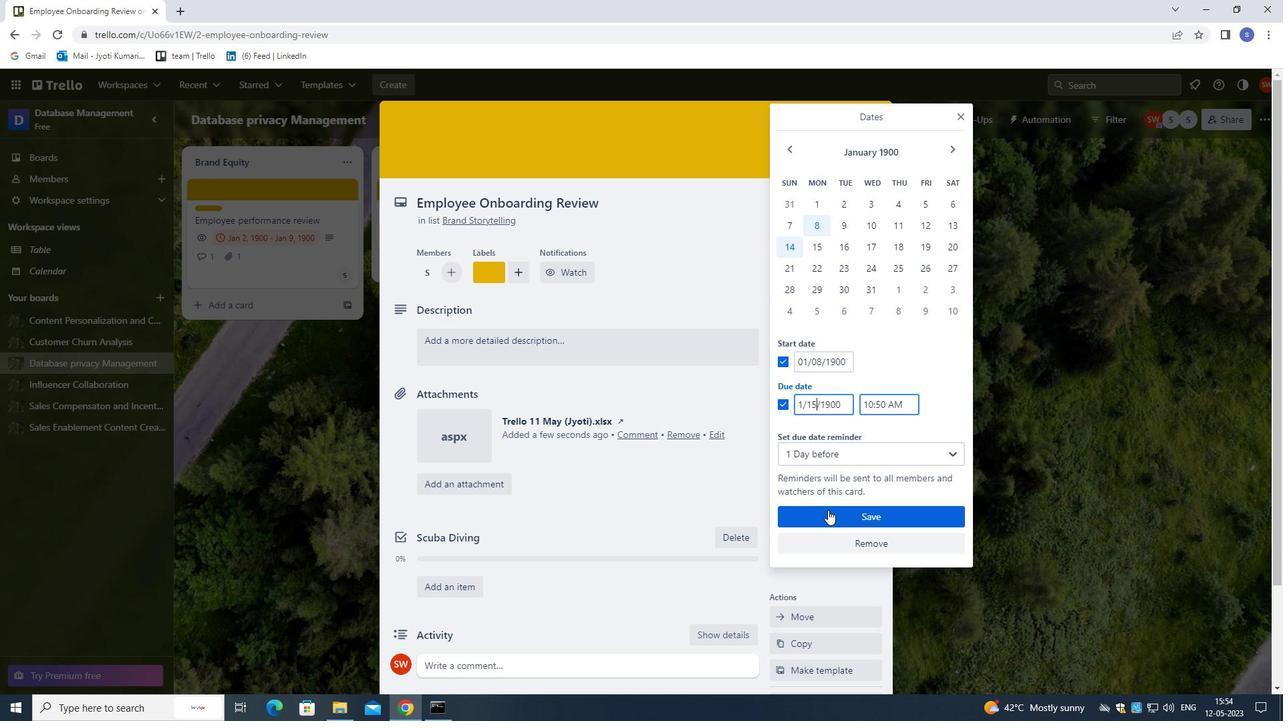 
Action: Mouse pressed left at (829, 514)
Screenshot: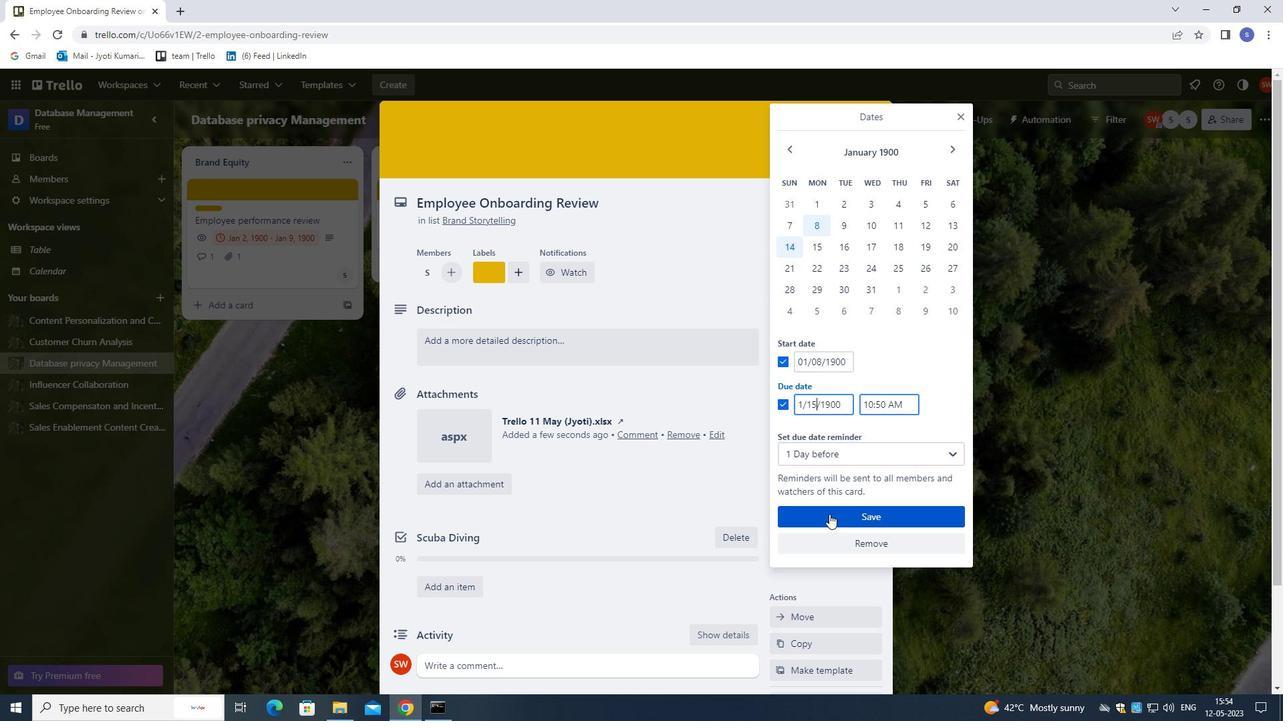 
Action: Mouse moved to (657, 342)
Screenshot: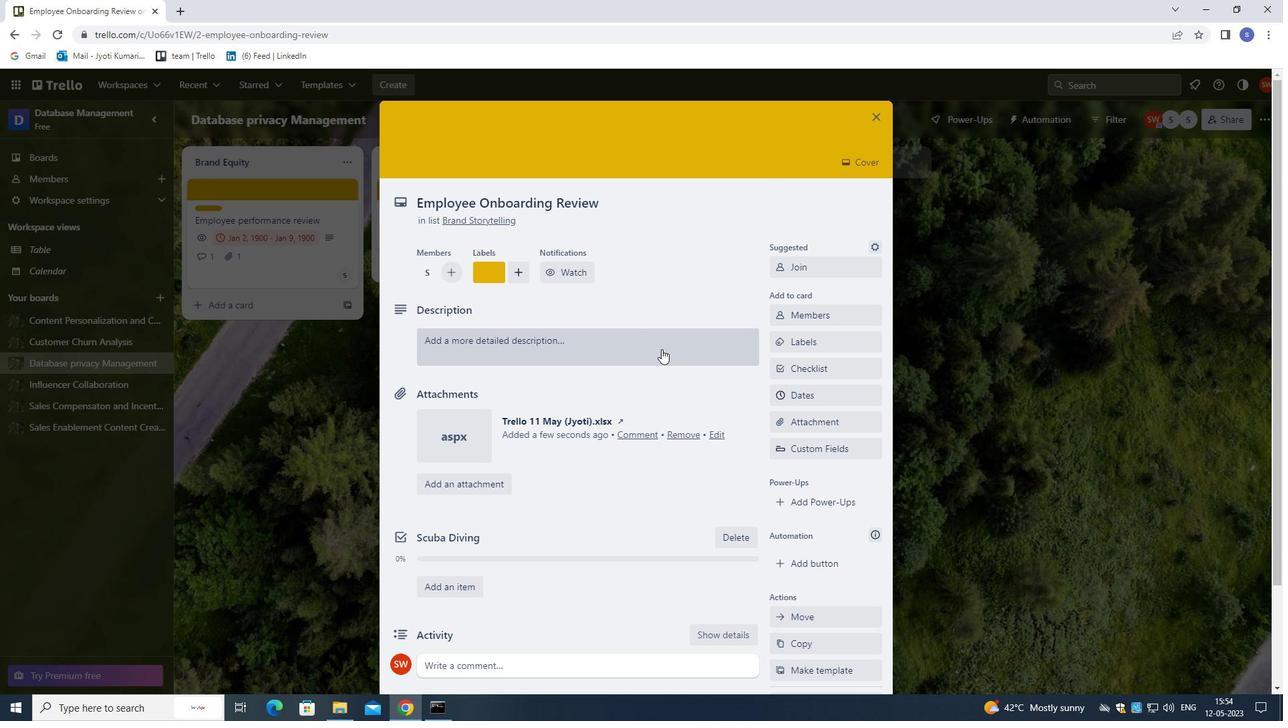 
Action: Mouse pressed left at (657, 342)
Screenshot: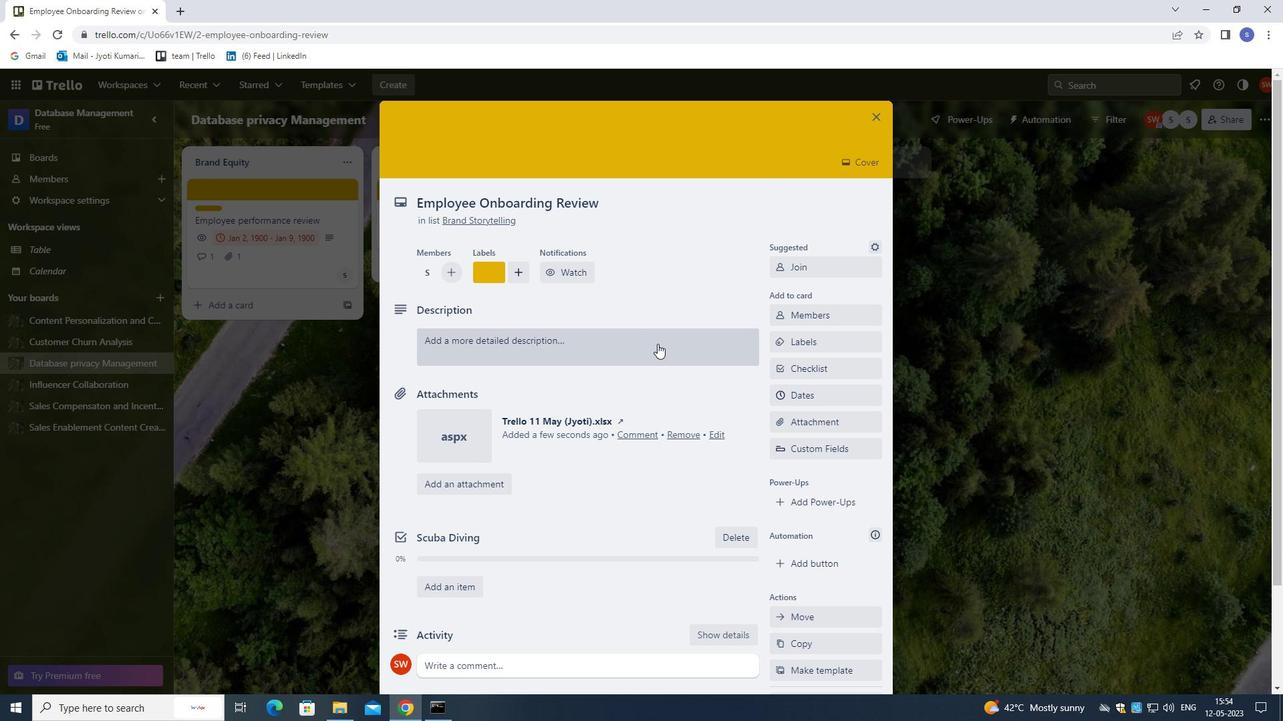 
Action: Mouse moved to (660, 342)
Screenshot: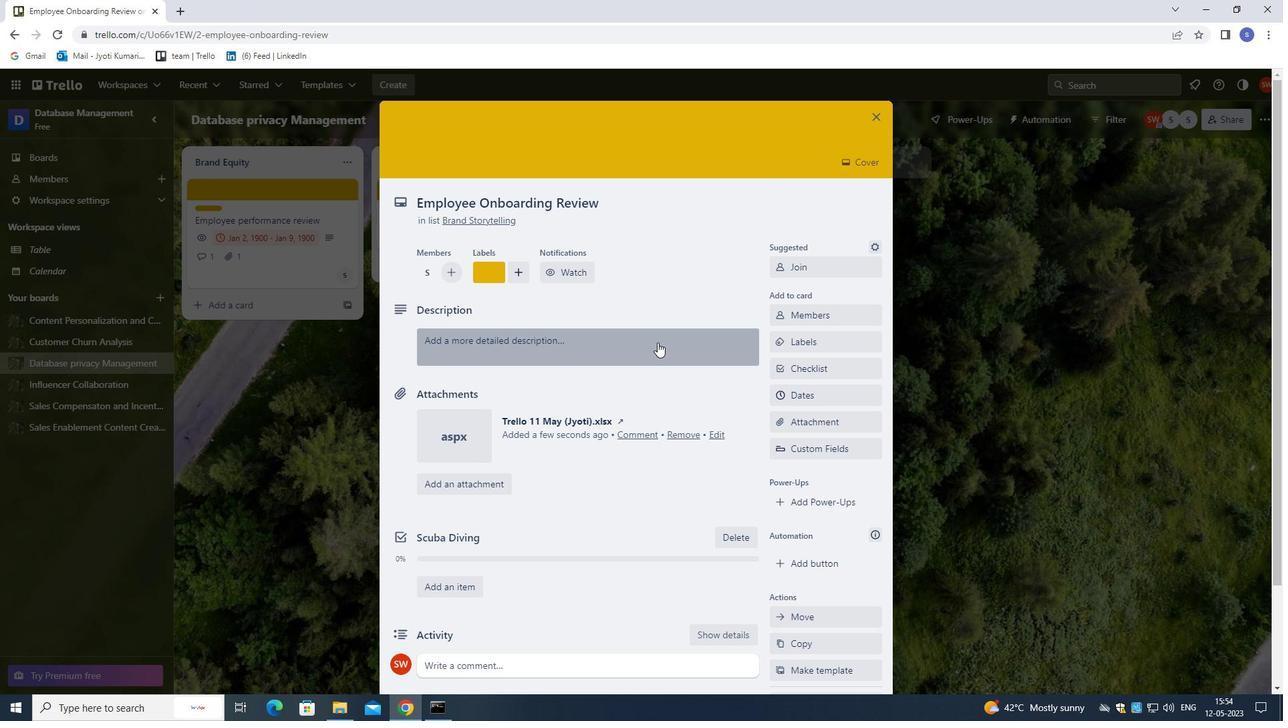 
Action: Key pressed <Key.shift>PLAN<Key.space>AN<Key.space>DEXECUTION<Key.space>
Screenshot: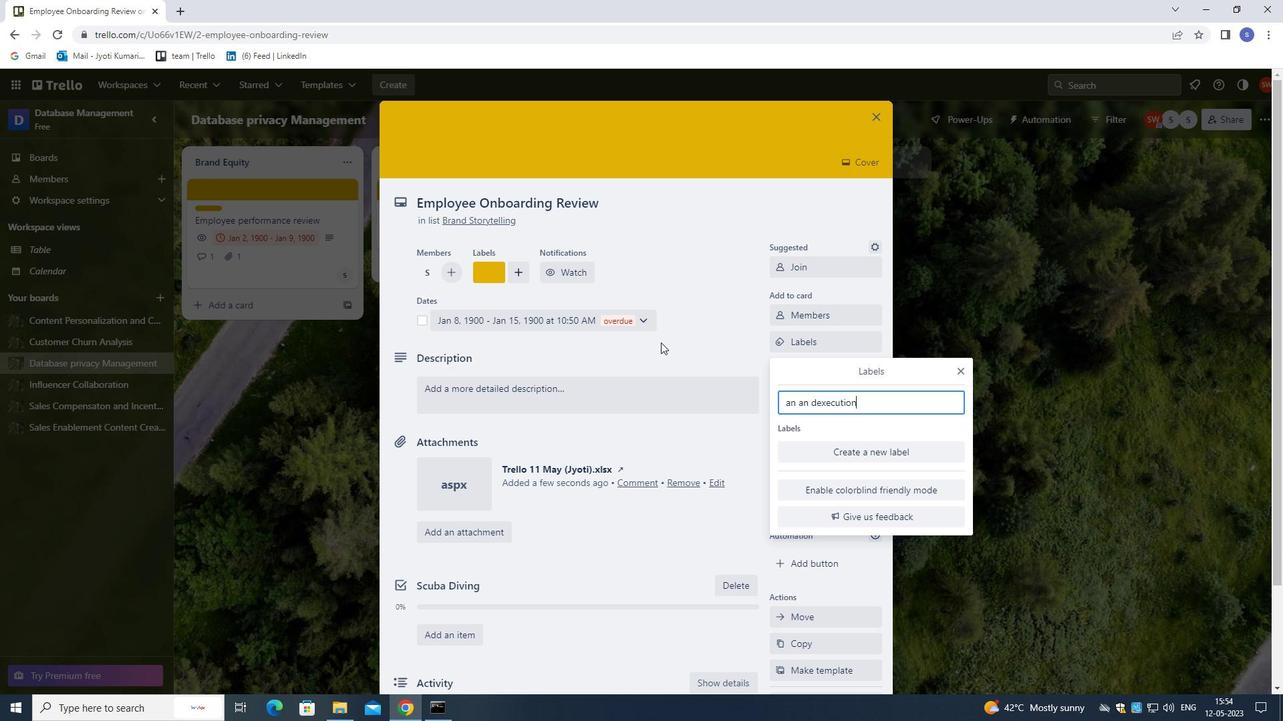 
Action: Mouse moved to (656, 340)
Screenshot: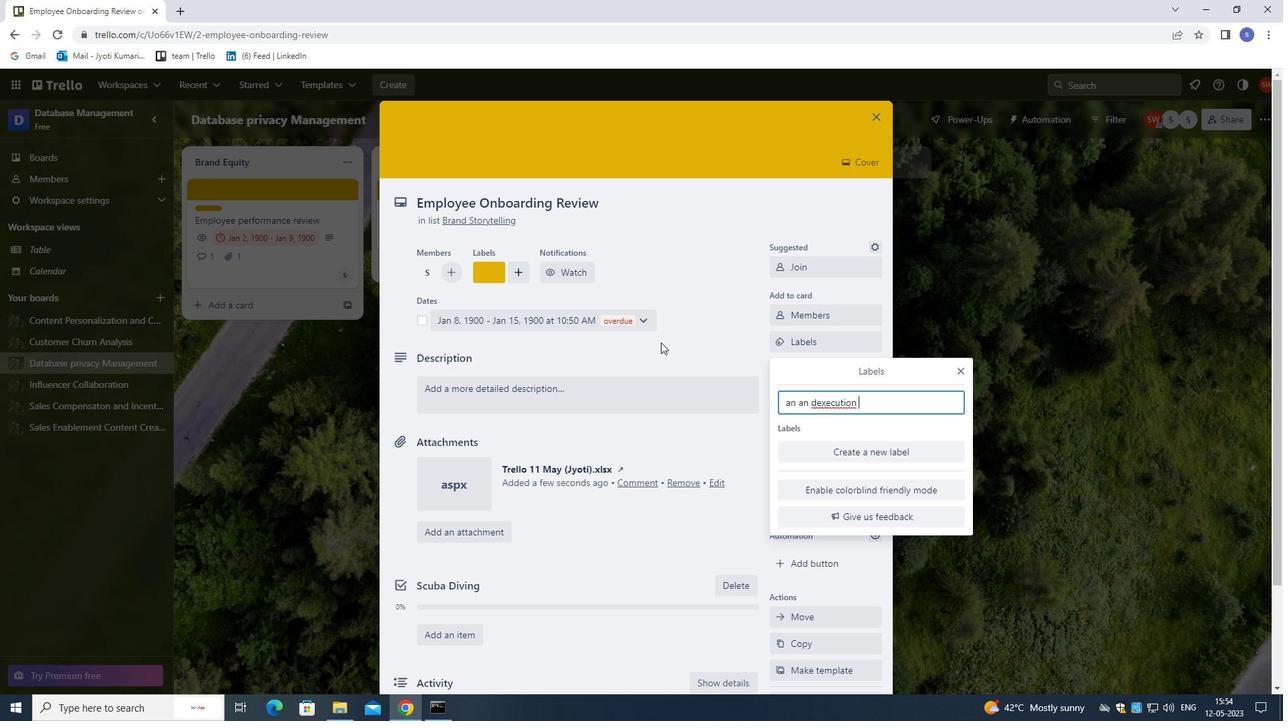 
Action: Key pressed <Key.backspace><Key.backspace><Key.backspace><Key.backspace><Key.backspace><Key.backspace><Key.backspace><Key.backspace><Key.backspace><Key.backspace><Key.backspace><Key.backspace><Key.backspace><Key.backspace><Key.backspace><Key.backspace><Key.backspace><Key.backspace><Key.backspace><Key.backspace><Key.backspace><Key.backspace><Key.backspace><Key.backspace><Key.backspace>
Screenshot: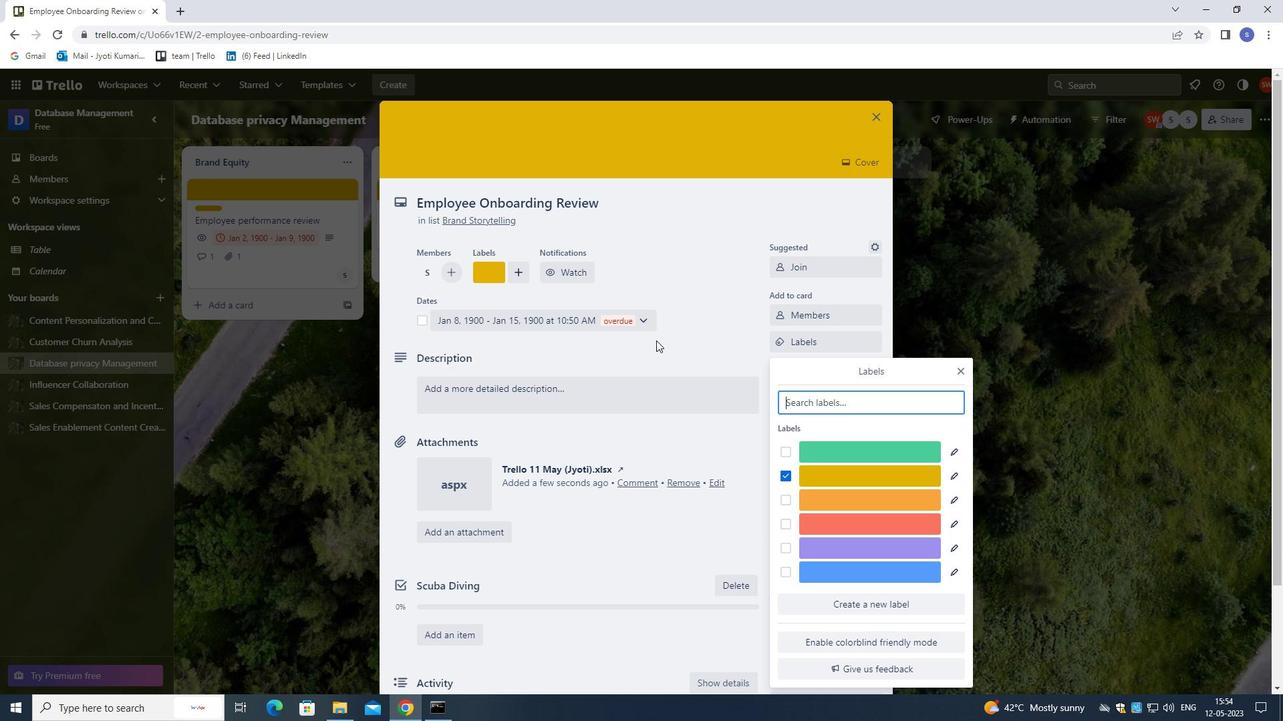 
Action: Mouse moved to (830, 468)
Screenshot: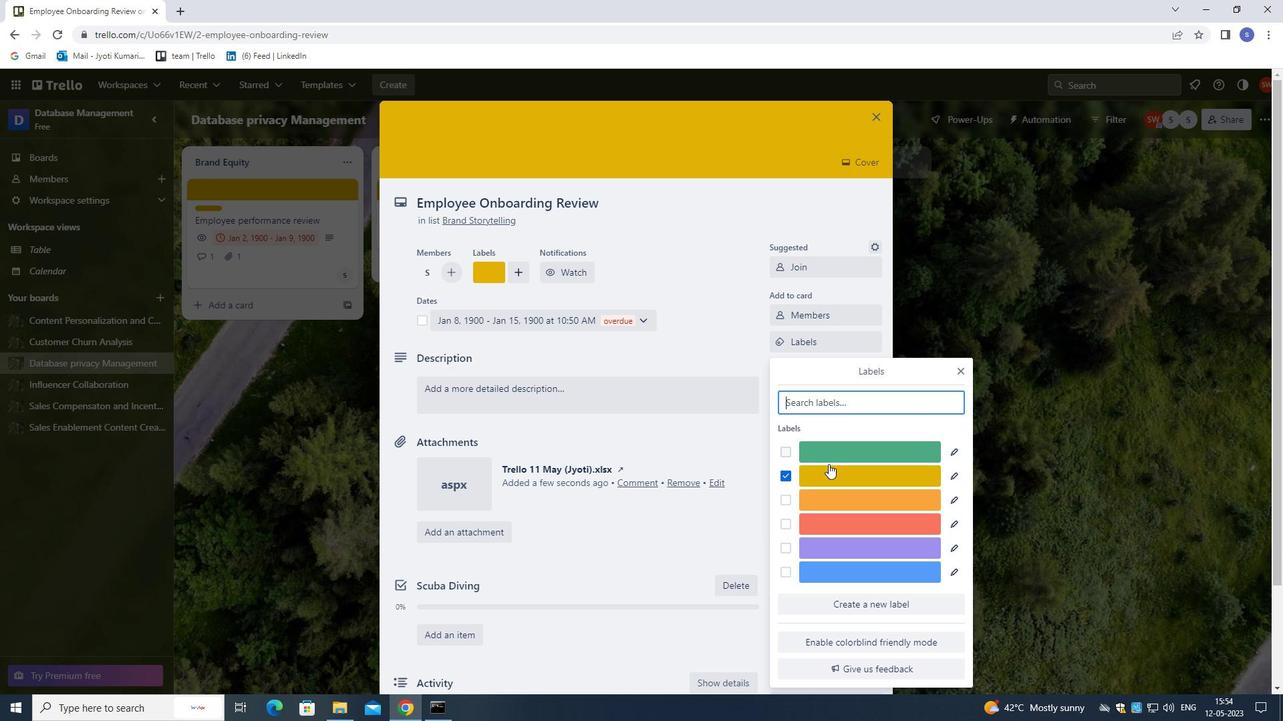 
Action: Mouse pressed left at (830, 468)
Screenshot: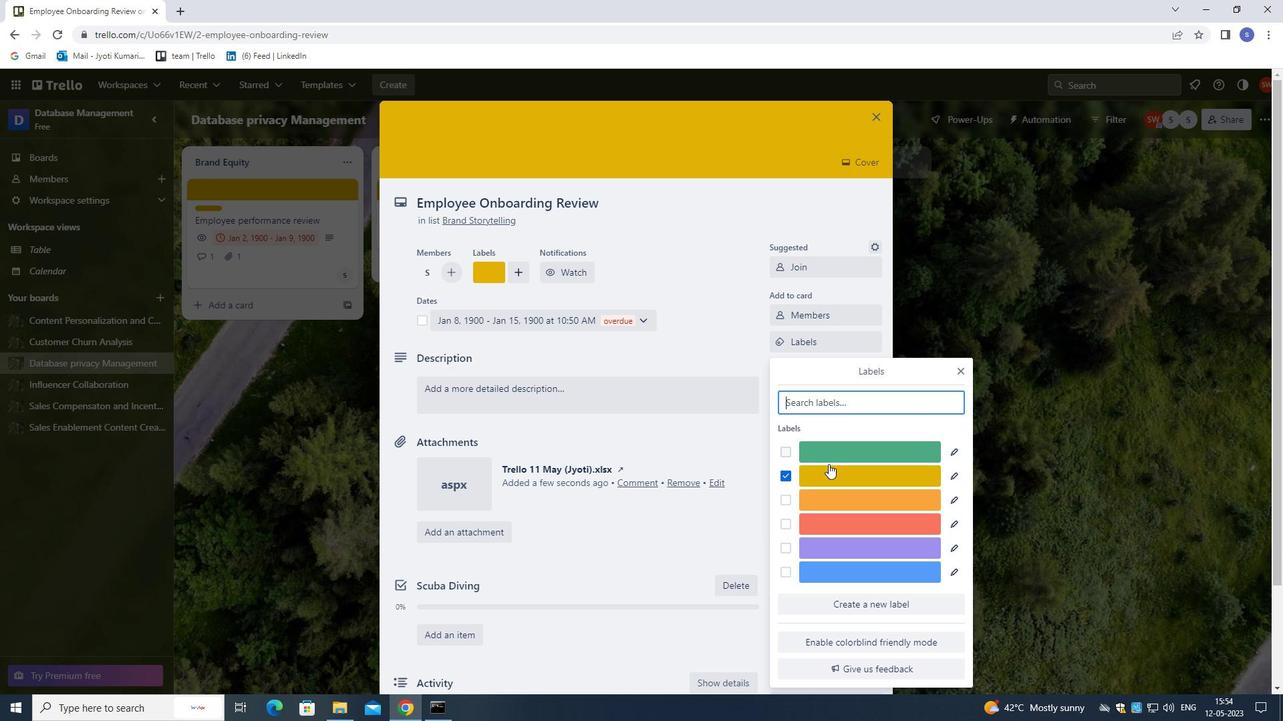 
Action: Mouse moved to (960, 369)
Screenshot: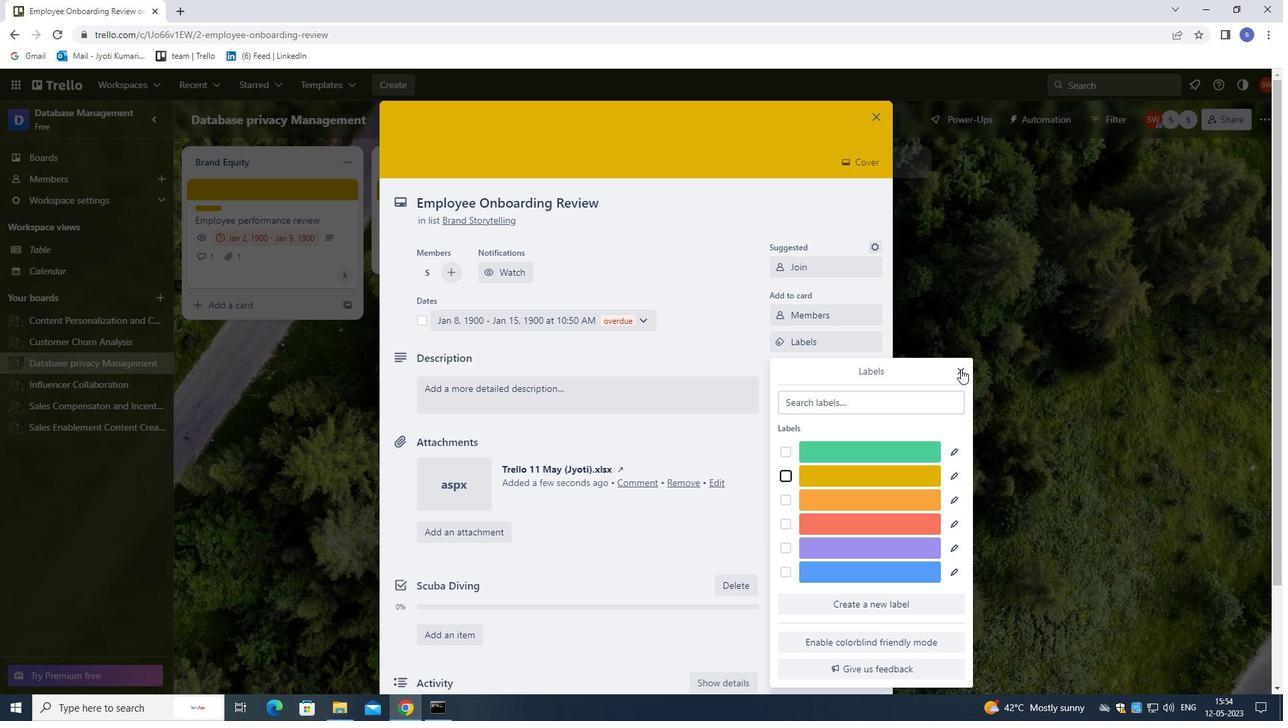 
Action: Mouse pressed left at (960, 369)
Screenshot: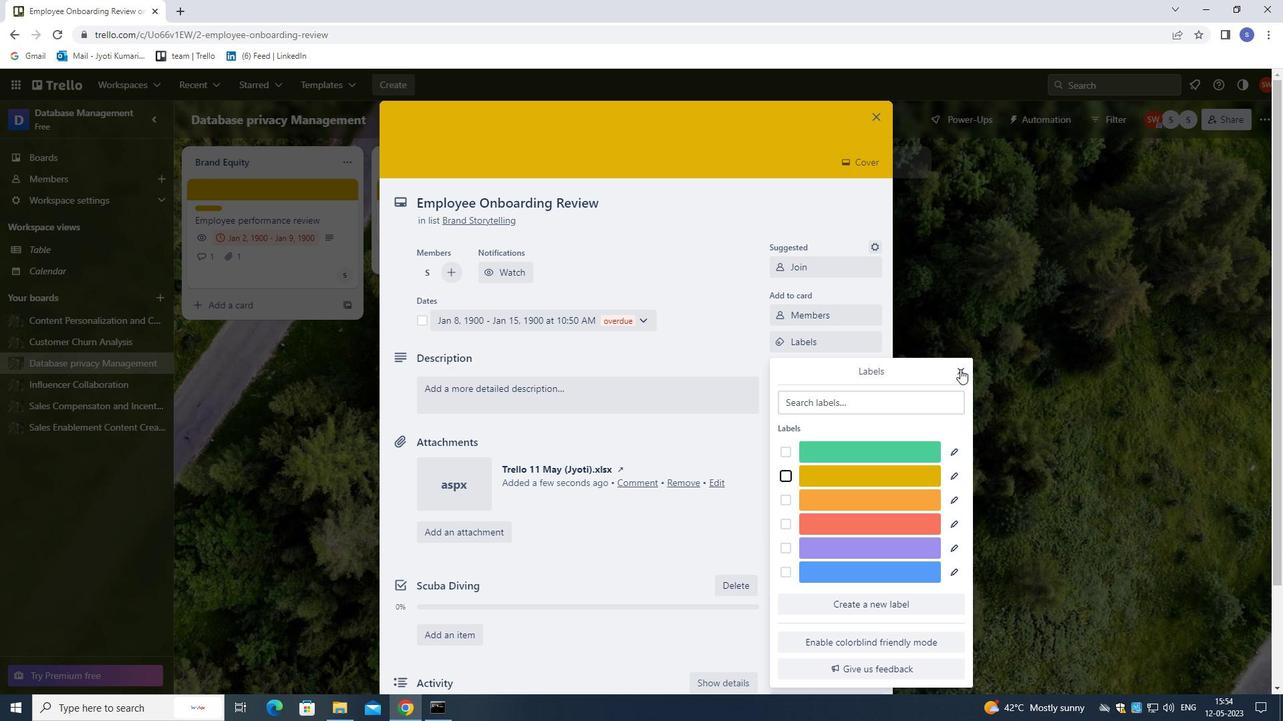 
Action: Mouse moved to (623, 392)
Screenshot: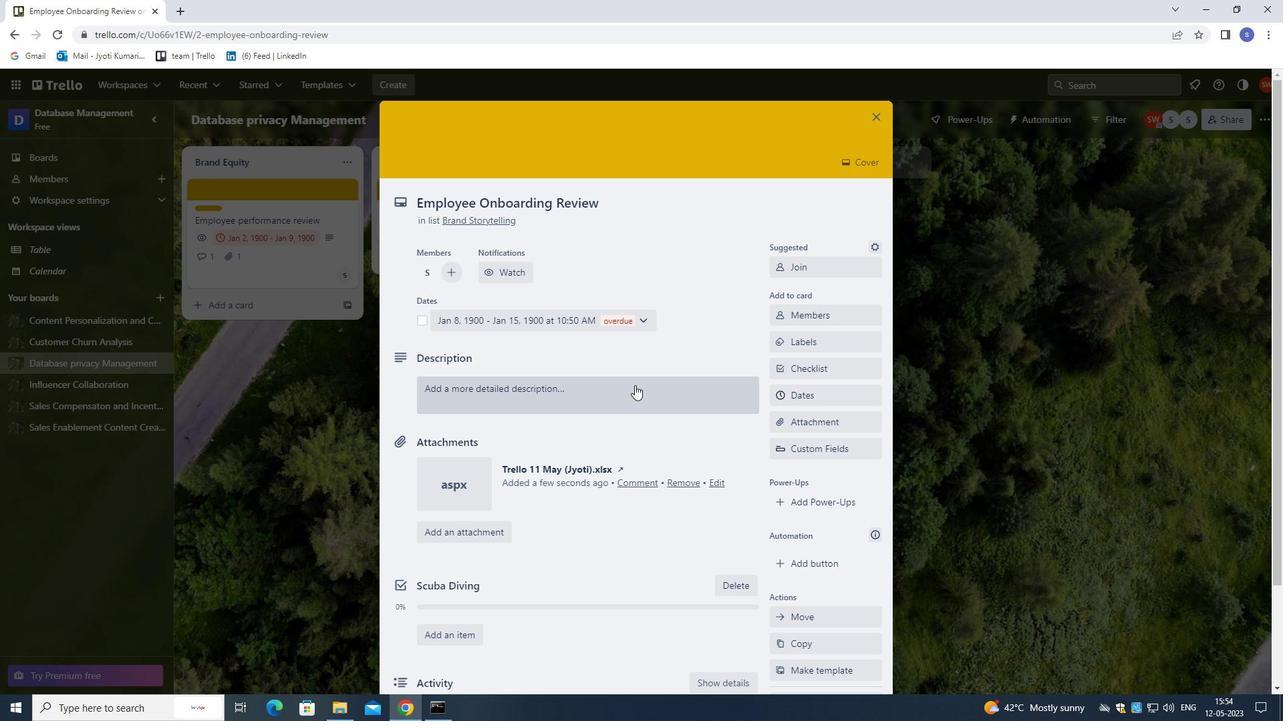 
Action: Mouse pressed left at (623, 392)
Screenshot: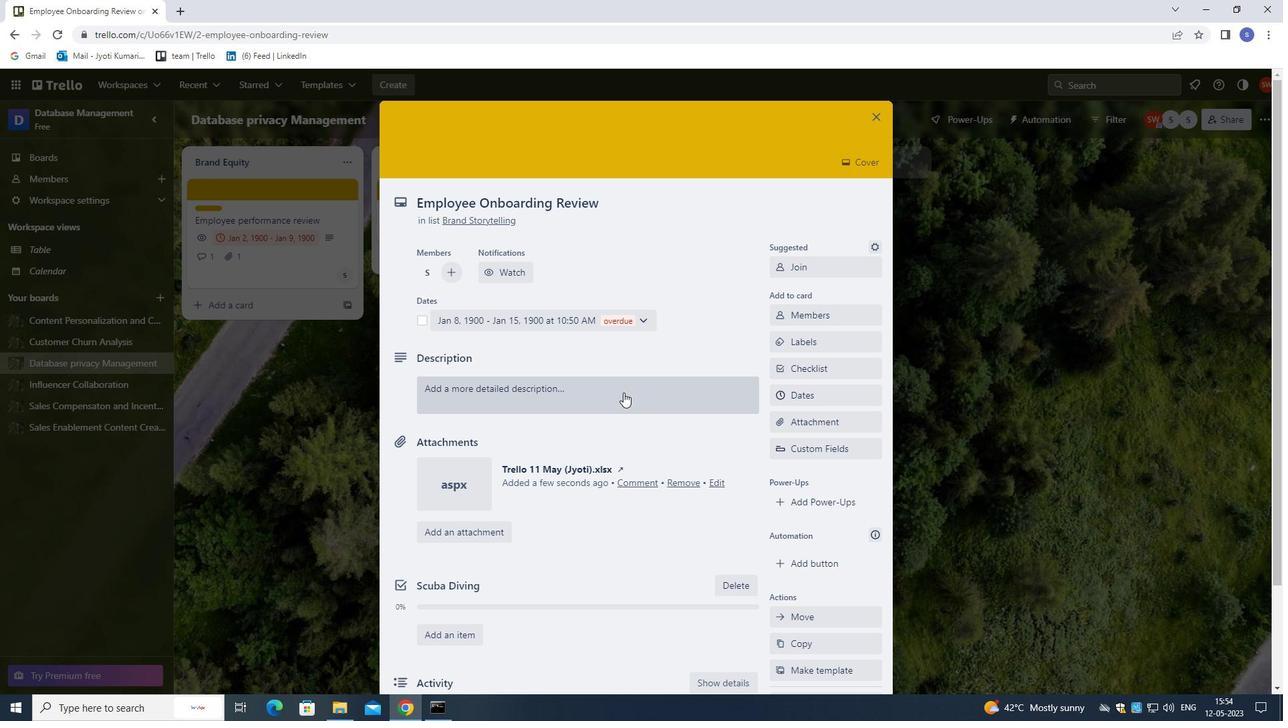 
Action: Mouse moved to (623, 392)
Screenshot: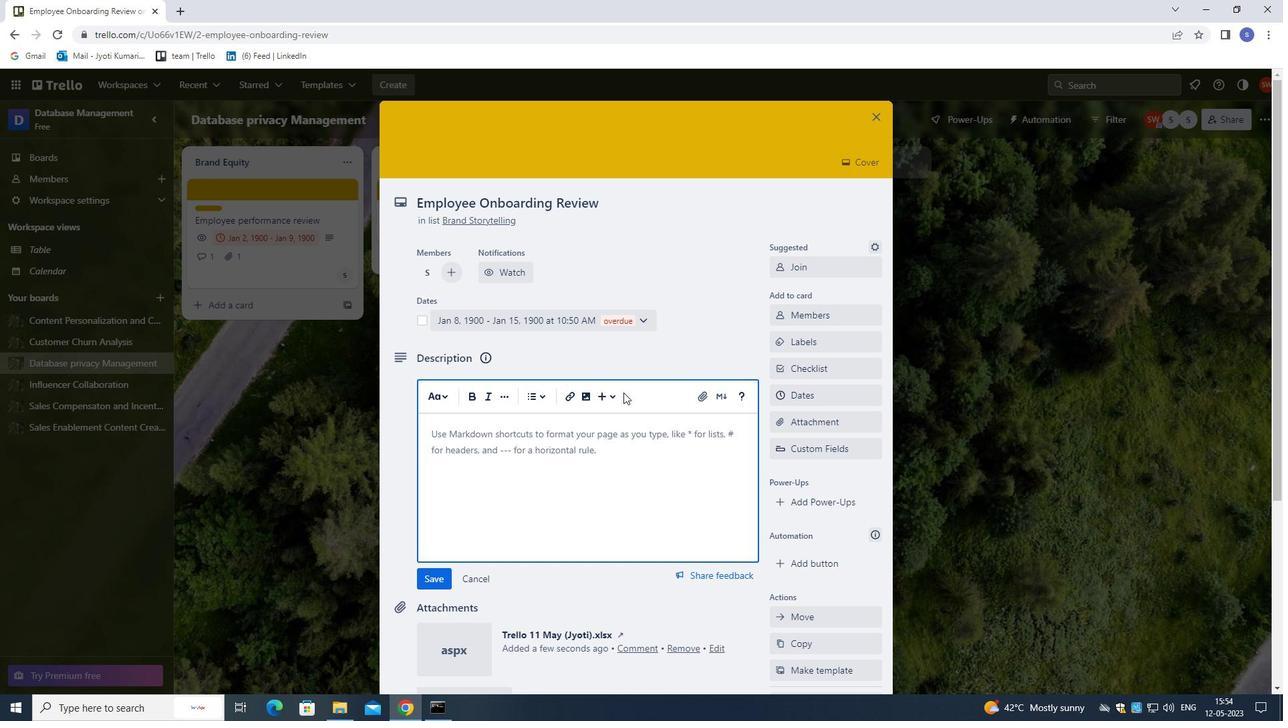 
Action: Key pressed <Key.shift>PLAN<Key.space>AND<Key.space>EXECUTION<Key.space>COMPANY<Key.space>TEAM-BUILDING<Key.space>ACI<Key.backspace>TIVITY<Key.space>AT<Key.space>AN<Key.space>ESCAPE<Key.space>ROOM.
Screenshot: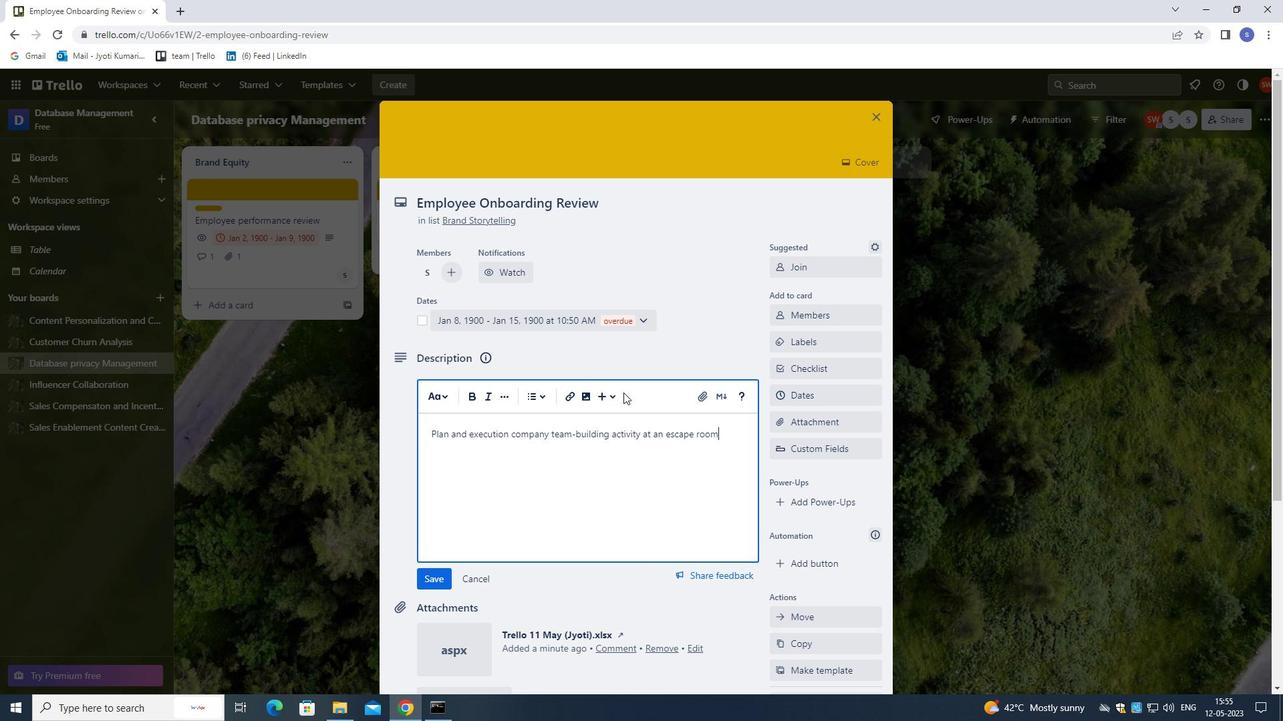 
Action: Mouse moved to (739, 449)
Screenshot: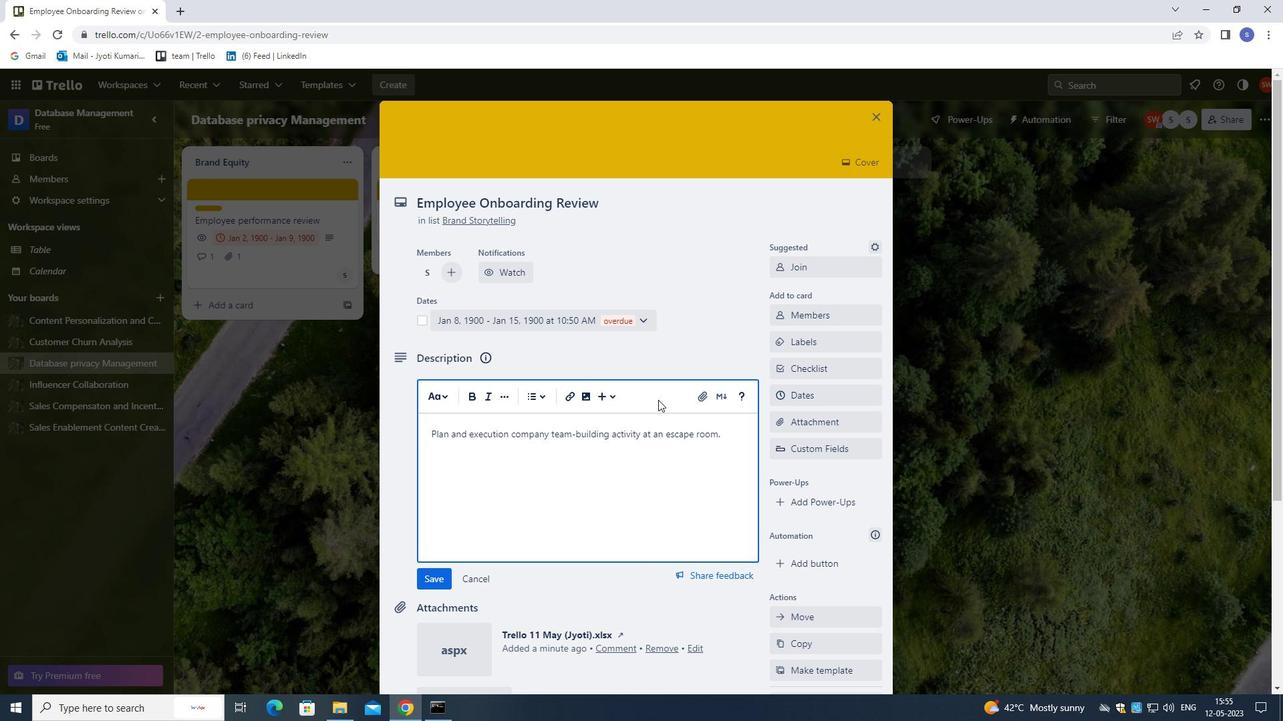 
Action: Mouse scrolled (739, 448) with delta (0, 0)
Screenshot: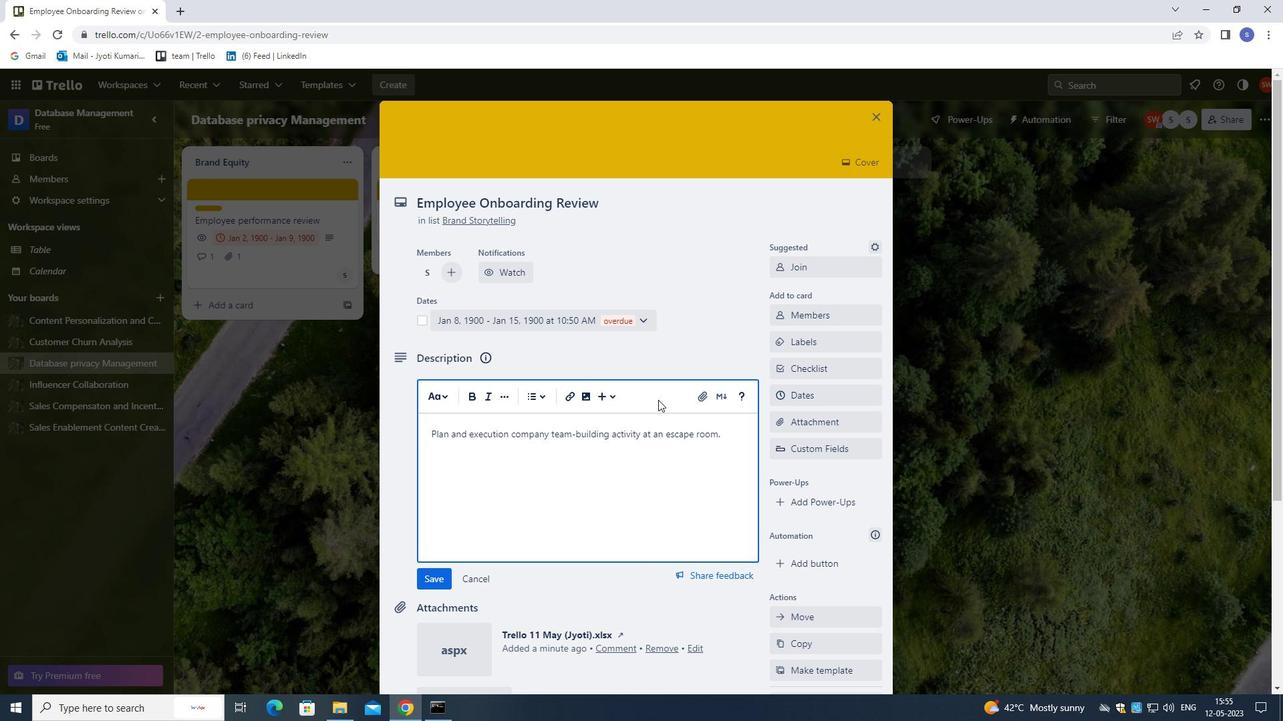 
Action: Mouse moved to (737, 453)
Screenshot: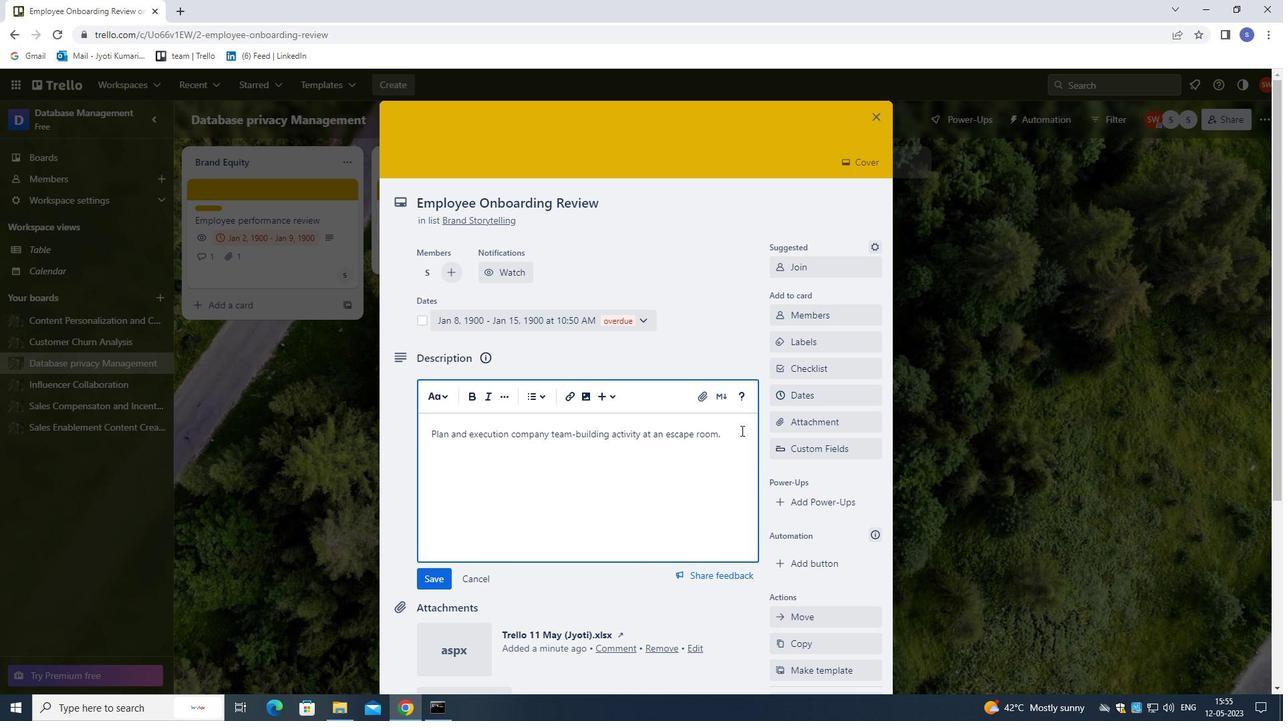 
Action: Mouse scrolled (737, 453) with delta (0, 0)
Screenshot: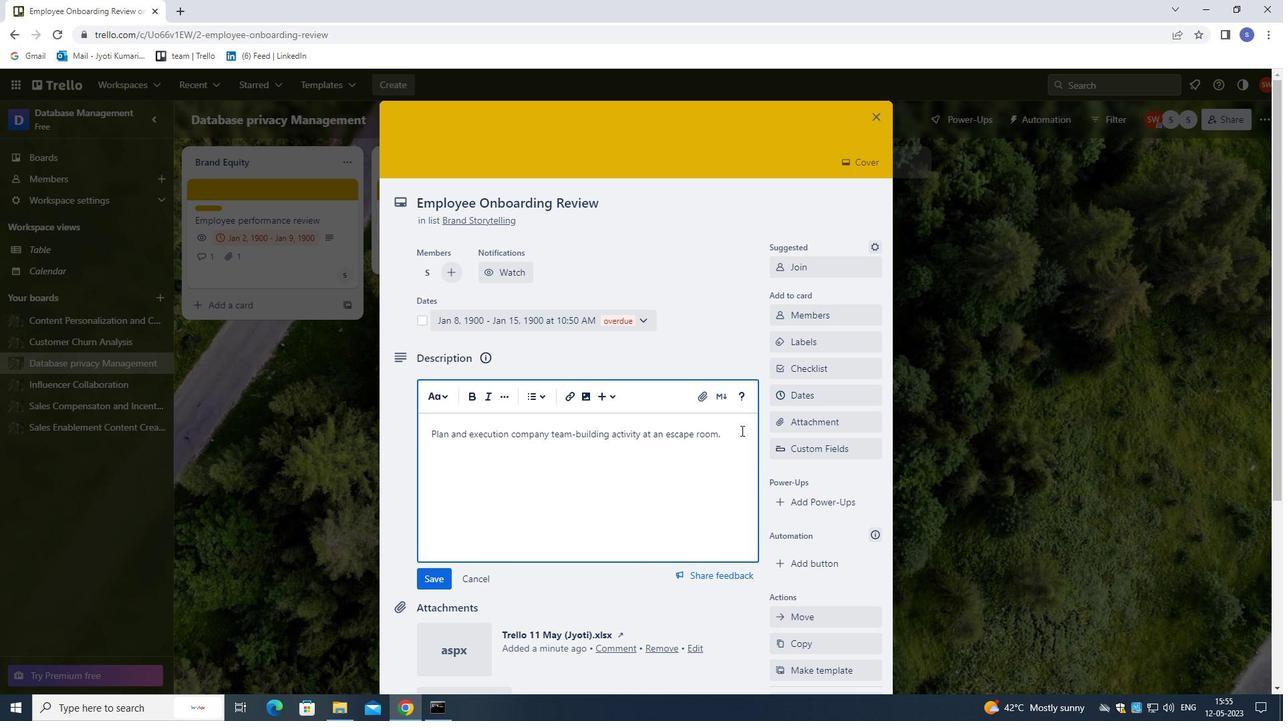 
Action: Mouse moved to (735, 456)
Screenshot: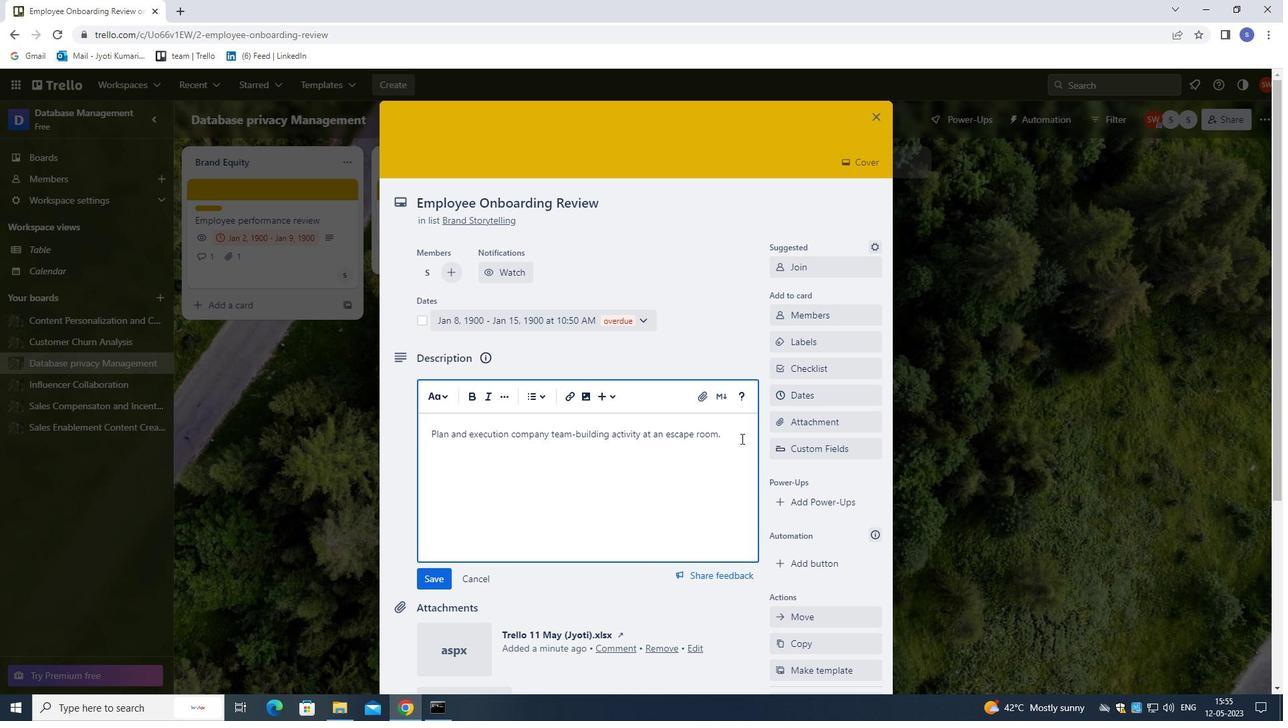 
Action: Mouse scrolled (735, 455) with delta (0, 0)
Screenshot: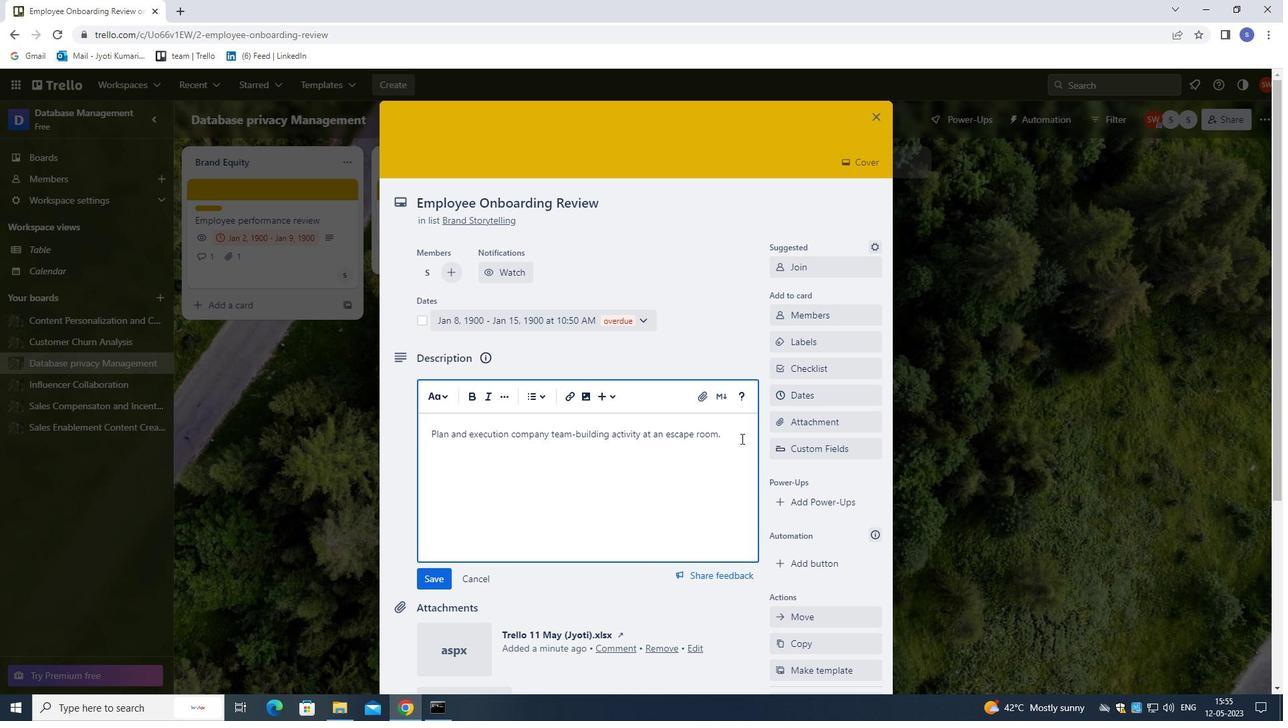 
Action: Mouse moved to (734, 456)
Screenshot: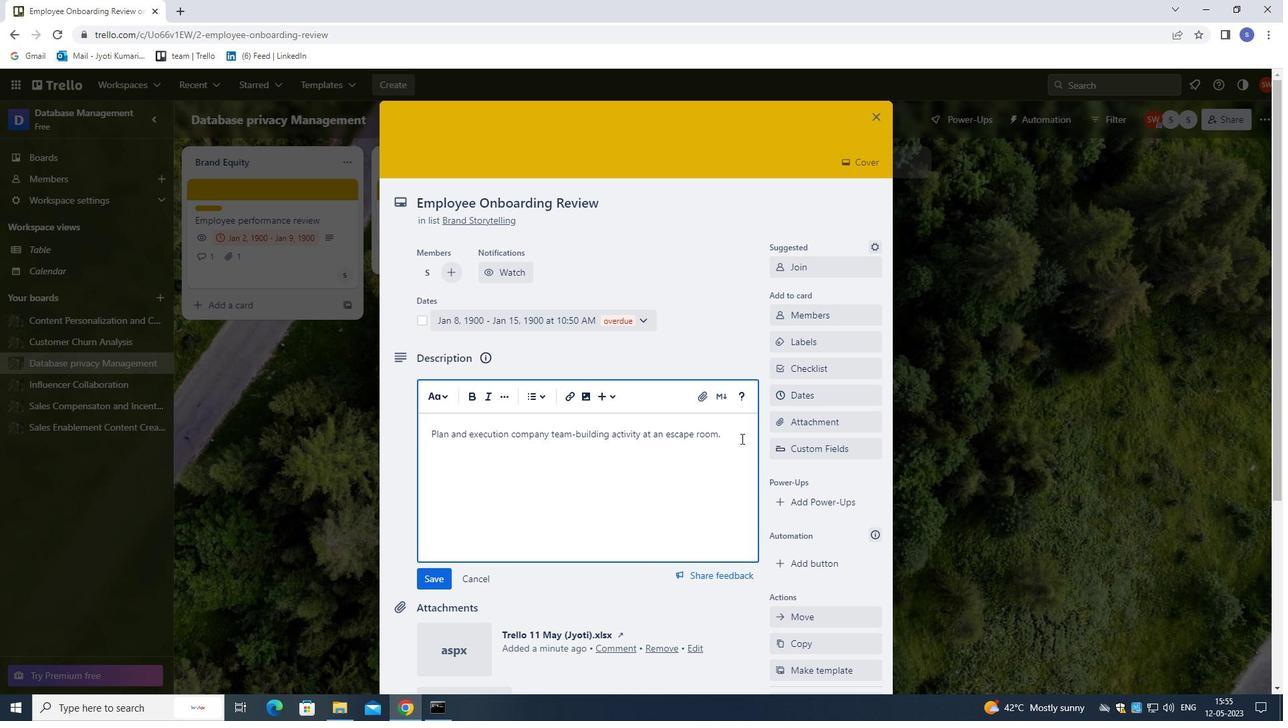 
Action: Mouse scrolled (734, 455) with delta (0, 0)
Screenshot: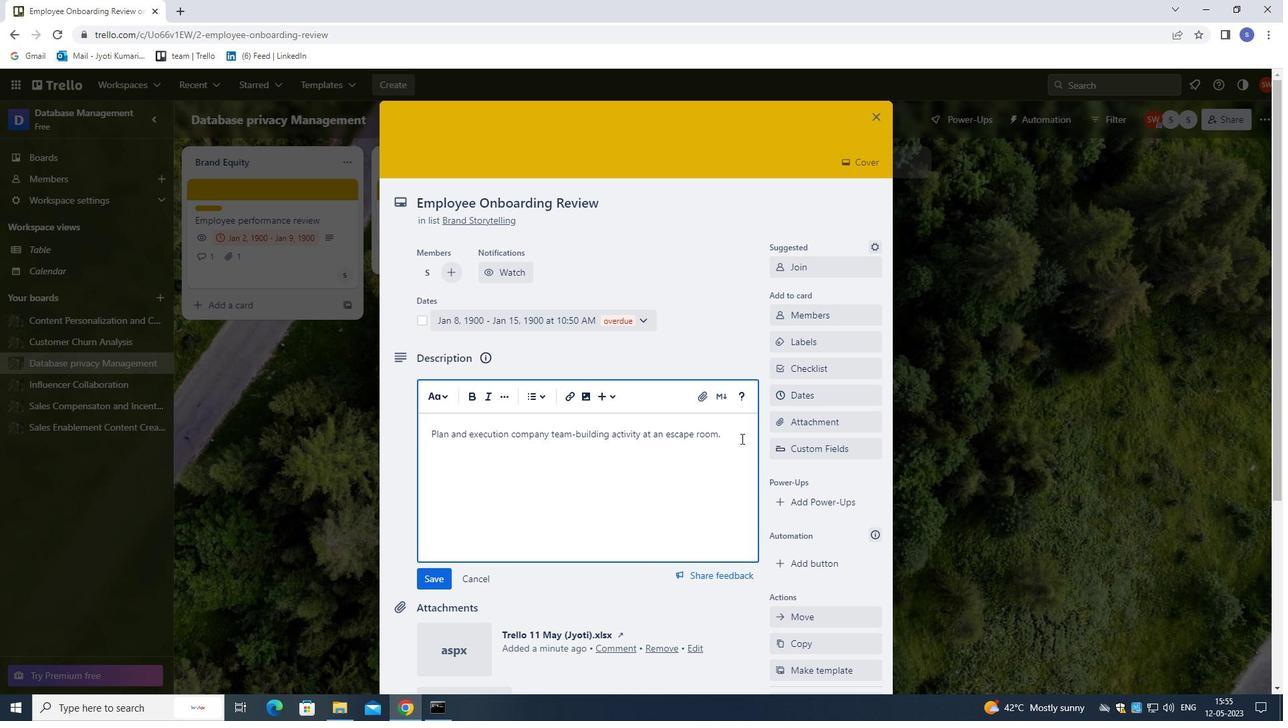 
Action: Mouse moved to (733, 457)
Screenshot: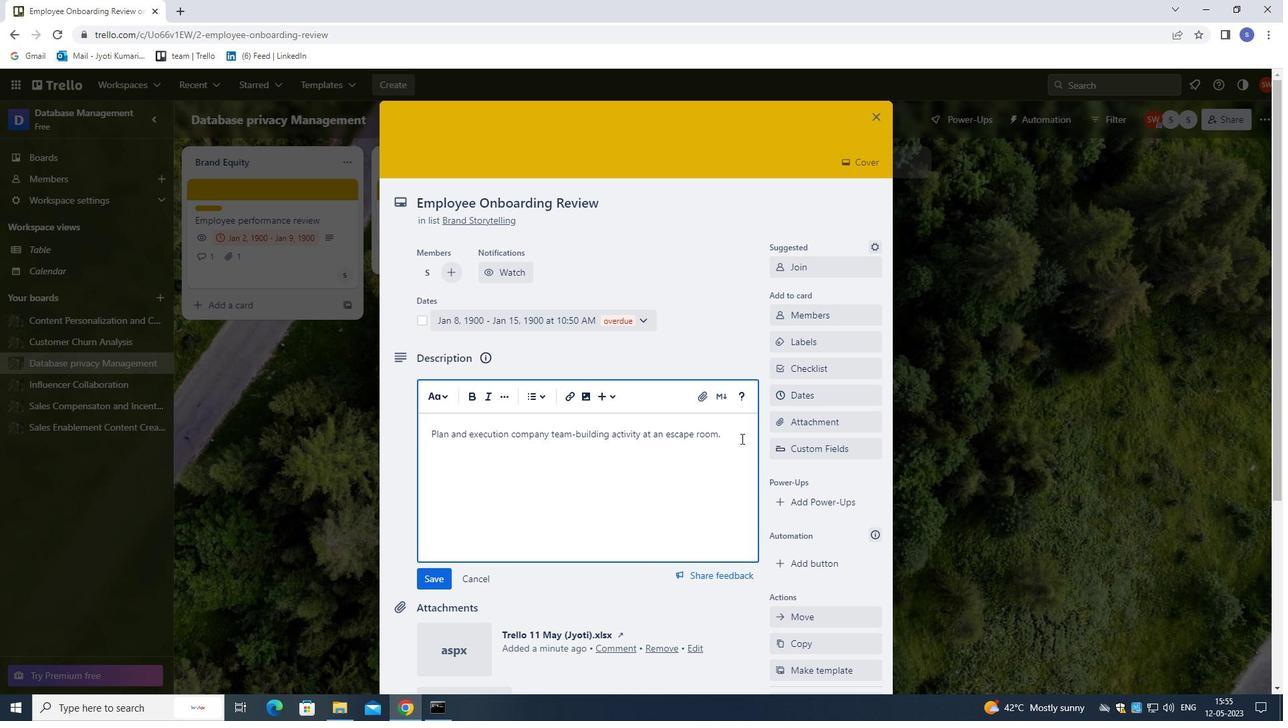 
Action: Mouse scrolled (733, 457) with delta (0, 0)
Screenshot: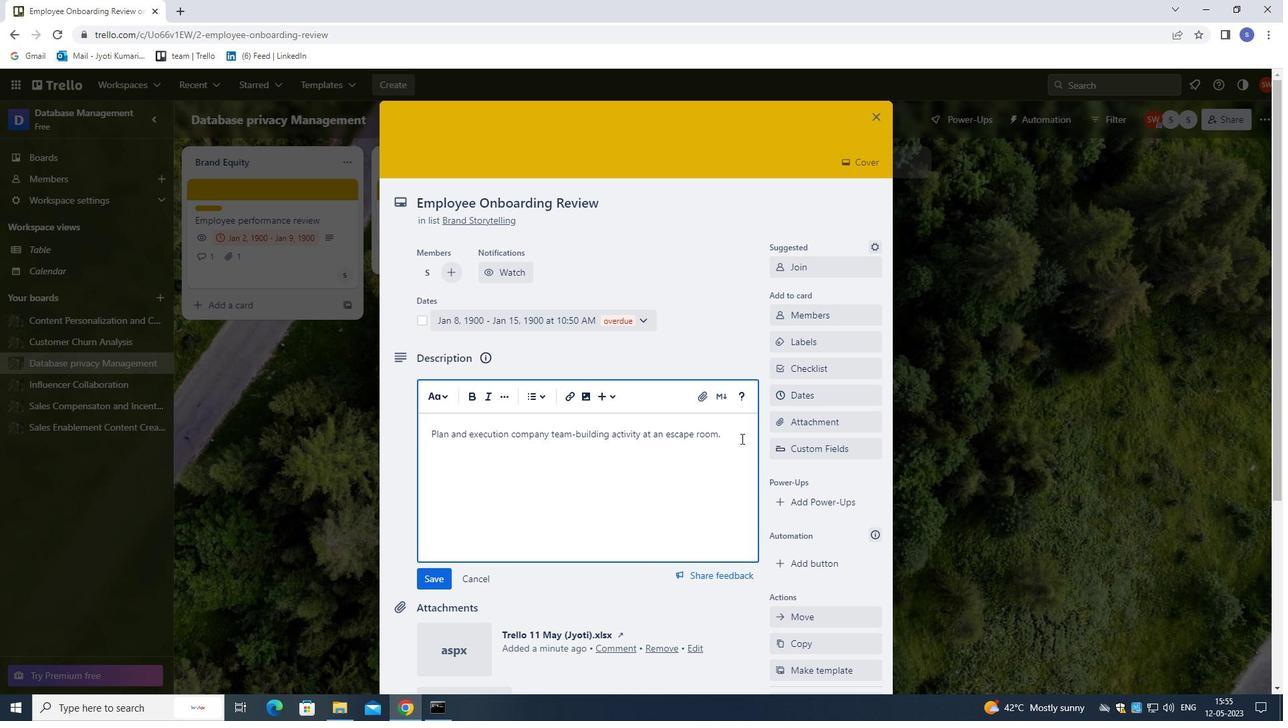 
Action: Mouse moved to (733, 457)
Screenshot: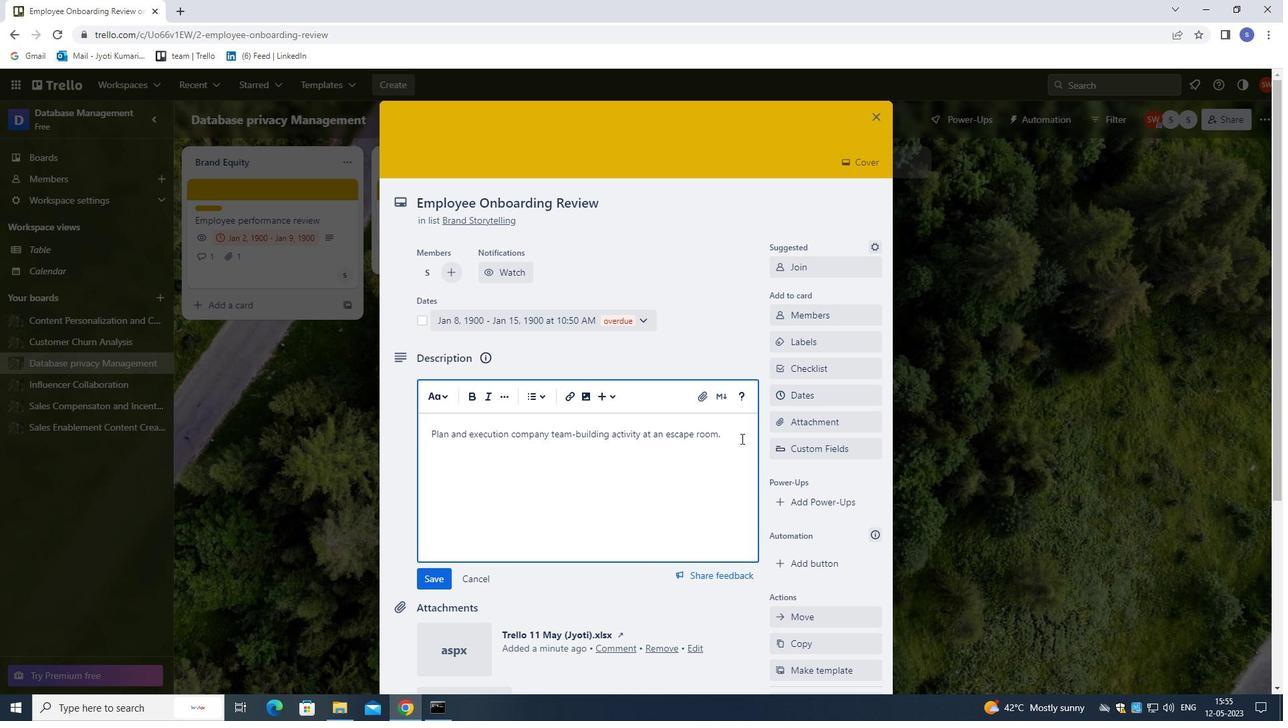 
Action: Mouse scrolled (733, 457) with delta (0, 0)
Screenshot: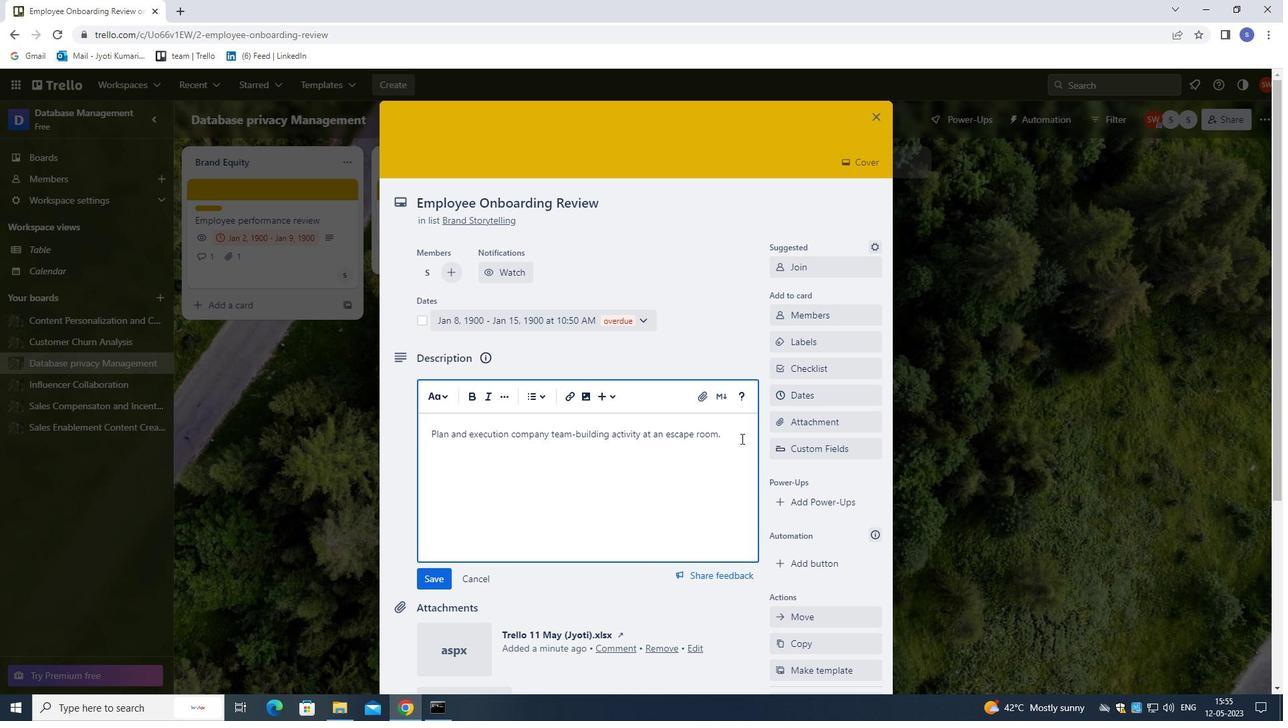
Action: Mouse moved to (616, 604)
Screenshot: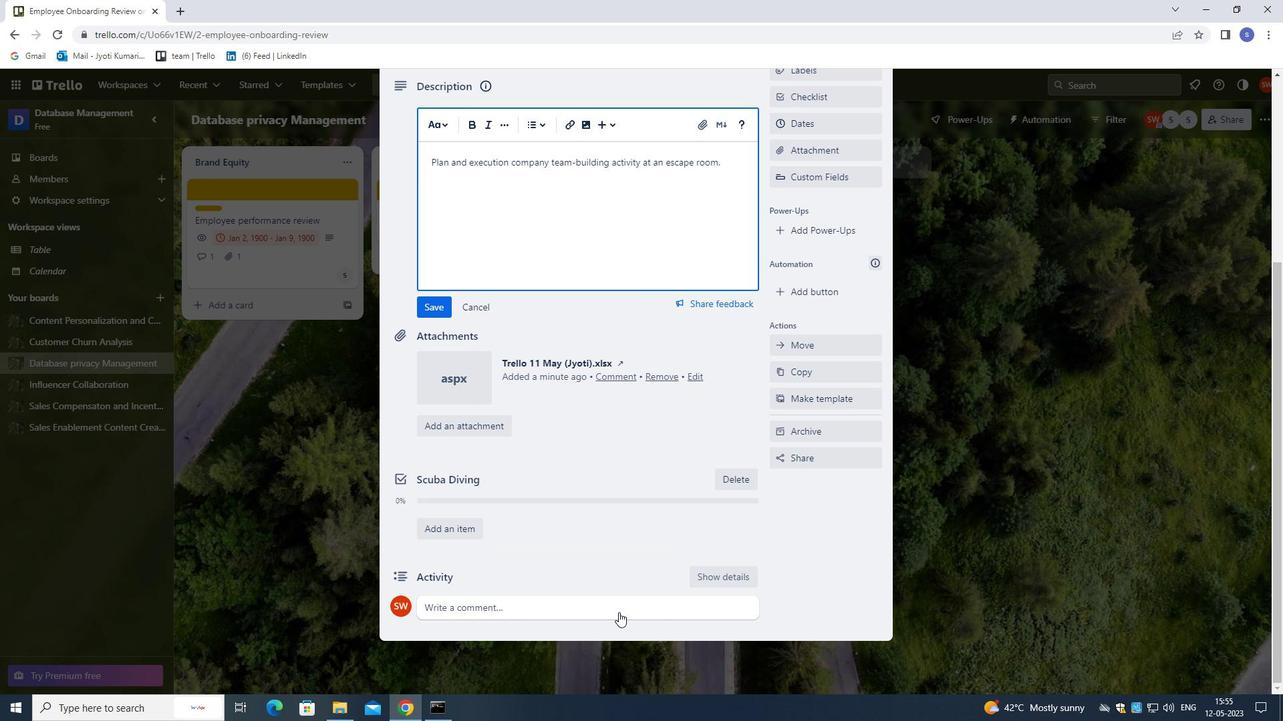 
Action: Mouse pressed left at (616, 604)
Screenshot: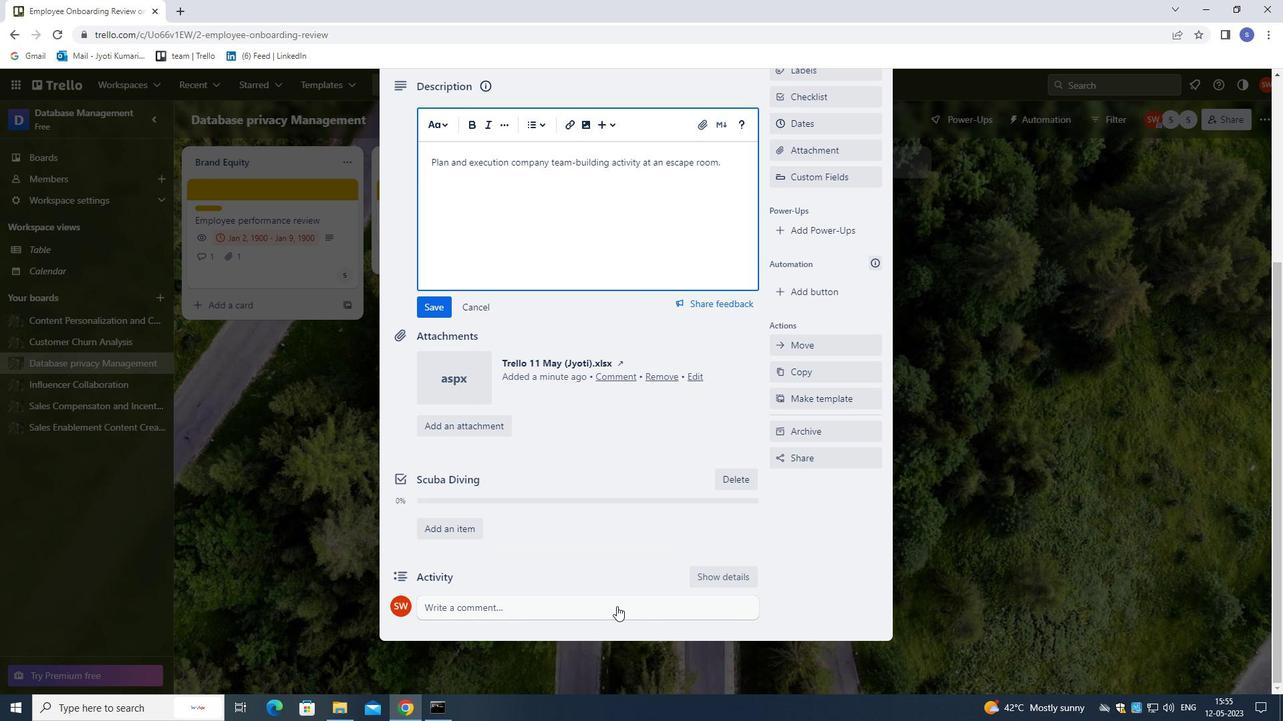 
Action: Mouse moved to (725, 639)
Screenshot: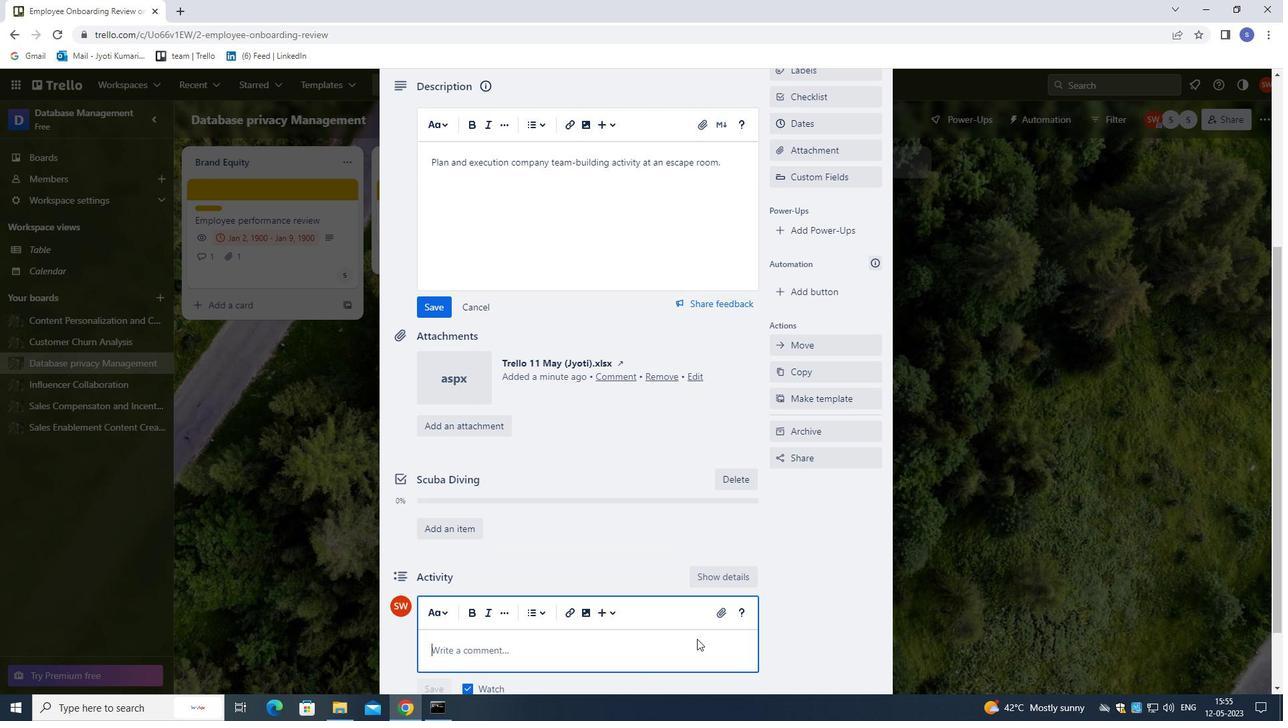
Action: Key pressed L<Key.backspace><Key.shift>LET<Key.space>US<Key.space>APPROACH<Key.space>THIS<Key.space>TASK<Key.space>WITH<Key.space>A<Key.space>FOCUS<Key.space>ON<Key.space>CONTU<Key.backspace>INOUS<Key.space><Key.backspace><Key.backspace><Key.backspace><Key.backspace>UOUS<Key.space>LEARNING<Key.space>AND<Key.space>D<Key.backspace>IMPROVEMENT<Key.space>,<Key.space>SEEKING<Key.space>TO<Key.space>ITERATE<Key.space>AND<Key.space>REFINE<Key.space>OUR<Key.space>APPROACH<Key.space>OVER<Key.space>TIME,
Screenshot: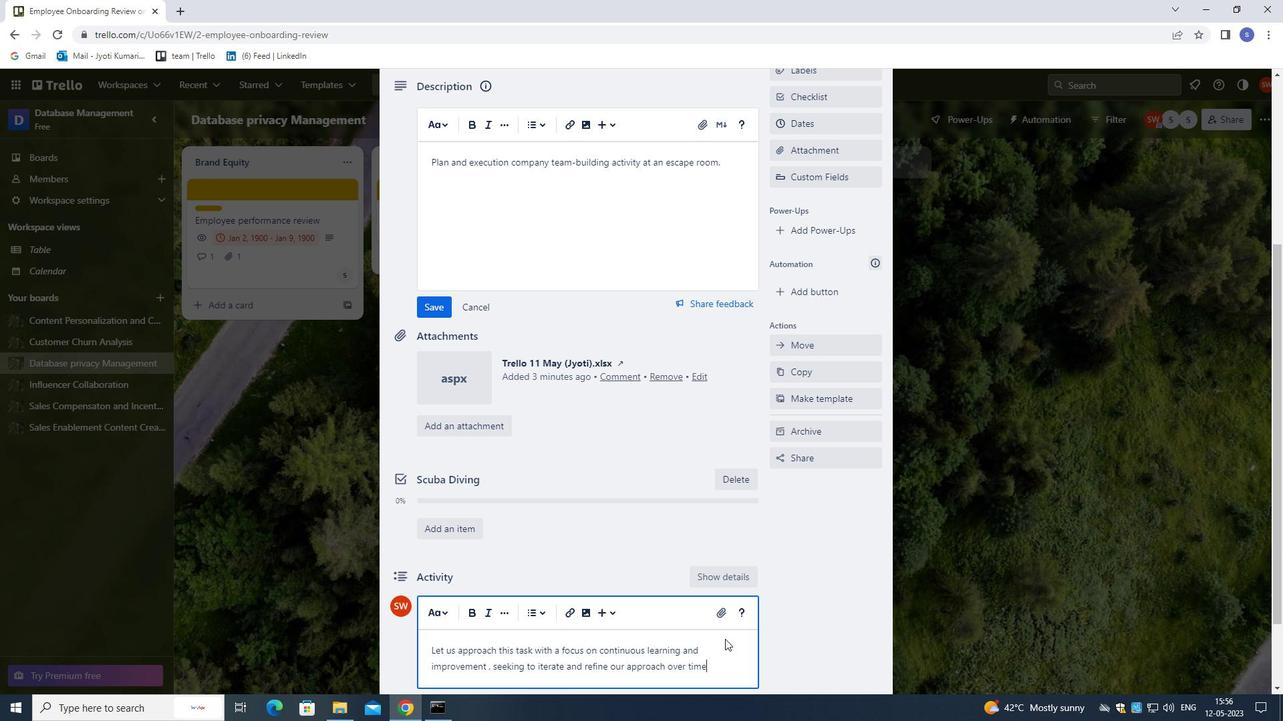 
Action: Mouse moved to (423, 312)
Screenshot: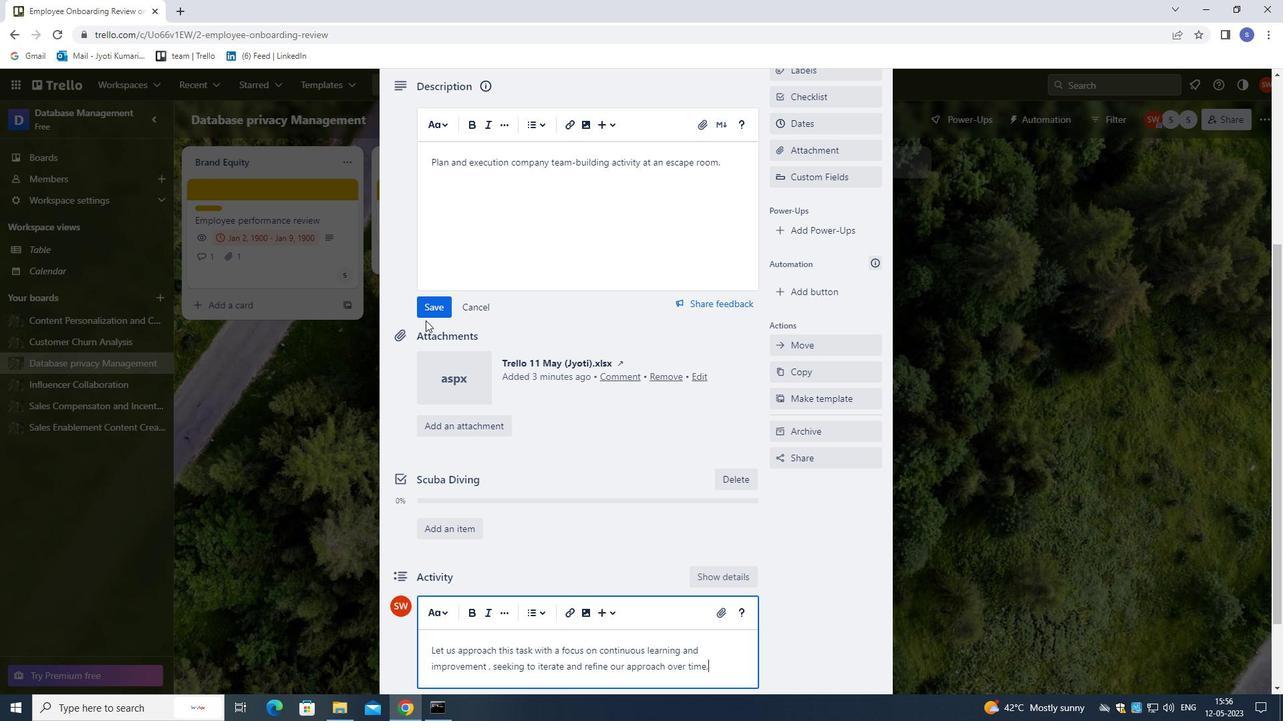 
Action: Mouse pressed left at (423, 312)
Screenshot: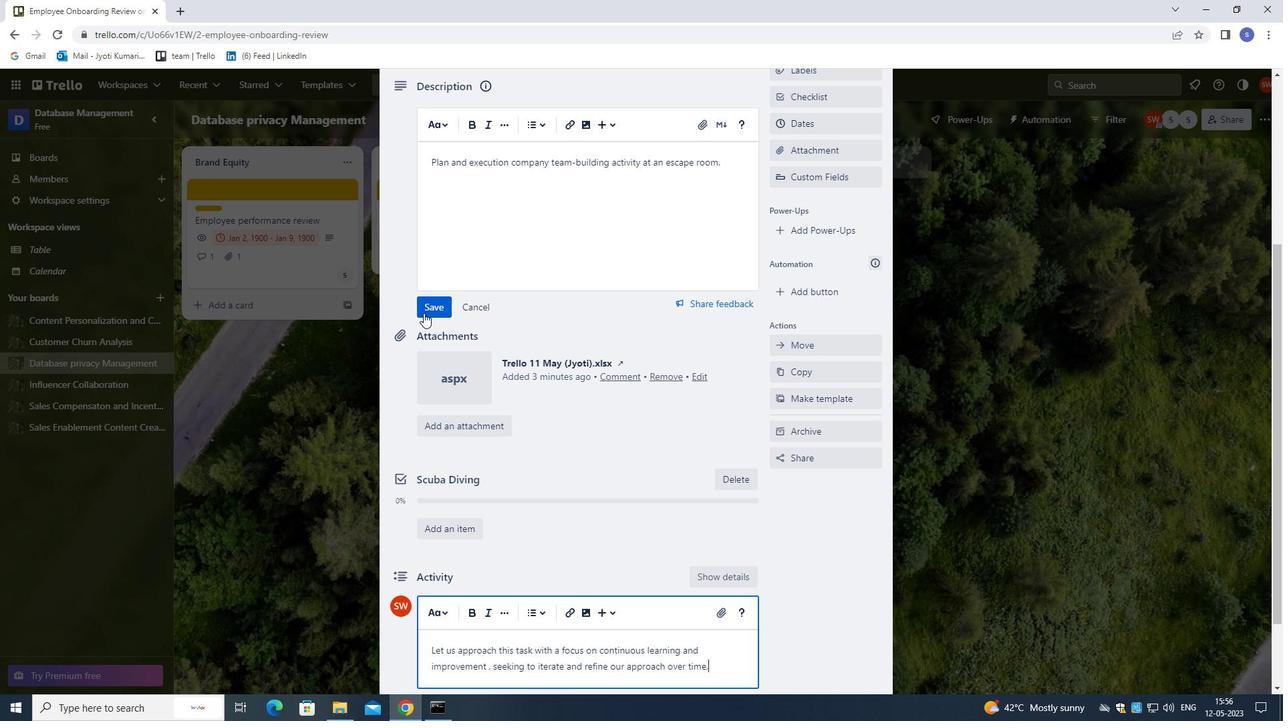 
Action: Mouse moved to (533, 458)
Screenshot: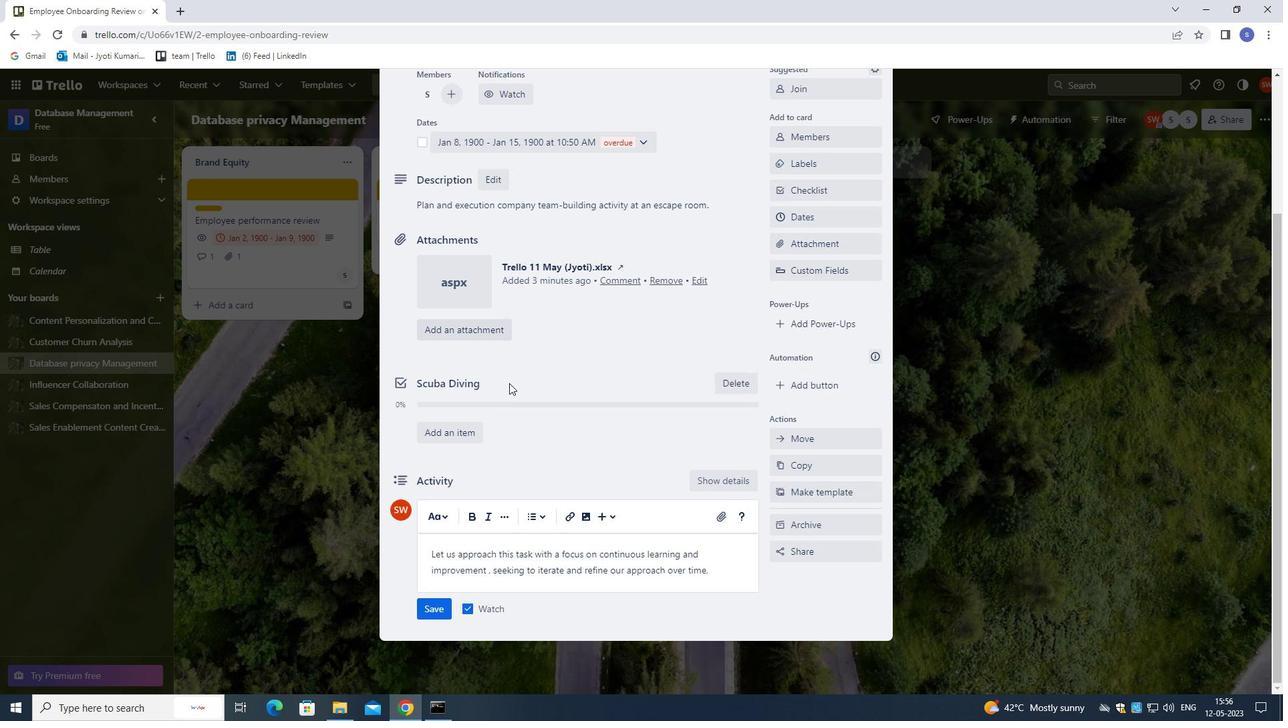 
Action: Mouse scrolled (533, 457) with delta (0, 0)
Screenshot: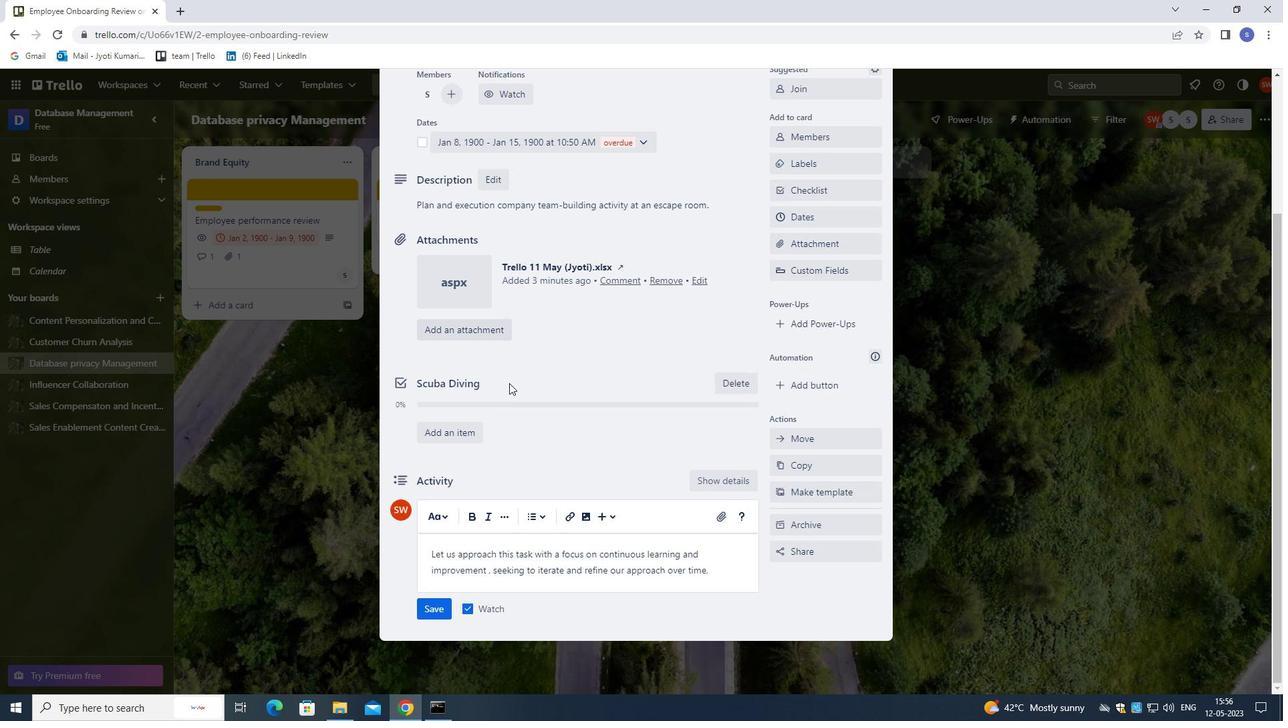 
Action: Mouse moved to (535, 463)
Screenshot: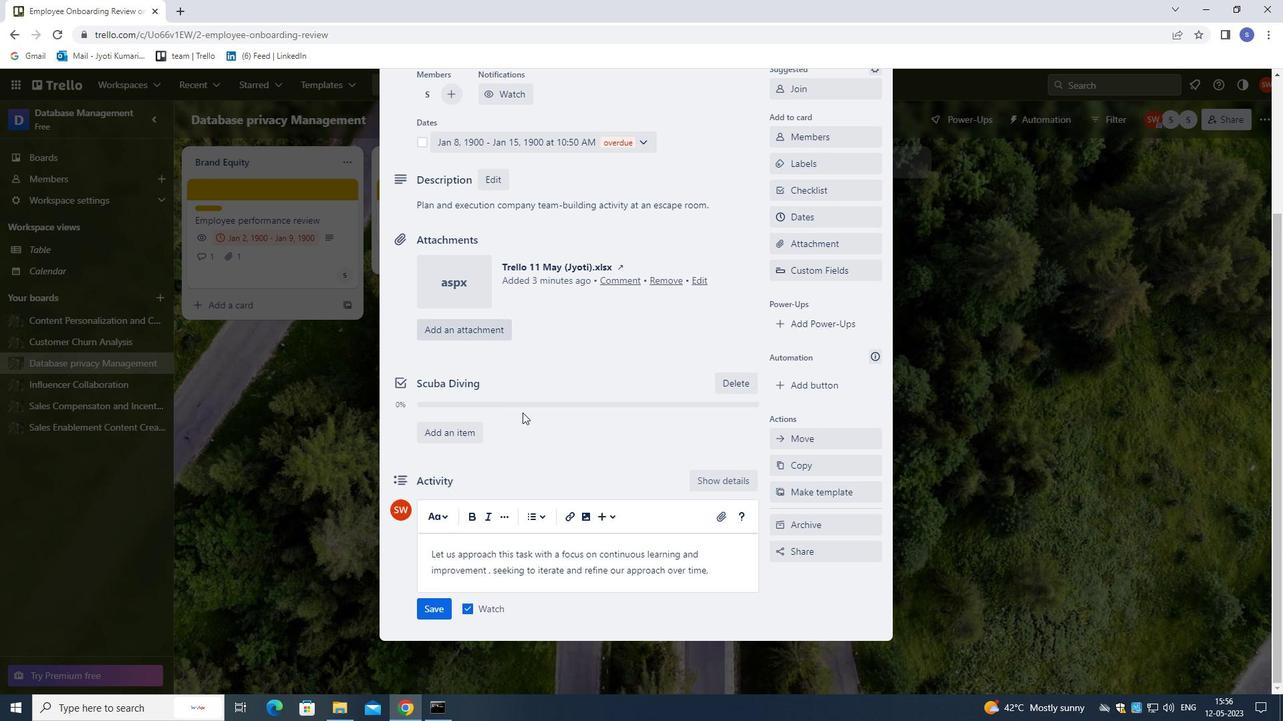 
Action: Mouse scrolled (535, 463) with delta (0, 0)
Screenshot: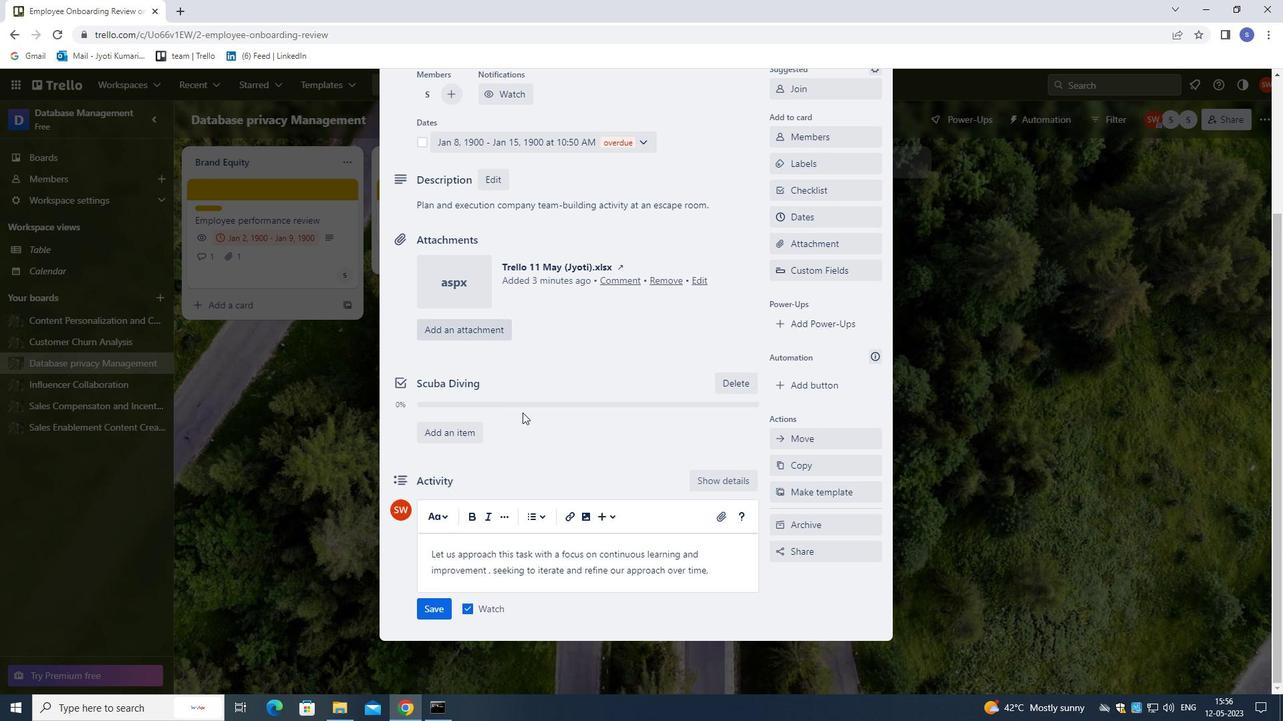 
Action: Mouse moved to (535, 469)
Screenshot: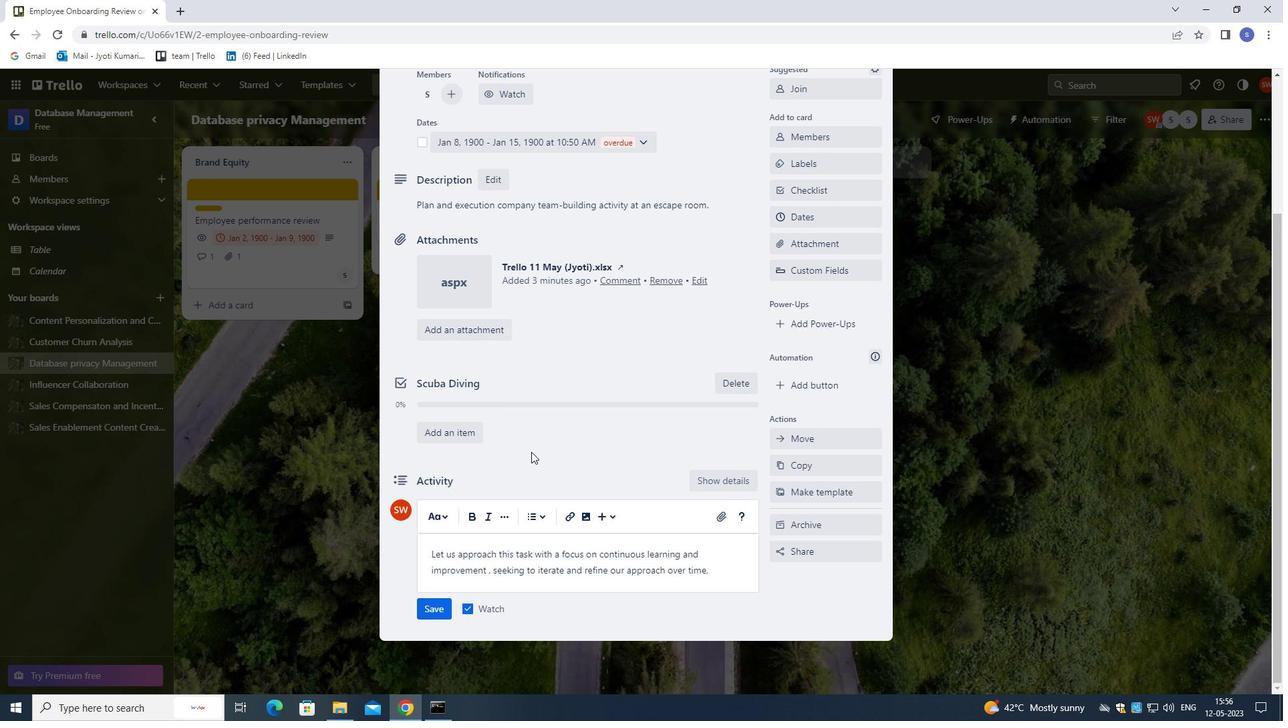 
Action: Mouse scrolled (535, 468) with delta (0, 0)
Screenshot: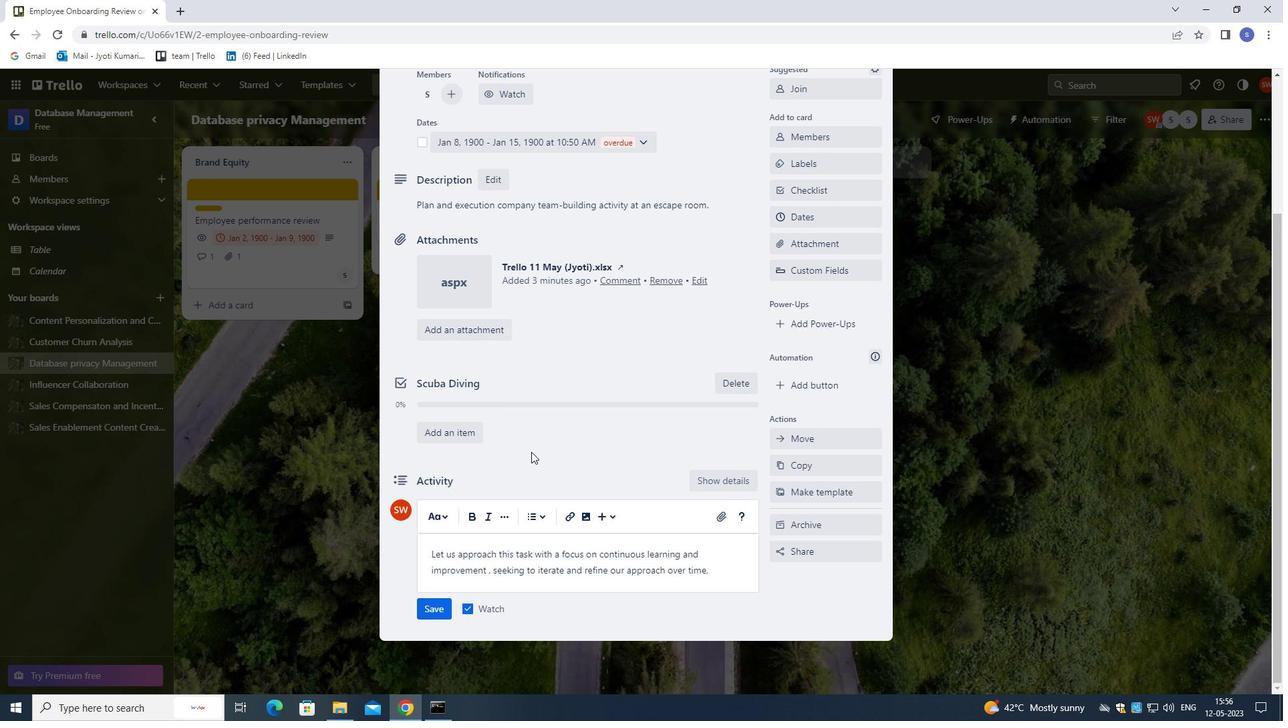 
Action: Mouse moved to (425, 610)
Screenshot: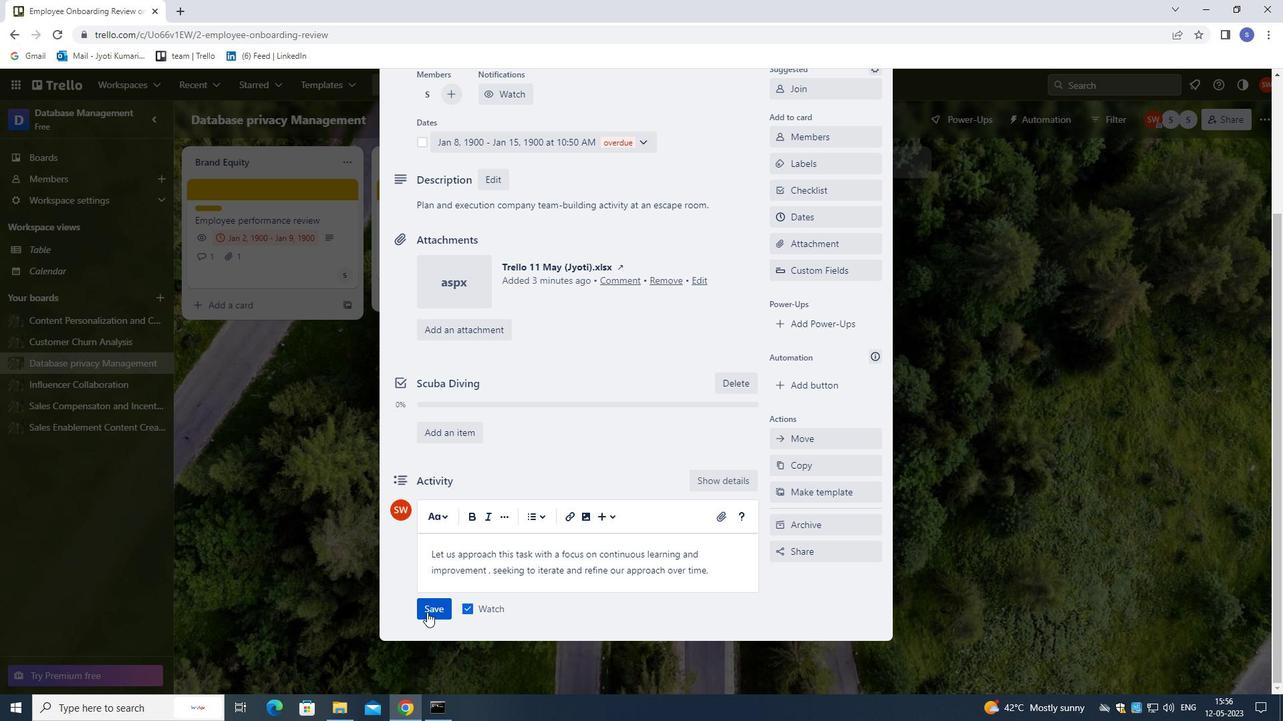 
Action: Mouse pressed left at (425, 610)
Screenshot: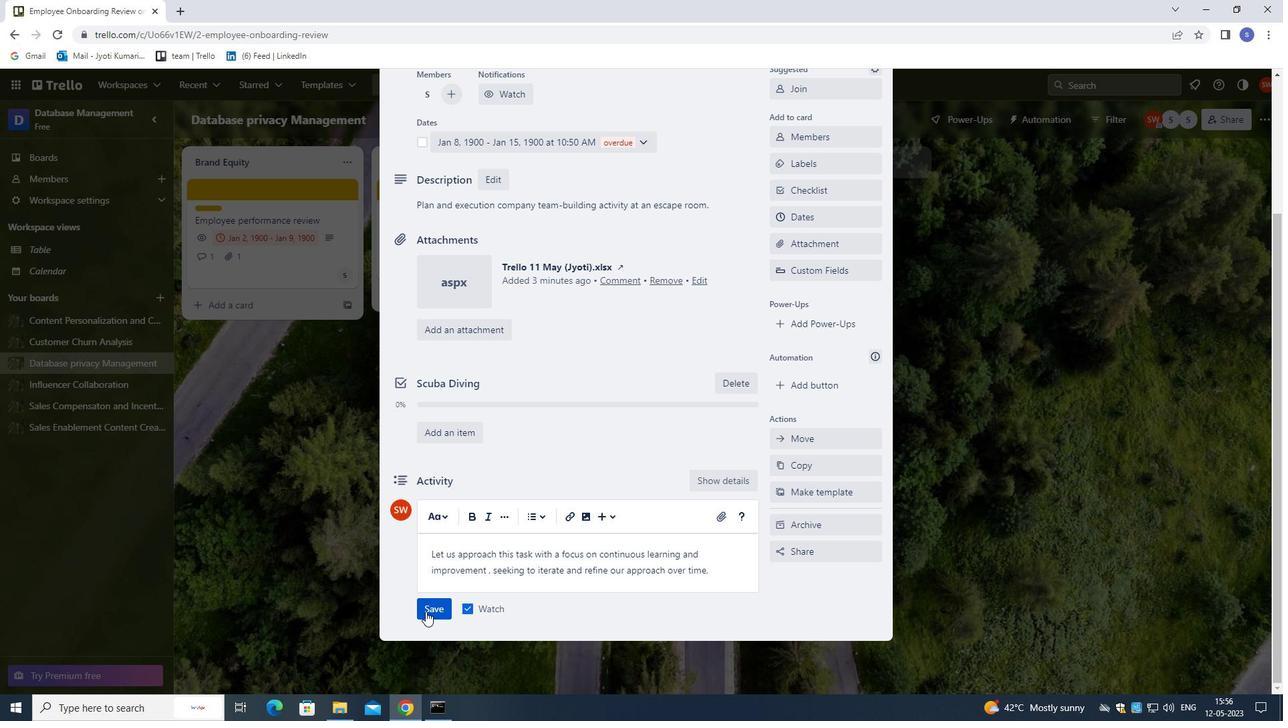 
Action: Mouse moved to (590, 549)
Screenshot: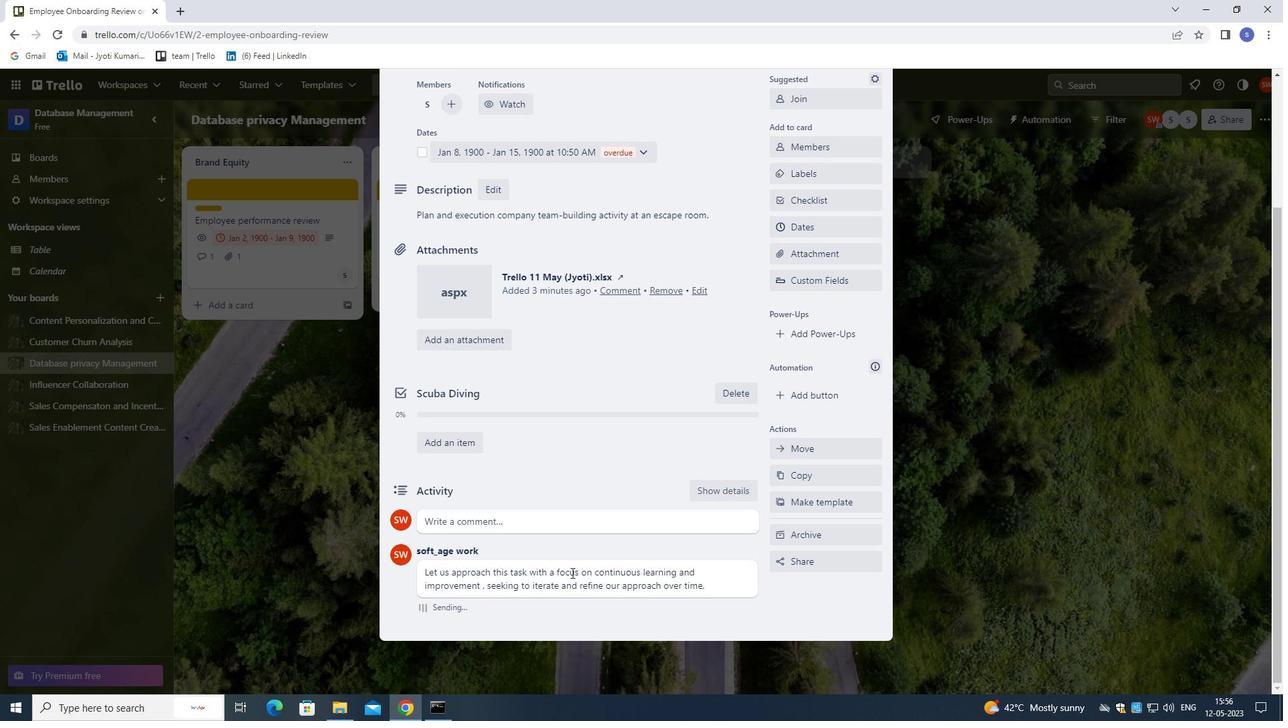 
Action: Mouse scrolled (590, 550) with delta (0, 0)
Screenshot: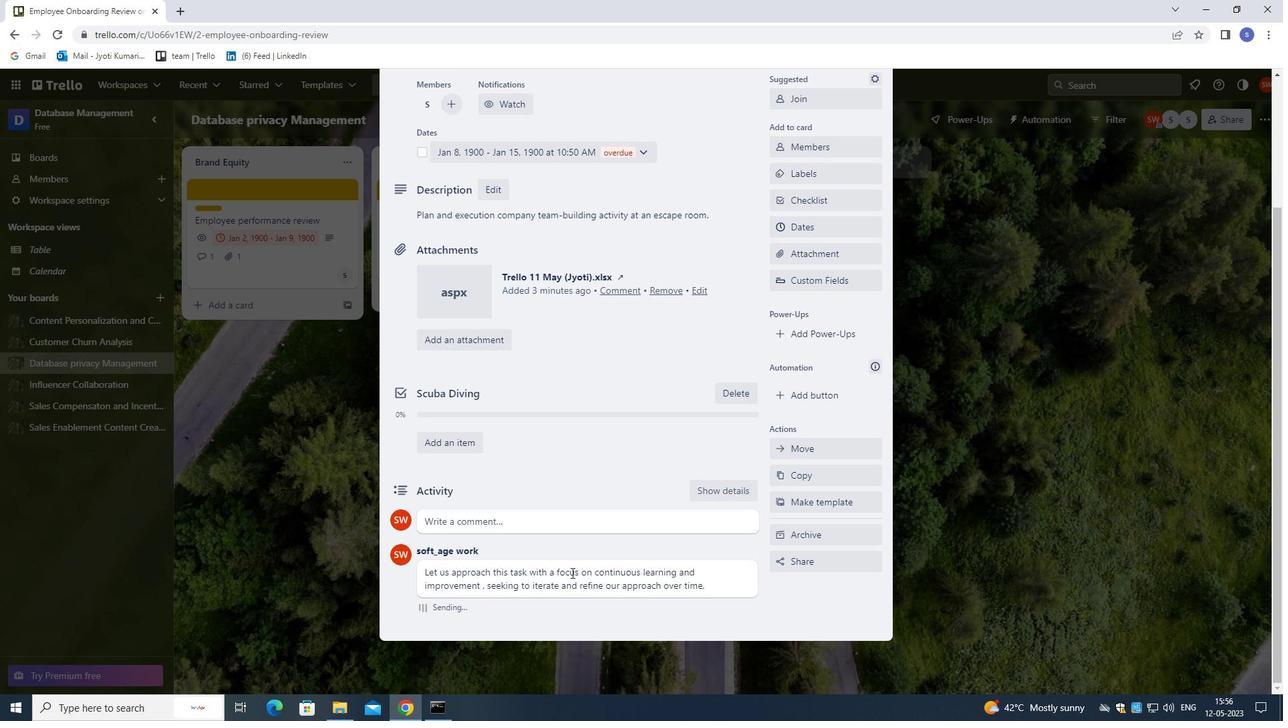 
Action: Mouse moved to (595, 542)
Screenshot: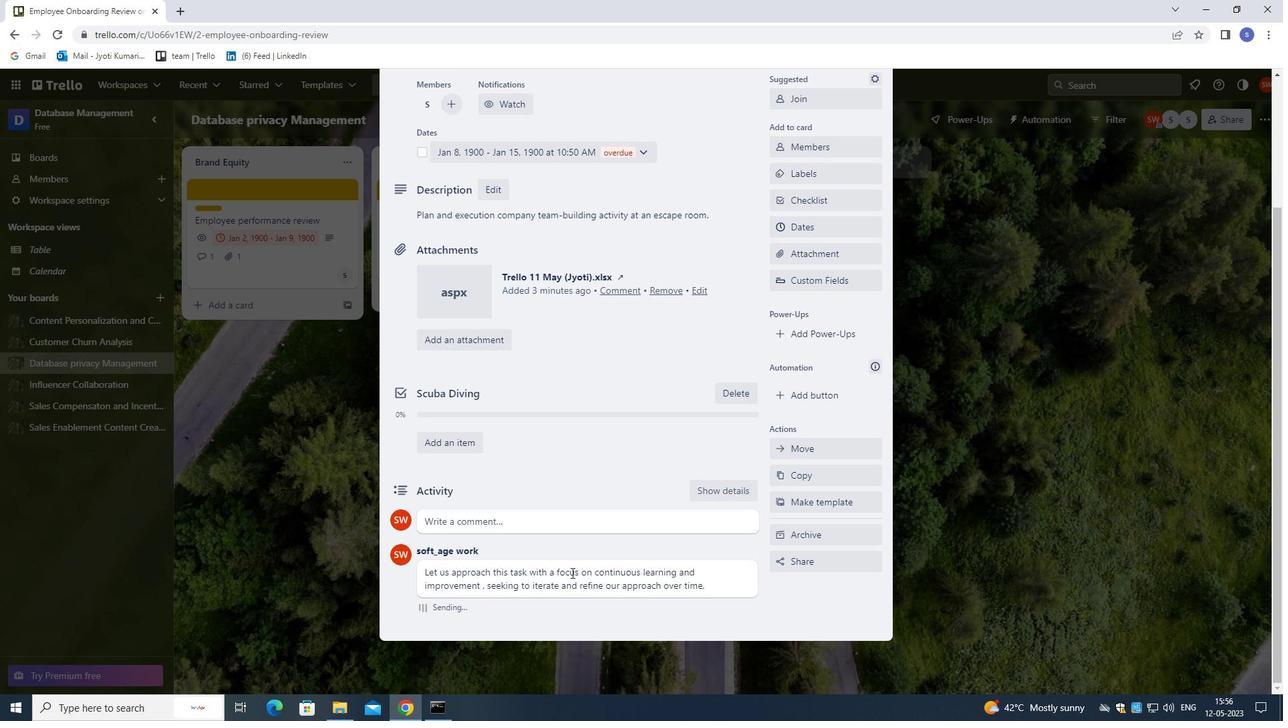
Action: Mouse scrolled (595, 543) with delta (0, 0)
Screenshot: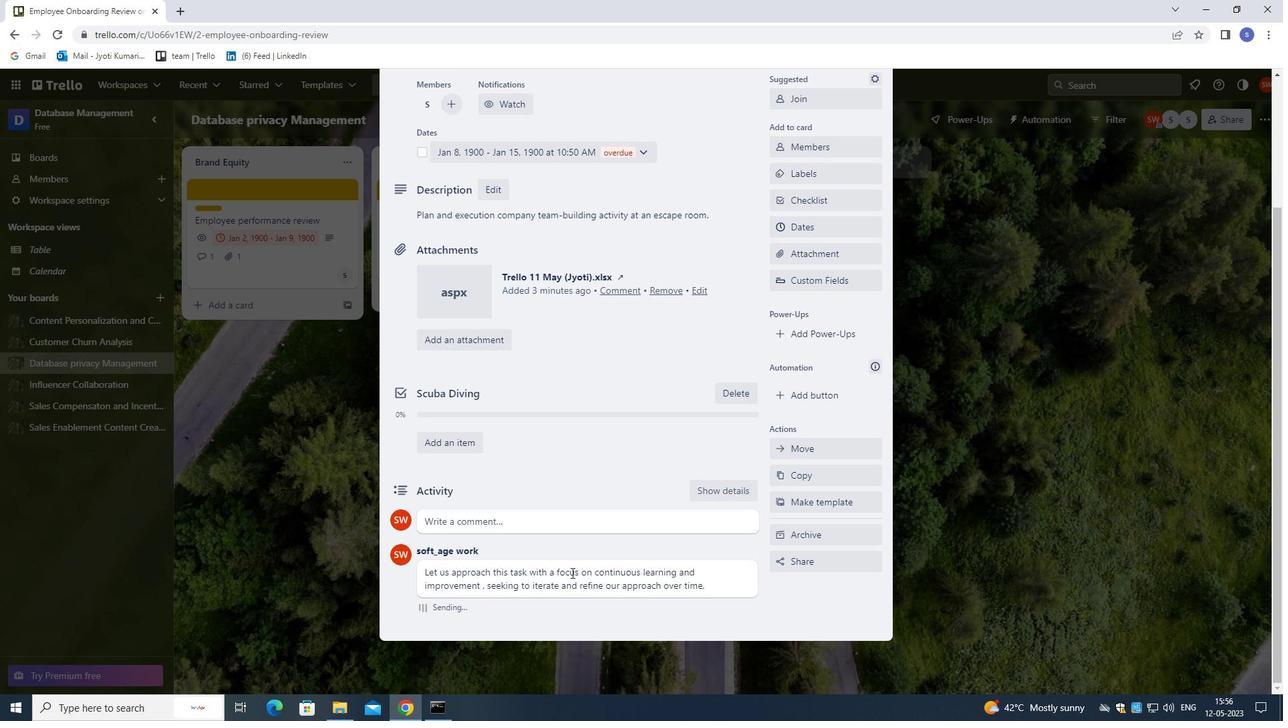 
Action: Mouse moved to (598, 538)
Screenshot: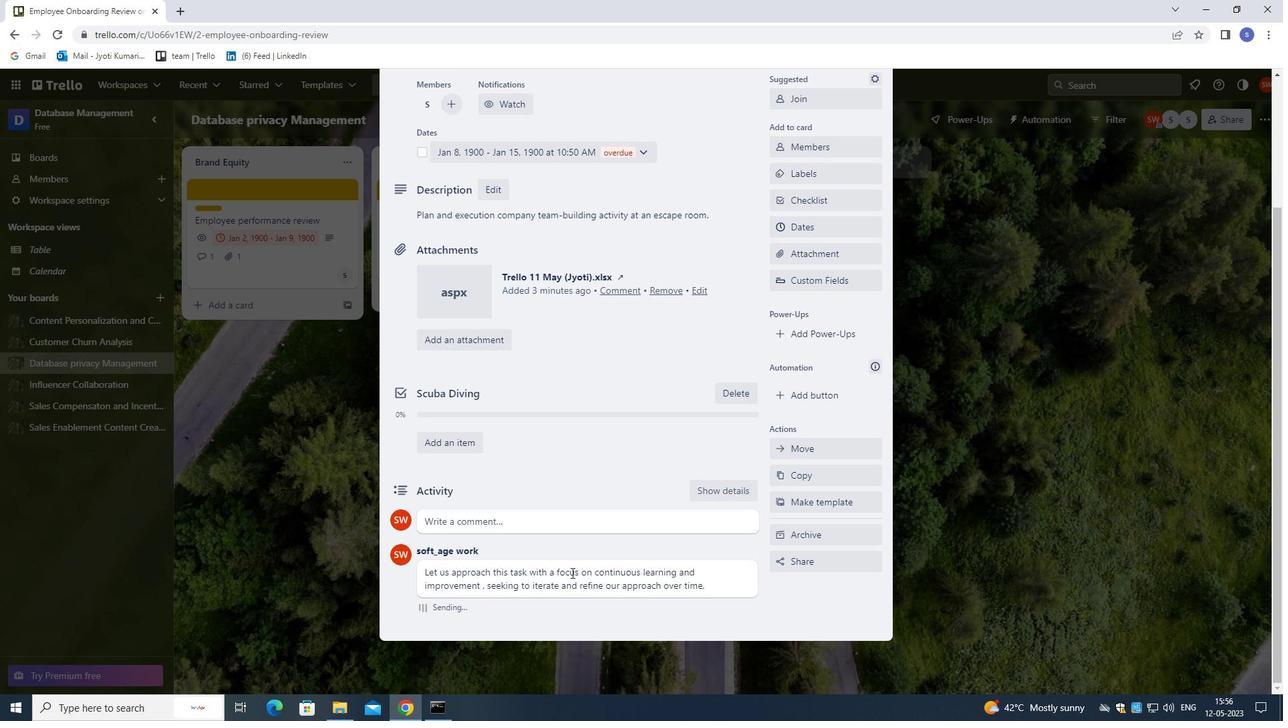 
Action: Mouse scrolled (598, 538) with delta (0, 0)
Screenshot: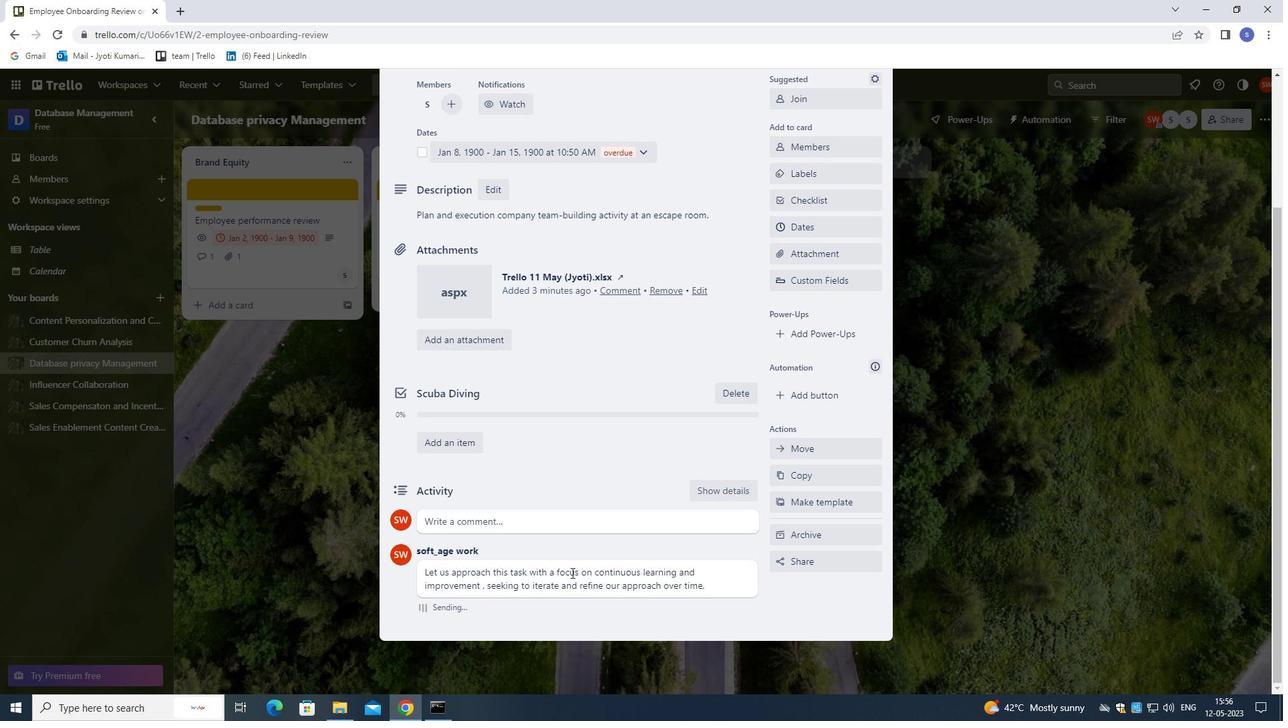
Action: Mouse moved to (604, 528)
Screenshot: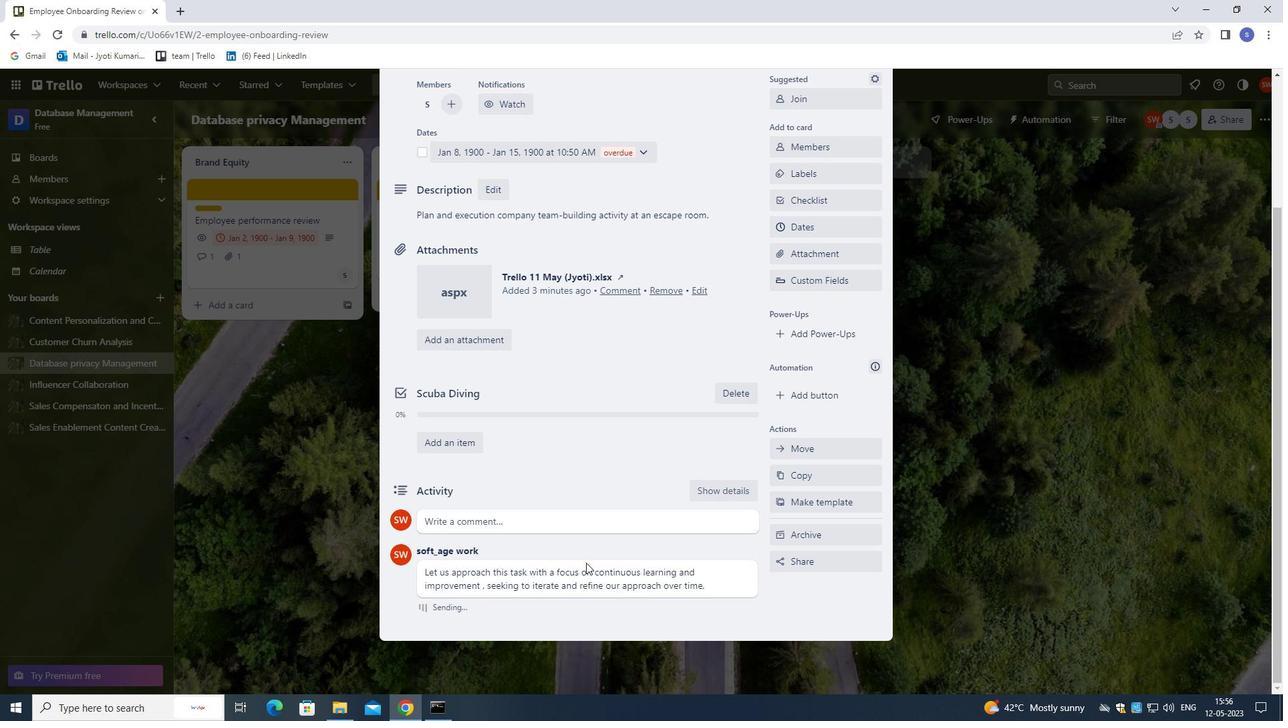 
Action: Mouse scrolled (604, 529) with delta (0, 0)
Screenshot: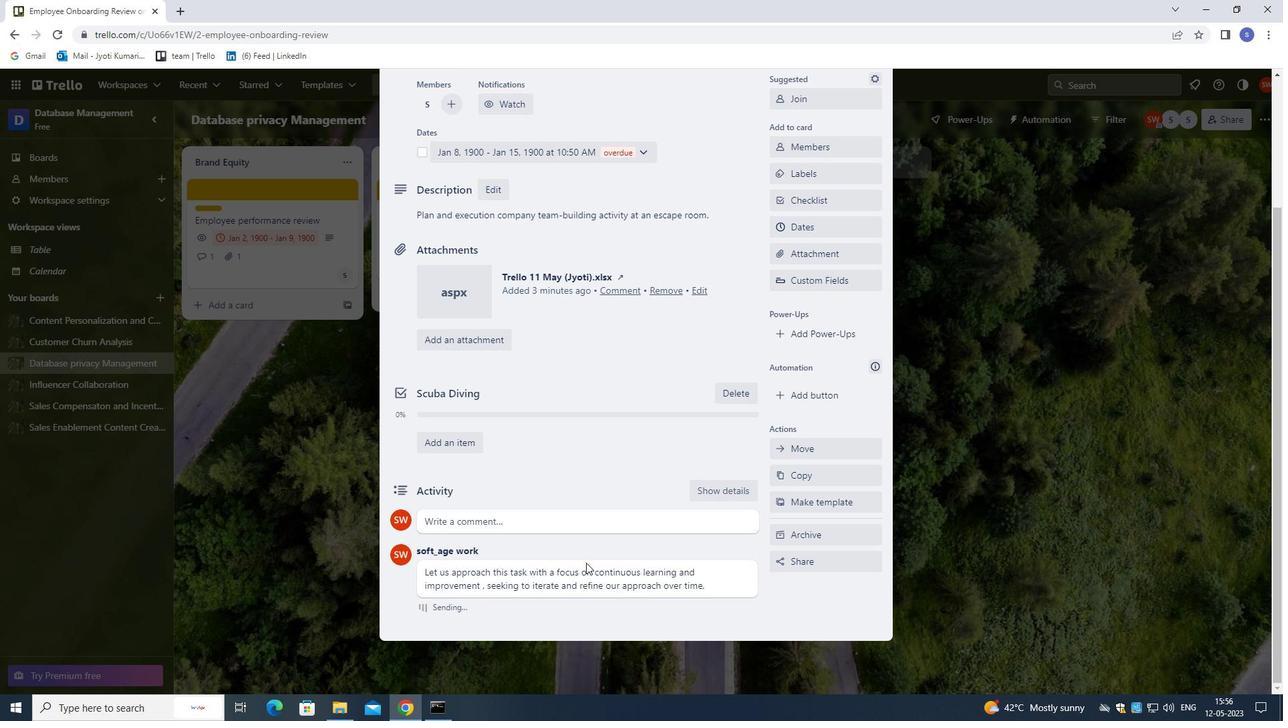 
Action: Mouse moved to (612, 513)
Screenshot: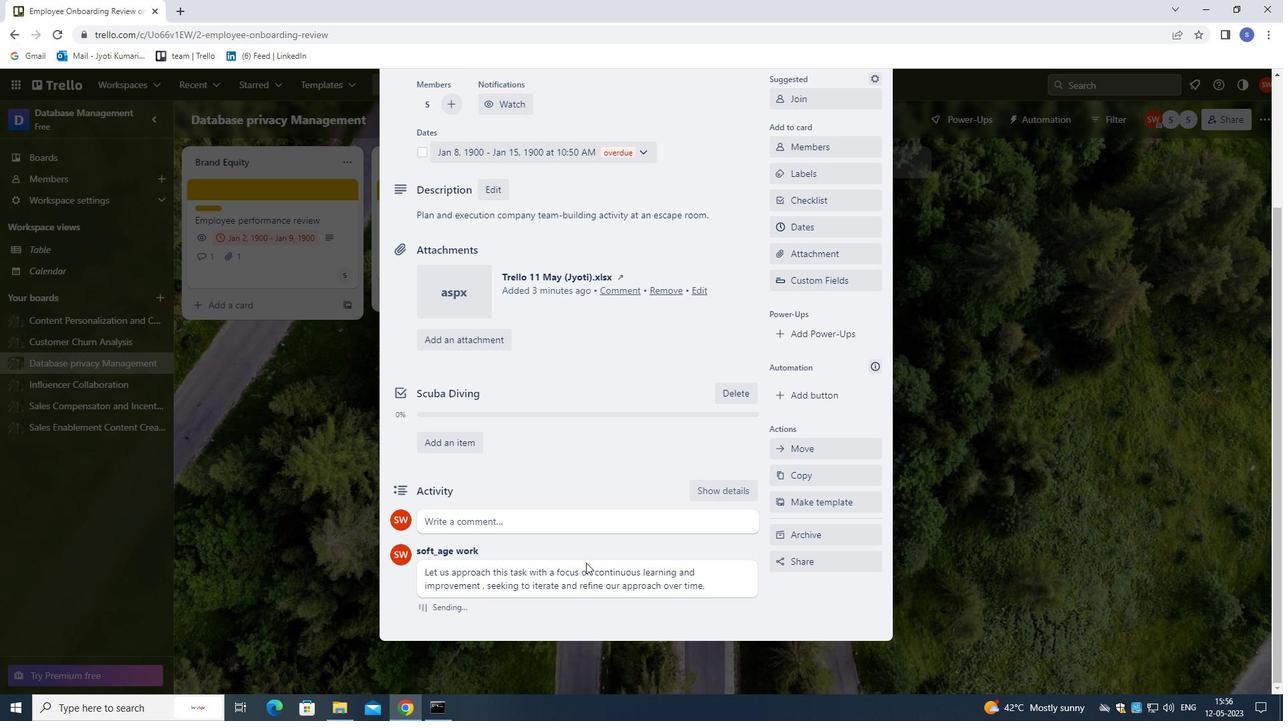 
Action: Mouse scrolled (612, 514) with delta (0, 0)
Screenshot: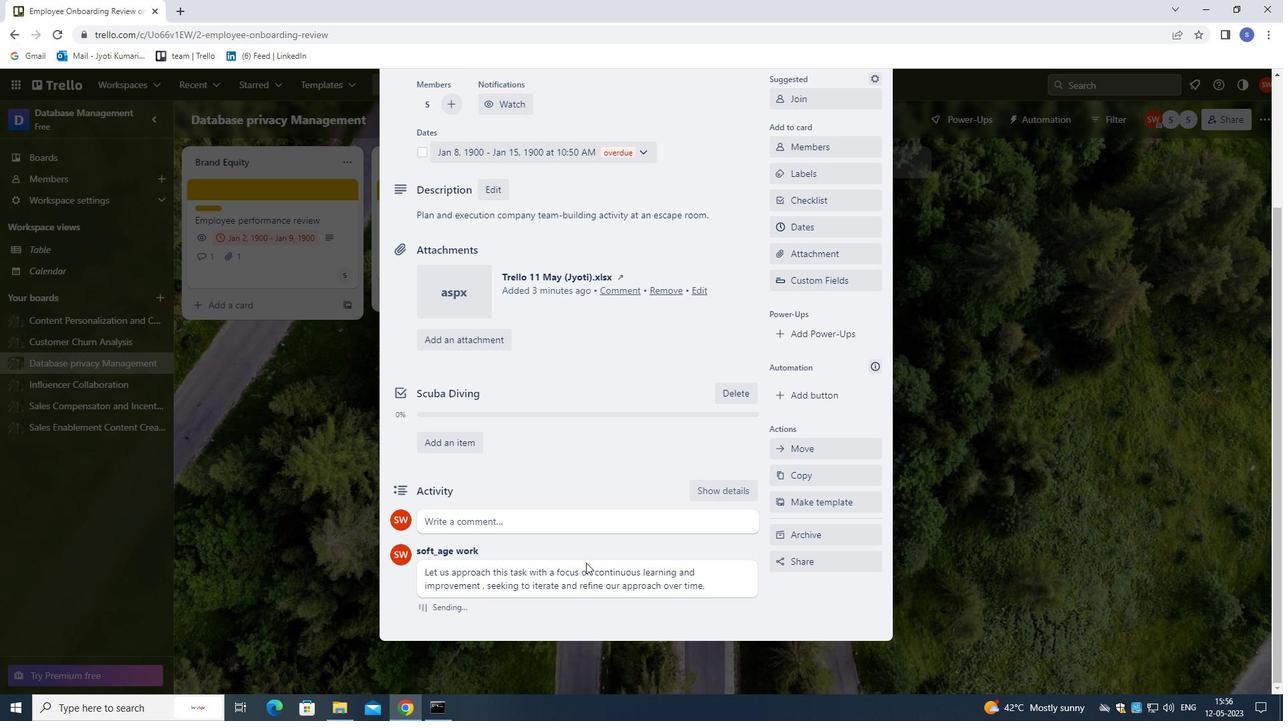 
Action: Mouse moved to (625, 488)
Screenshot: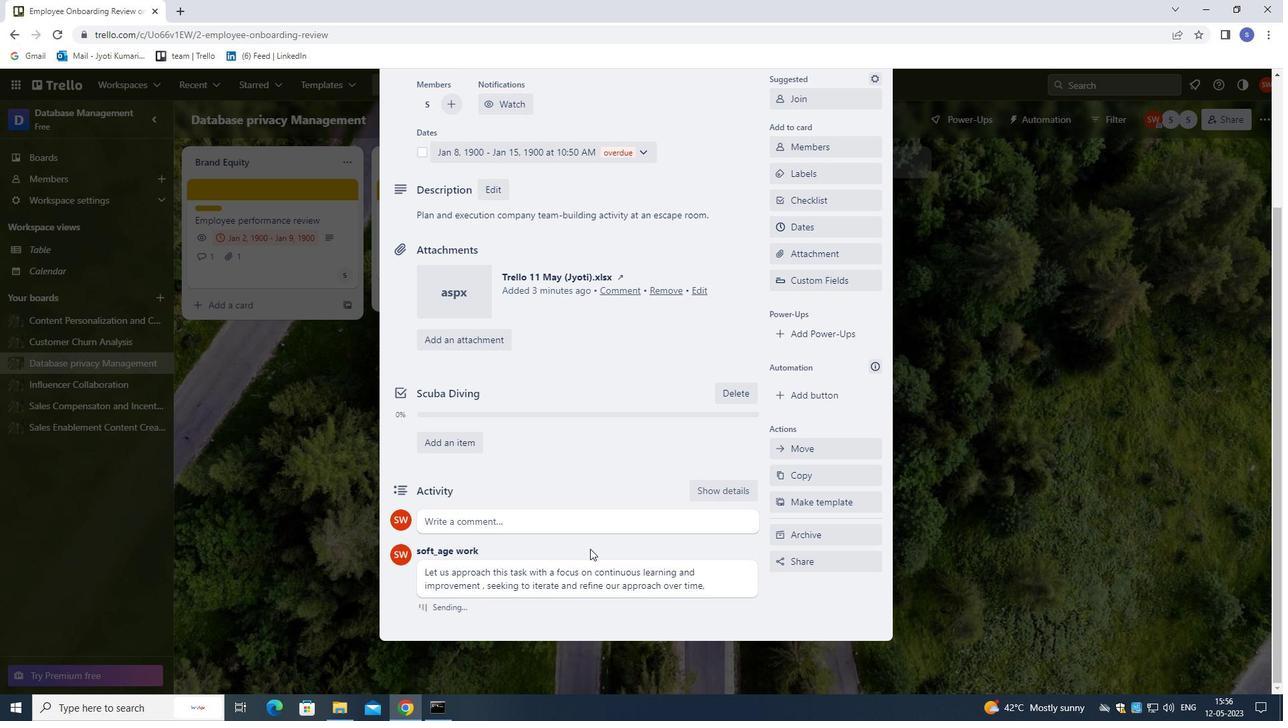
Action: Mouse scrolled (625, 489) with delta (0, 0)
Screenshot: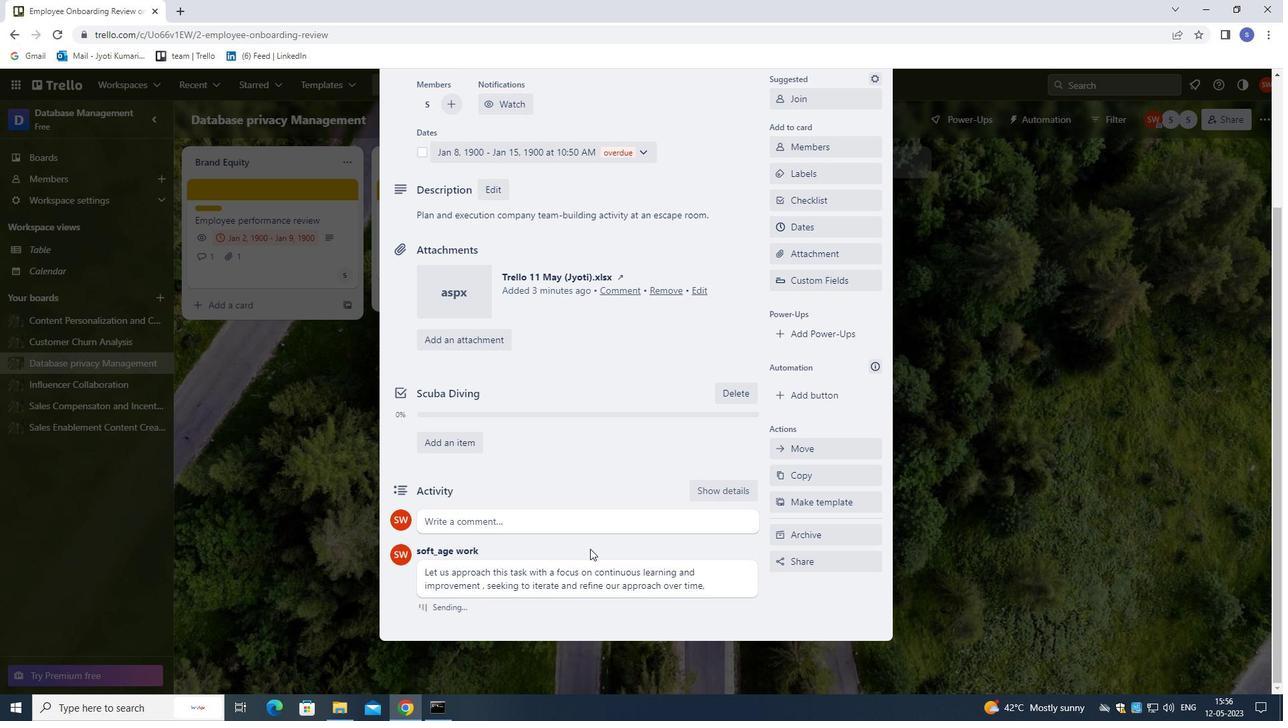 
Action: Mouse moved to (878, 112)
Screenshot: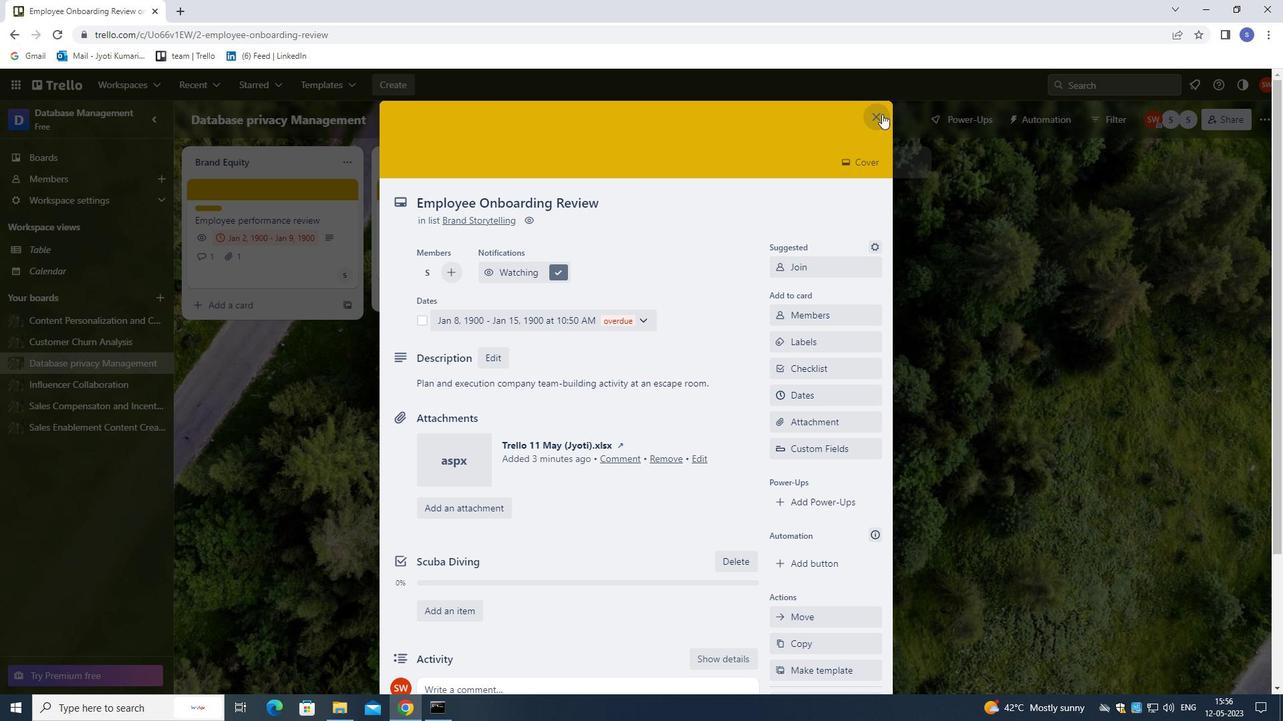
Action: Mouse pressed left at (878, 112)
Screenshot: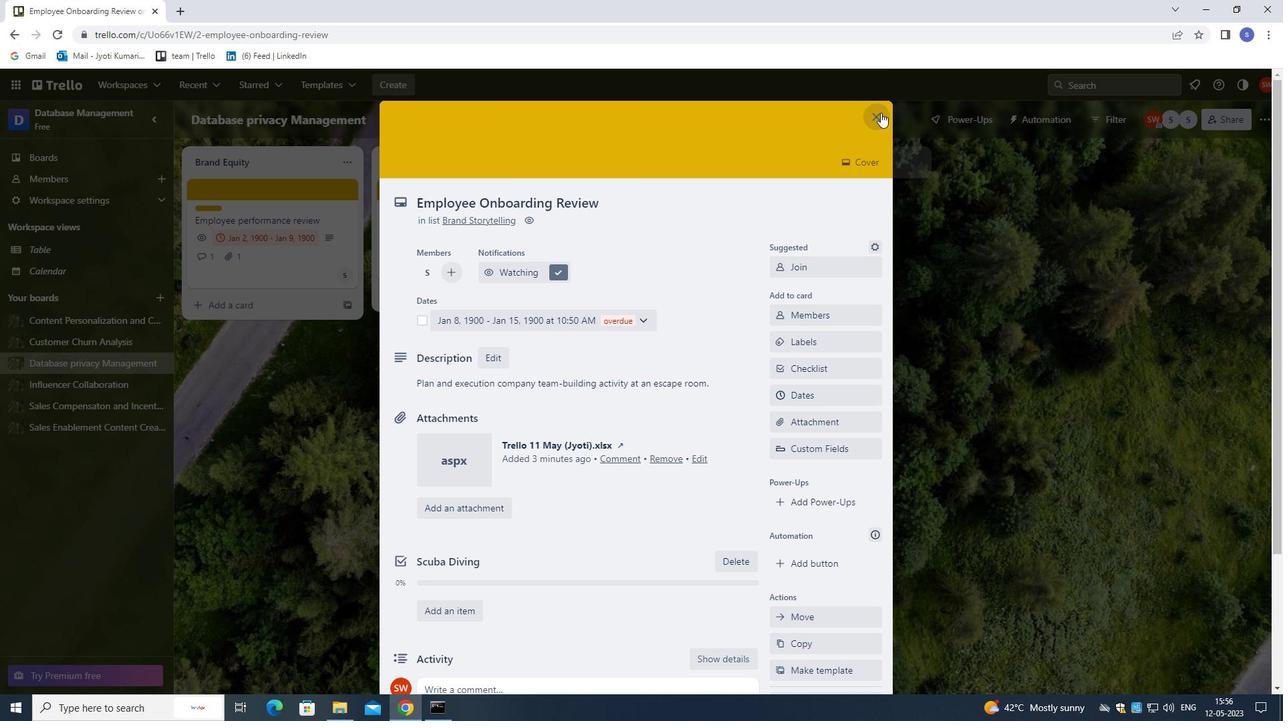 
Action: Mouse moved to (82, 344)
Screenshot: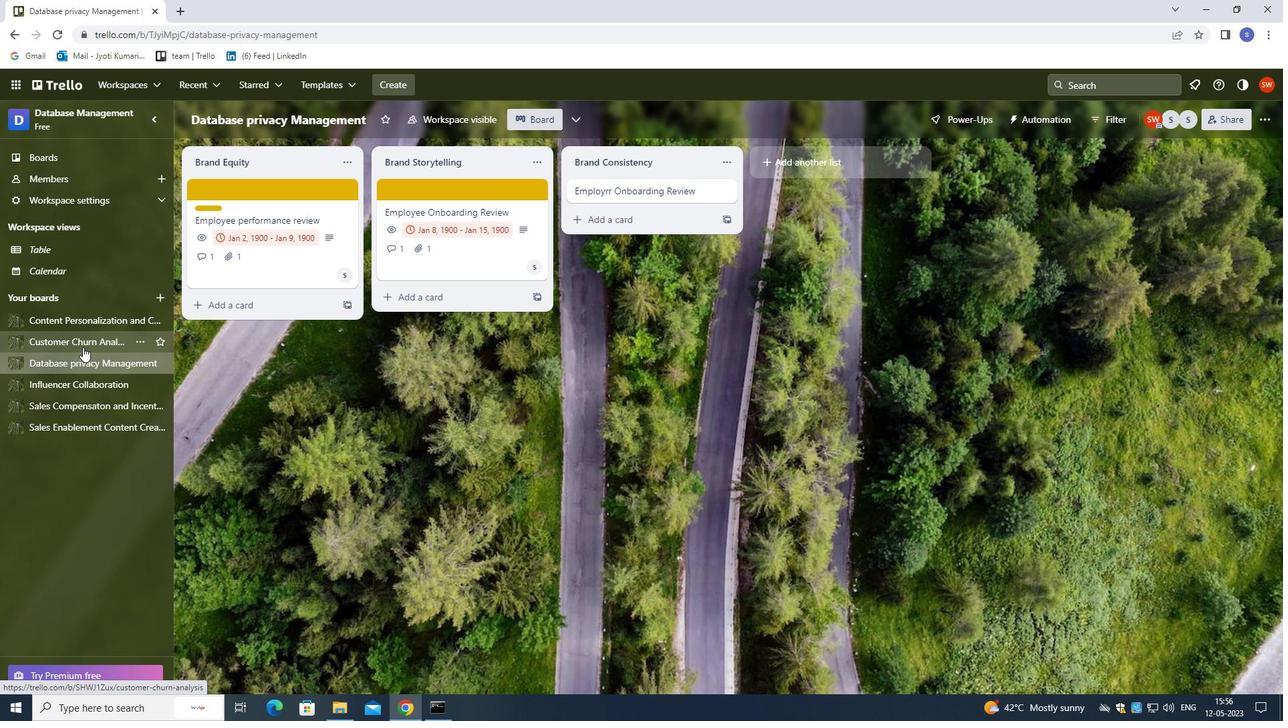 
Action: Mouse pressed left at (82, 344)
Screenshot: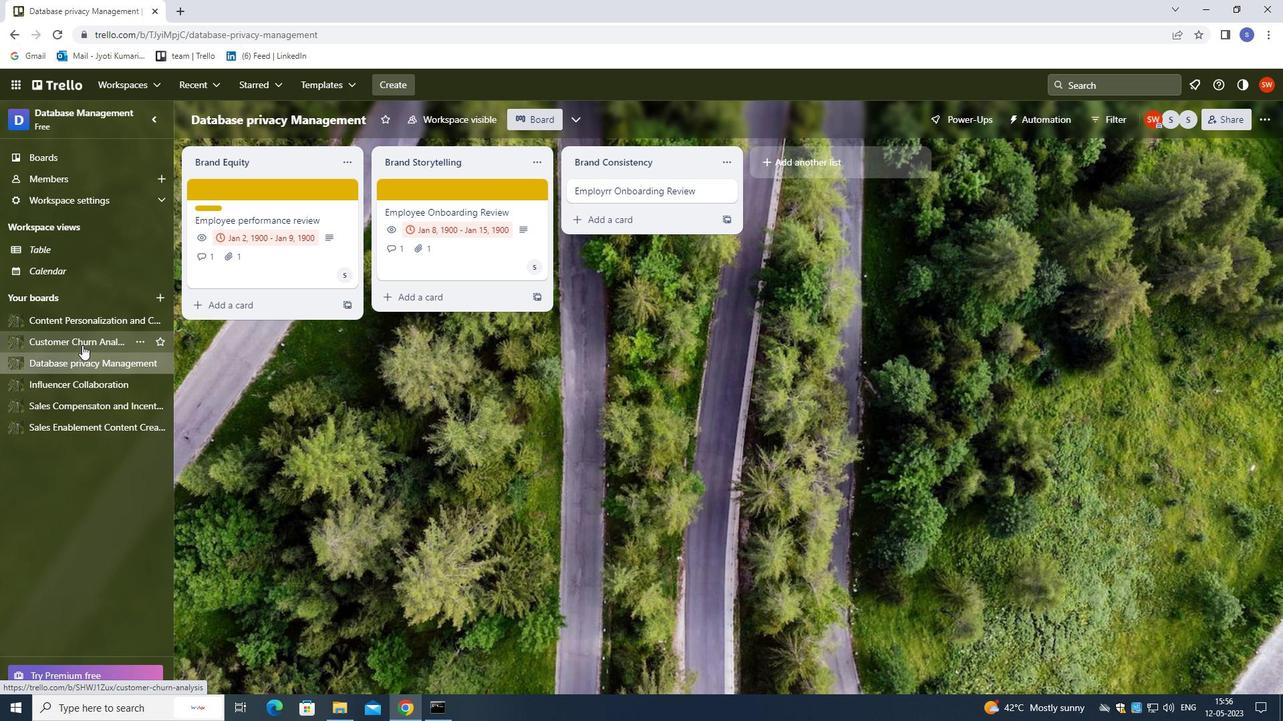 
Action: Mouse moved to (422, 202)
Screenshot: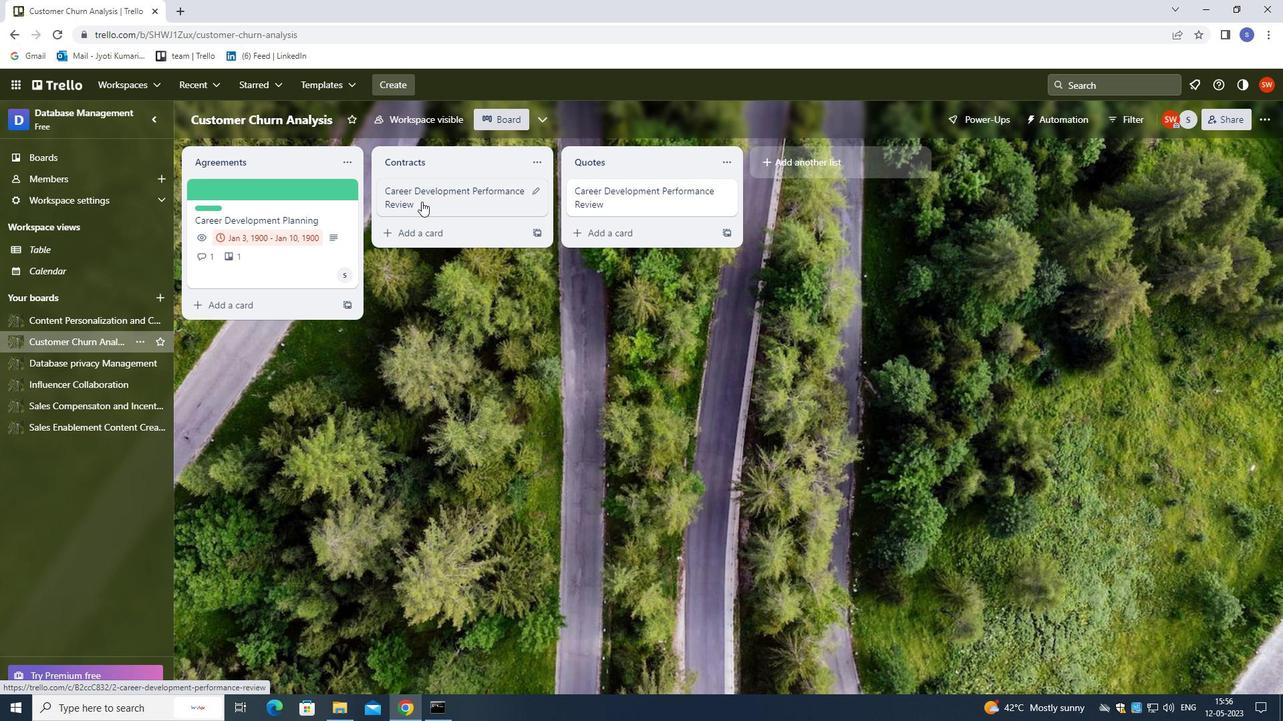 
Action: Mouse pressed left at (422, 202)
Screenshot: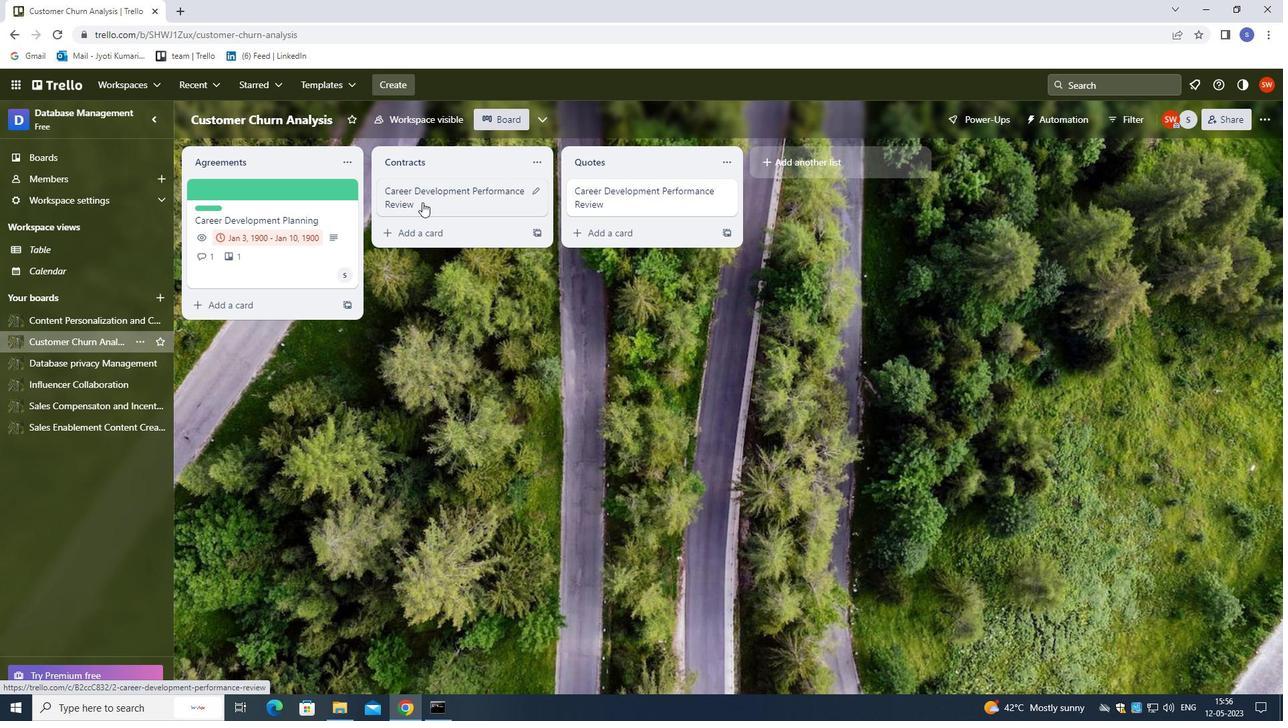 
Action: Mouse moved to (796, 233)
Screenshot: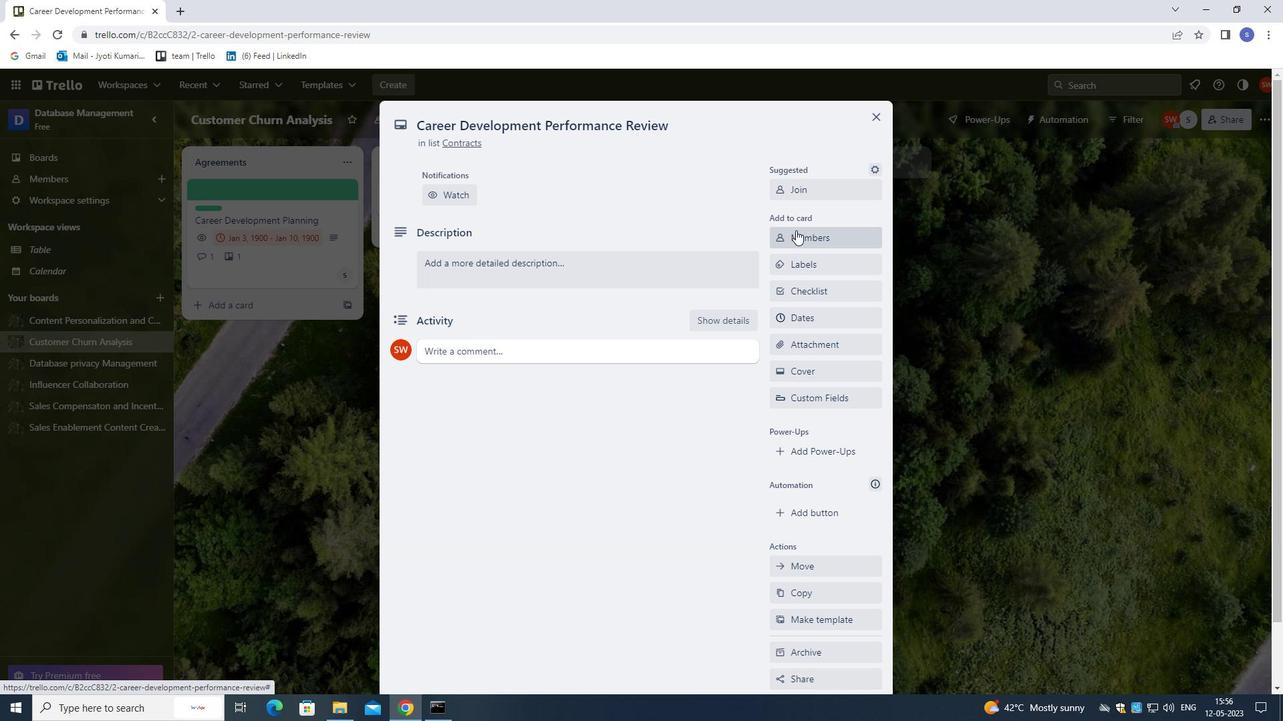 
Action: Mouse pressed left at (796, 233)
Screenshot: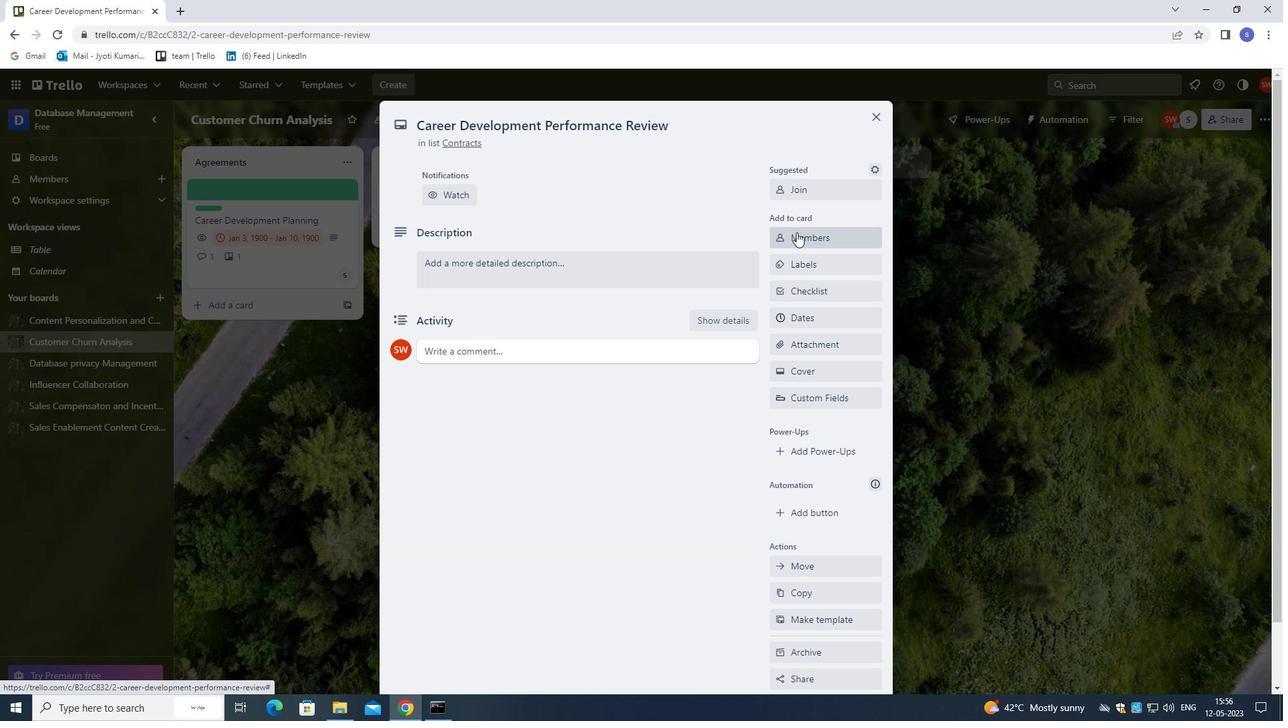 
Action: Mouse moved to (796, 241)
Screenshot: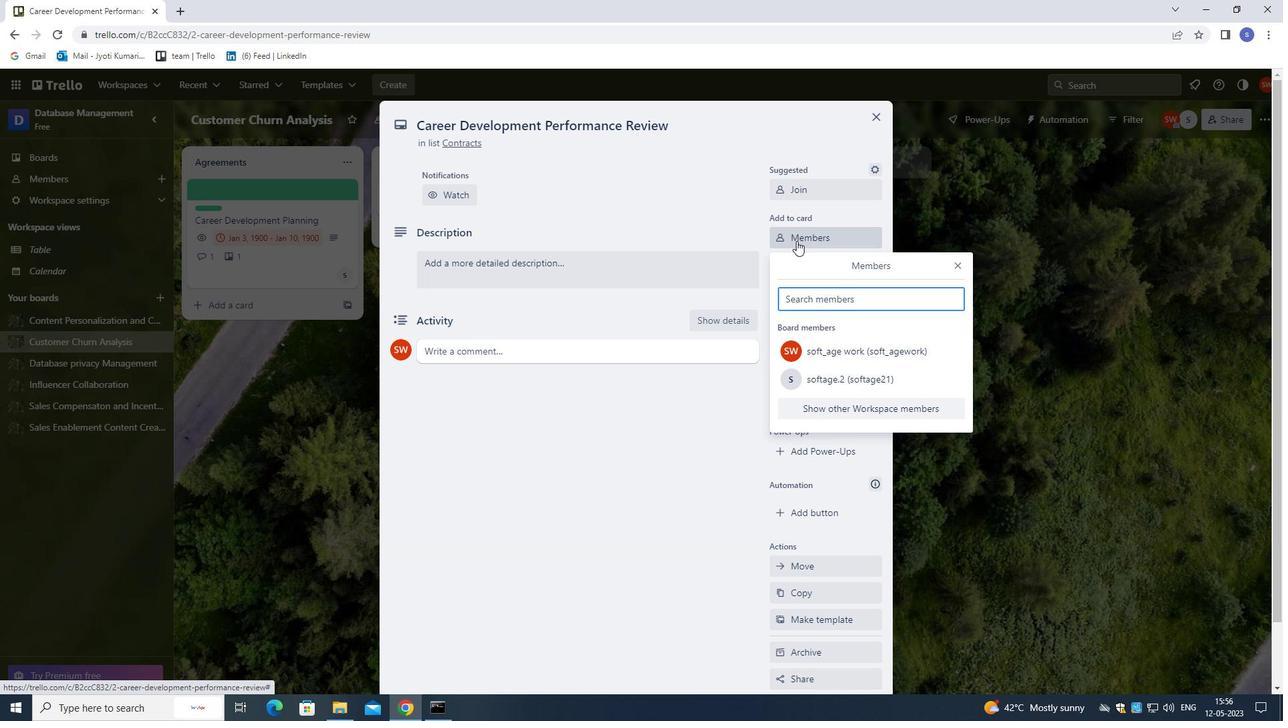 
Action: Key pressed SOFTAGE,<Key.backspace>.1<Key.shift>@SOFTAGE.NET
Screenshot: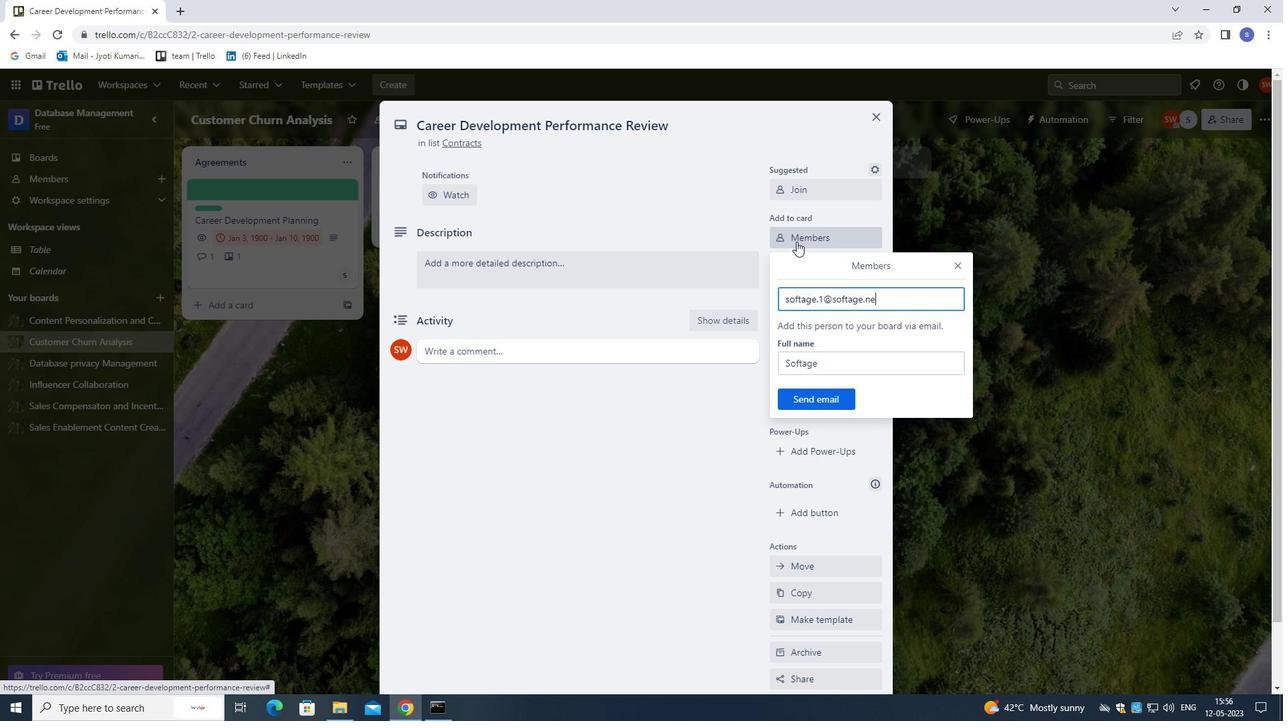 
Action: Mouse moved to (836, 398)
Screenshot: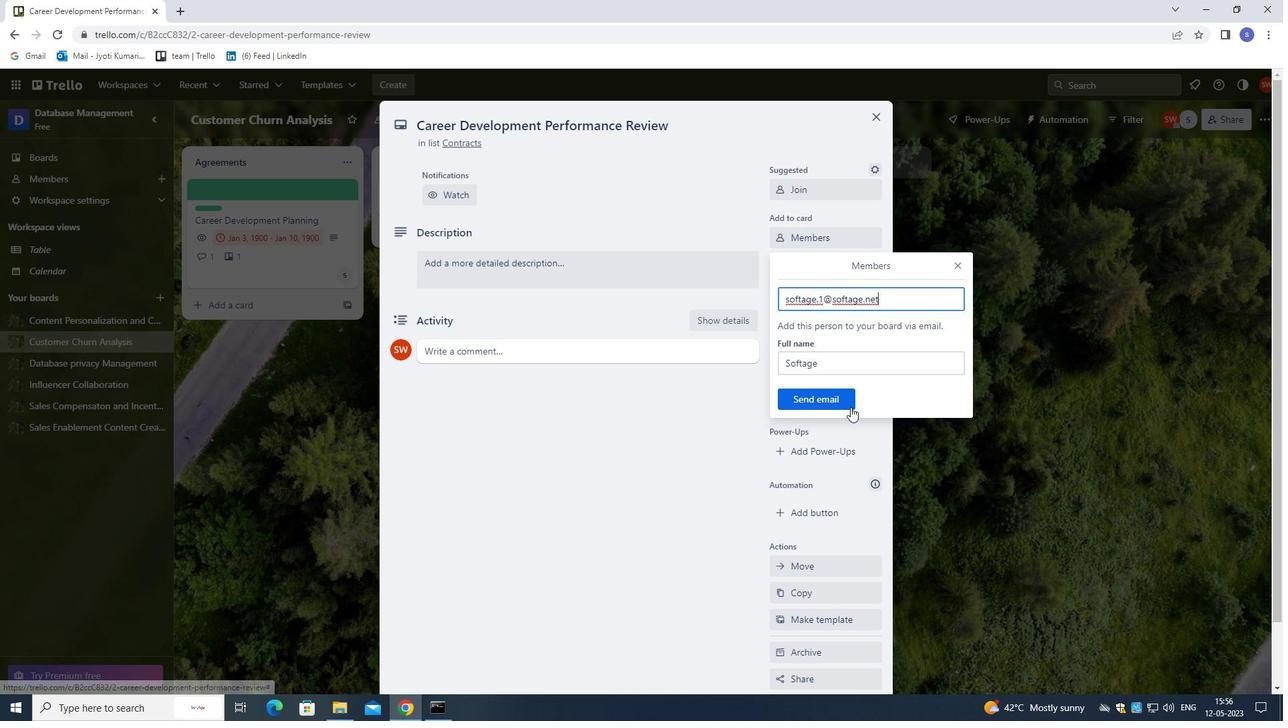 
Action: Mouse pressed left at (836, 398)
Screenshot: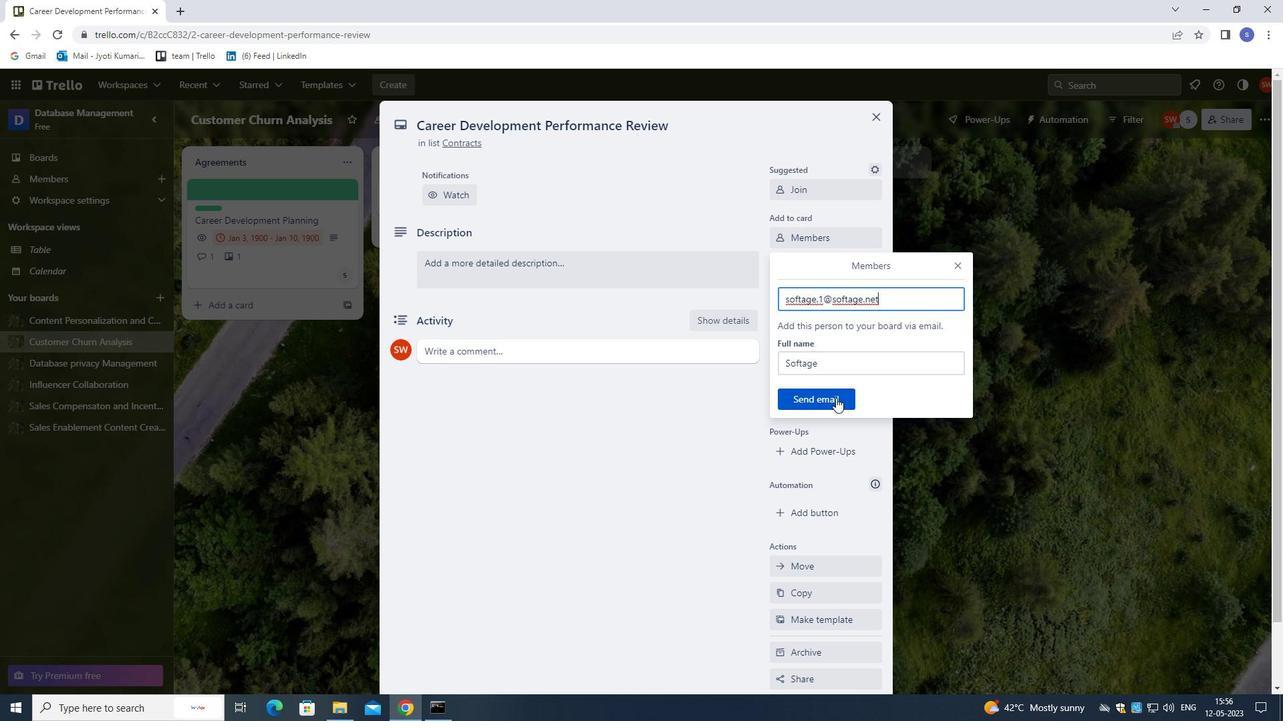 
Action: Mouse moved to (836, 264)
Screenshot: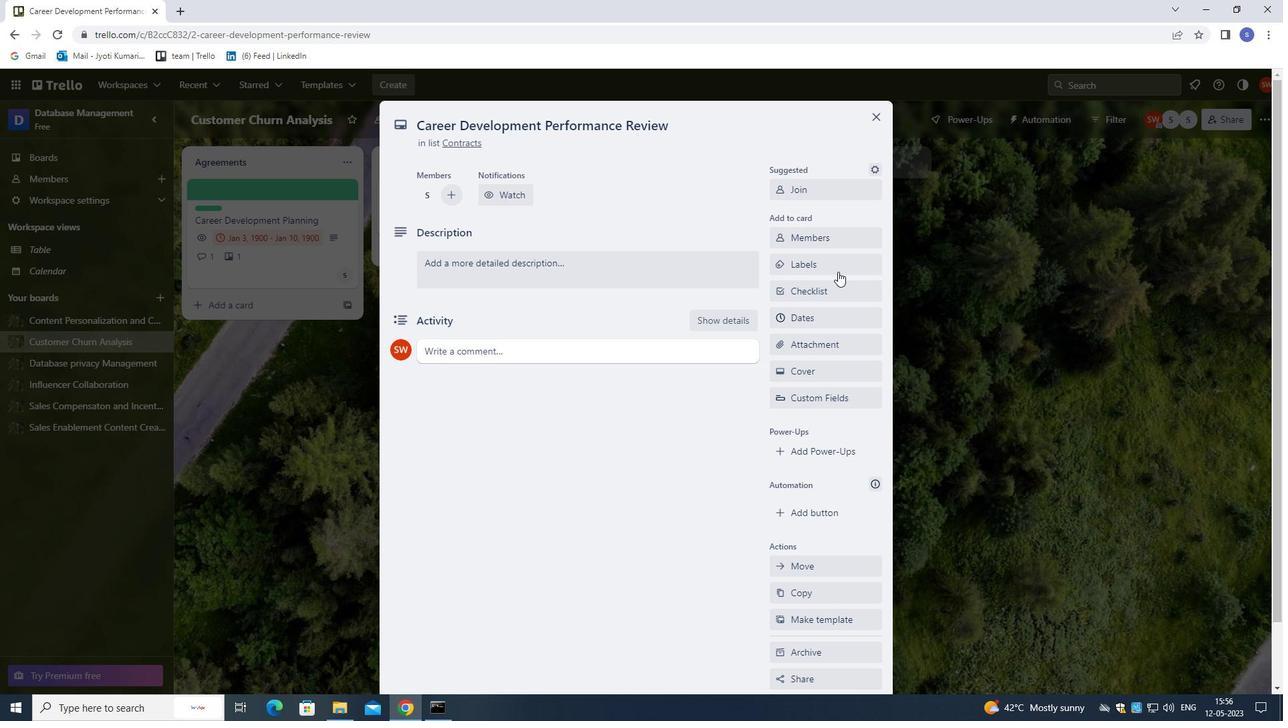
Action: Mouse pressed left at (836, 264)
Screenshot: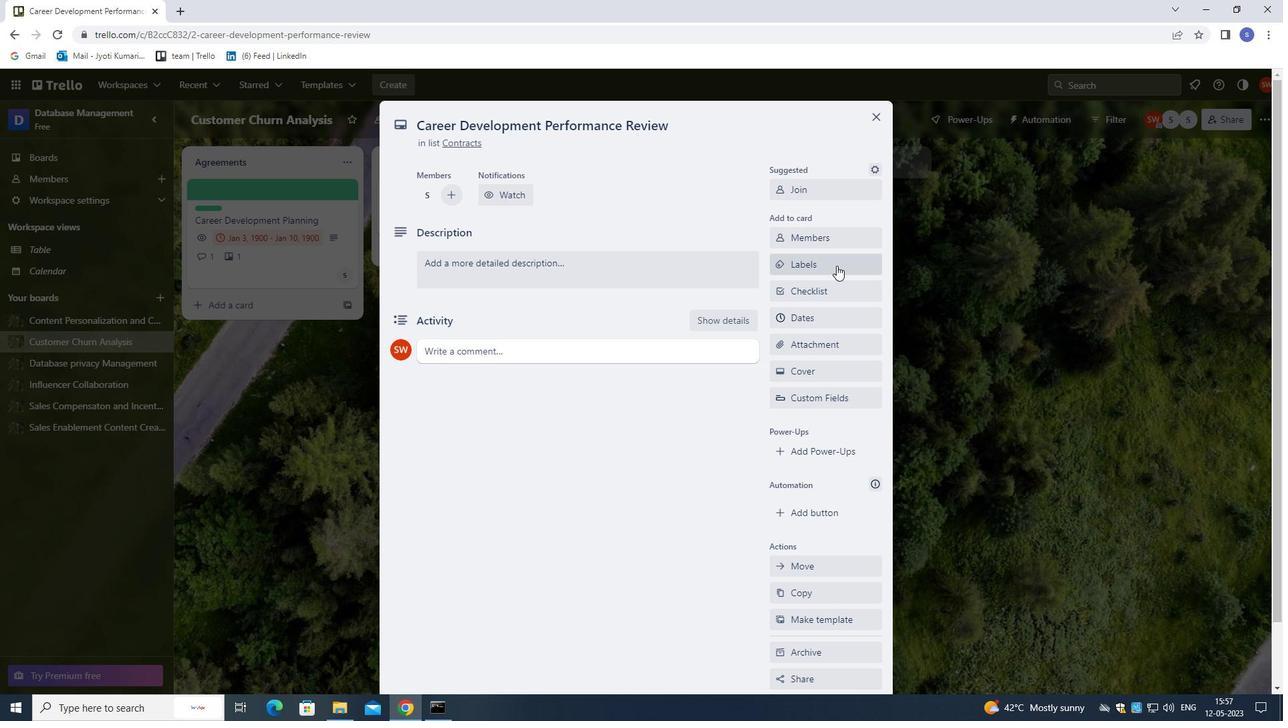
Action: Mouse moved to (836, 264)
Screenshot: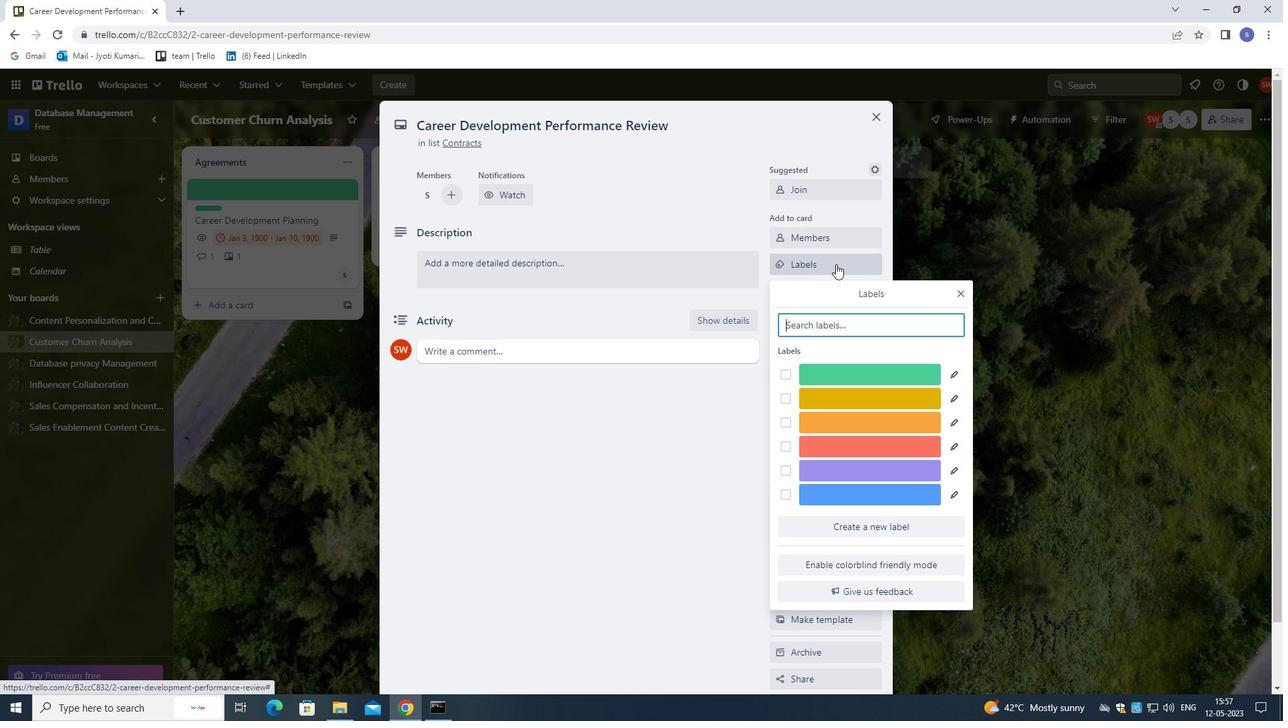 
Action: Key pressed G
Screenshot: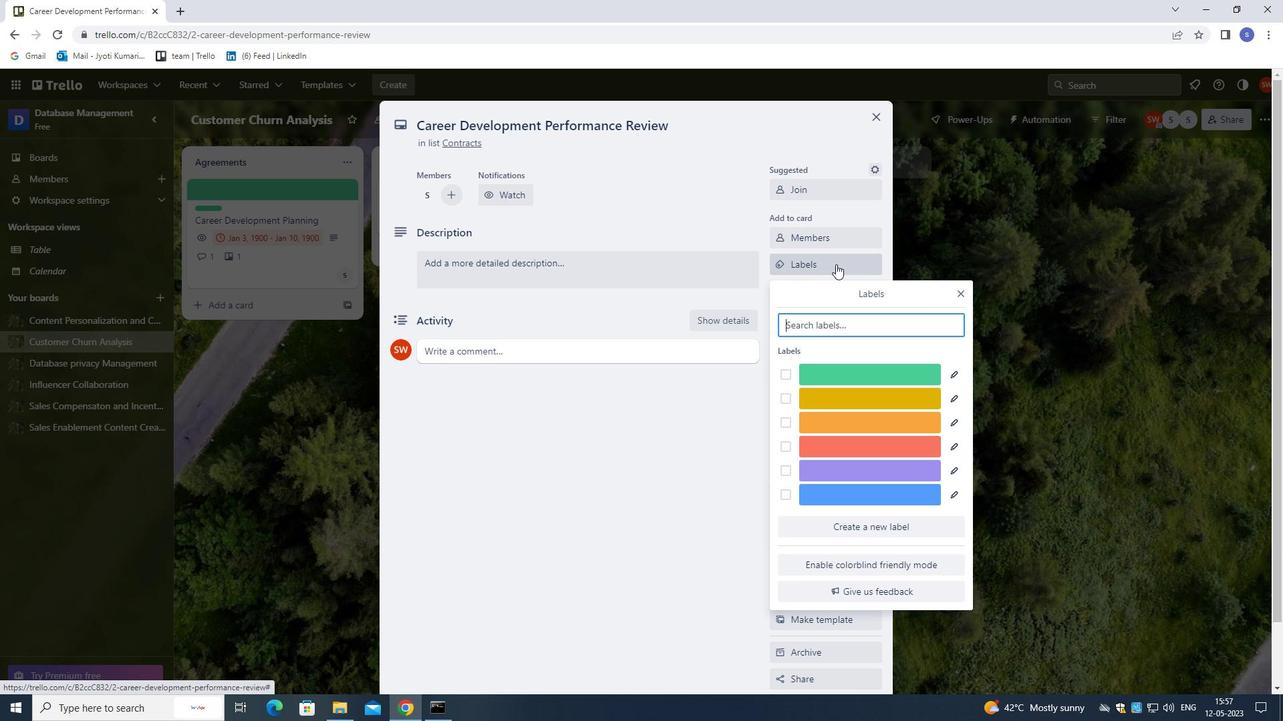 
Action: Mouse moved to (856, 369)
Screenshot: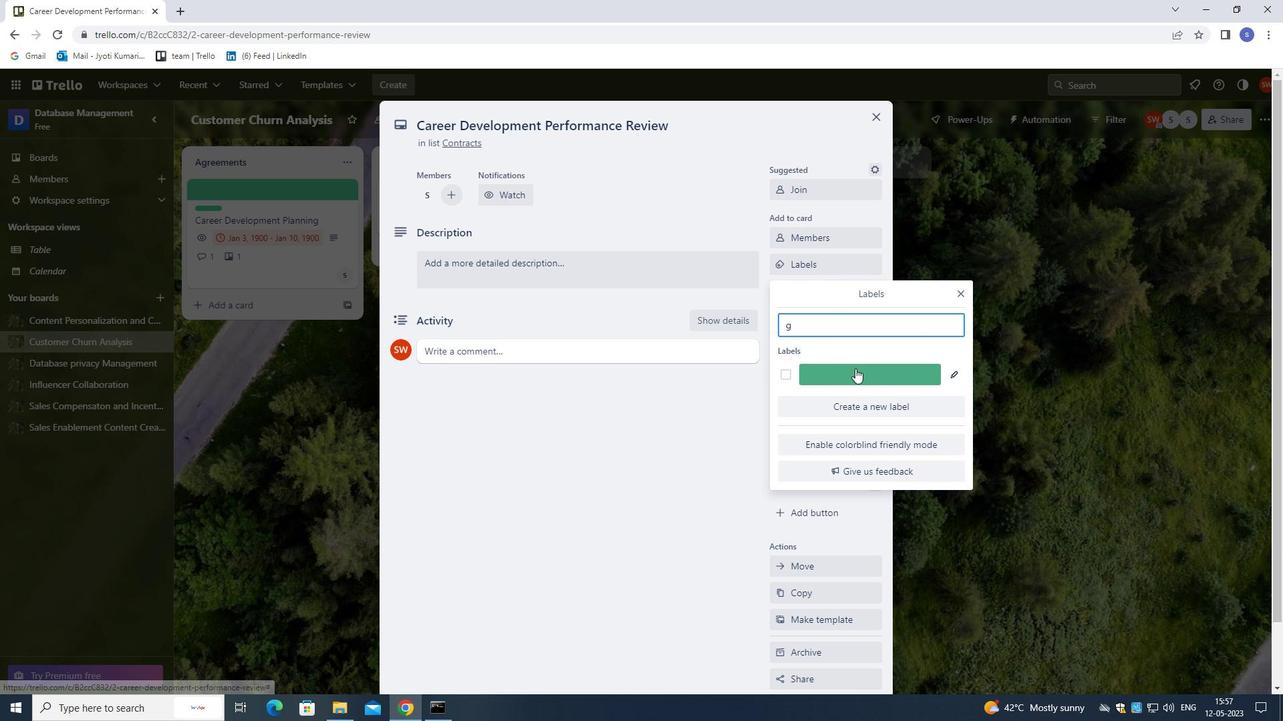 
Action: Mouse pressed left at (856, 369)
Screenshot: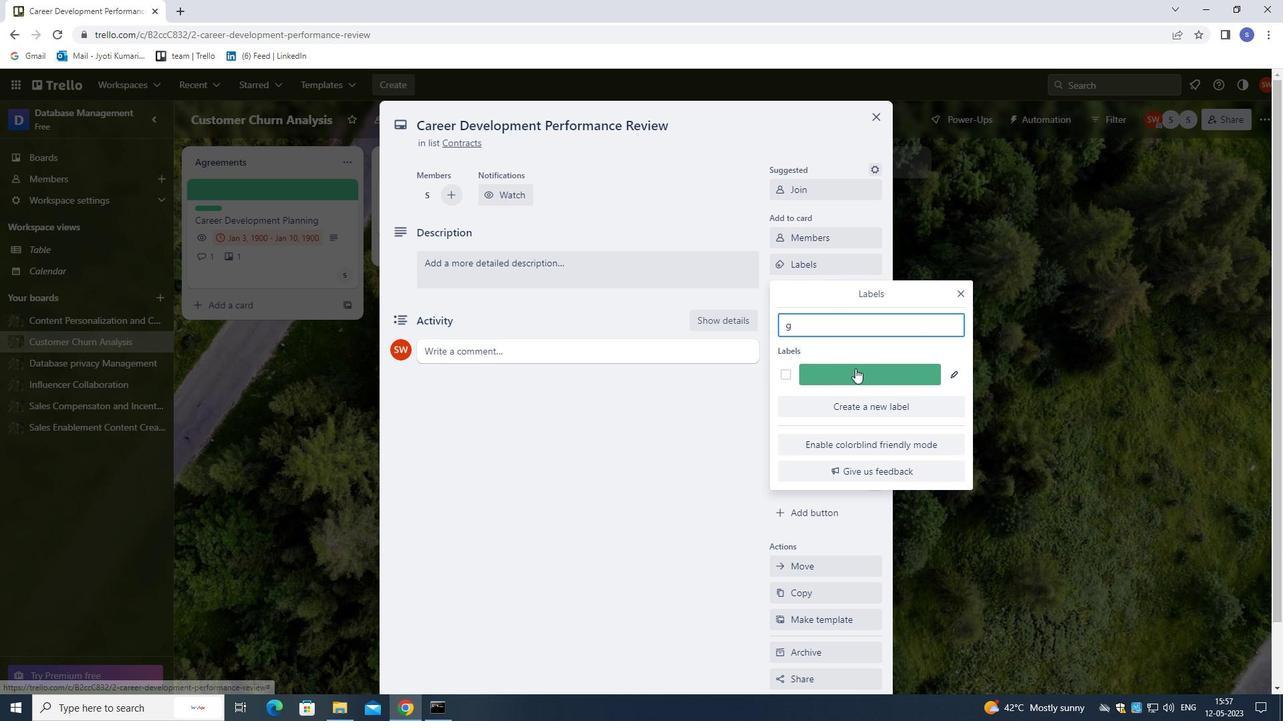 
Action: Mouse moved to (957, 292)
Screenshot: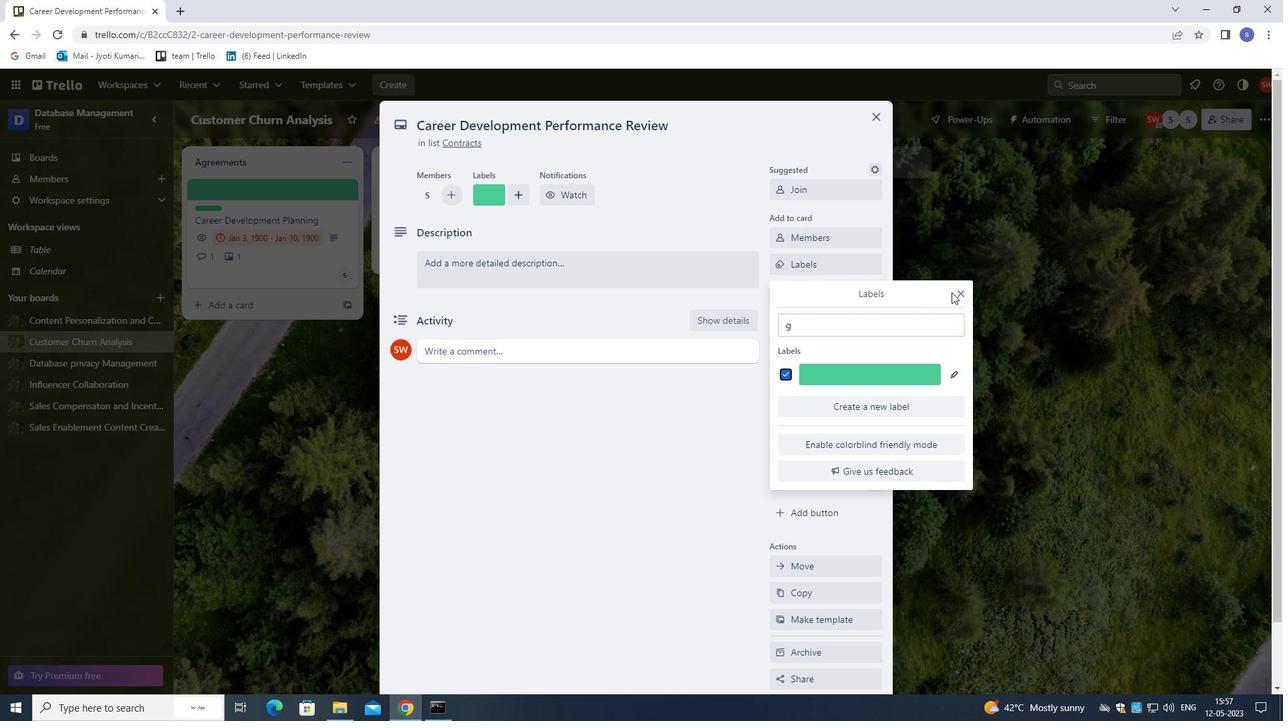 
Action: Mouse pressed left at (957, 292)
Screenshot: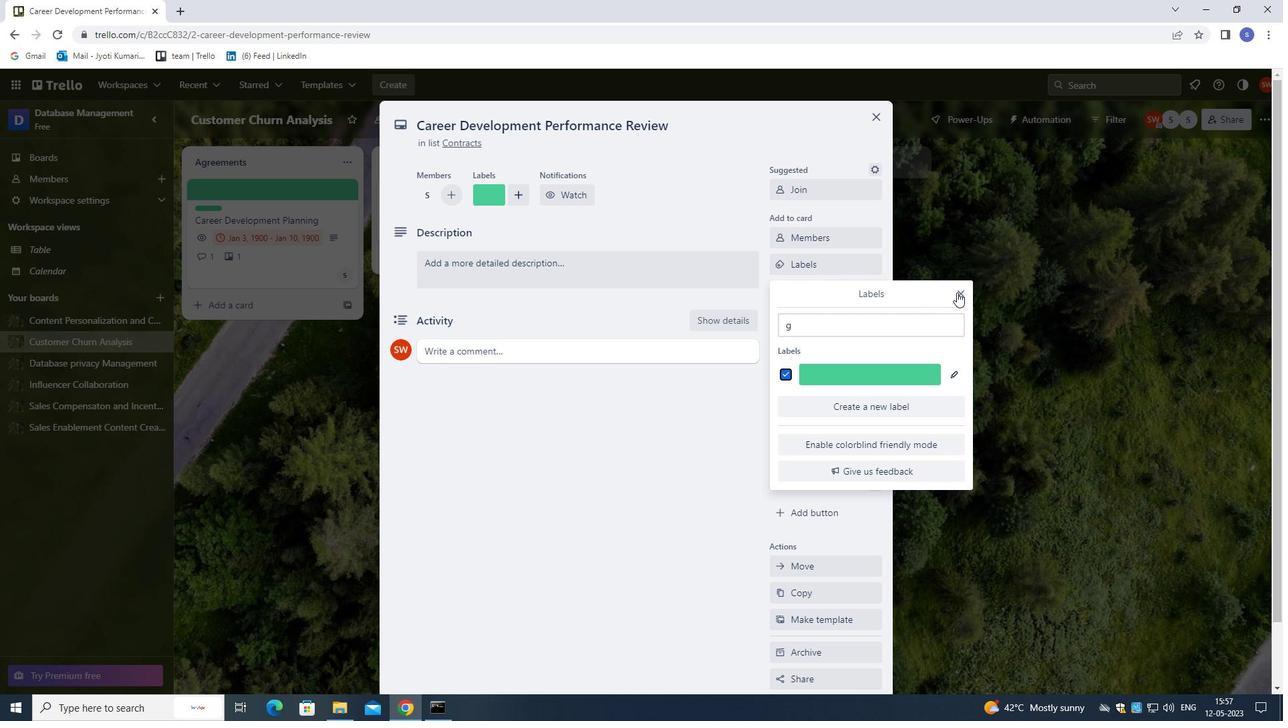 
Action: Mouse moved to (820, 293)
Screenshot: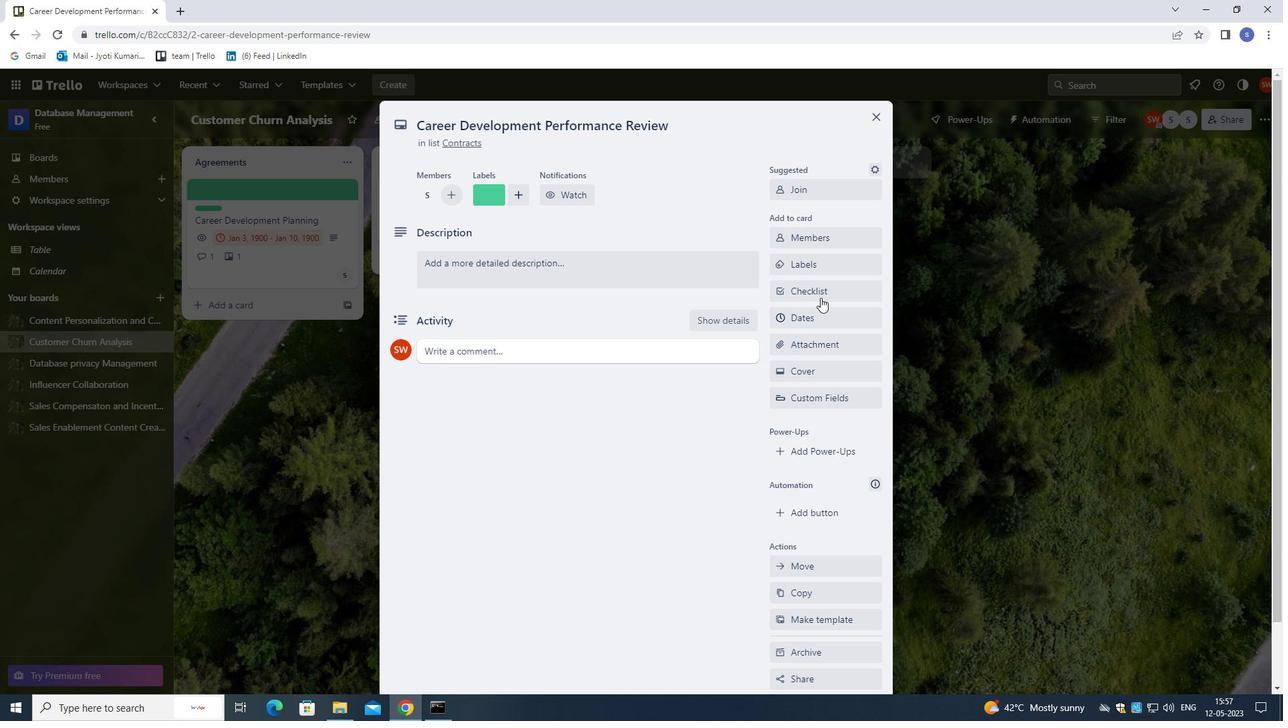
Action: Mouse pressed left at (820, 293)
Screenshot: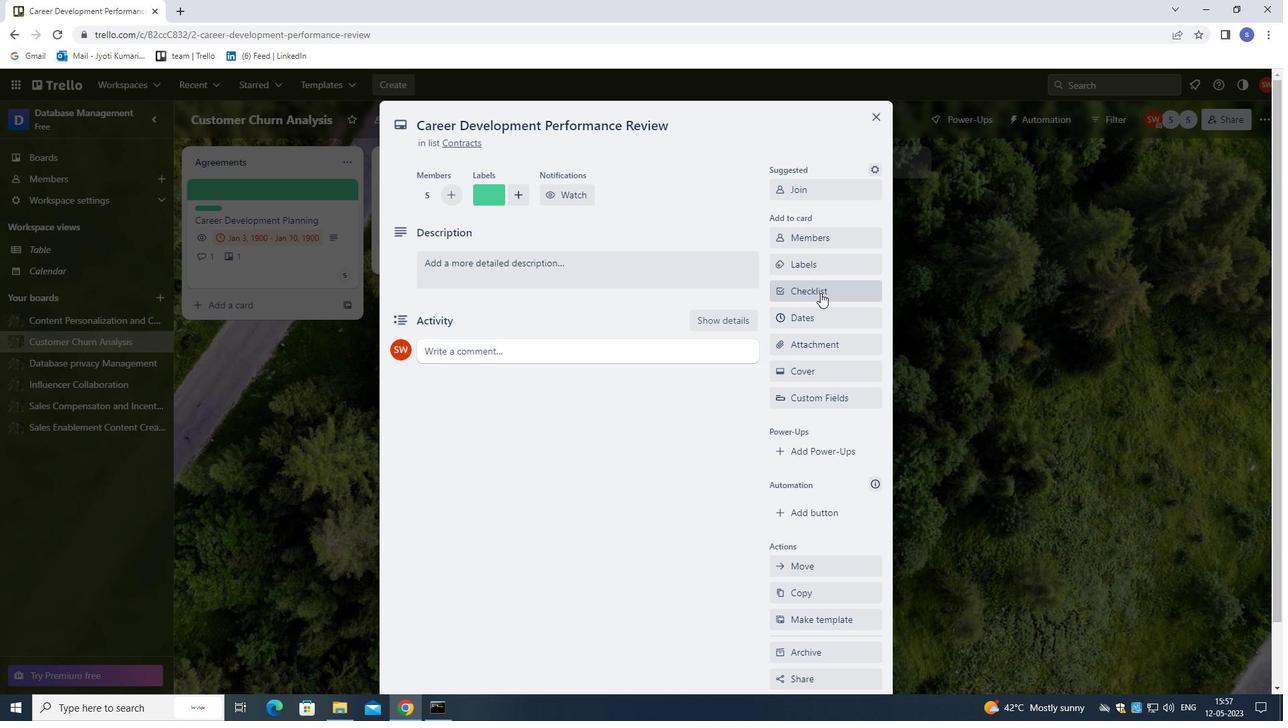 
Action: Mouse moved to (825, 305)
Screenshot: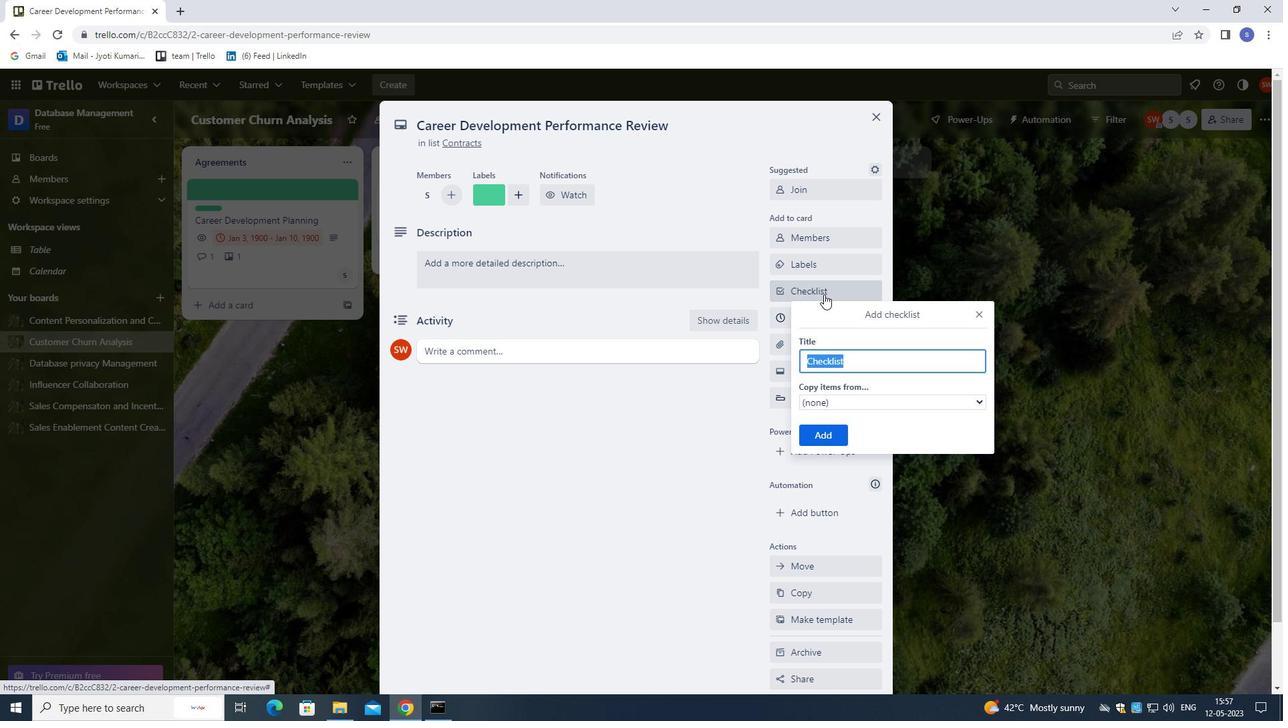 
Action: Key pressed SEA
Screenshot: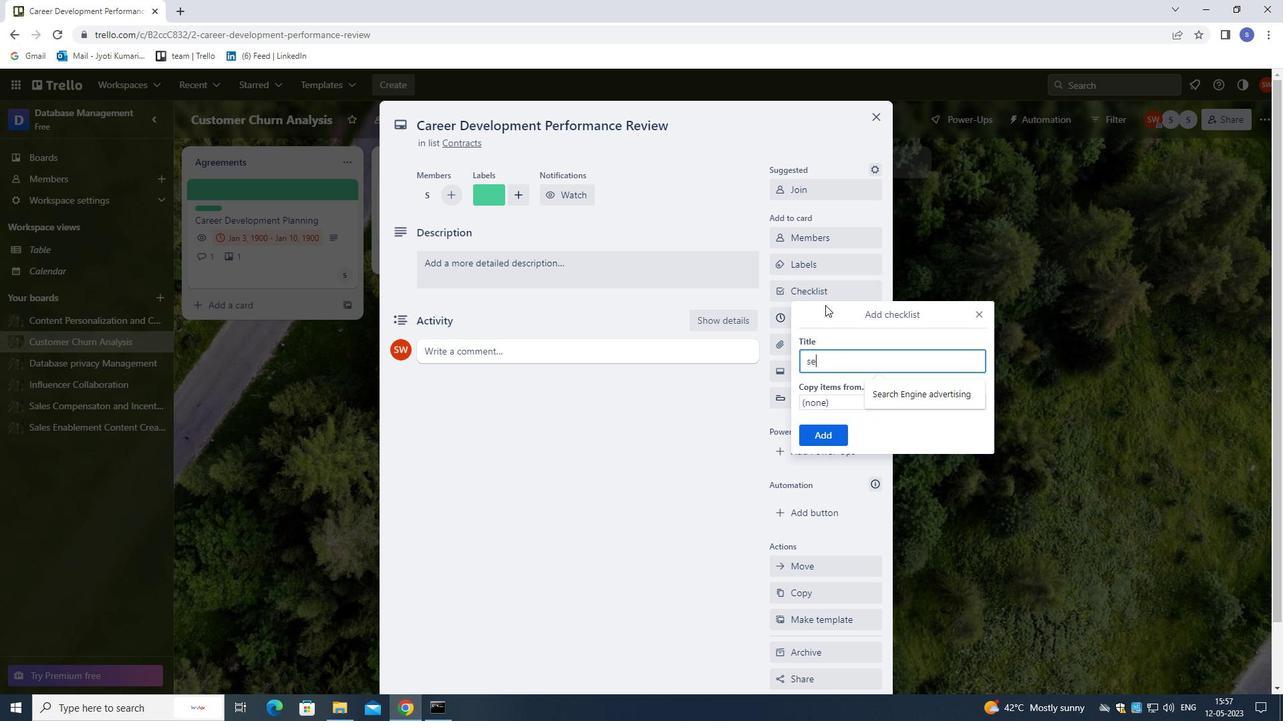 
Action: Mouse moved to (905, 394)
Screenshot: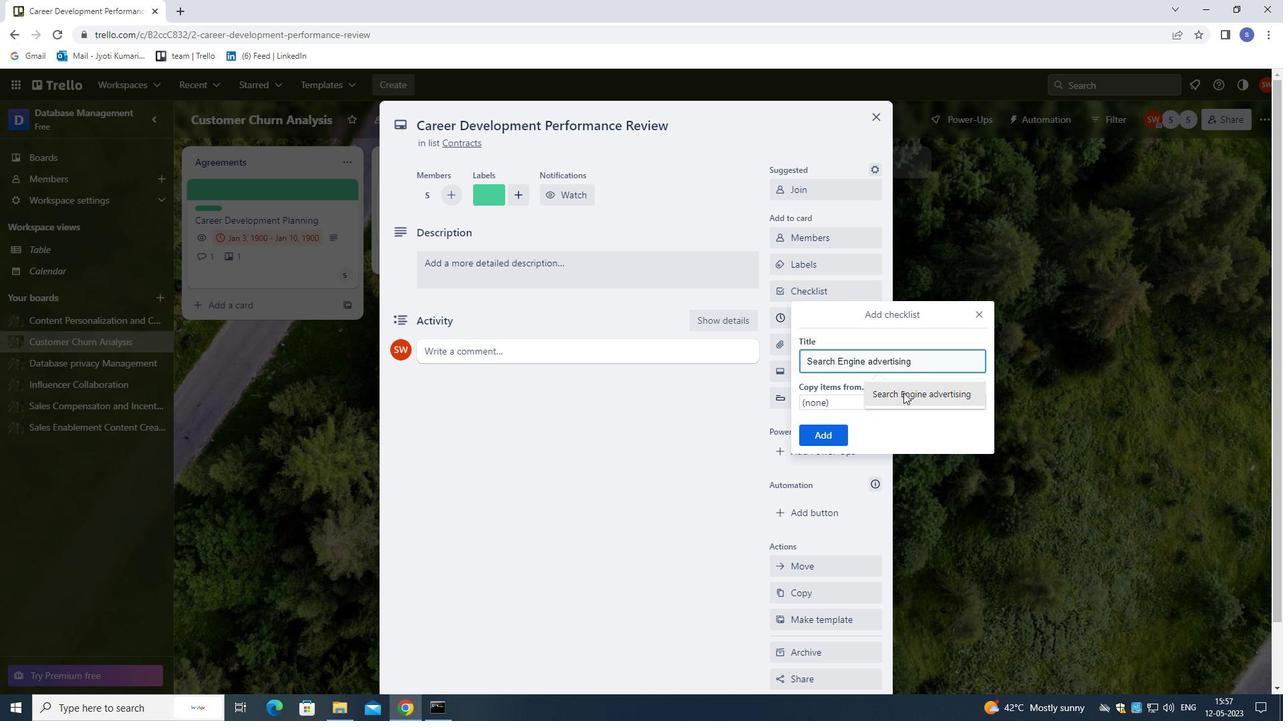 
Action: Mouse pressed left at (905, 394)
Screenshot: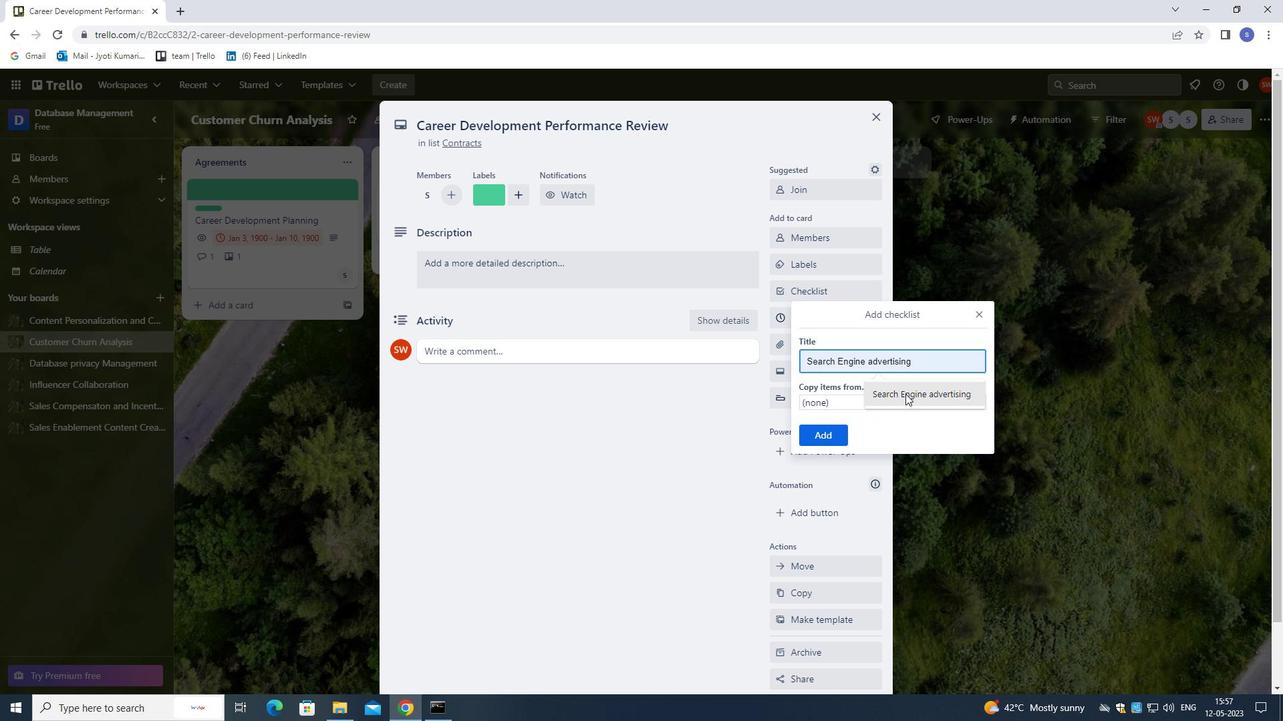 
Action: Mouse moved to (840, 431)
Screenshot: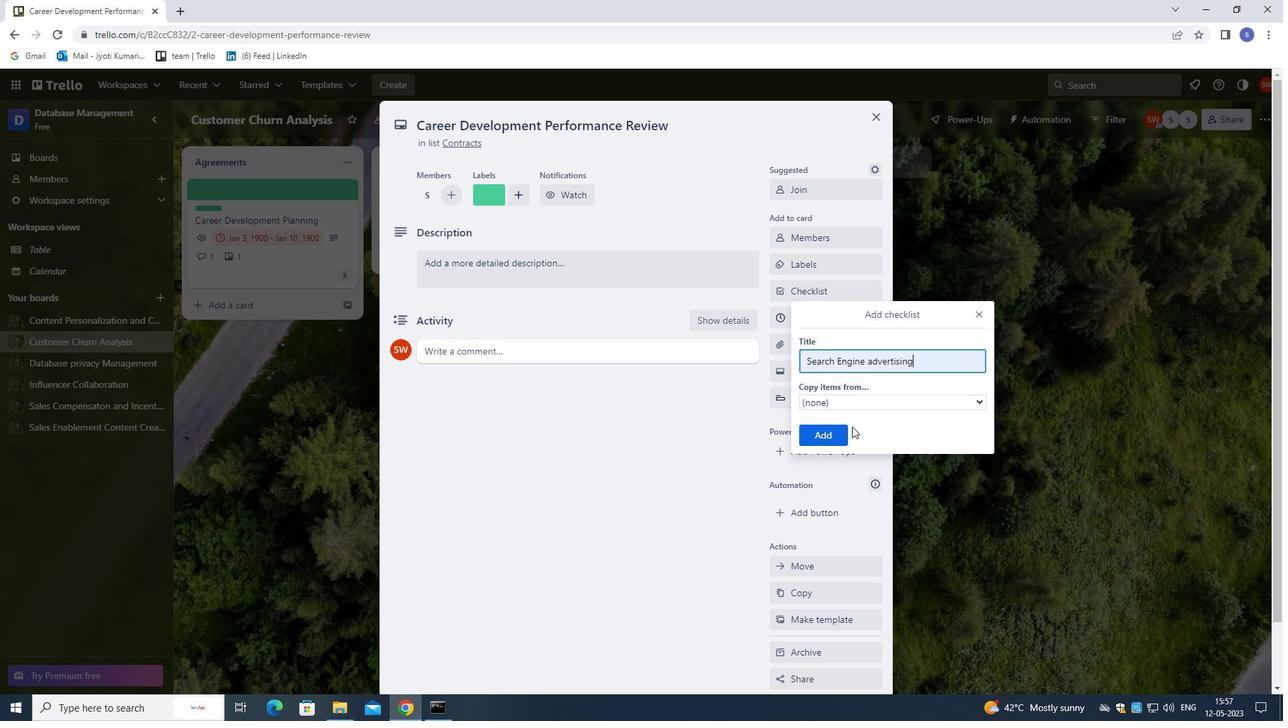 
Action: Mouse pressed left at (840, 431)
Screenshot: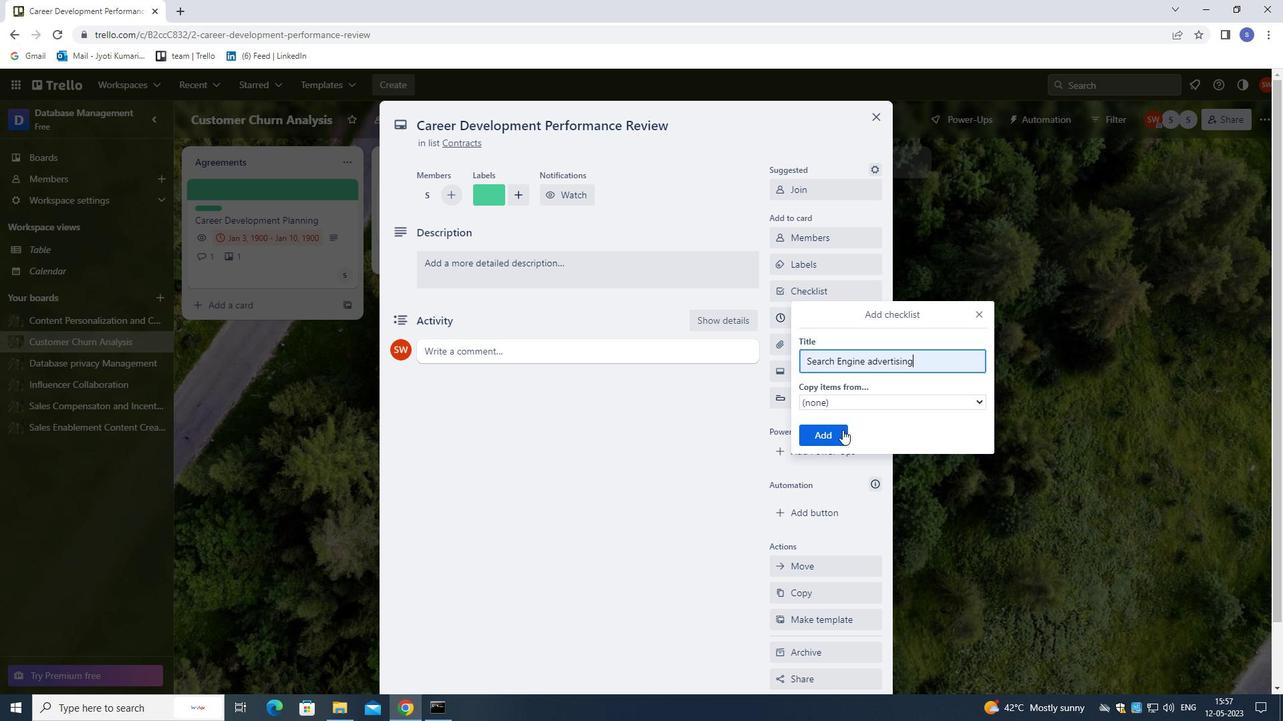 
Action: Mouse moved to (810, 318)
Screenshot: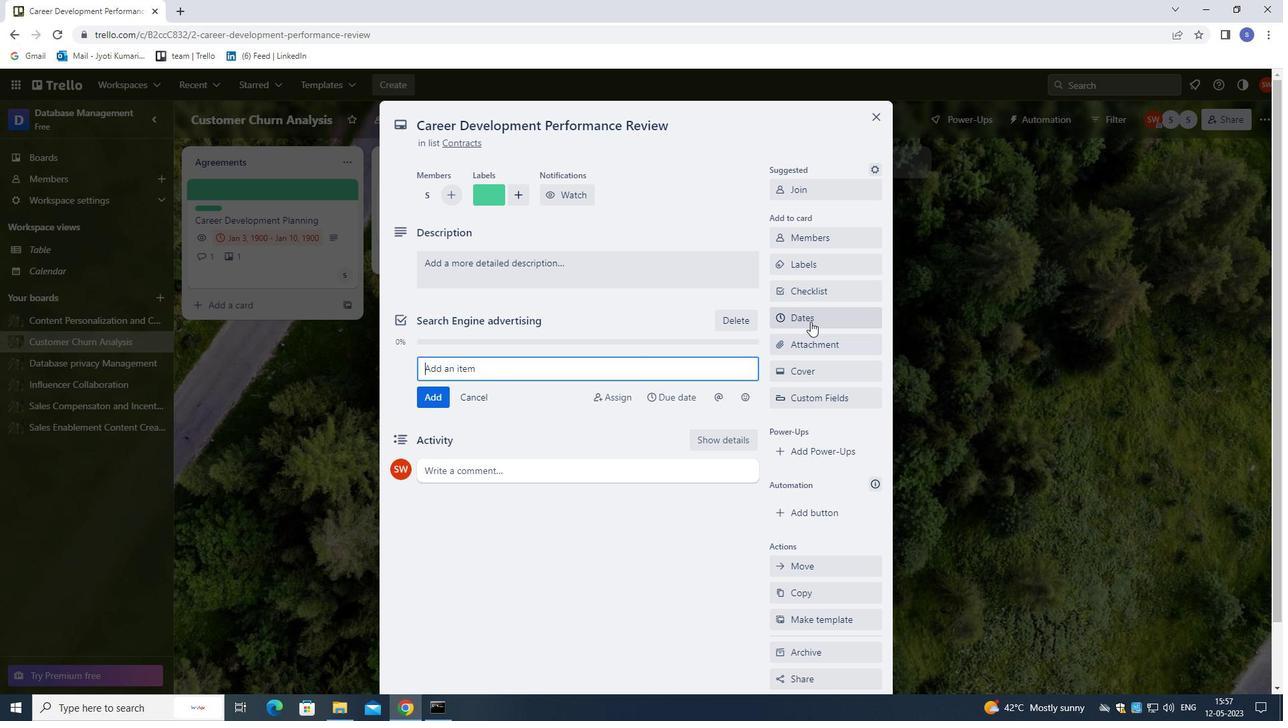
Action: Mouse pressed left at (810, 318)
Screenshot: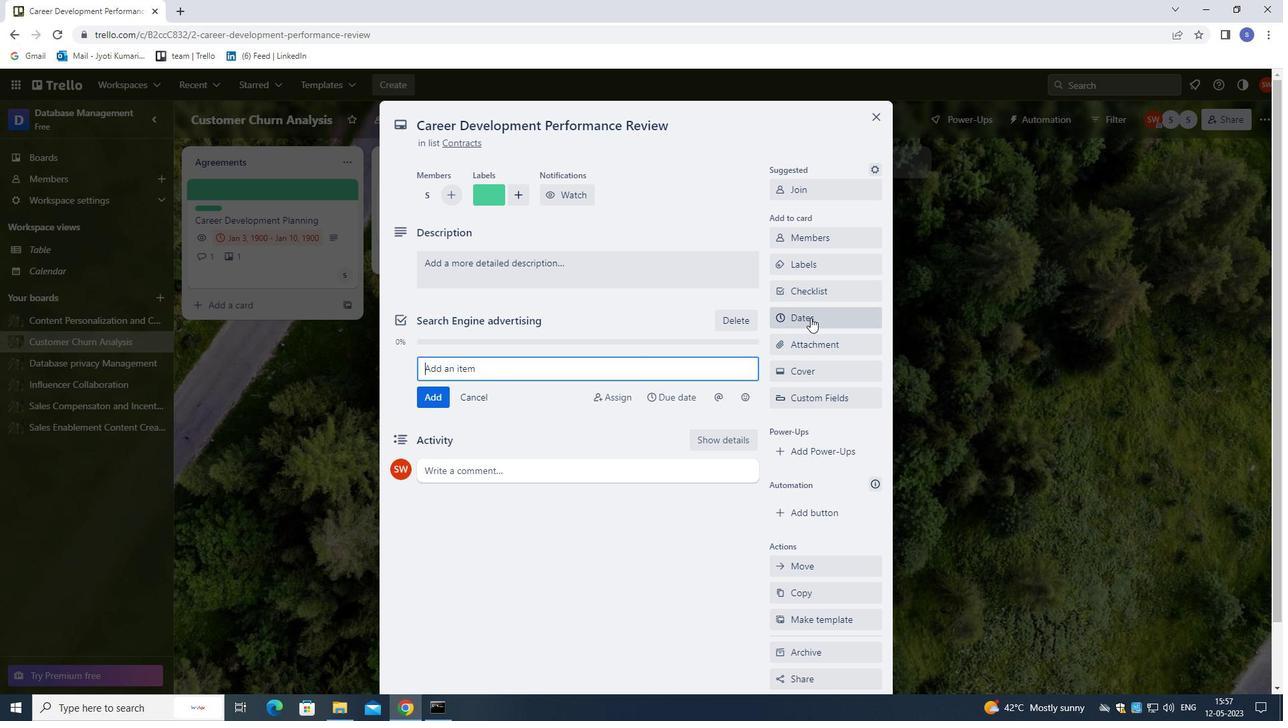 
Action: Mouse moved to (784, 364)
Screenshot: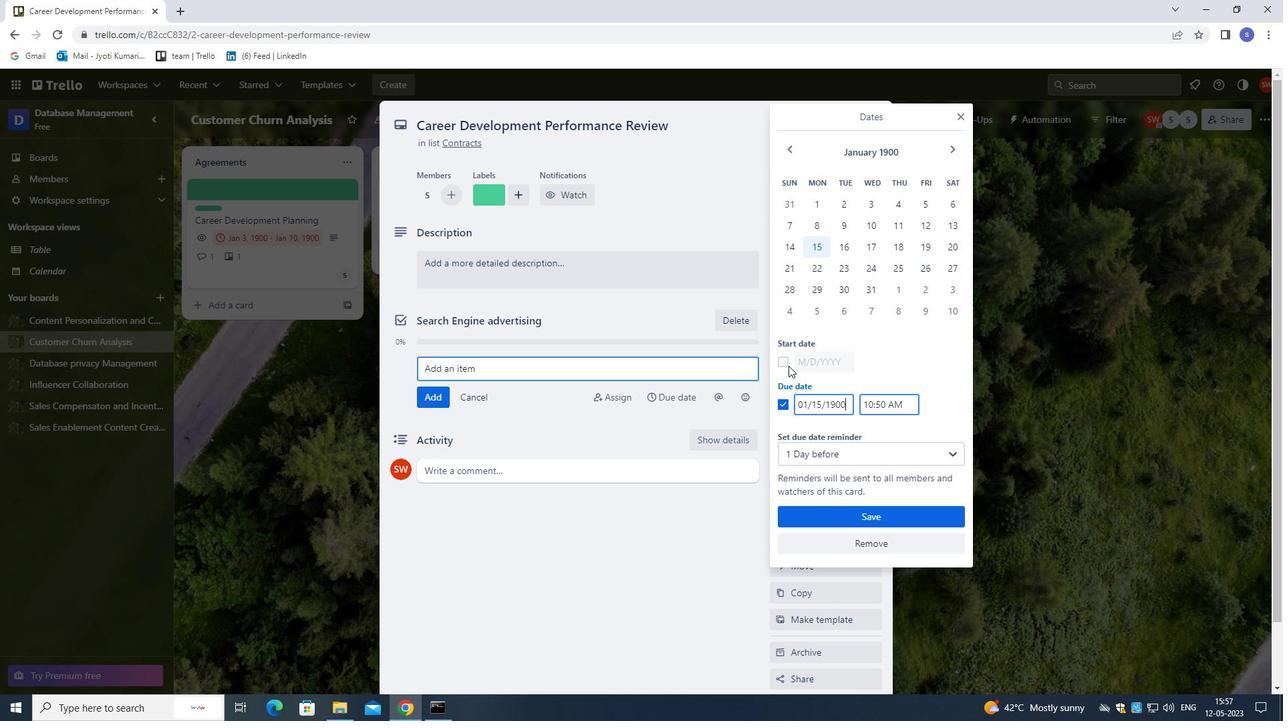 
Action: Mouse pressed left at (784, 364)
Screenshot: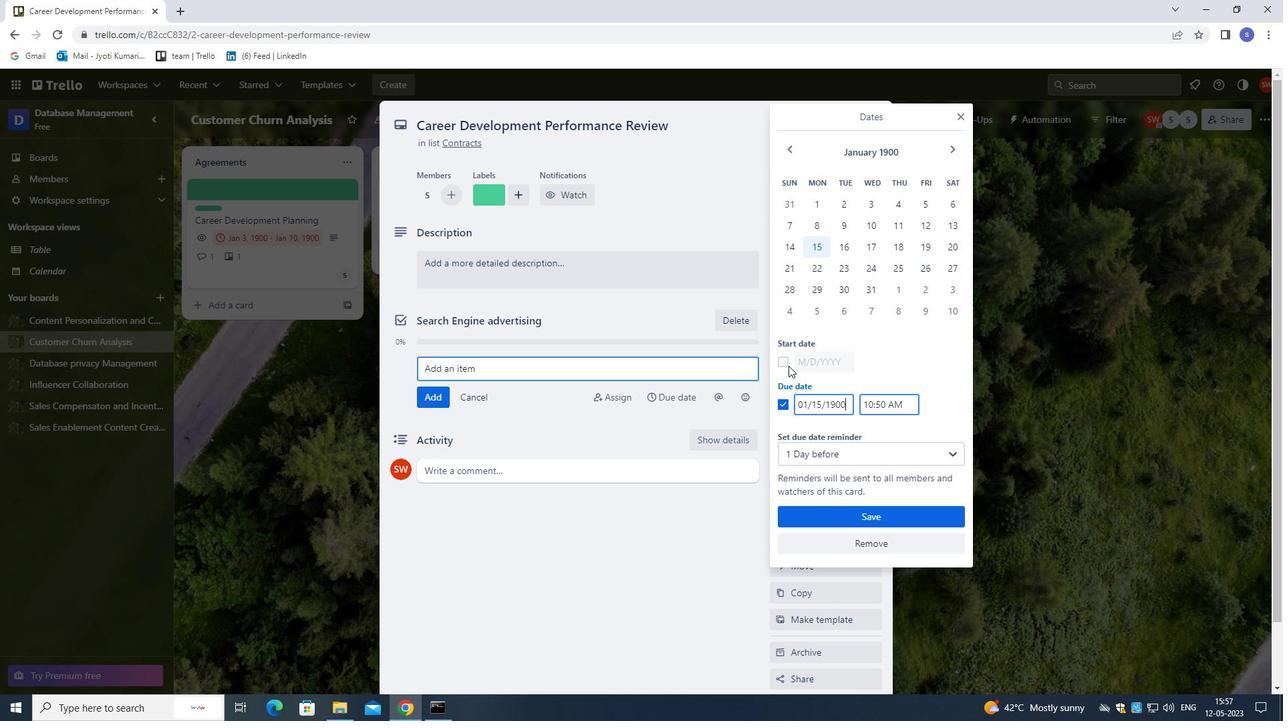 
Action: Mouse moved to (810, 359)
Screenshot: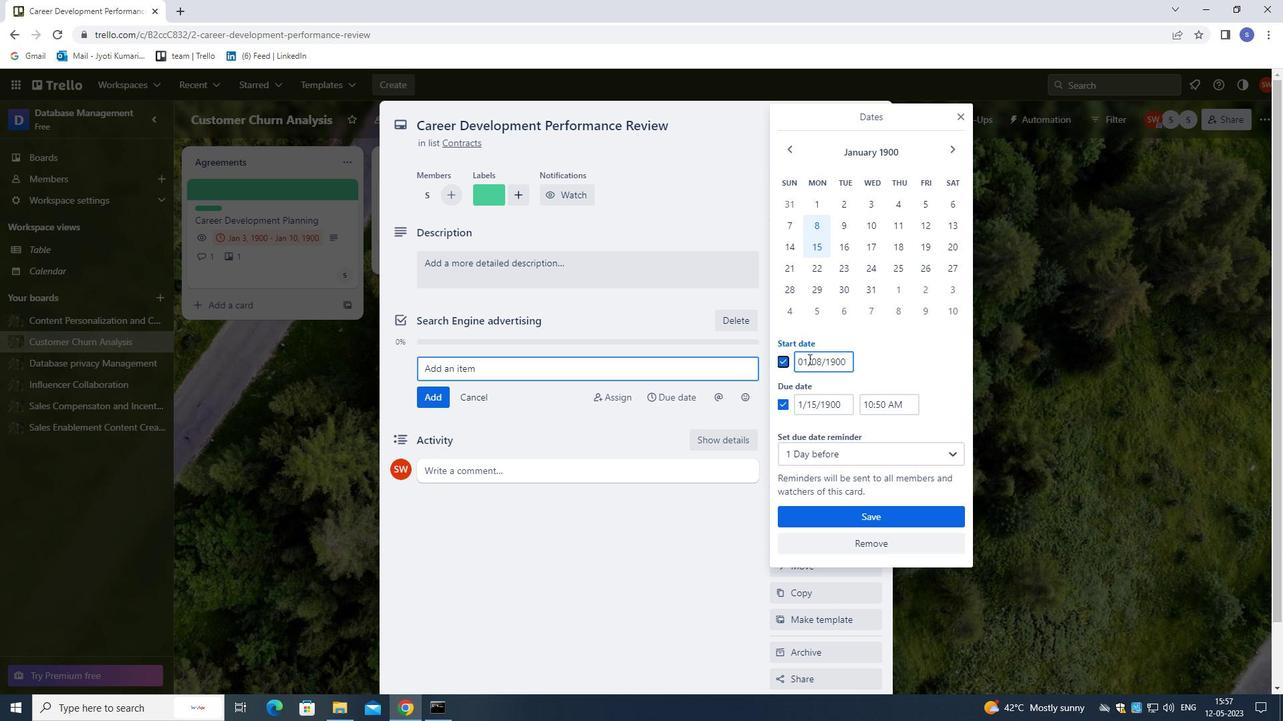 
Action: Mouse pressed left at (810, 359)
Screenshot: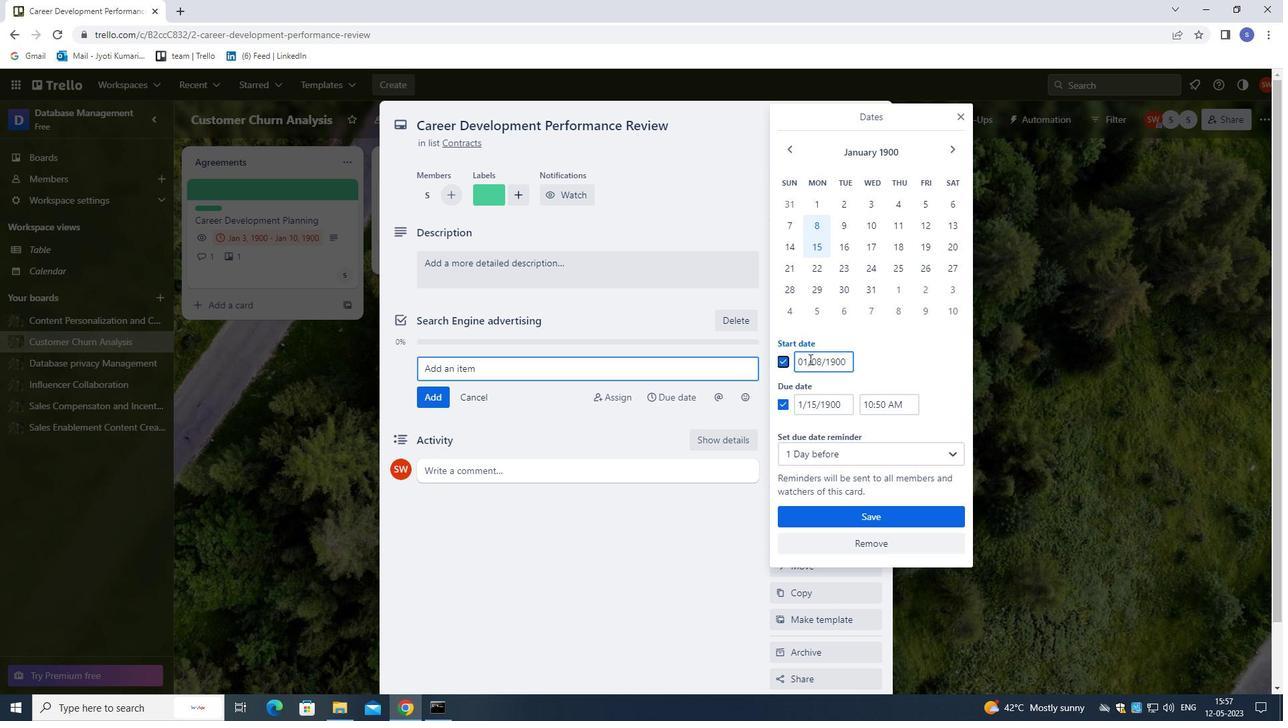 
Action: Mouse moved to (836, 398)
Screenshot: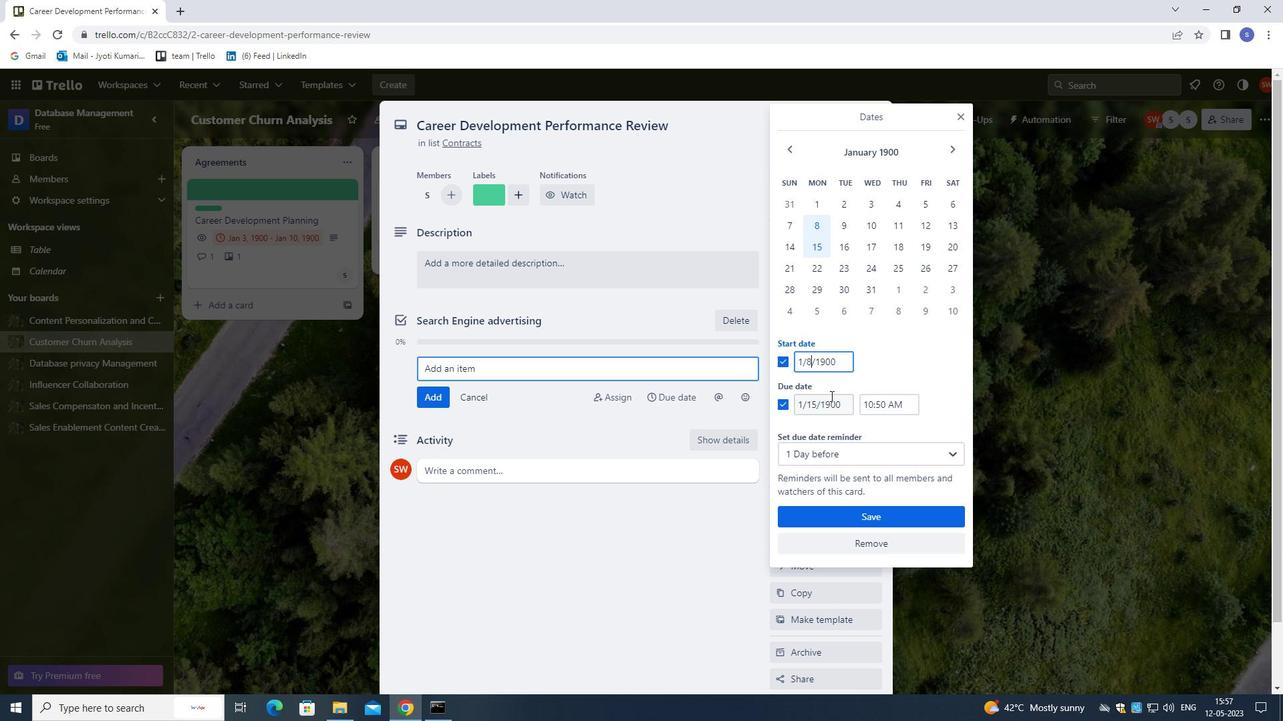 
Action: Key pressed <Key.backspace>9
Screenshot: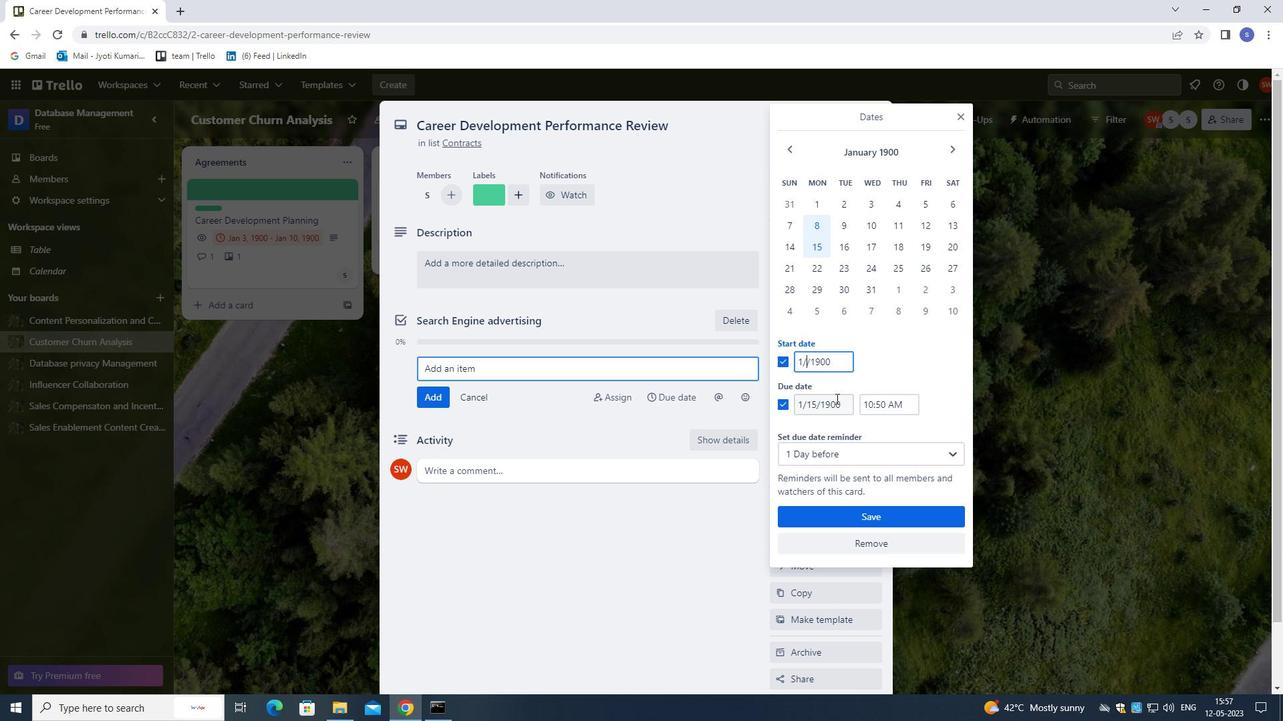 
Action: Mouse moved to (814, 405)
Screenshot: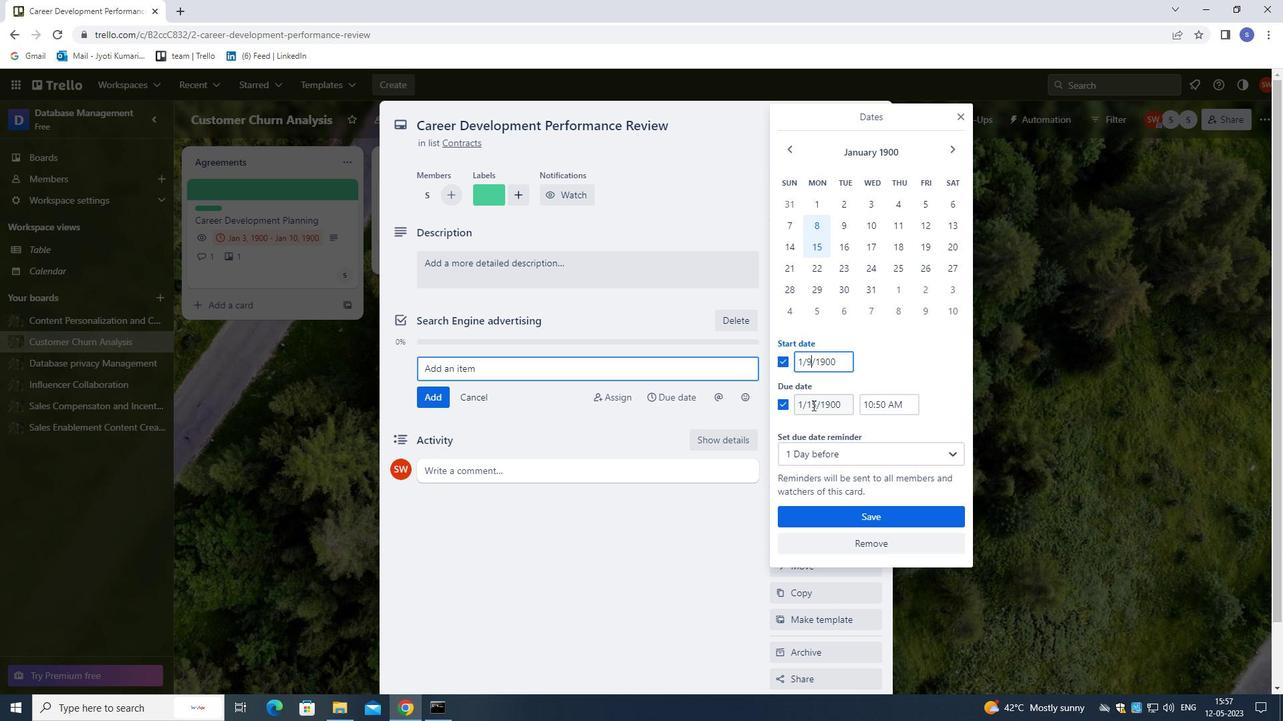 
Action: Mouse pressed left at (814, 405)
Screenshot: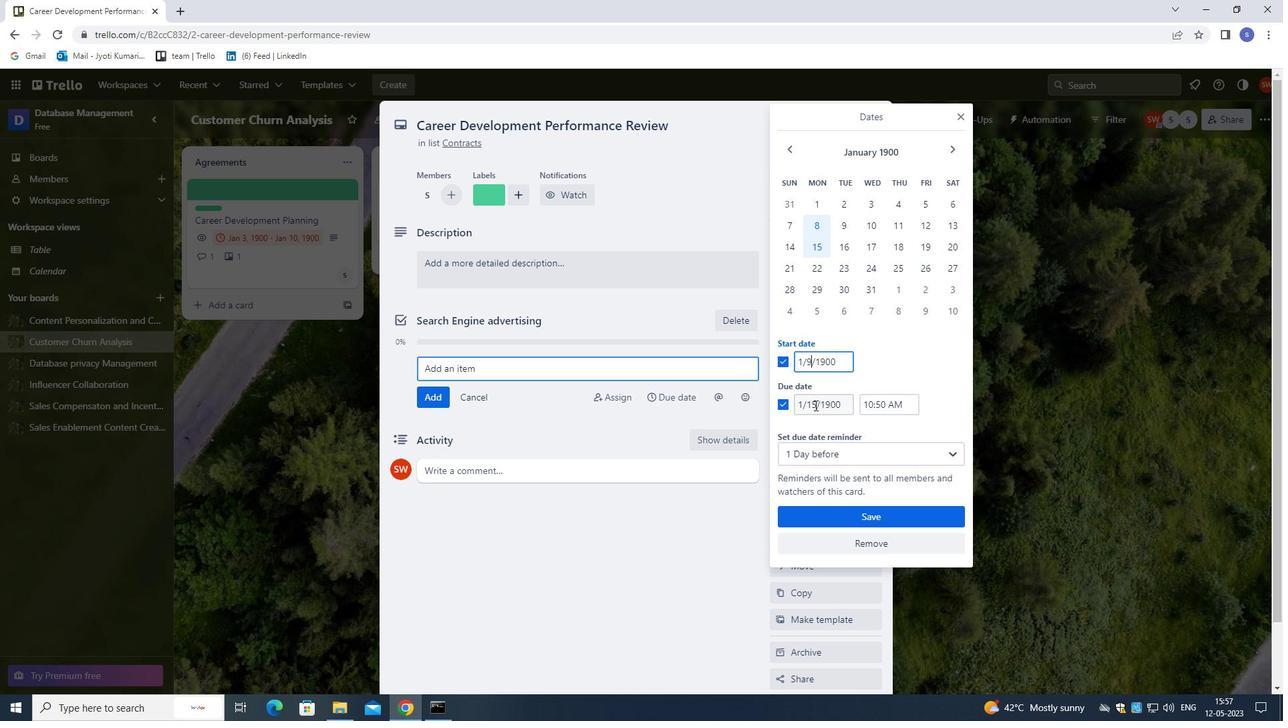 
Action: Mouse moved to (838, 465)
Screenshot: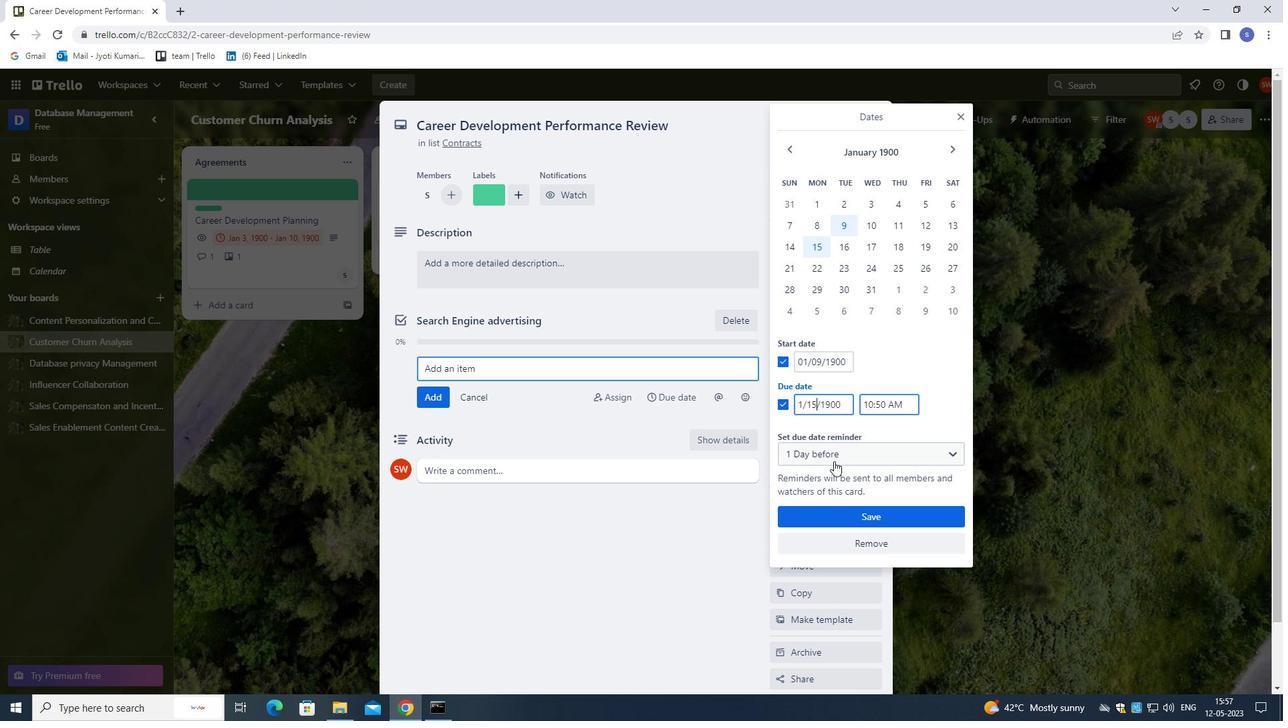 
Action: Key pressed <Key.backspace>6
Screenshot: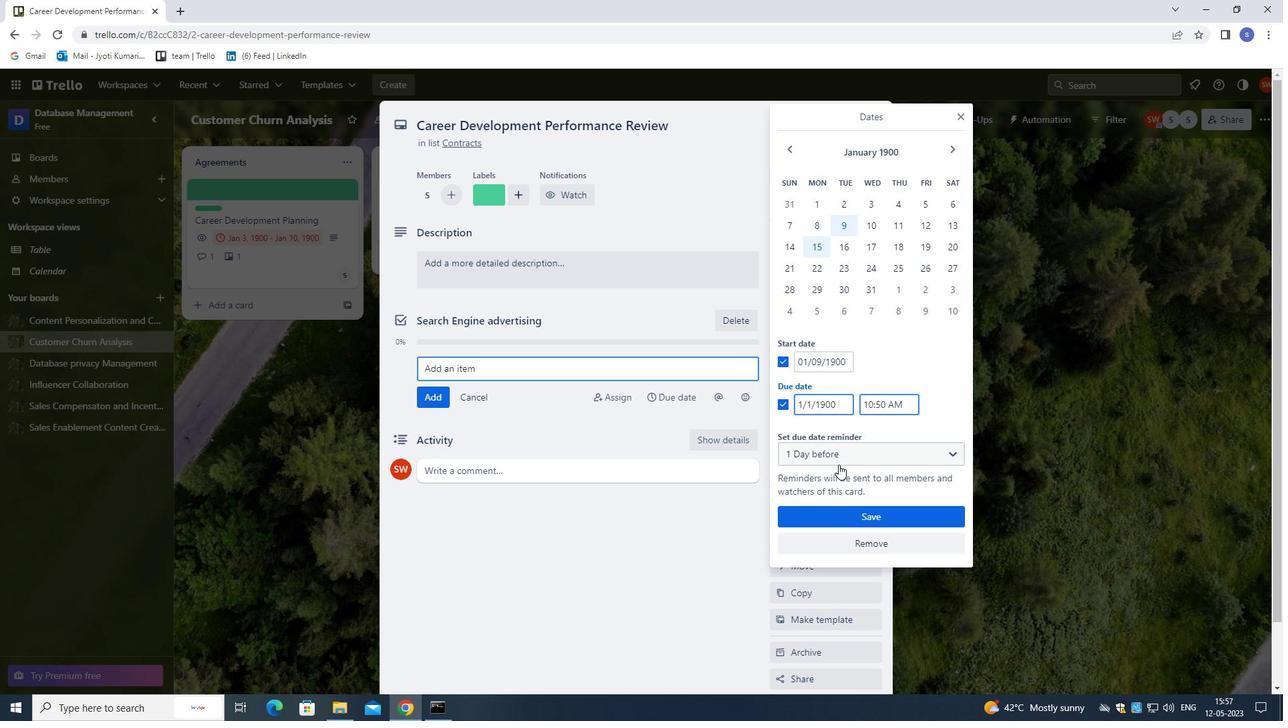 
Action: Mouse moved to (832, 522)
Screenshot: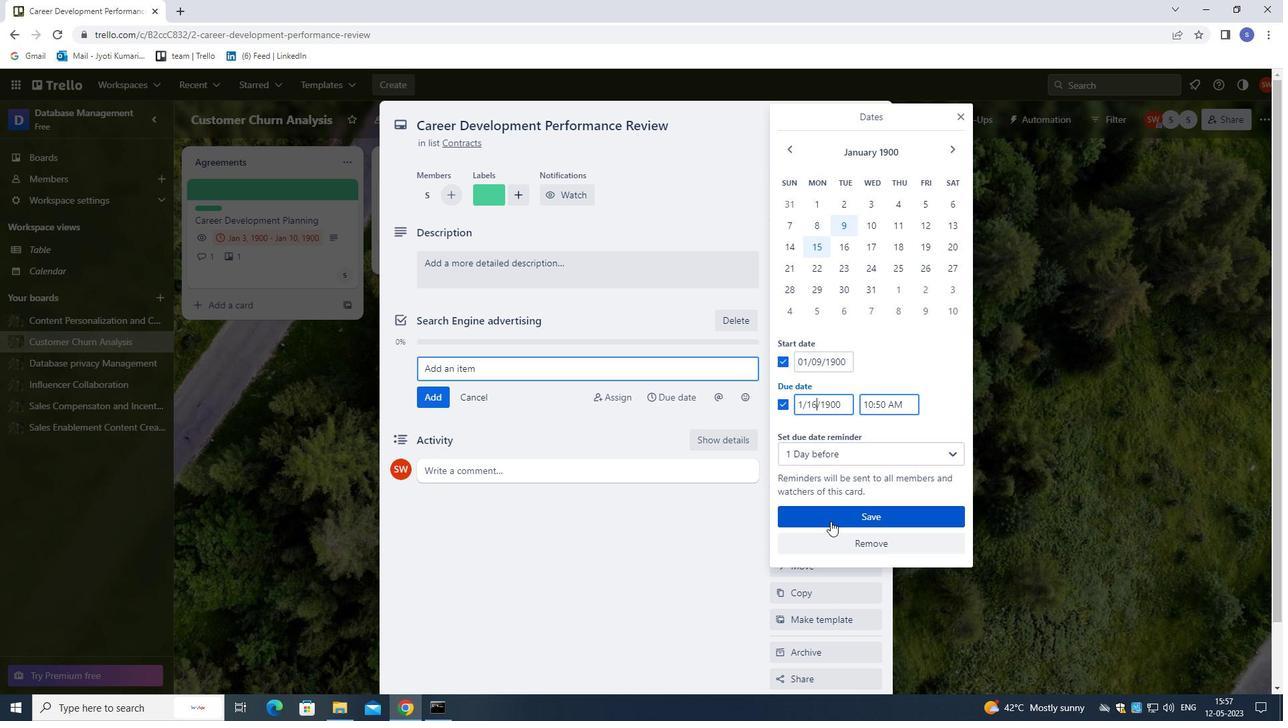 
Action: Mouse pressed left at (832, 522)
Screenshot: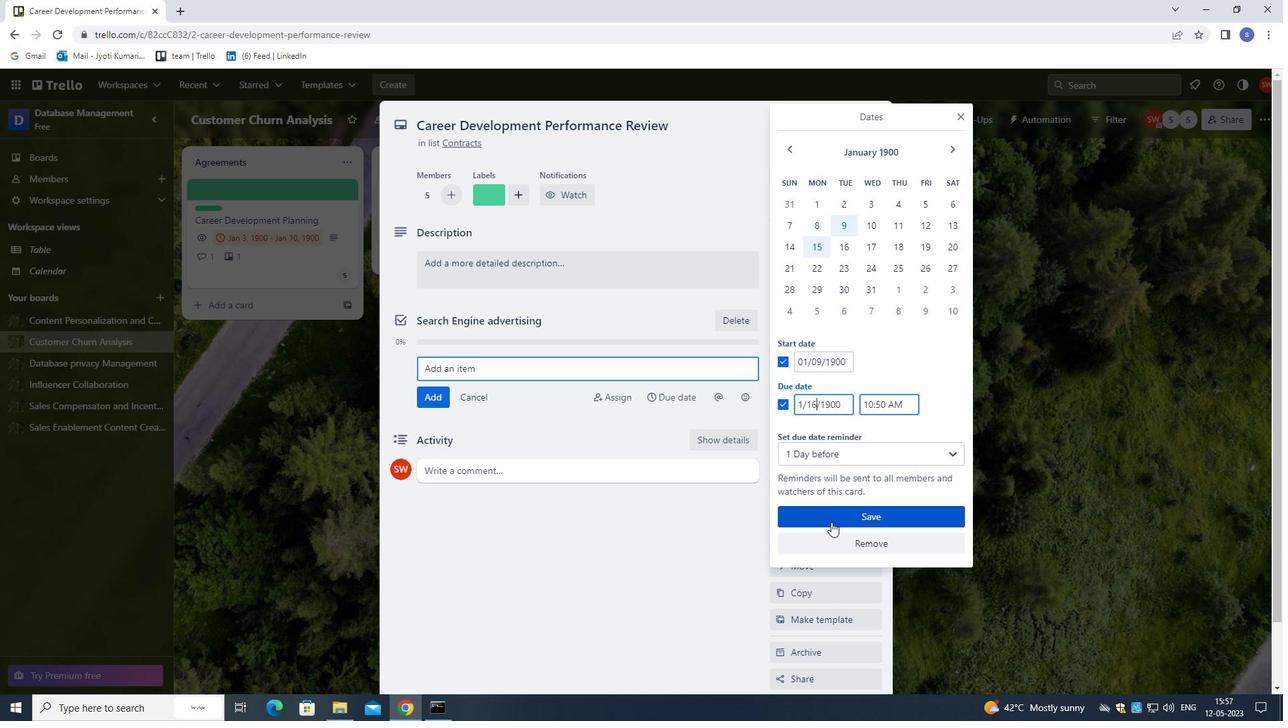 
Action: Mouse moved to (803, 344)
Screenshot: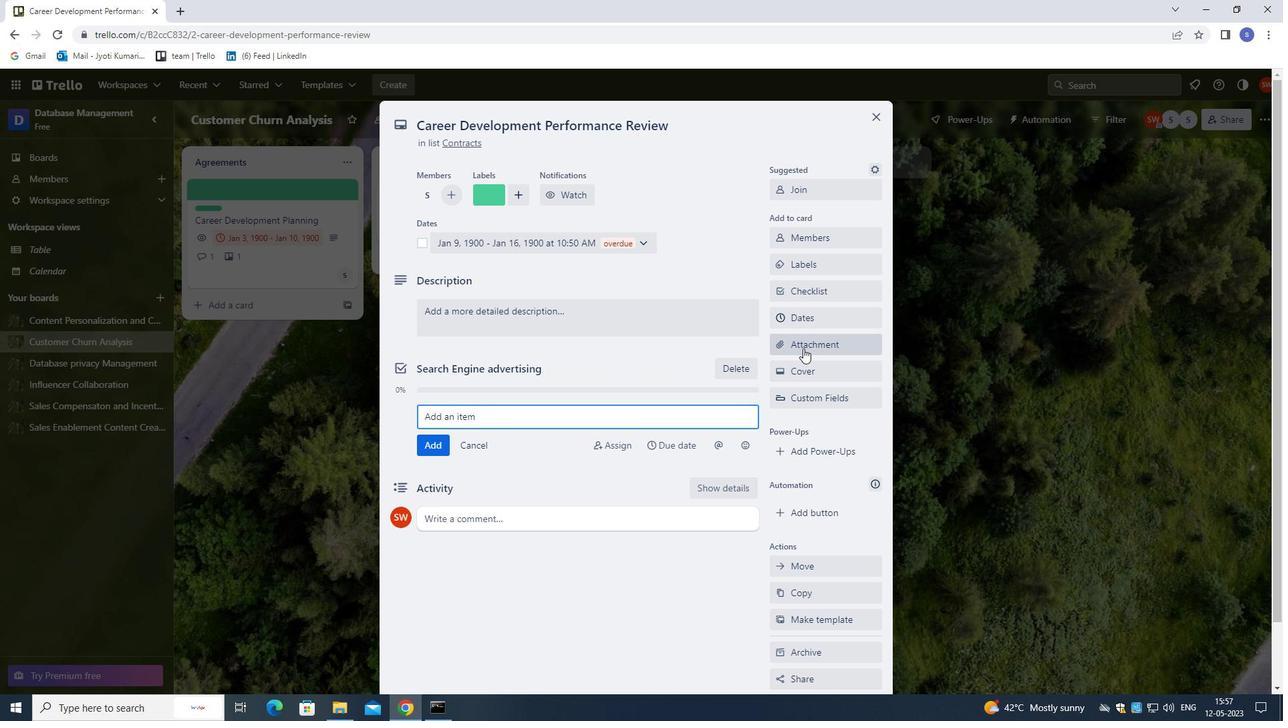 
Action: Mouse pressed left at (803, 344)
